 Task: Select street view around selected location Lyndon B. Johnson National Historical Park, Texas, United States and verify 5 surrounding locations
Action: Mouse moved to (338, 164)
Screenshot: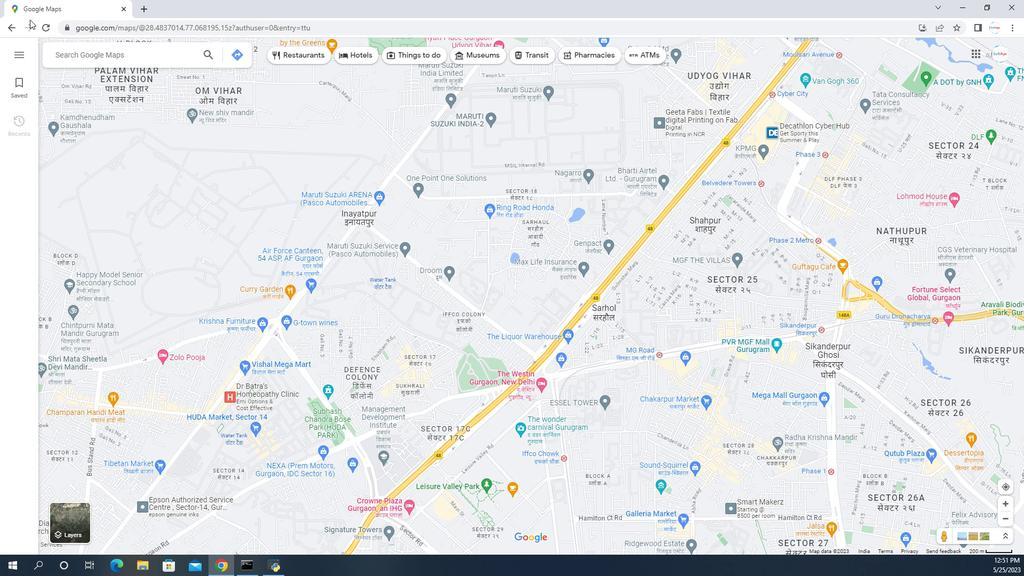 
Action: Mouse pressed left at (338, 164)
Screenshot: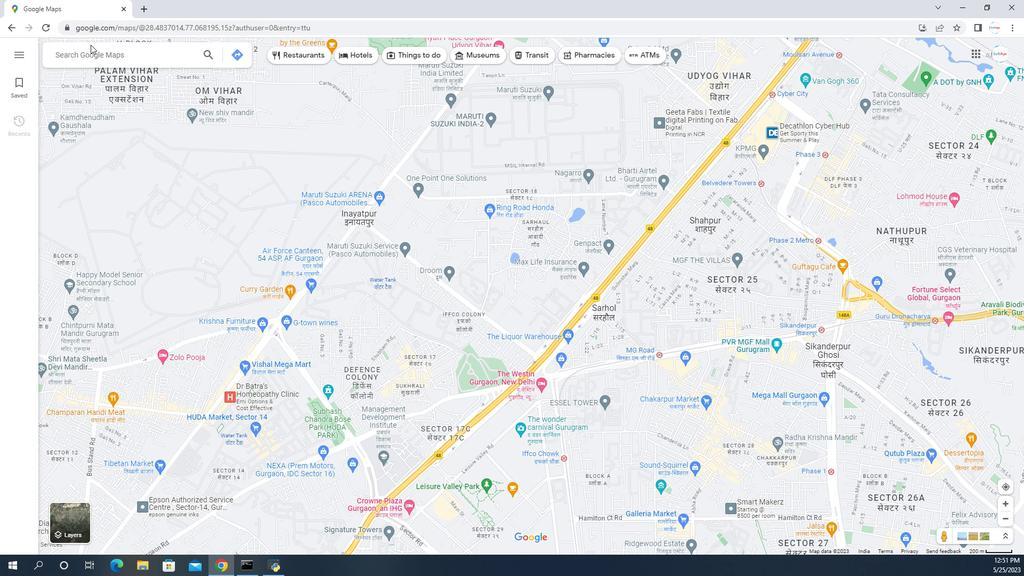 
Action: Key pressed <Key.shift>Lyndon<Key.space>b,<Key.backspace><Key.backspace><Key.shift>B.<Key.space><Key.shift>Johnson<Key.space><Key.shift>National<Key.space><Key.shift><Key.shift><Key.shift><Key.shift><Key.shift><Key.shift>Histro<Key.backspace><Key.backspace>orical<Key.space><Key.shift>Park<Key.space><Key.shift>Texas<Key.space><Key.shift>United<Key.space><Key.shift>States<Key.enter>
Screenshot: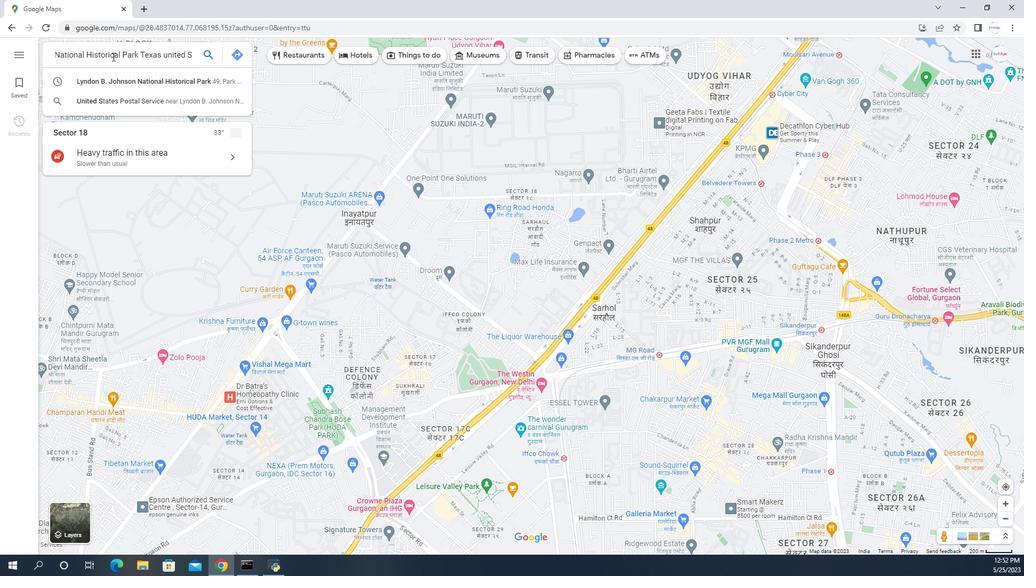
Action: Mouse moved to (496, 390)
Screenshot: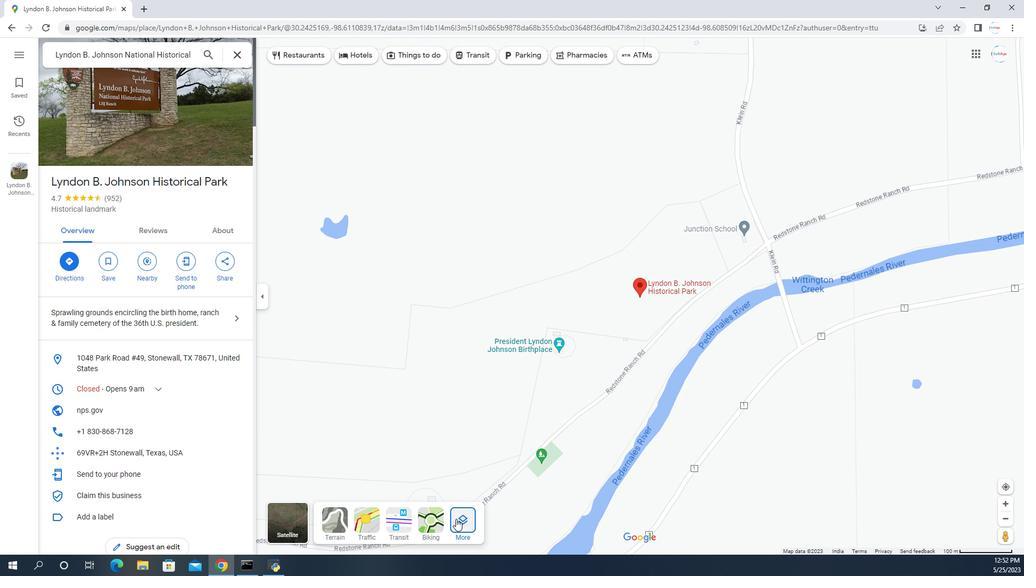 
Action: Mouse pressed left at (496, 390)
Screenshot: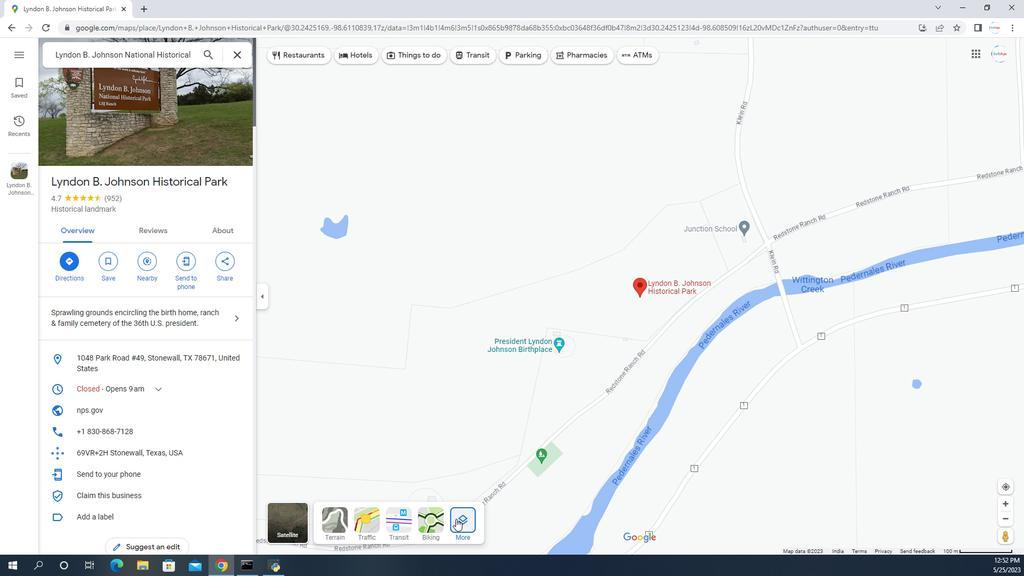 
Action: Mouse moved to (438, 289)
Screenshot: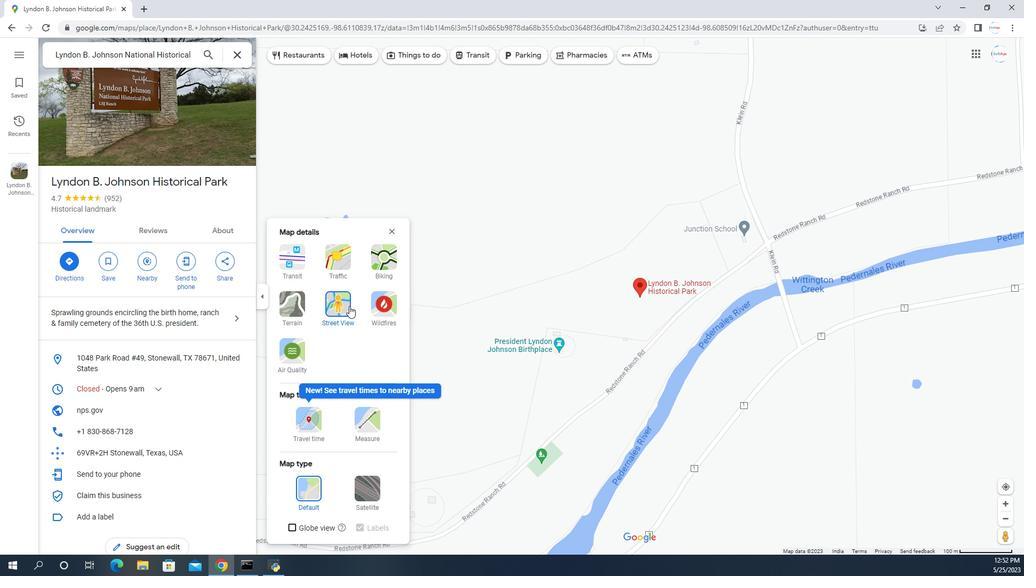 
Action: Mouse pressed left at (438, 289)
Screenshot: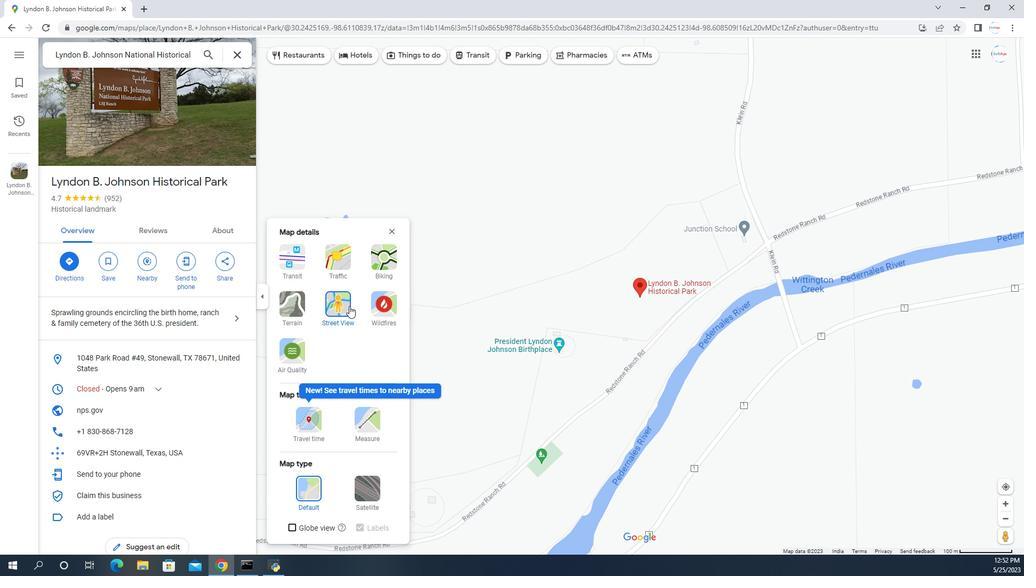 
Action: Mouse moved to (464, 250)
Screenshot: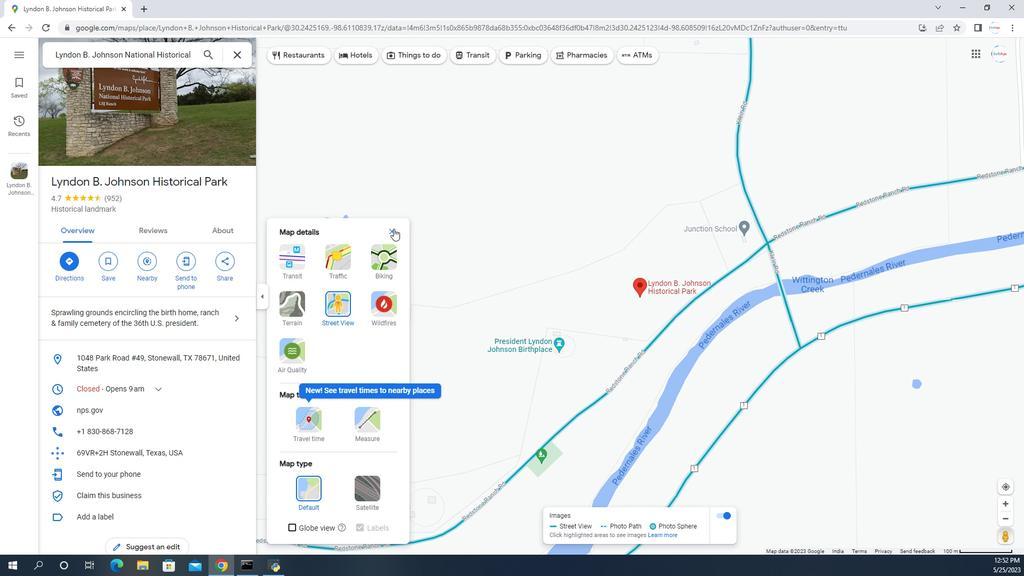 
Action: Mouse pressed left at (464, 250)
Screenshot: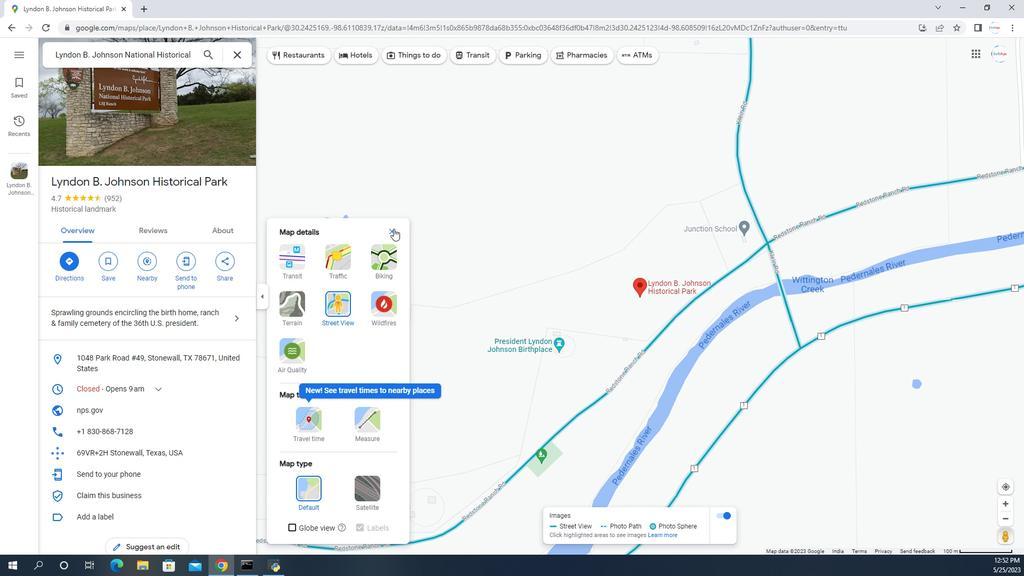 
Action: Mouse moved to (589, 290)
Screenshot: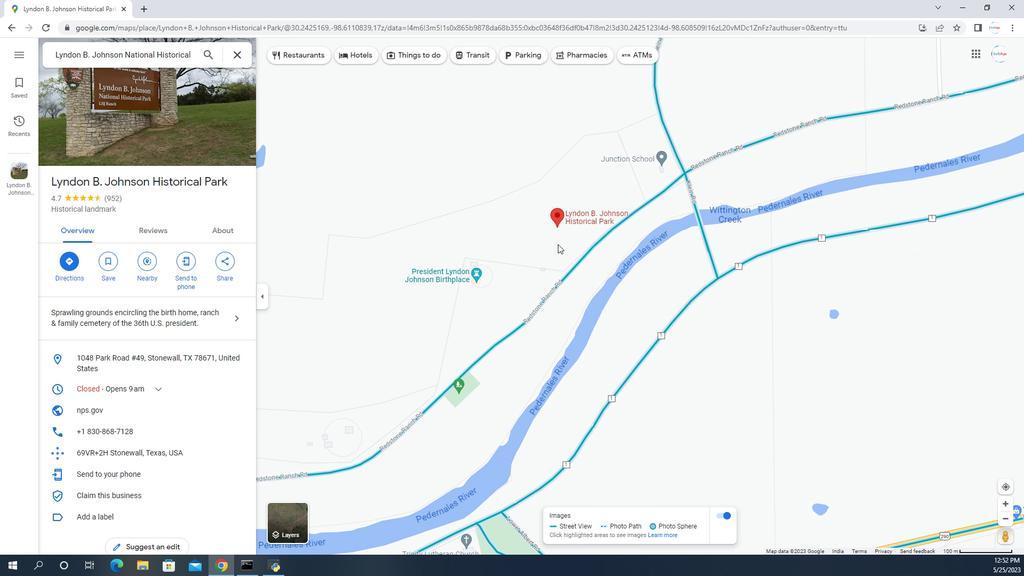 
Action: Mouse pressed left at (589, 290)
Screenshot: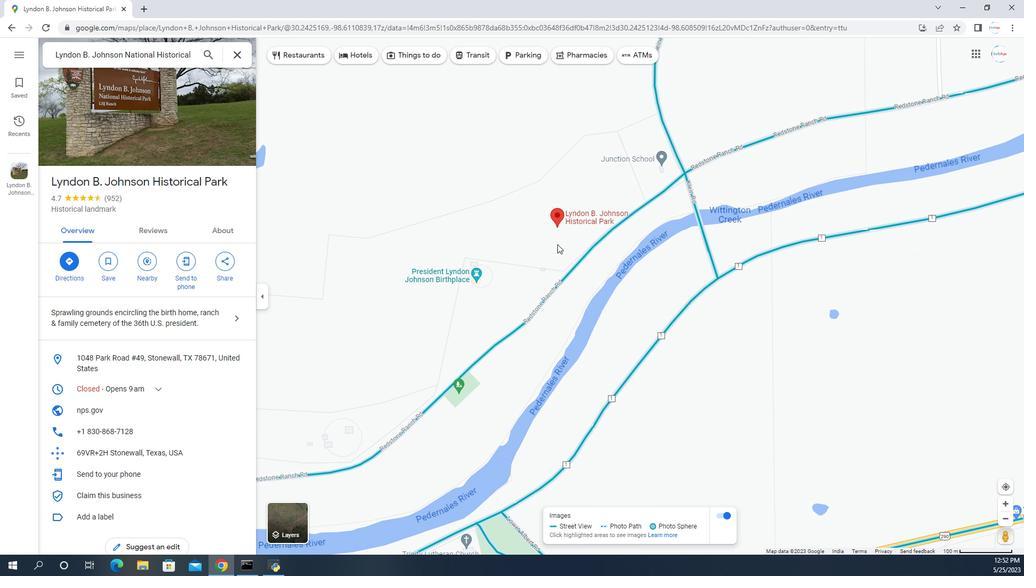 
Action: Mouse moved to (534, 295)
Screenshot: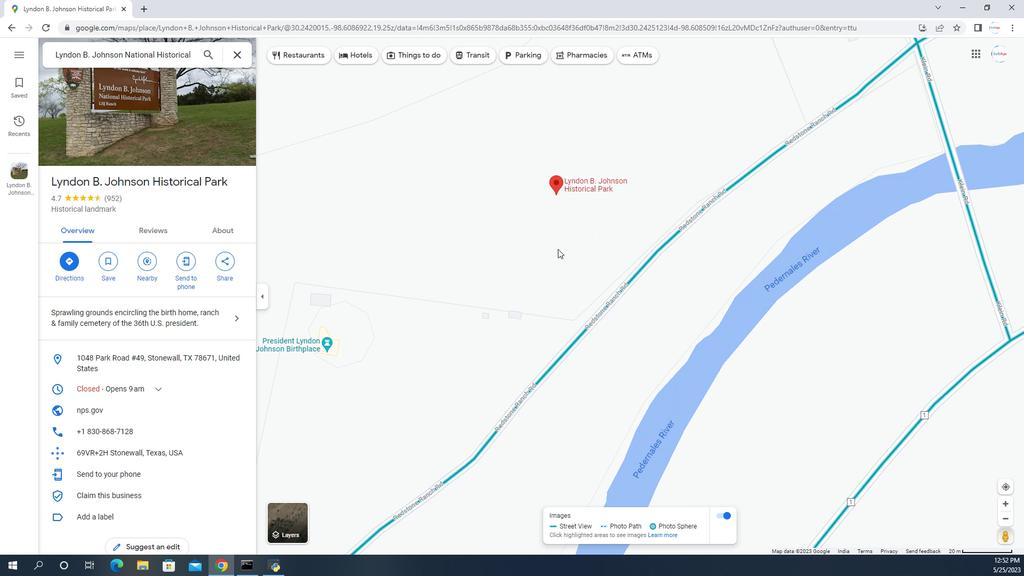 
Action: Mouse scrolled (534, 295) with delta (0, 0)
Screenshot: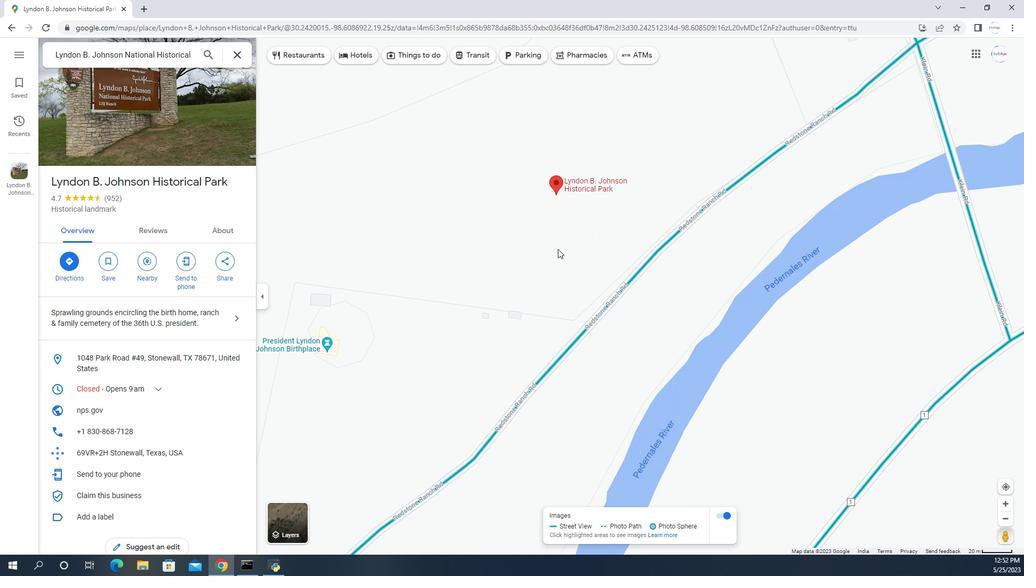 
Action: Mouse scrolled (534, 295) with delta (0, 0)
Screenshot: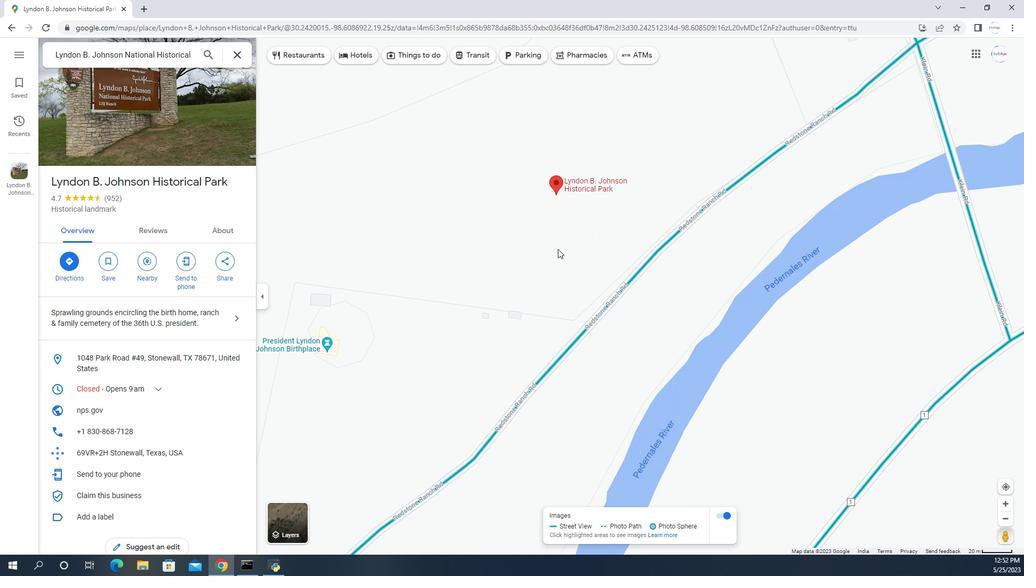 
Action: Mouse scrolled (534, 295) with delta (0, 0)
Screenshot: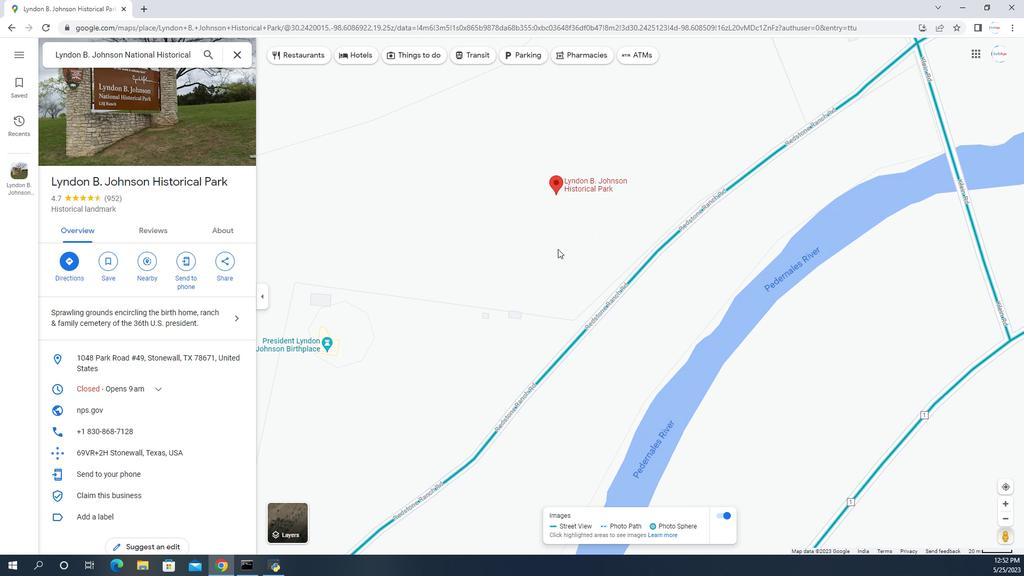 
Action: Mouse scrolled (534, 295) with delta (0, 0)
Screenshot: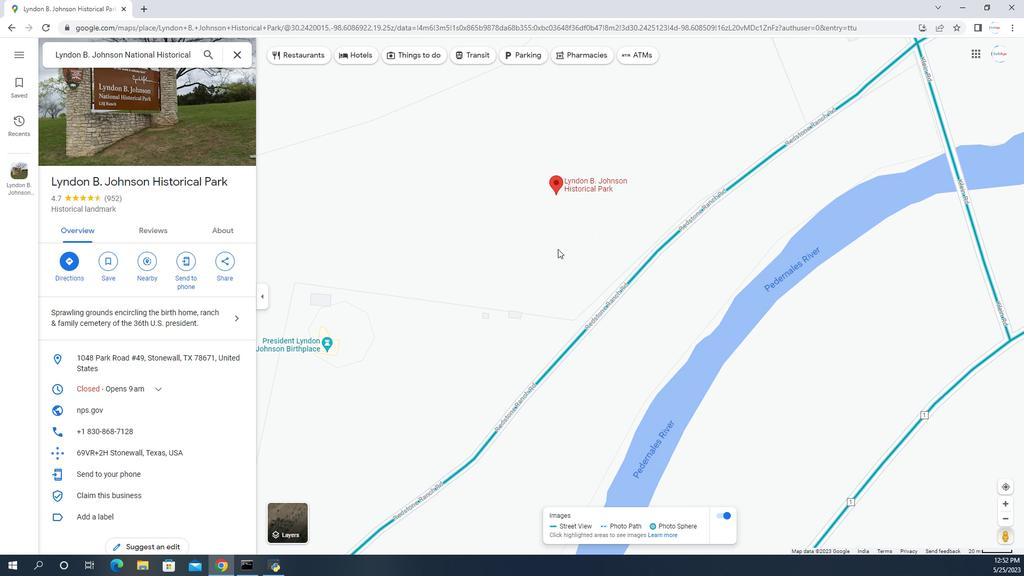 
Action: Mouse scrolled (534, 295) with delta (0, 0)
Screenshot: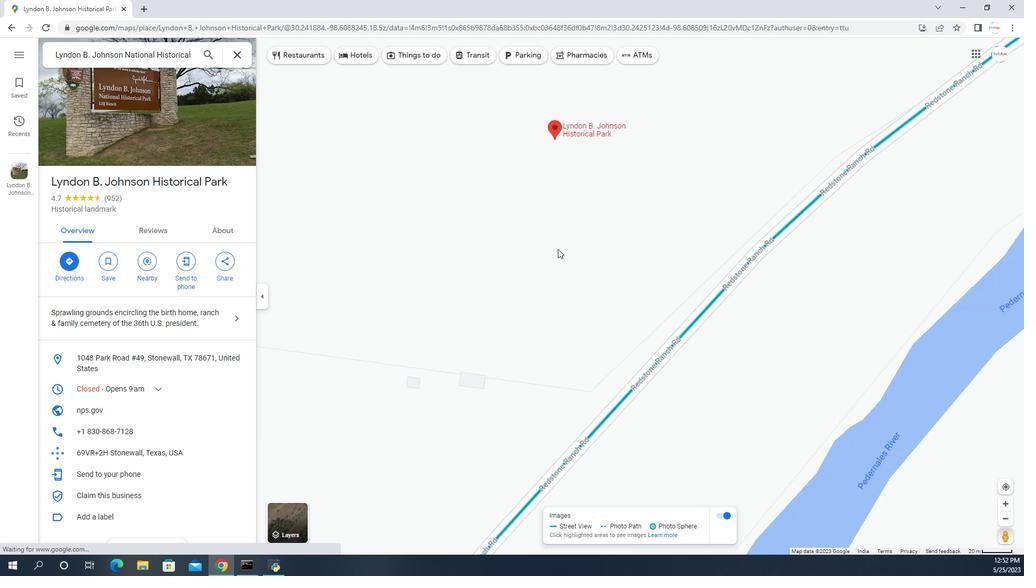 
Action: Mouse scrolled (534, 295) with delta (0, 0)
Screenshot: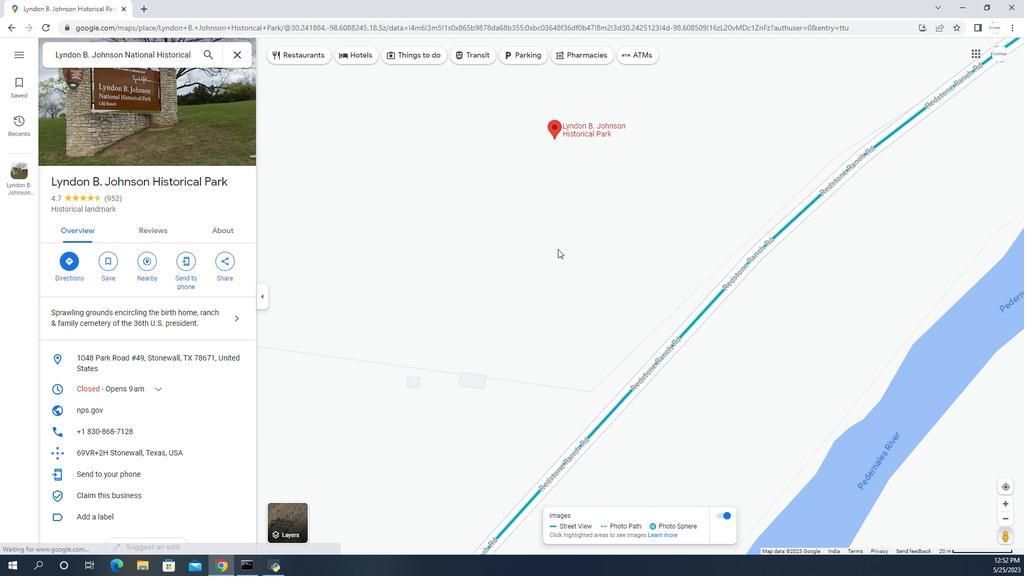 
Action: Mouse scrolled (534, 295) with delta (0, 0)
Screenshot: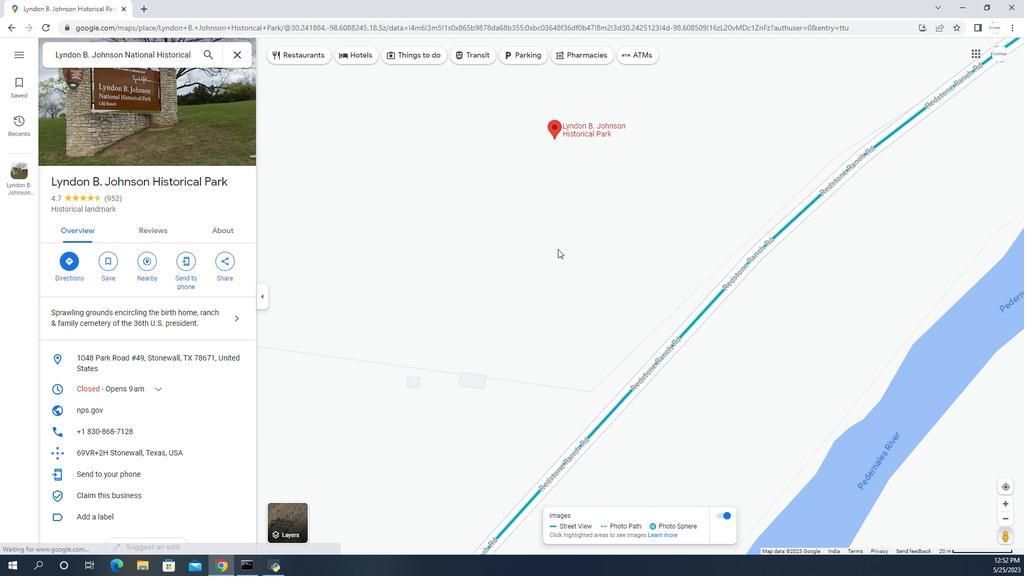 
Action: Mouse moved to (518, 288)
Screenshot: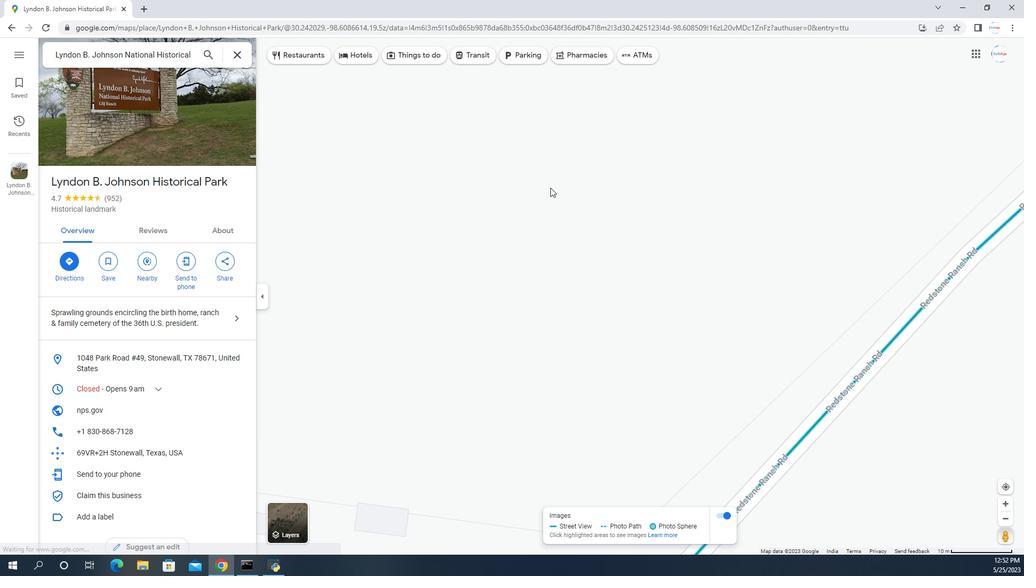 
Action: Mouse scrolled (518, 289) with delta (0, 0)
Screenshot: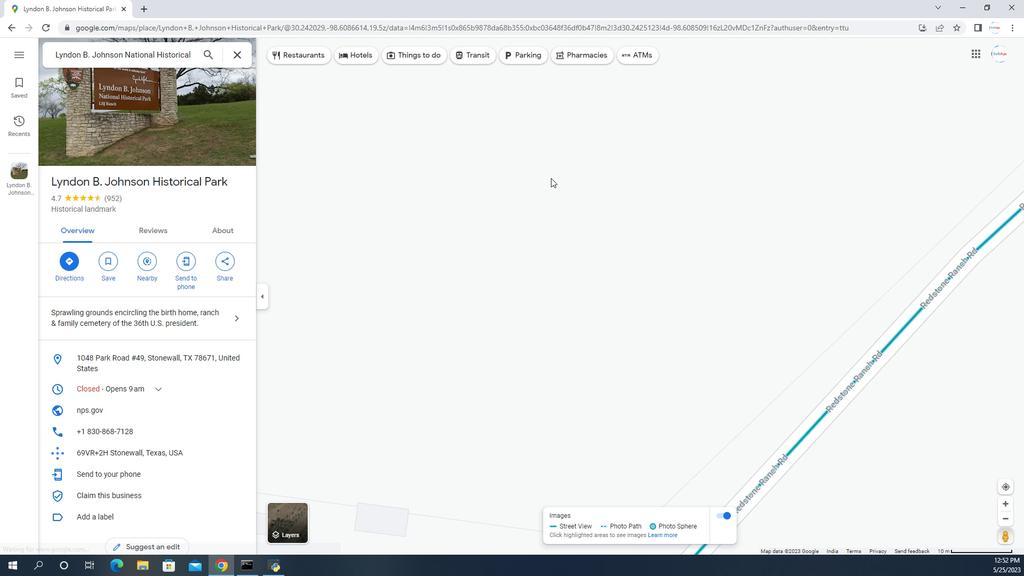 
Action: Mouse scrolled (518, 289) with delta (0, 0)
Screenshot: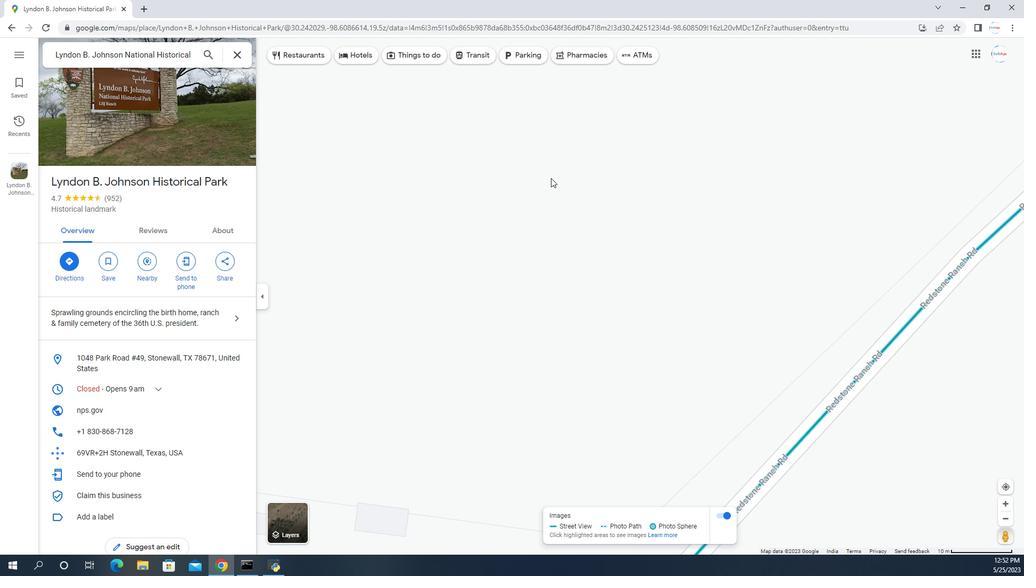 
Action: Mouse scrolled (518, 289) with delta (0, 0)
Screenshot: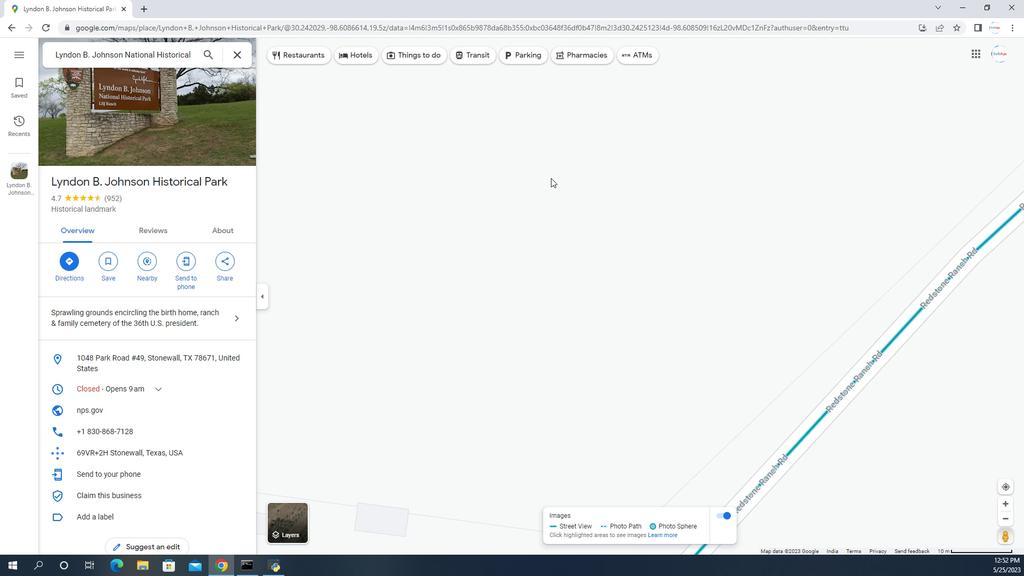 
Action: Mouse moved to (474, 264)
Screenshot: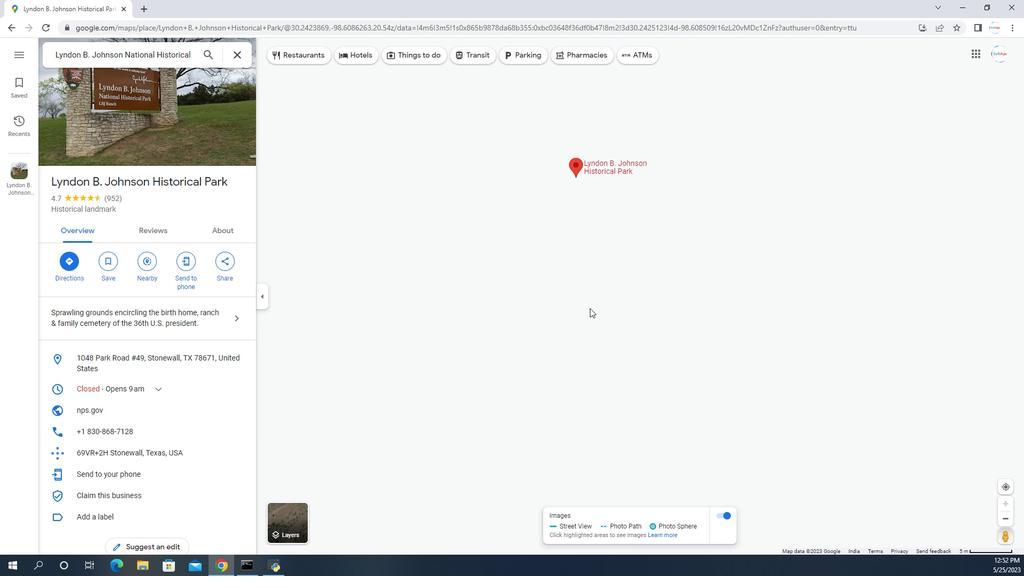 
Action: Mouse pressed left at (474, 264)
Screenshot: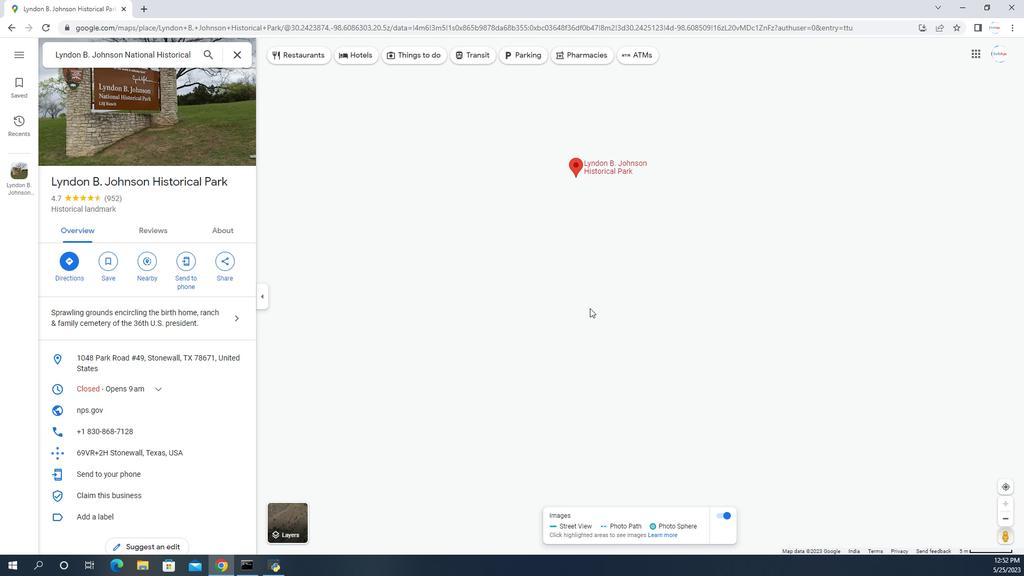 
Action: Mouse moved to (362, 301)
Screenshot: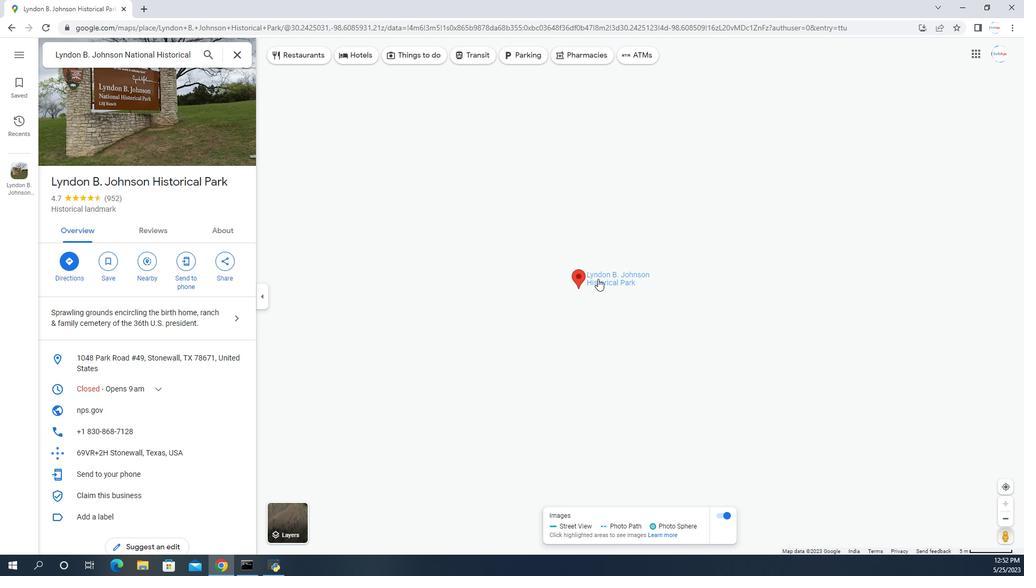 
Action: Mouse scrolled (362, 301) with delta (0, 0)
Screenshot: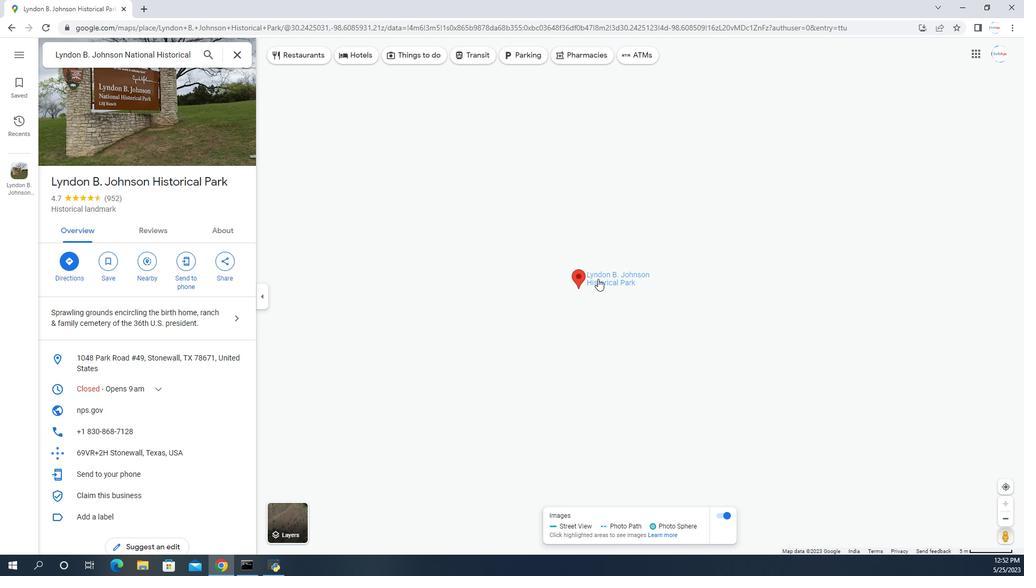 
Action: Mouse scrolled (362, 301) with delta (0, 0)
Screenshot: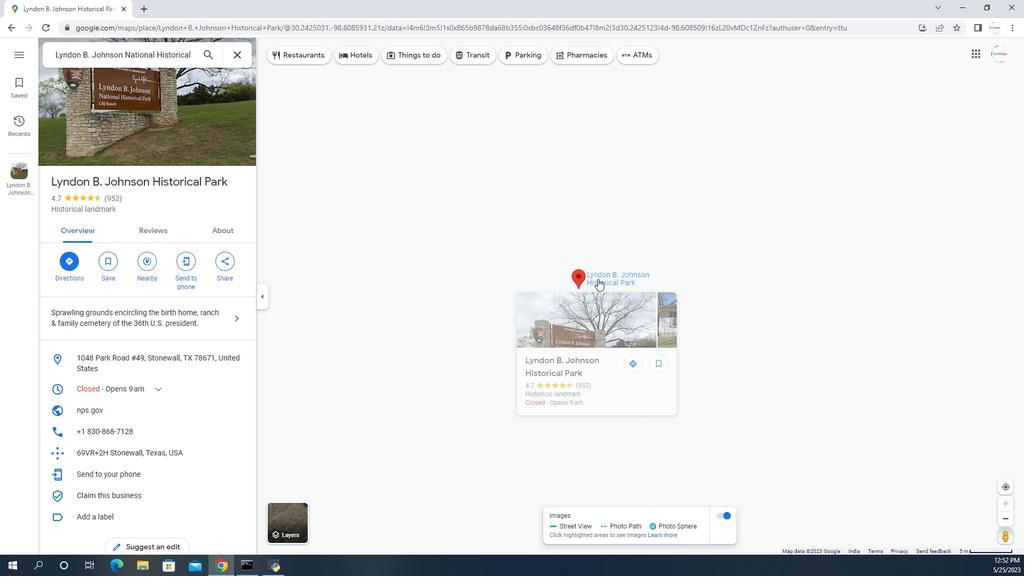 
Action: Mouse scrolled (362, 301) with delta (0, 0)
Screenshot: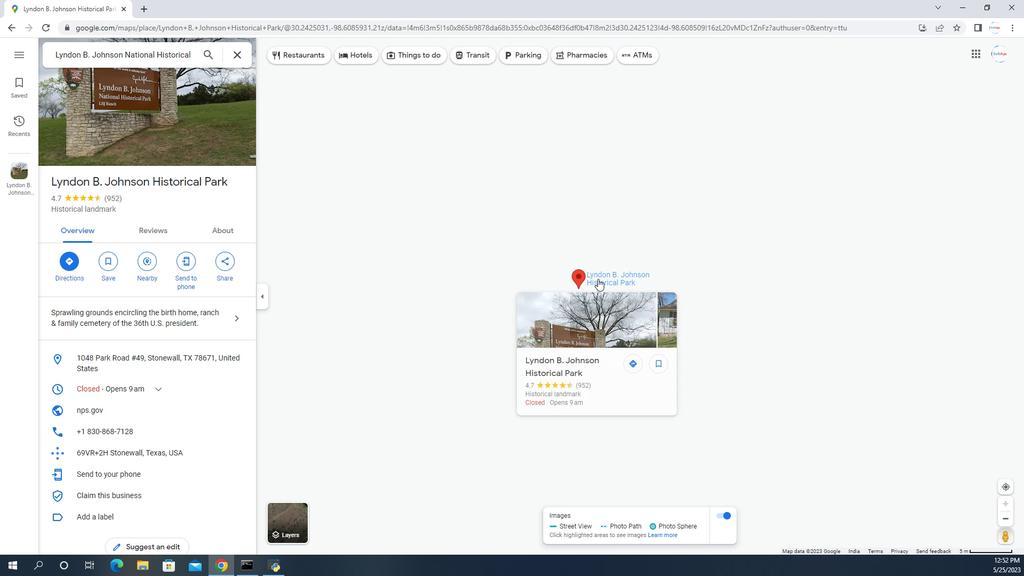 
Action: Mouse scrolled (362, 301) with delta (0, 0)
Screenshot: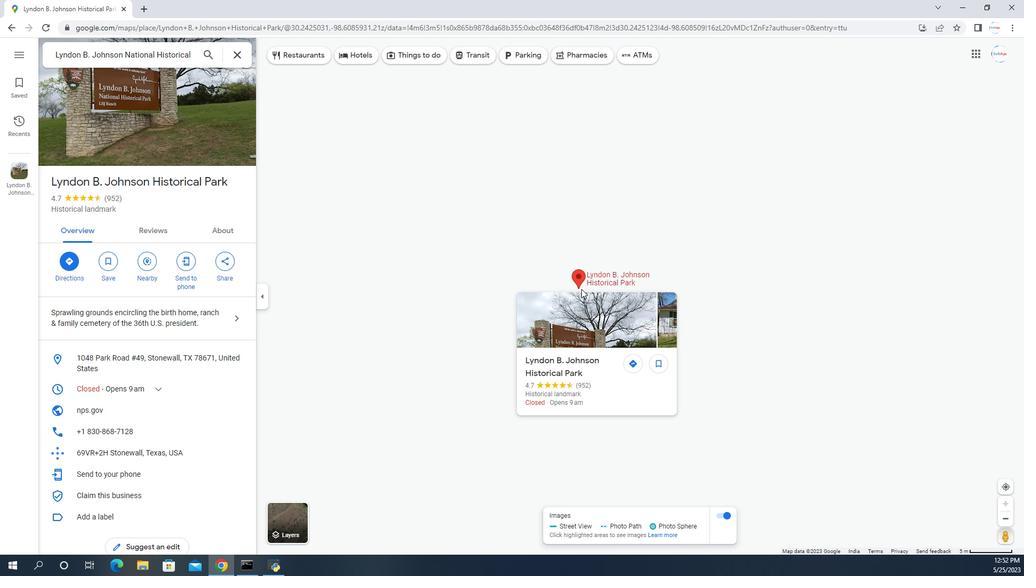 
Action: Mouse scrolled (362, 301) with delta (0, 0)
Screenshot: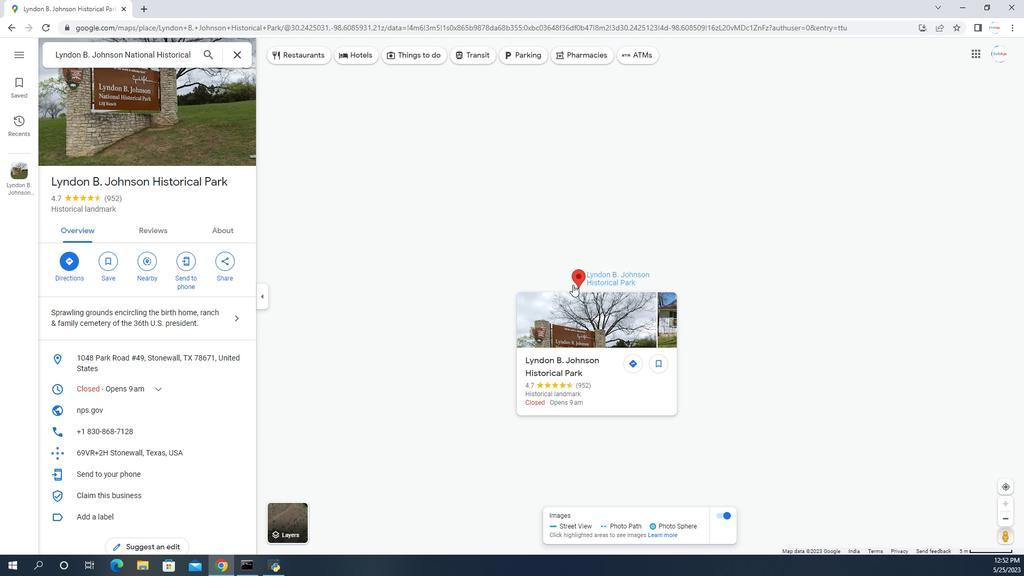 
Action: Mouse scrolled (362, 301) with delta (0, 0)
Screenshot: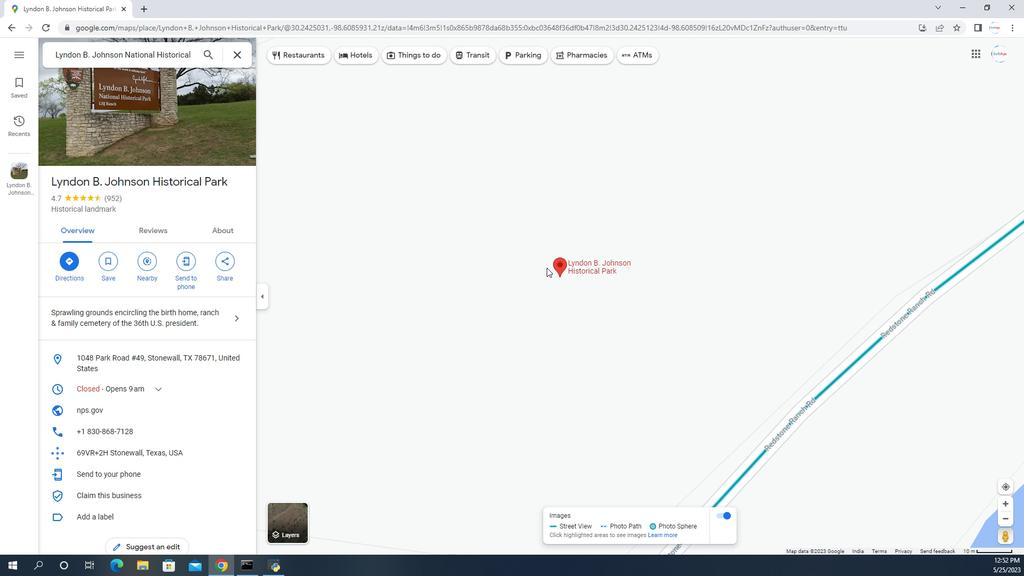 
Action: Mouse scrolled (362, 301) with delta (0, 0)
Screenshot: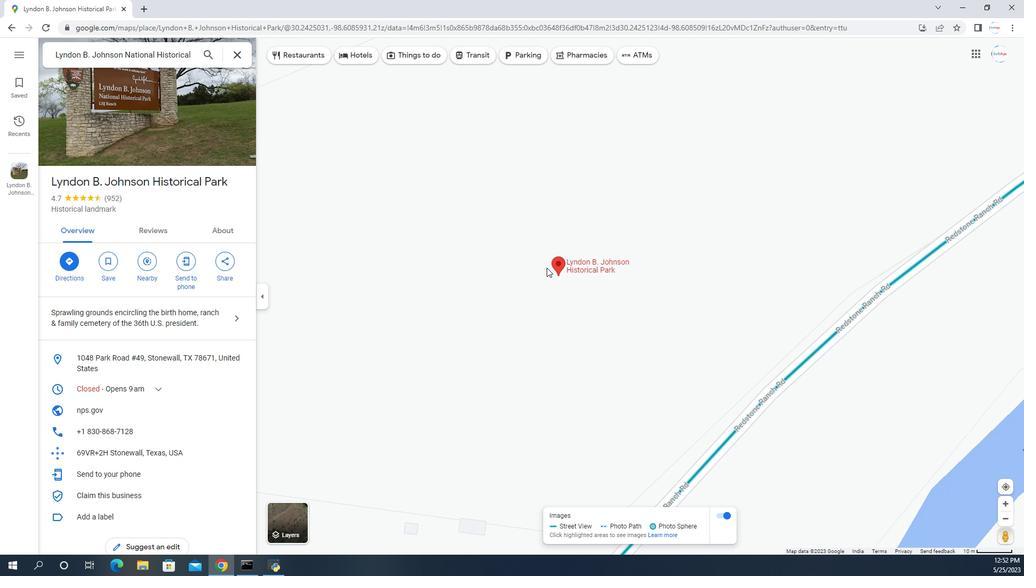
Action: Mouse scrolled (362, 301) with delta (0, 0)
Screenshot: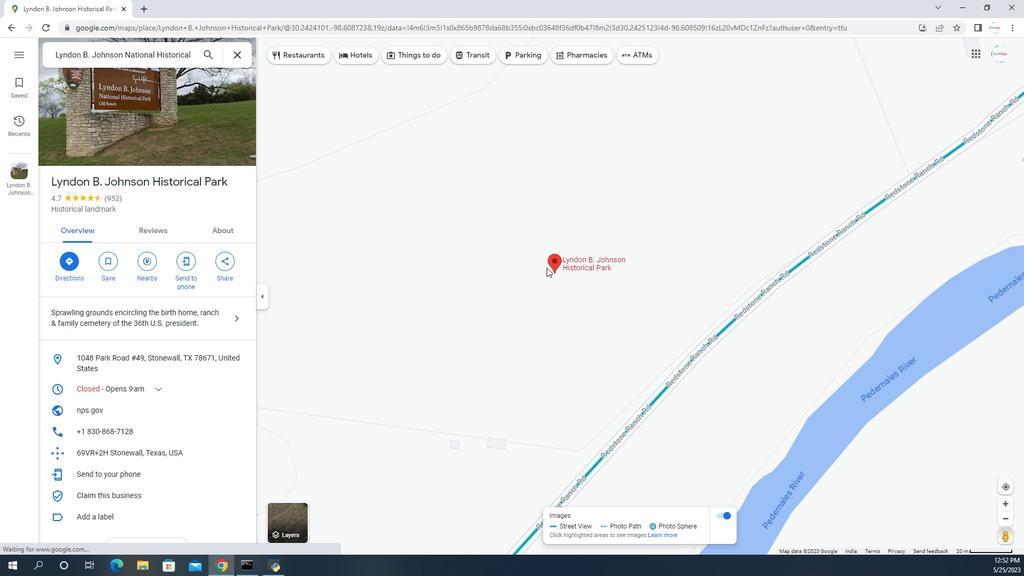 
Action: Mouse scrolled (362, 301) with delta (0, 0)
Screenshot: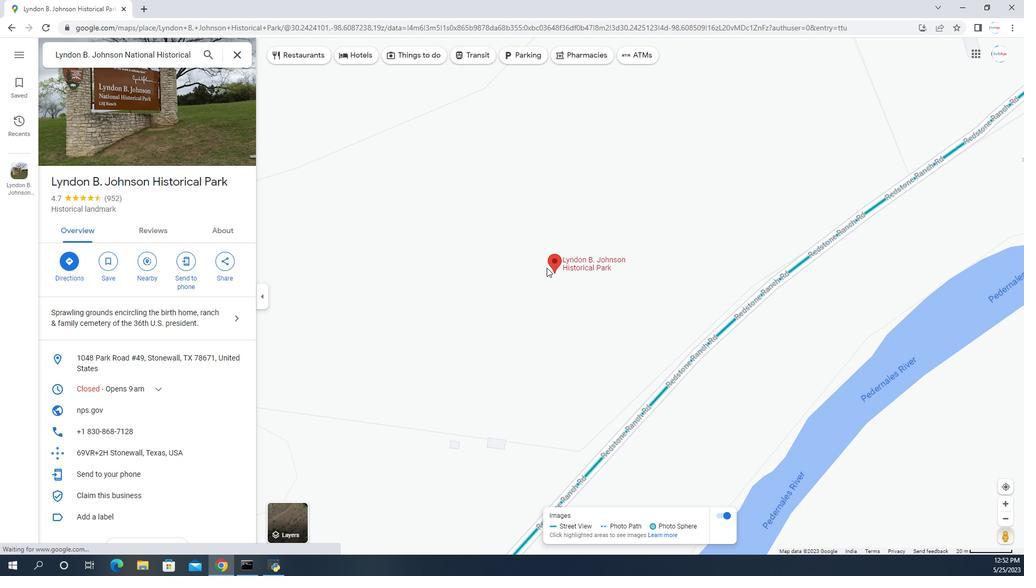 
Action: Mouse scrolled (362, 301) with delta (0, 0)
Screenshot: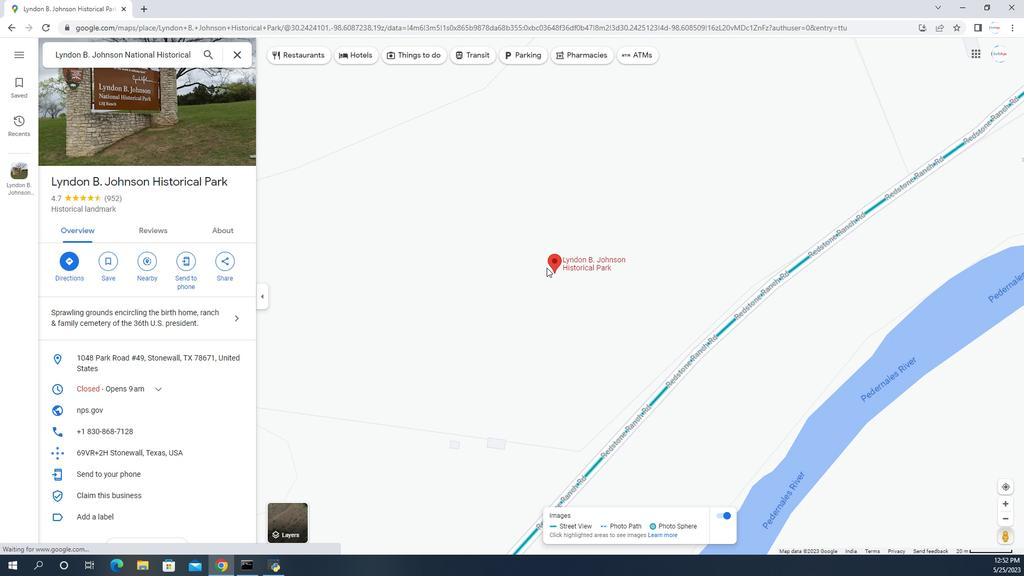 
Action: Mouse scrolled (362, 301) with delta (0, 0)
Screenshot: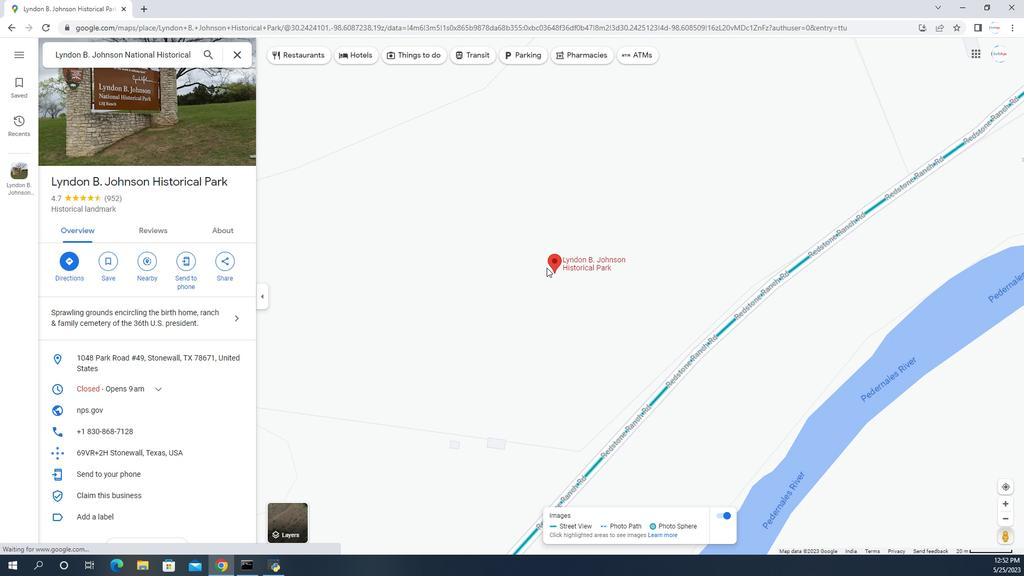 
Action: Mouse scrolled (362, 301) with delta (0, 0)
Screenshot: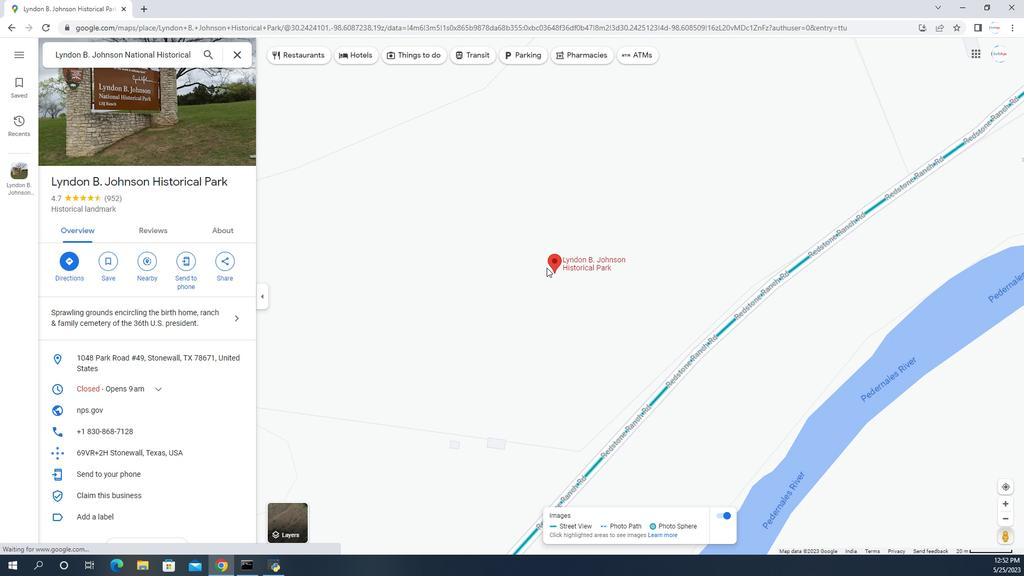 
Action: Mouse scrolled (362, 301) with delta (0, 0)
Screenshot: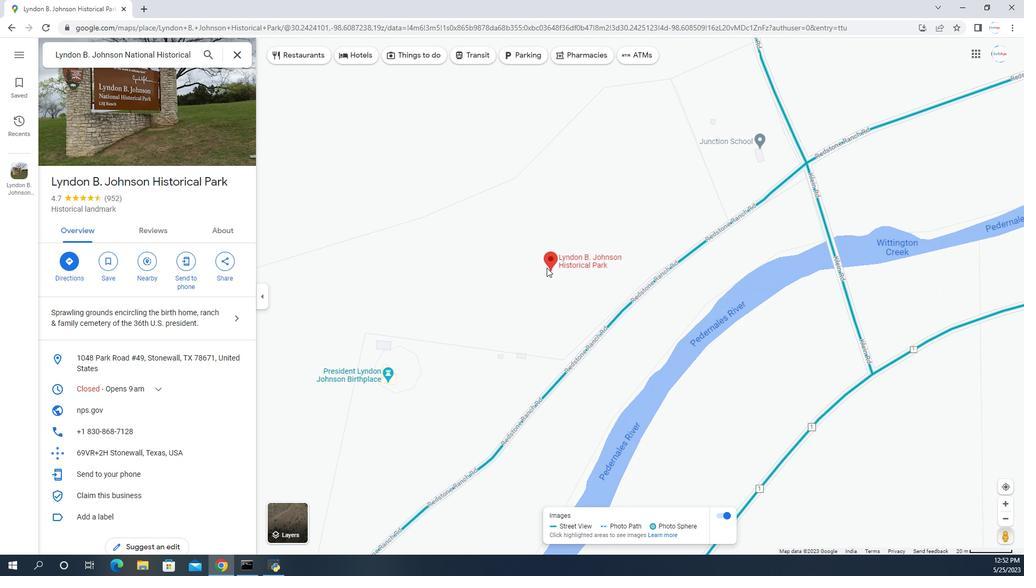 
Action: Mouse scrolled (362, 301) with delta (0, 0)
Screenshot: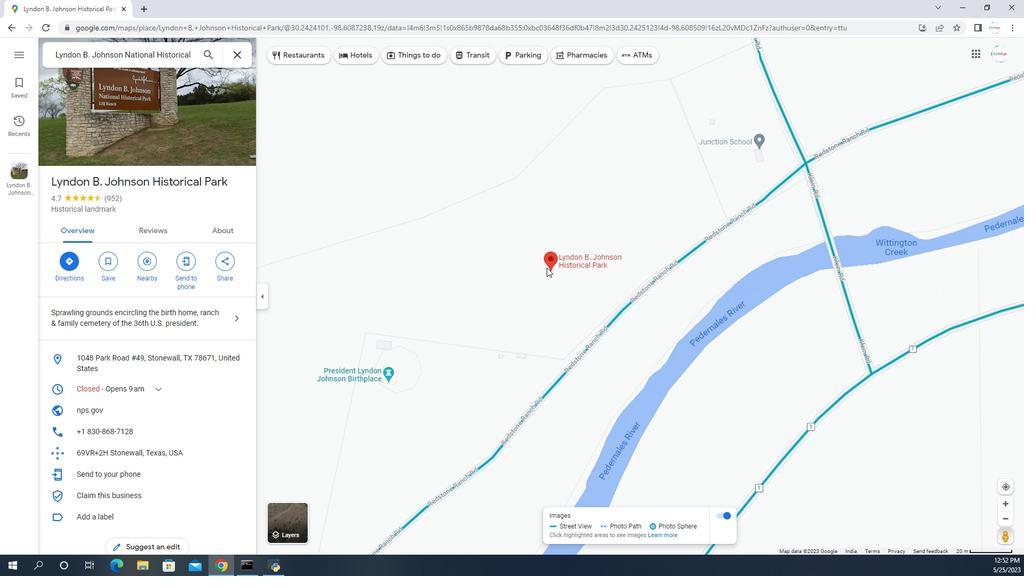 
Action: Mouse scrolled (362, 301) with delta (0, 0)
Screenshot: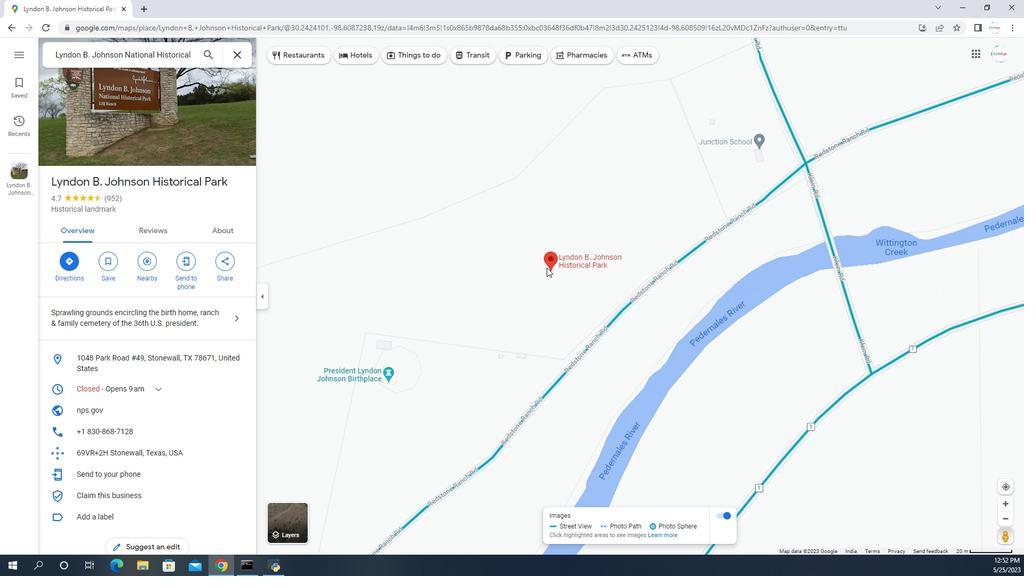 
Action: Mouse scrolled (362, 301) with delta (0, 0)
Screenshot: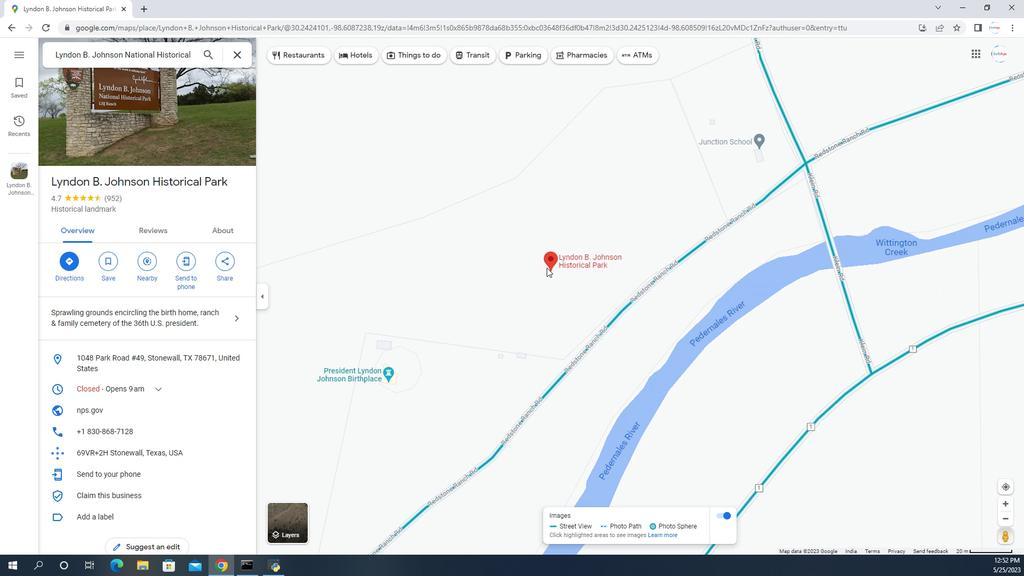 
Action: Mouse scrolled (362, 301) with delta (0, 0)
Screenshot: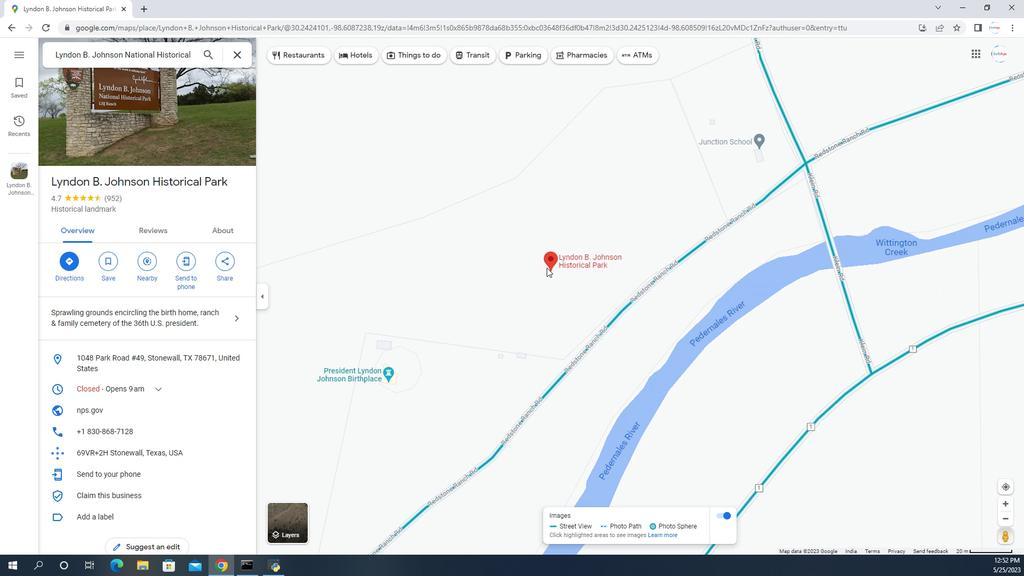 
Action: Mouse scrolled (362, 301) with delta (0, 0)
Screenshot: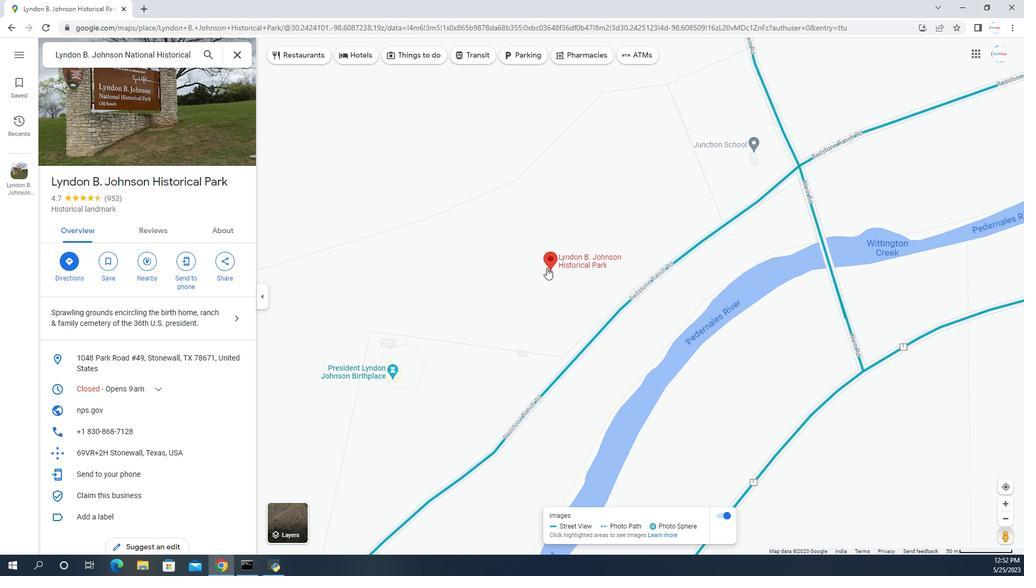 
Action: Mouse scrolled (362, 301) with delta (0, 0)
Screenshot: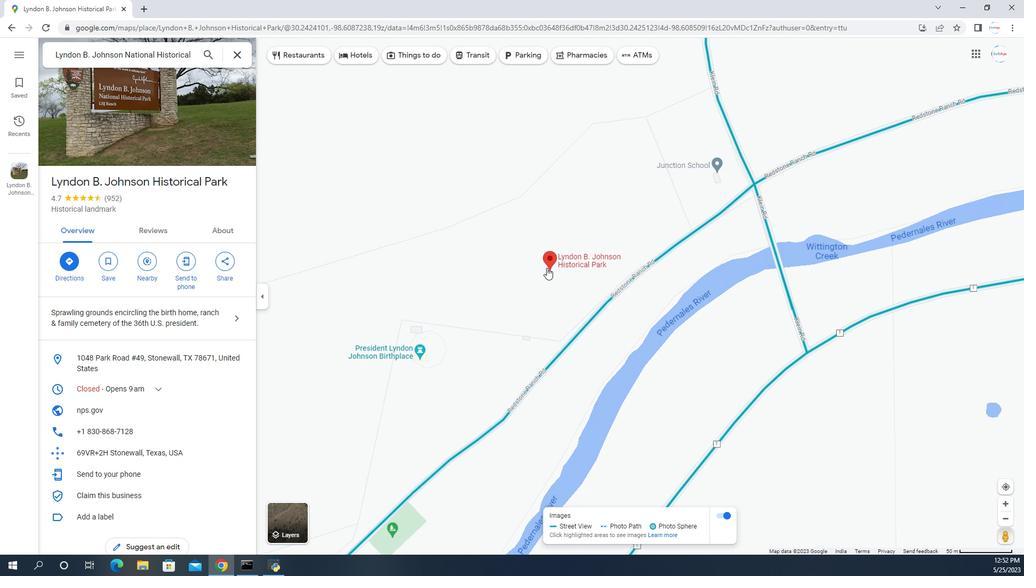 
Action: Mouse scrolled (362, 301) with delta (0, 0)
Screenshot: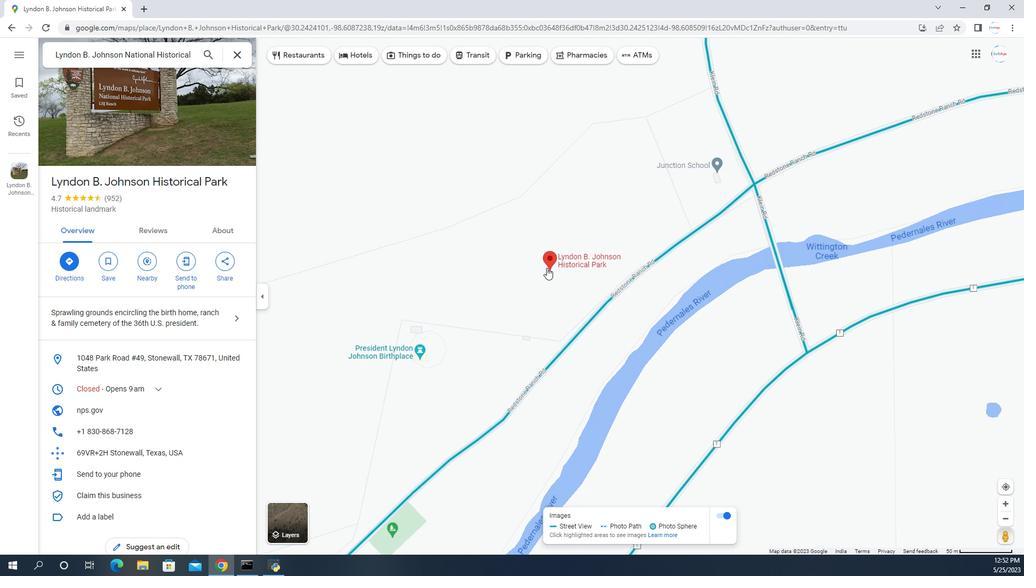 
Action: Mouse scrolled (362, 301) with delta (0, 0)
Screenshot: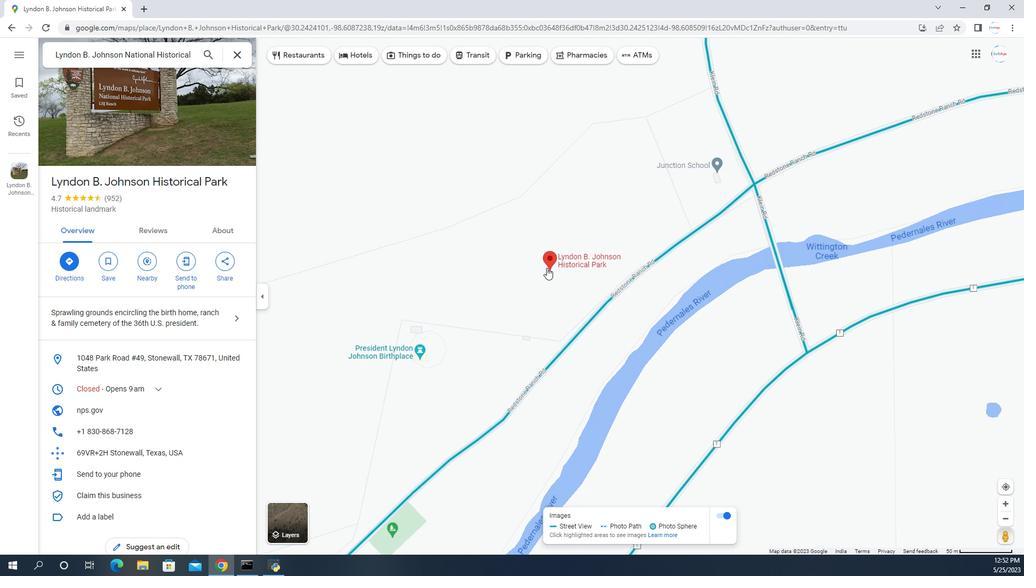 
Action: Mouse scrolled (362, 301) with delta (0, 0)
Screenshot: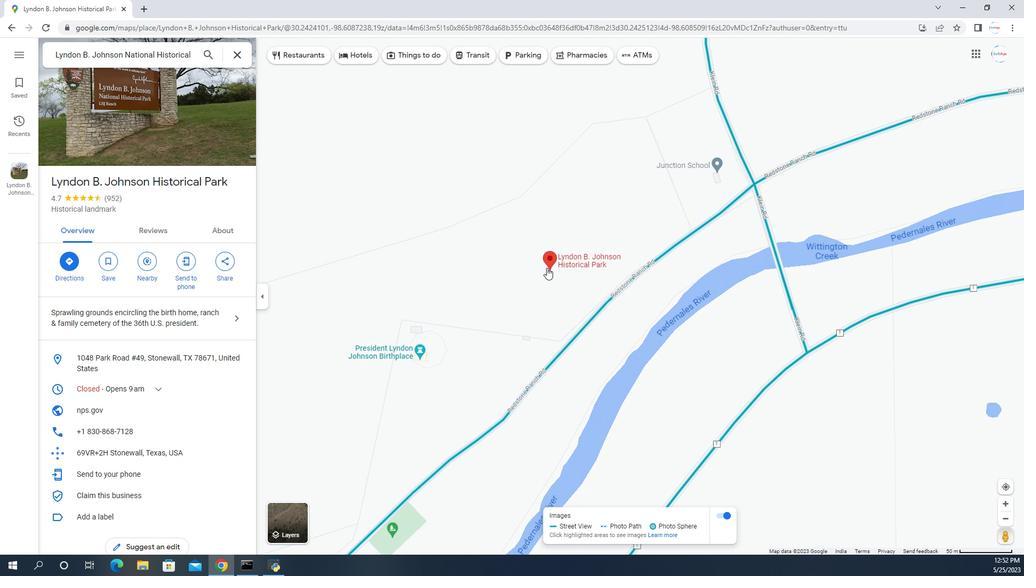 
Action: Mouse scrolled (362, 301) with delta (0, 0)
Screenshot: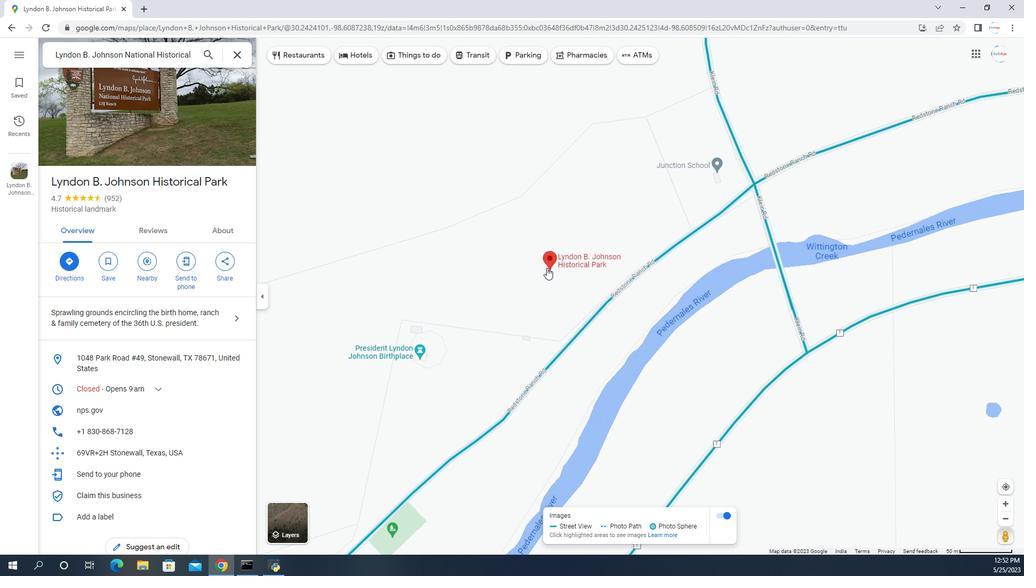 
Action: Mouse scrolled (362, 301) with delta (0, 0)
Screenshot: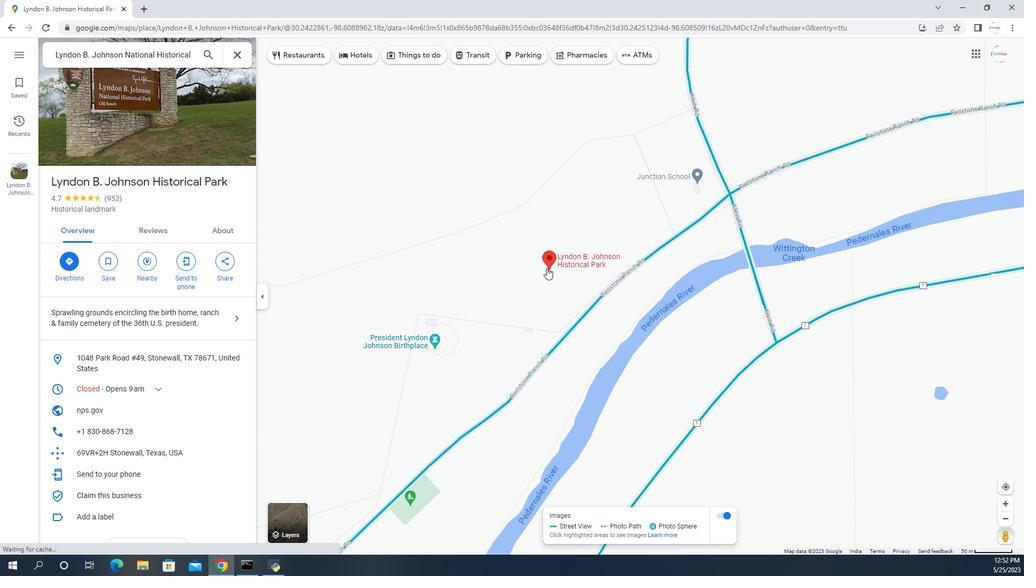 
Action: Mouse scrolled (362, 301) with delta (0, 0)
Screenshot: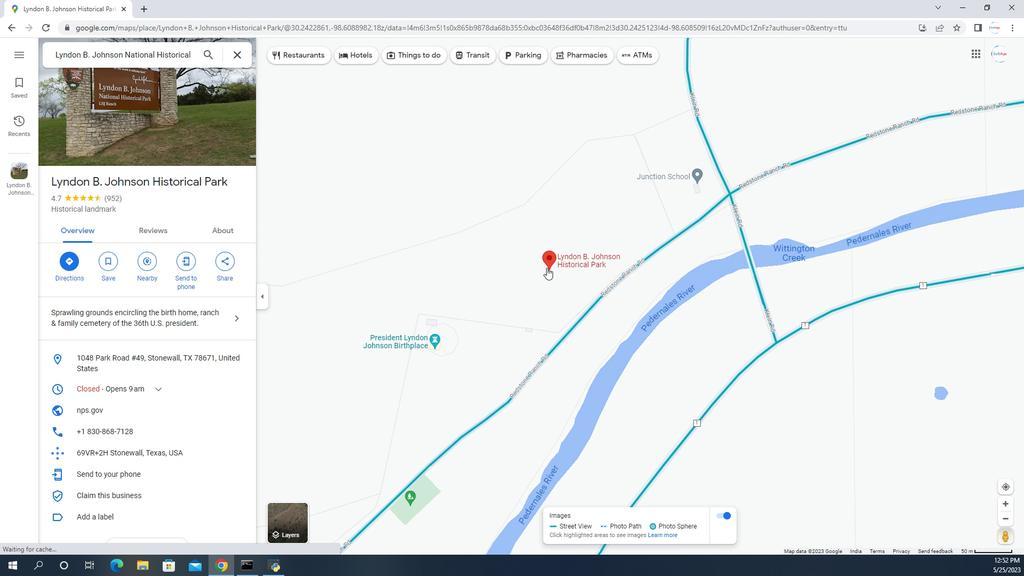 
Action: Mouse scrolled (362, 301) with delta (0, 0)
Screenshot: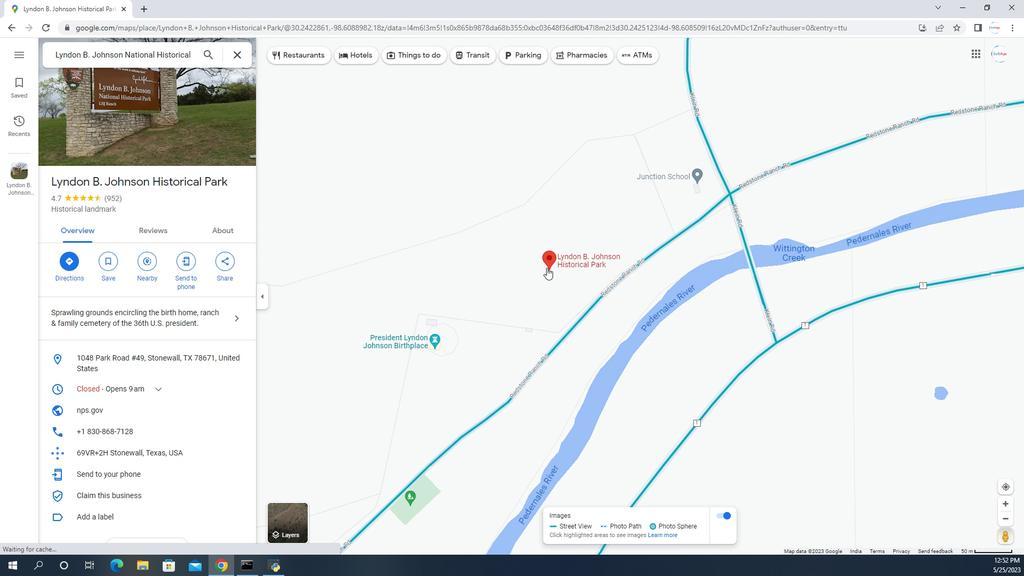 
Action: Mouse scrolled (362, 301) with delta (0, 0)
Screenshot: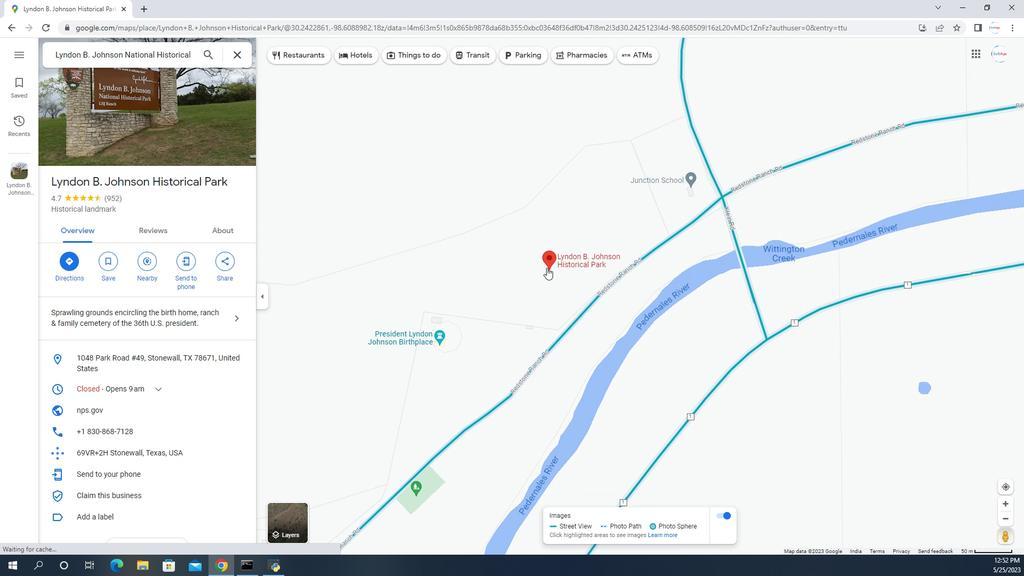 
Action: Mouse scrolled (362, 301) with delta (0, 0)
Screenshot: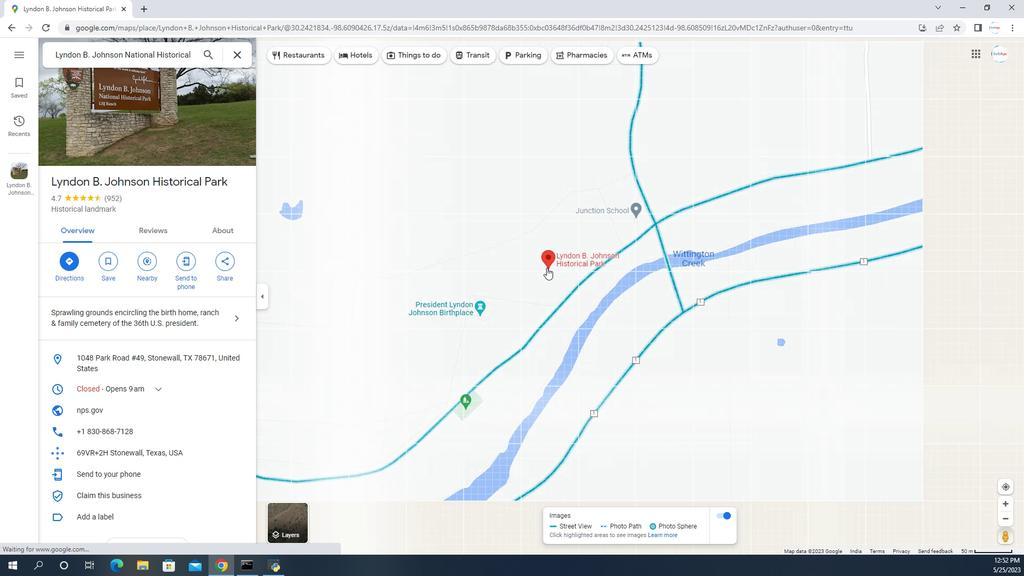 
Action: Mouse scrolled (362, 301) with delta (0, 0)
Screenshot: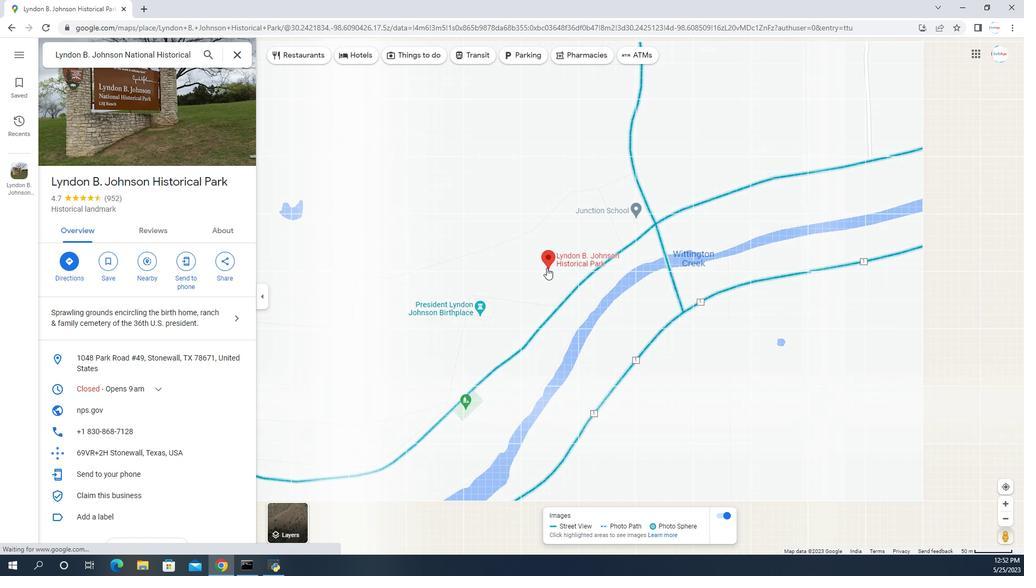 
Action: Mouse scrolled (362, 301) with delta (0, 0)
Screenshot: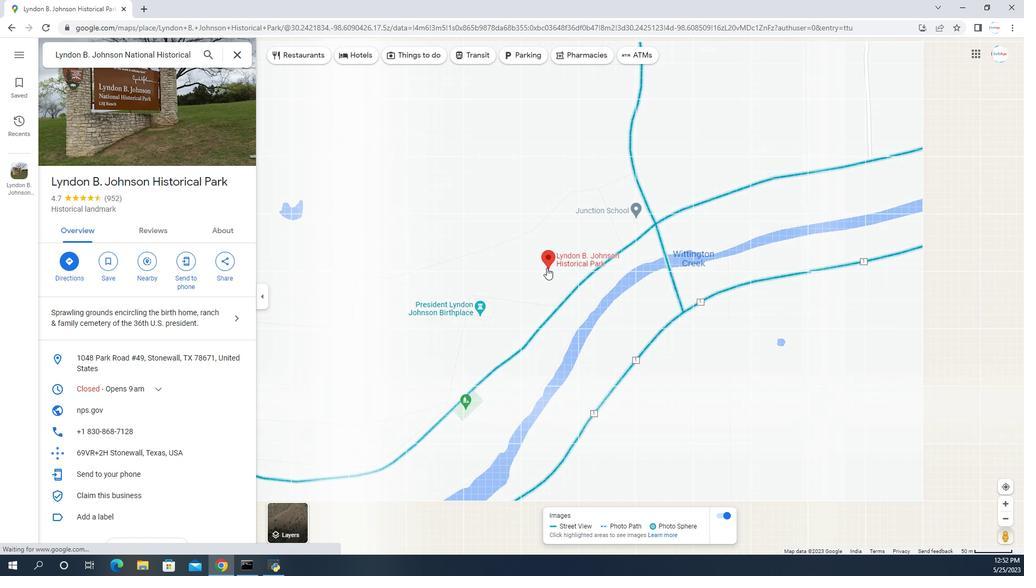 
Action: Mouse moved to (386, 167)
Screenshot: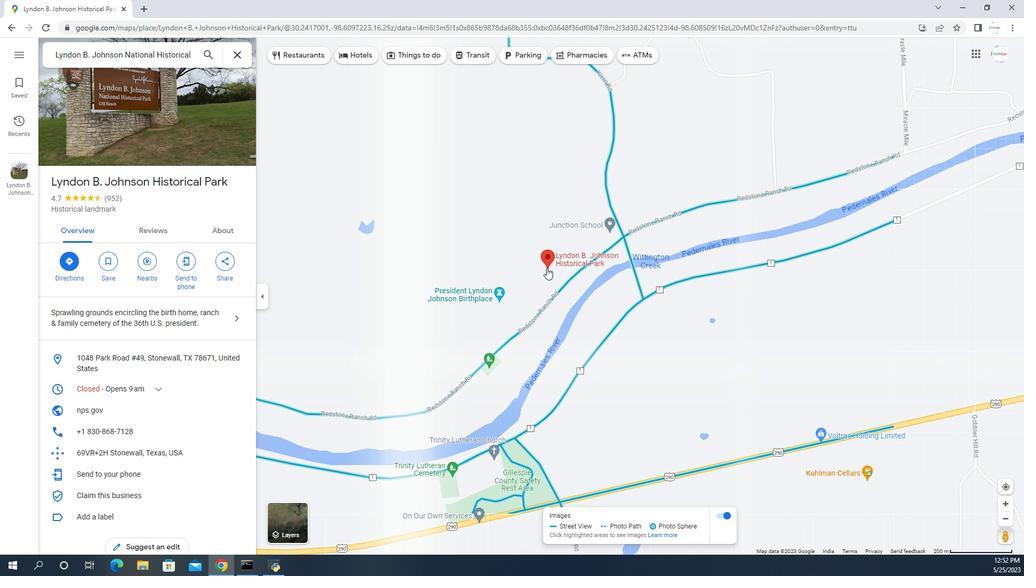 
Action: Mouse pressed left at (386, 167)
Screenshot: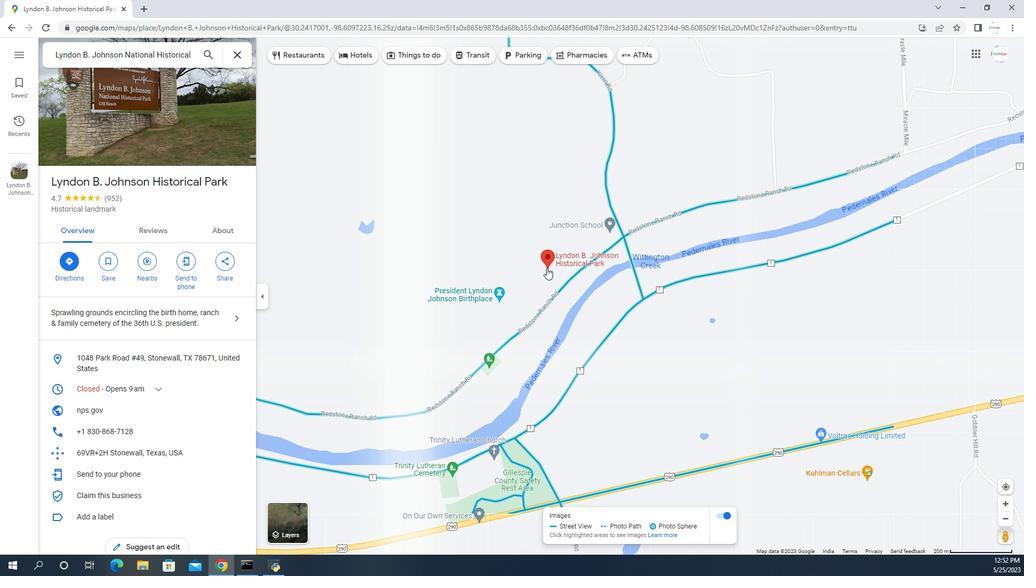 
Action: Mouse moved to (270, 154)
Screenshot: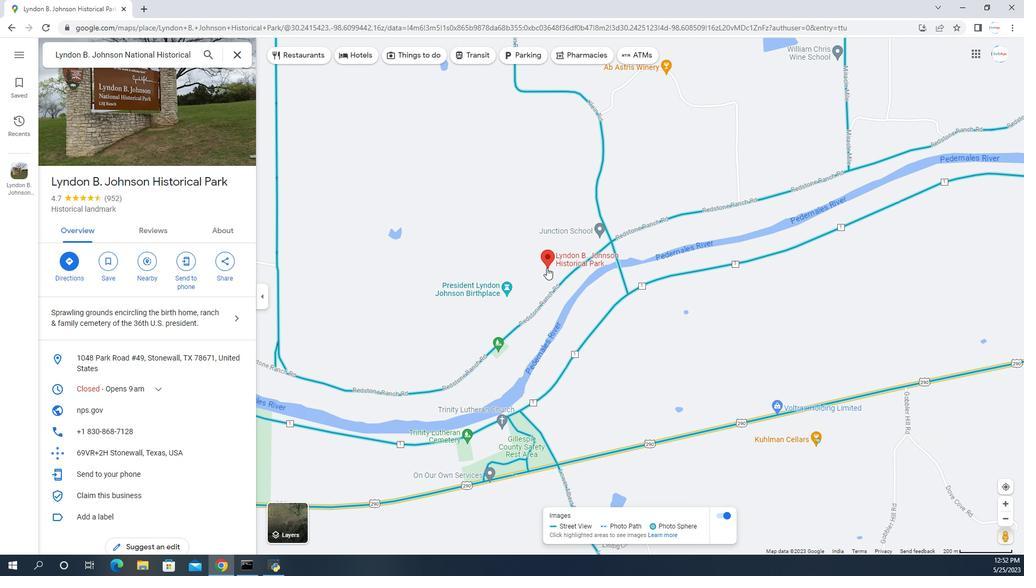 
Action: Mouse pressed left at (270, 154)
Screenshot: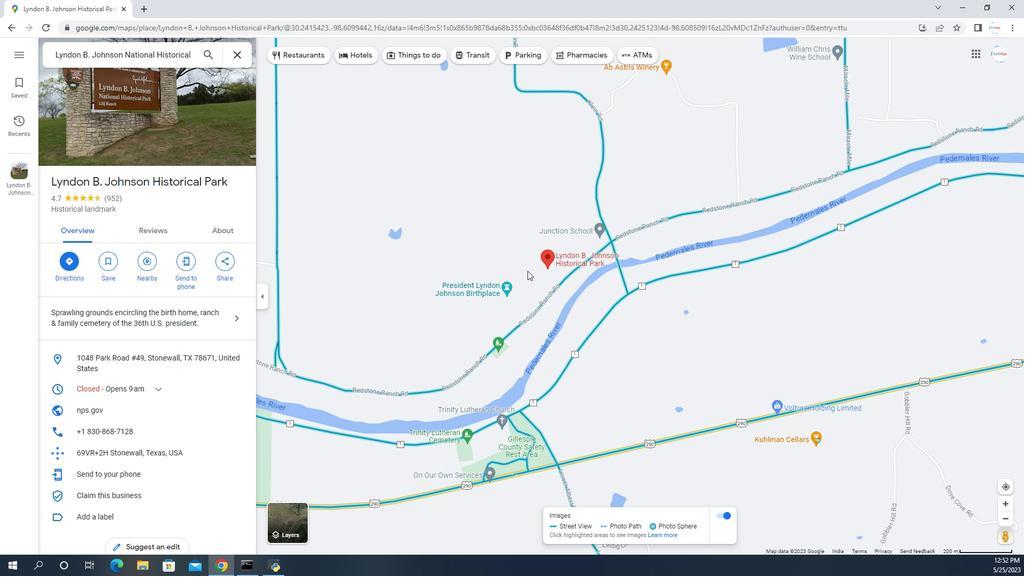 
Action: Mouse moved to (385, 166)
Screenshot: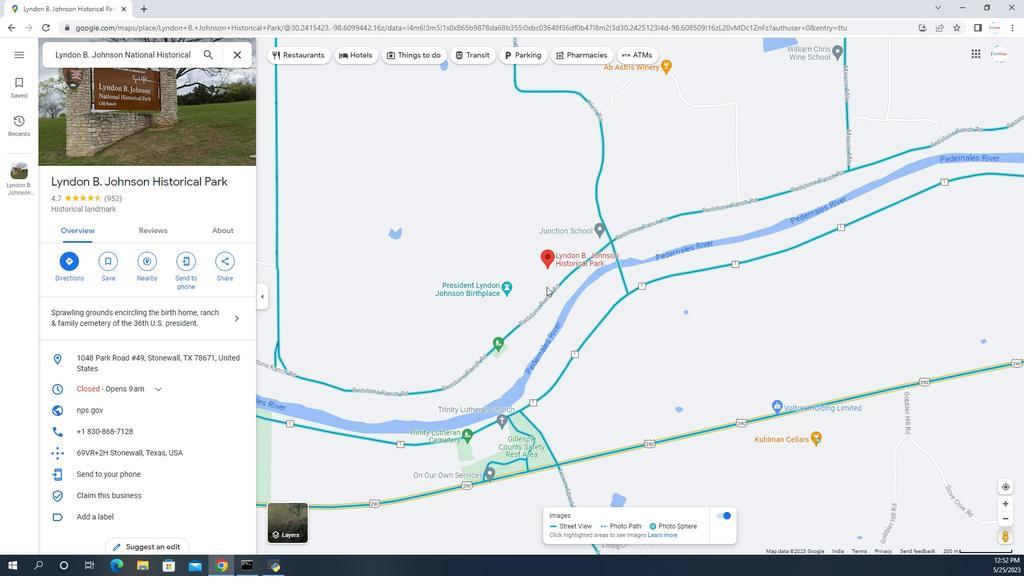 
Action: Mouse pressed left at (385, 166)
Screenshot: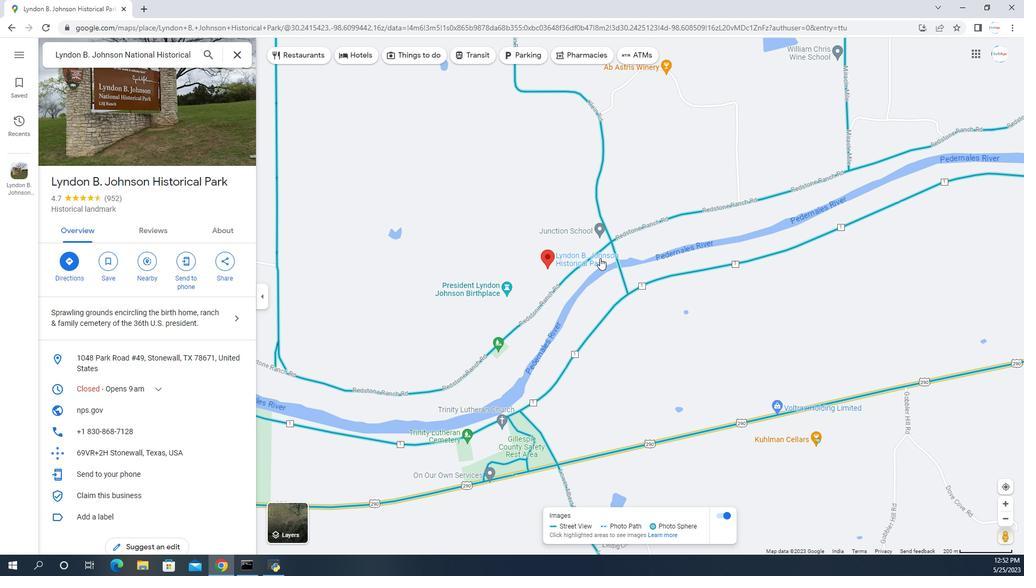 
Action: Mouse moved to (523, 273)
Screenshot: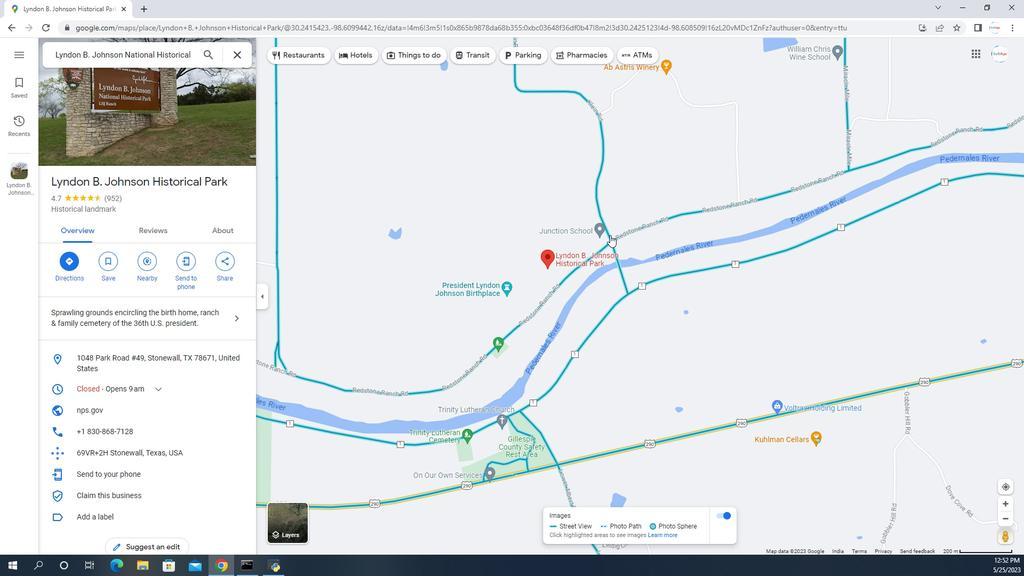 
Action: Mouse scrolled (523, 273) with delta (0, 0)
Screenshot: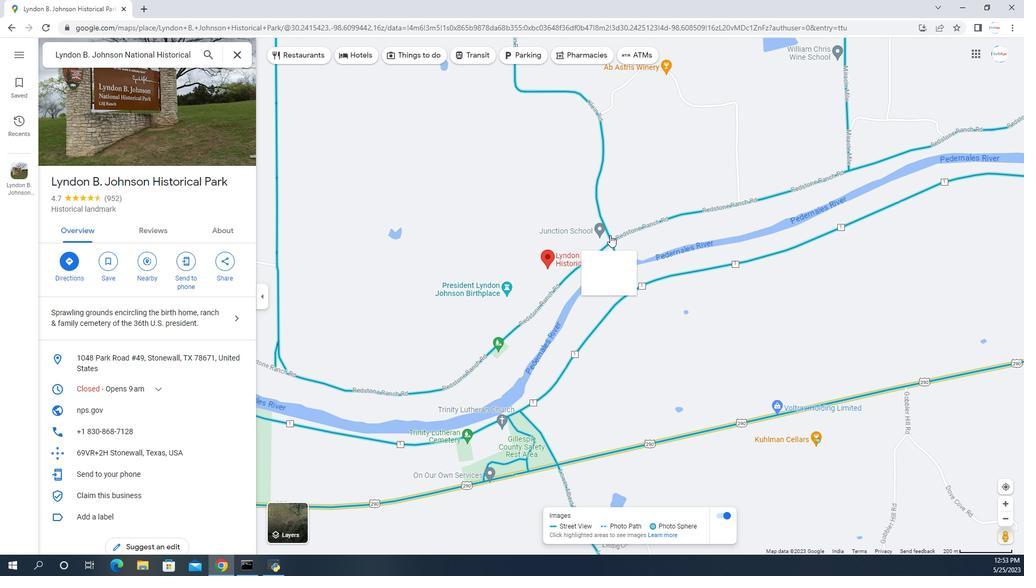 
Action: Mouse scrolled (523, 273) with delta (0, 0)
Screenshot: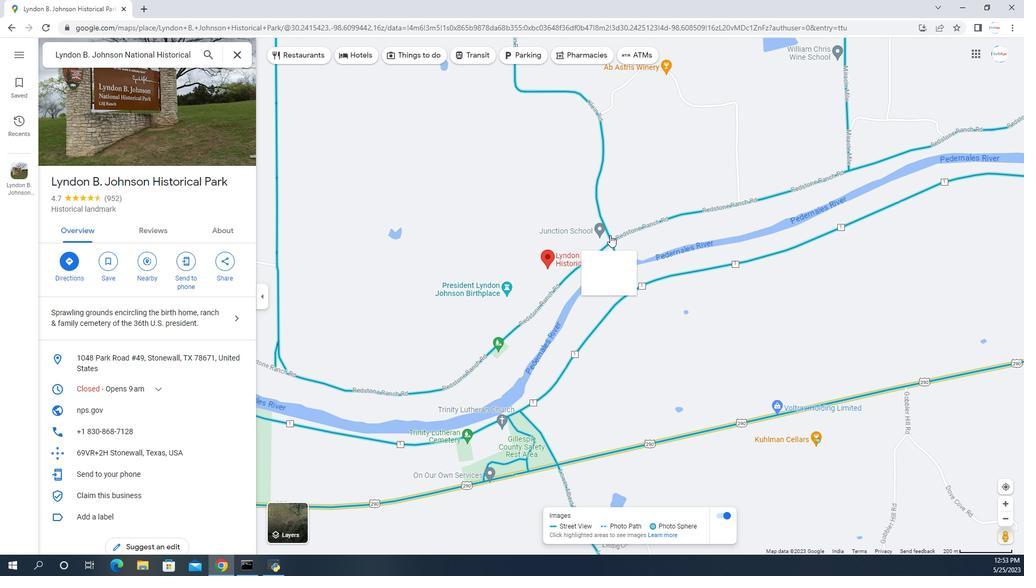 
Action: Mouse scrolled (523, 272) with delta (0, 0)
Screenshot: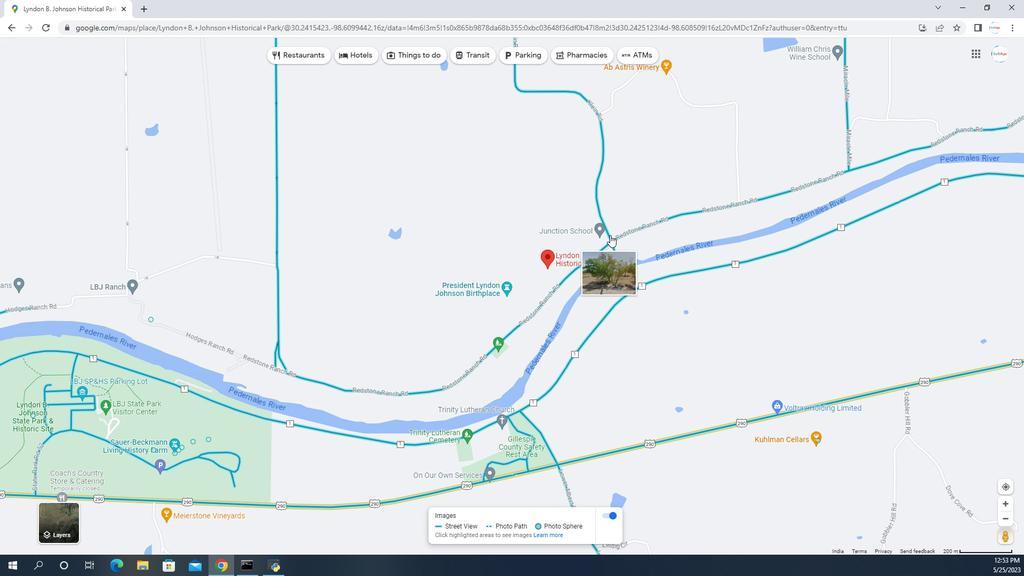 
Action: Mouse scrolled (523, 272) with delta (0, 0)
Screenshot: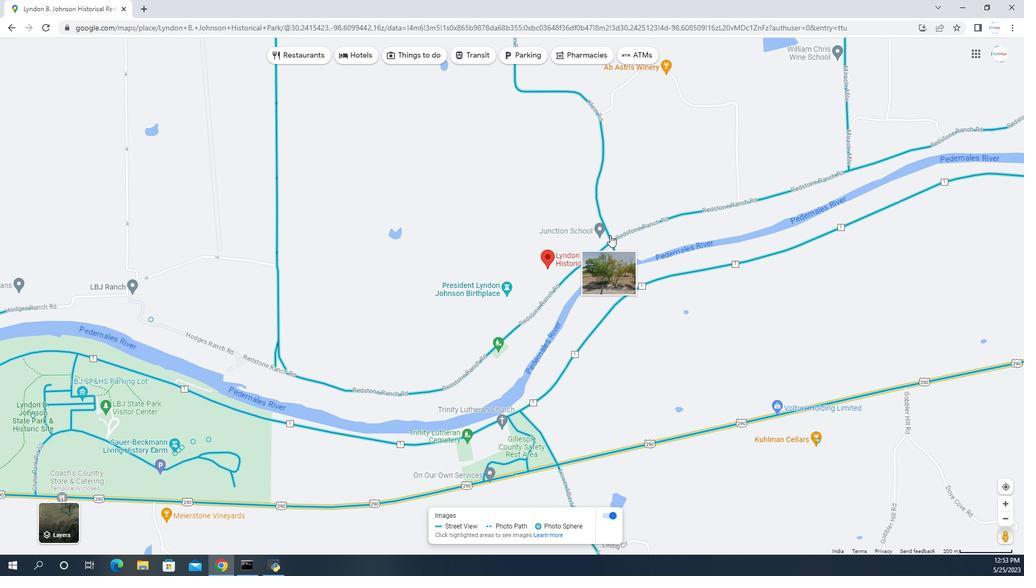 
Action: Mouse scrolled (523, 272) with delta (0, 0)
Screenshot: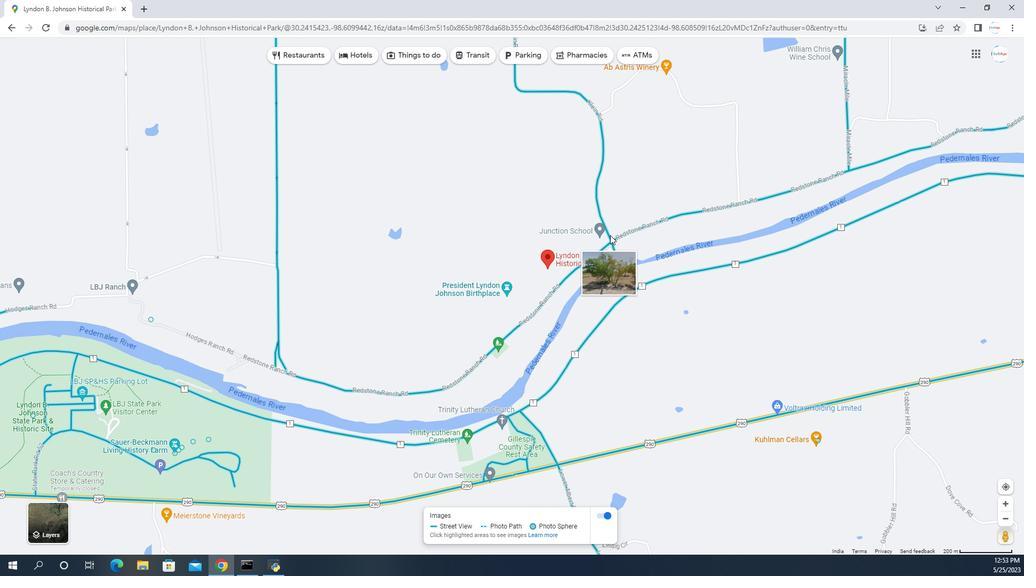 
Action: Mouse scrolled (523, 272) with delta (0, 0)
Screenshot: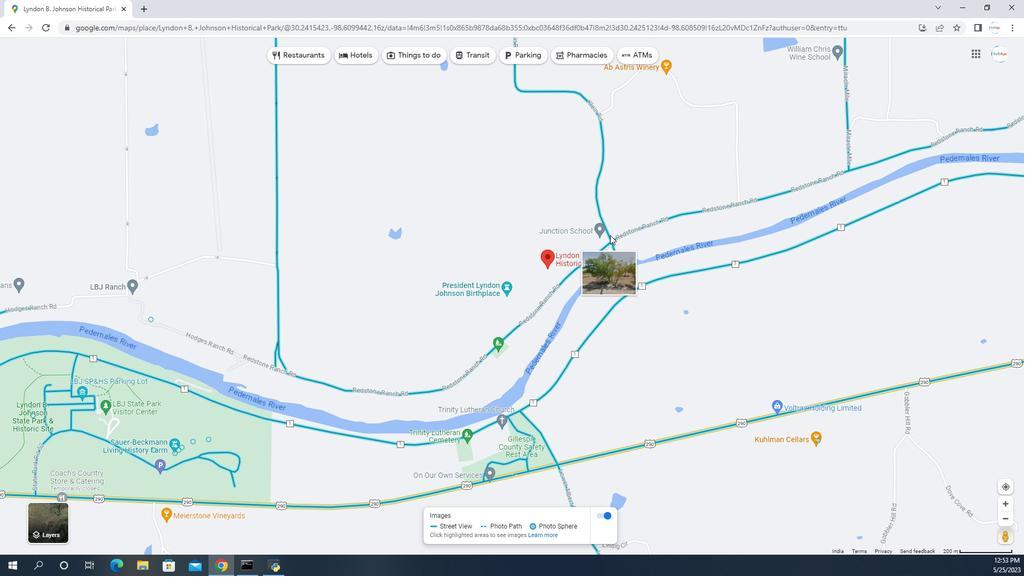 
Action: Mouse scrolled (523, 272) with delta (0, 0)
Screenshot: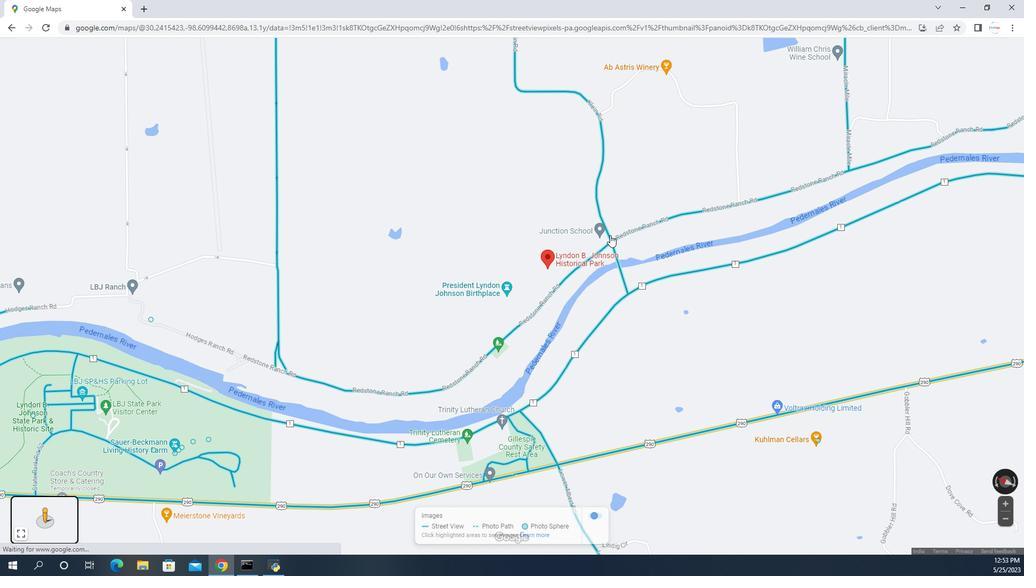 
Action: Mouse scrolled (523, 272) with delta (0, 0)
Screenshot: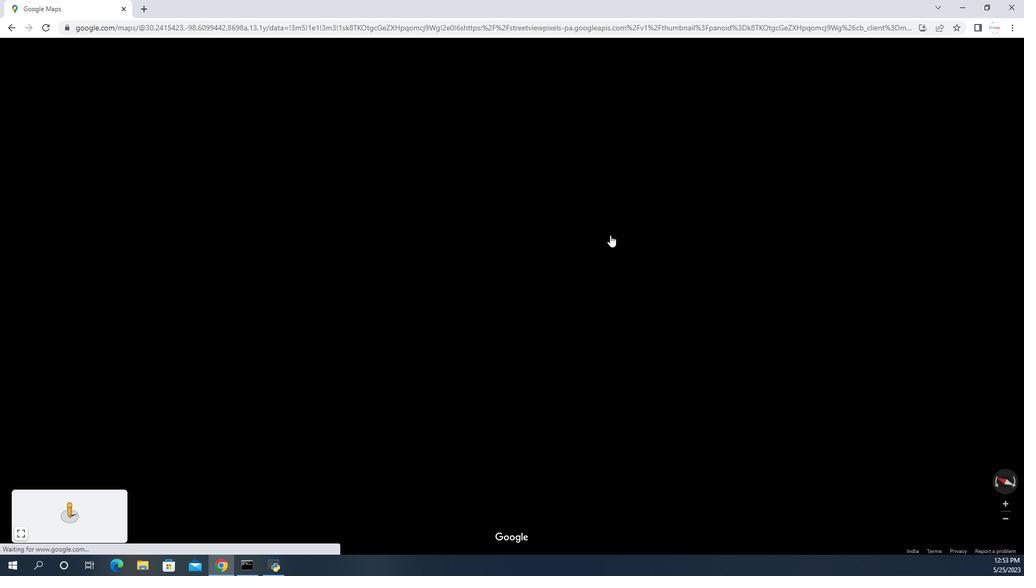
Action: Mouse moved to (523, 273)
Screenshot: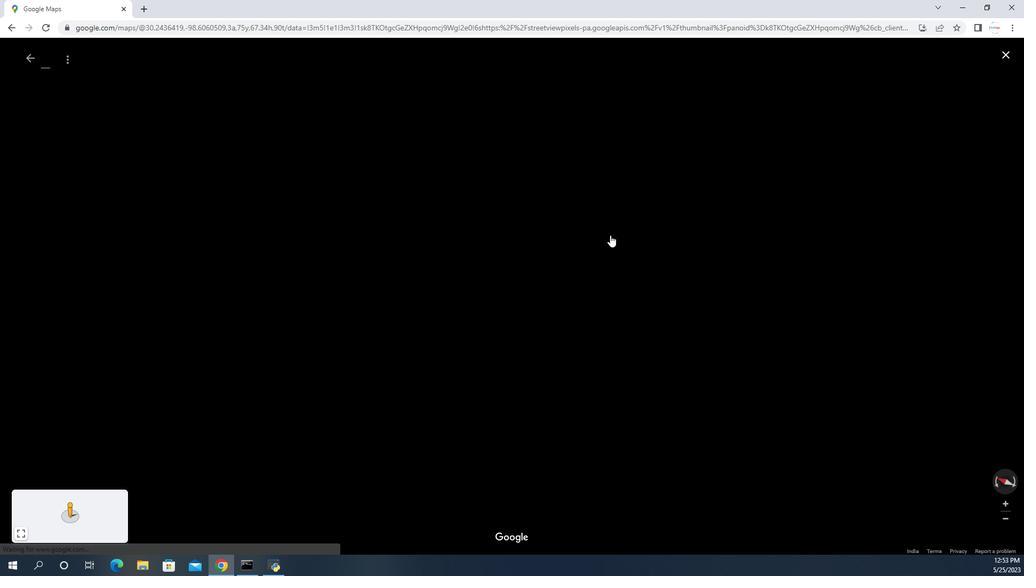 
Action: Mouse scrolled (523, 273) with delta (0, 0)
Screenshot: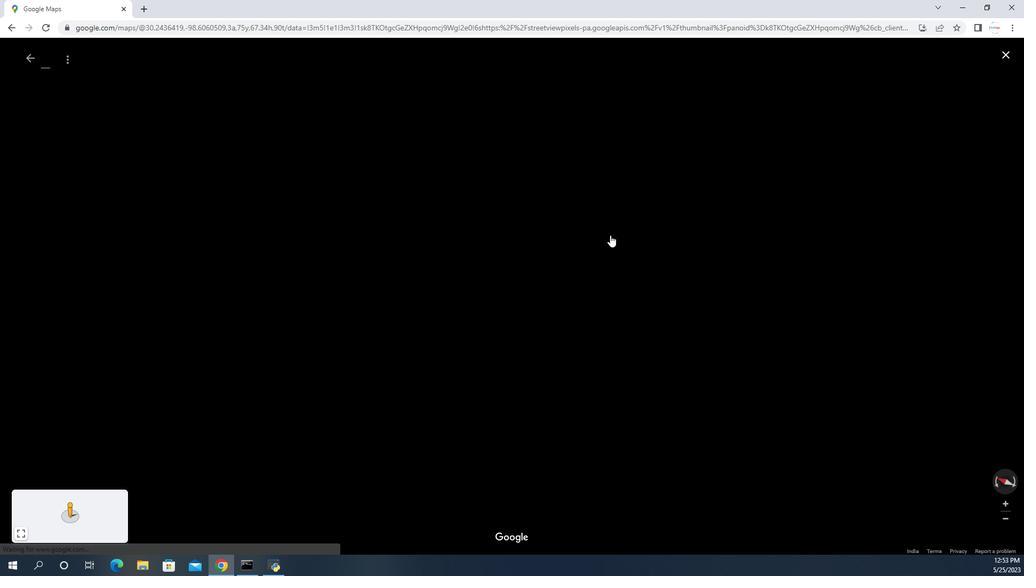 
Action: Mouse scrolled (523, 273) with delta (0, 0)
Screenshot: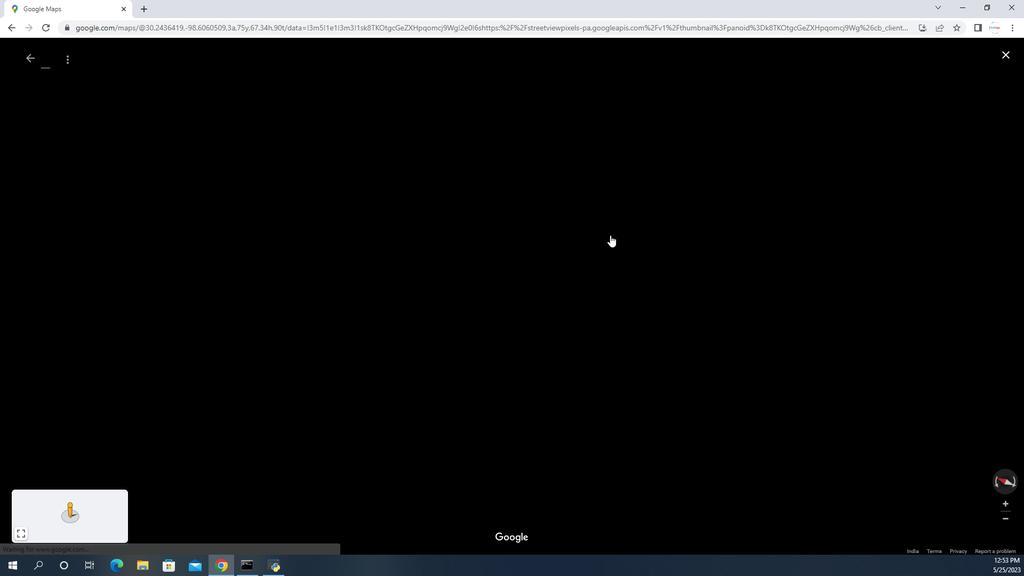 
Action: Mouse scrolled (523, 273) with delta (0, 0)
Screenshot: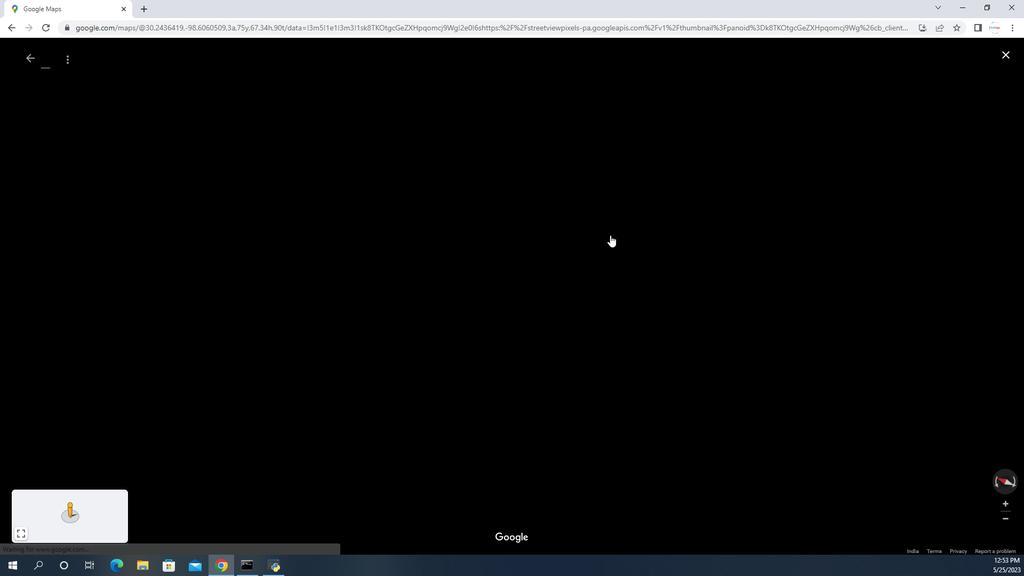 
Action: Mouse scrolled (523, 273) with delta (0, 0)
Screenshot: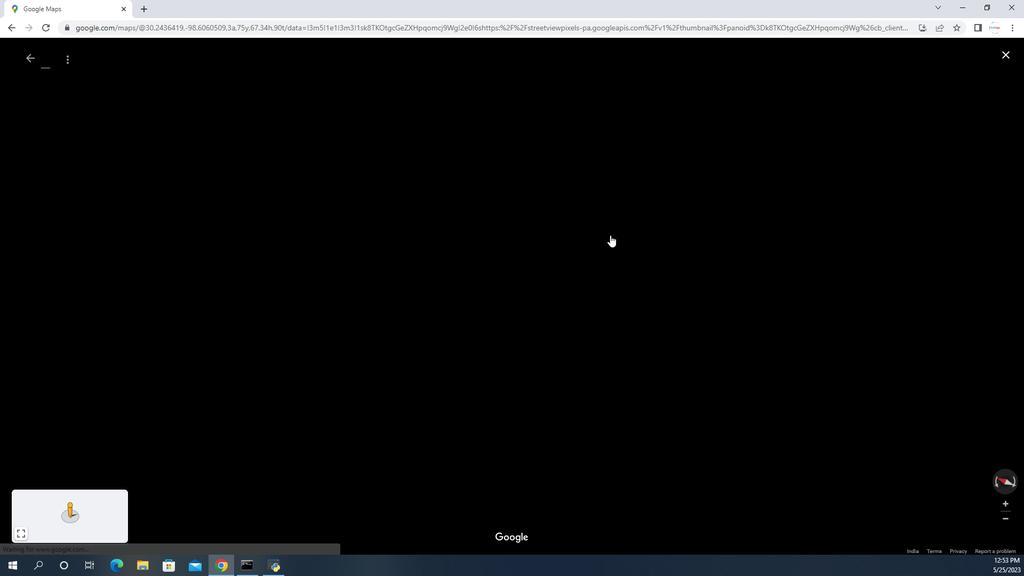 
Action: Mouse moved to (555, 246)
Screenshot: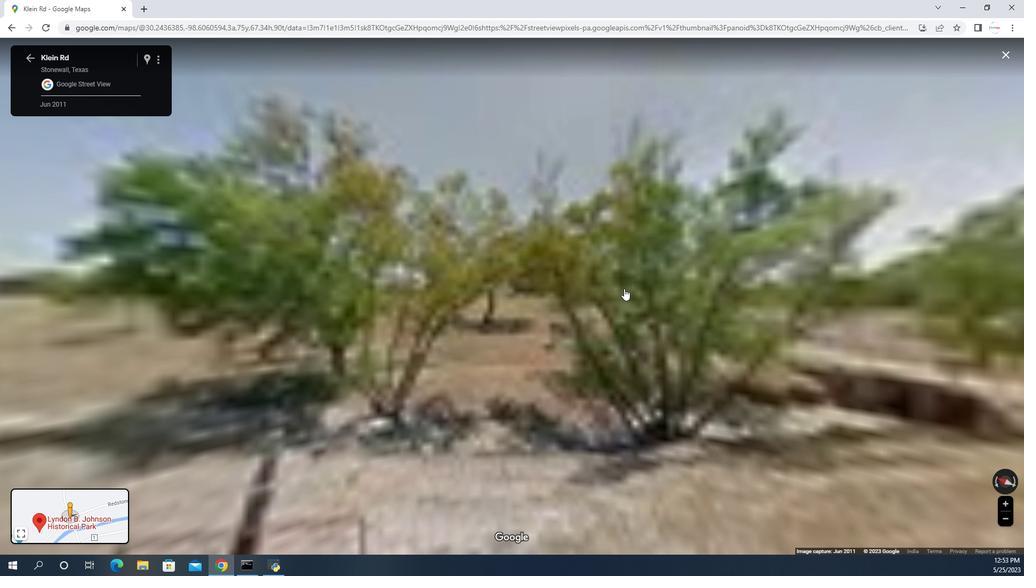 
Action: Mouse pressed left at (555, 245)
Screenshot: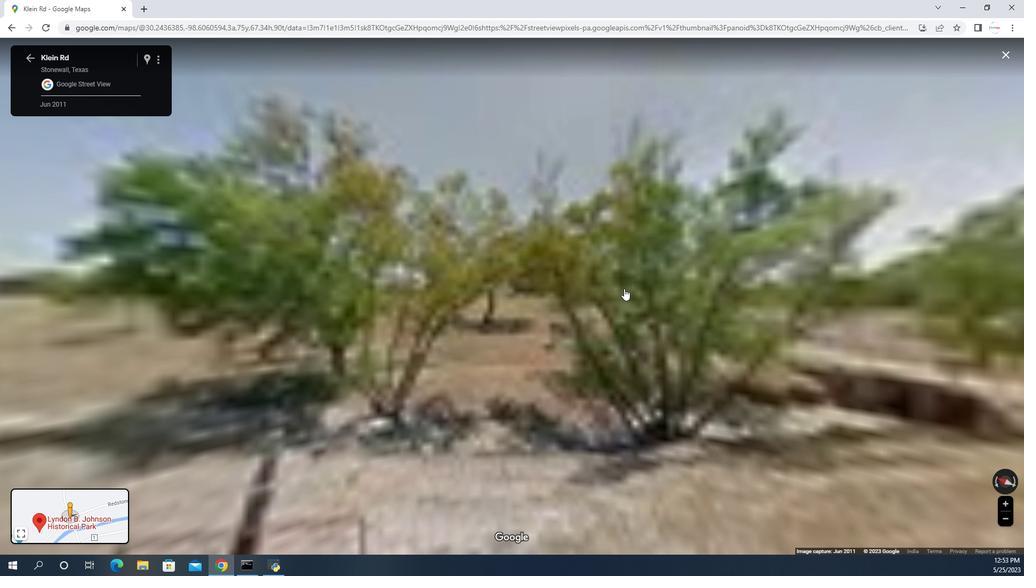 
Action: Mouse moved to (544, 292)
Screenshot: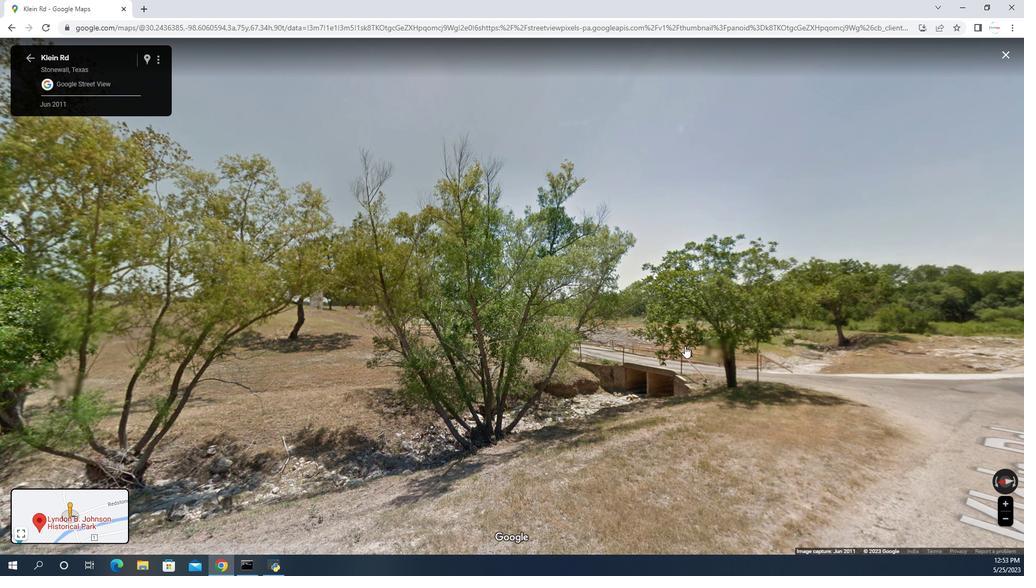 
Action: Mouse scrolled (544, 292) with delta (0, 0)
Screenshot: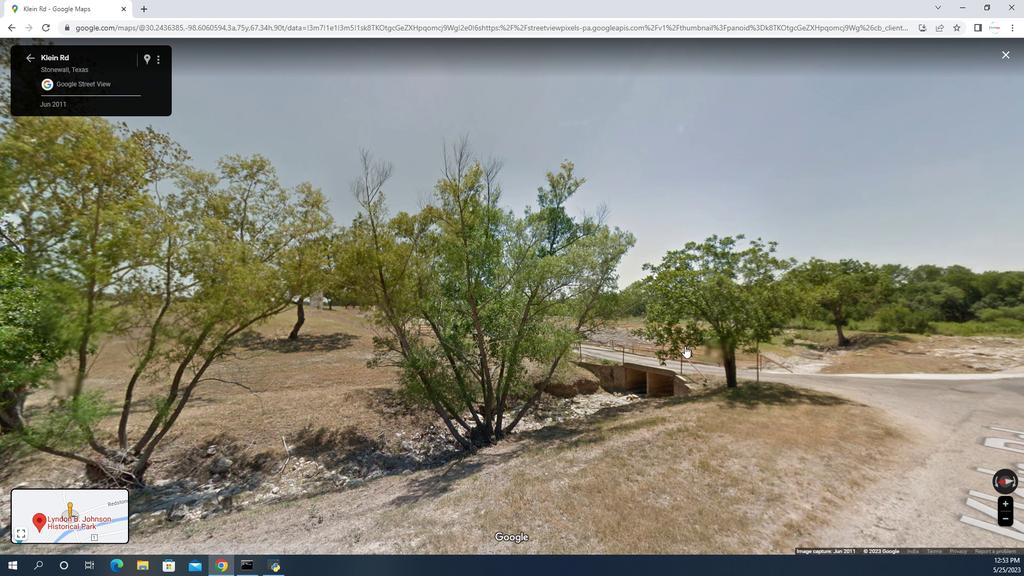
Action: Mouse scrolled (544, 292) with delta (0, 0)
Screenshot: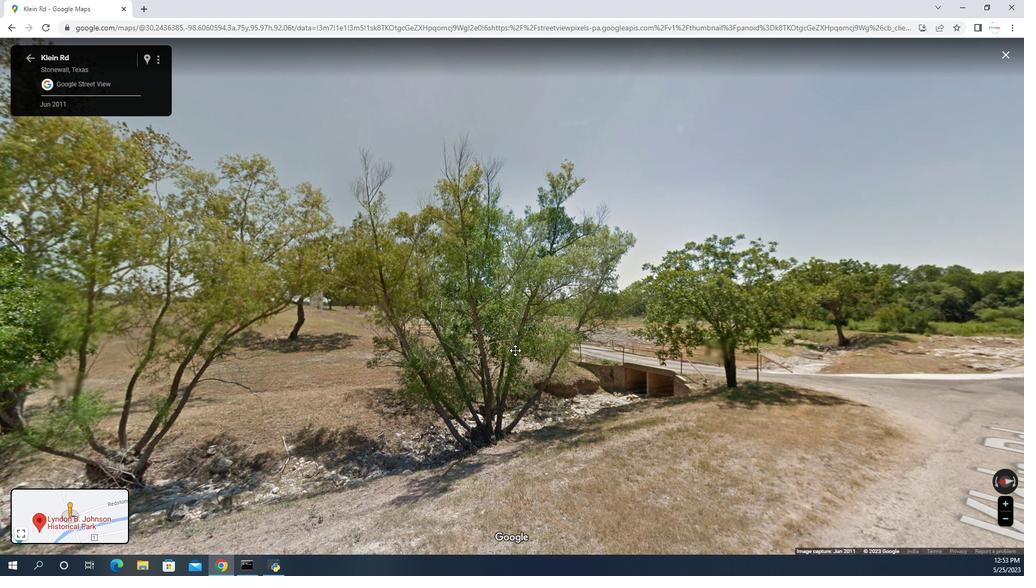 
Action: Mouse scrolled (544, 292) with delta (0, 0)
Screenshot: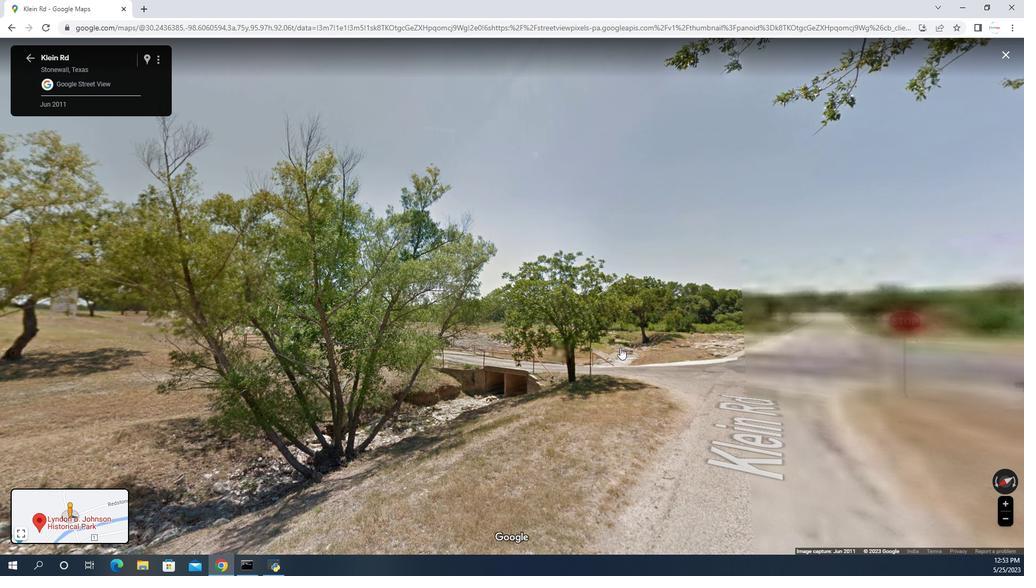 
Action: Mouse scrolled (544, 292) with delta (0, 0)
Screenshot: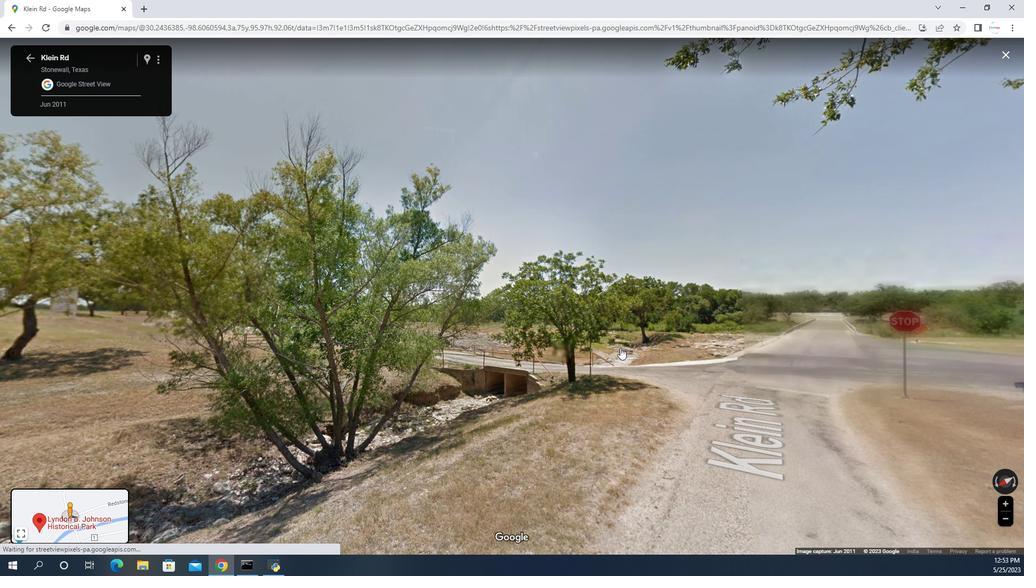 
Action: Mouse scrolled (544, 292) with delta (0, 0)
Screenshot: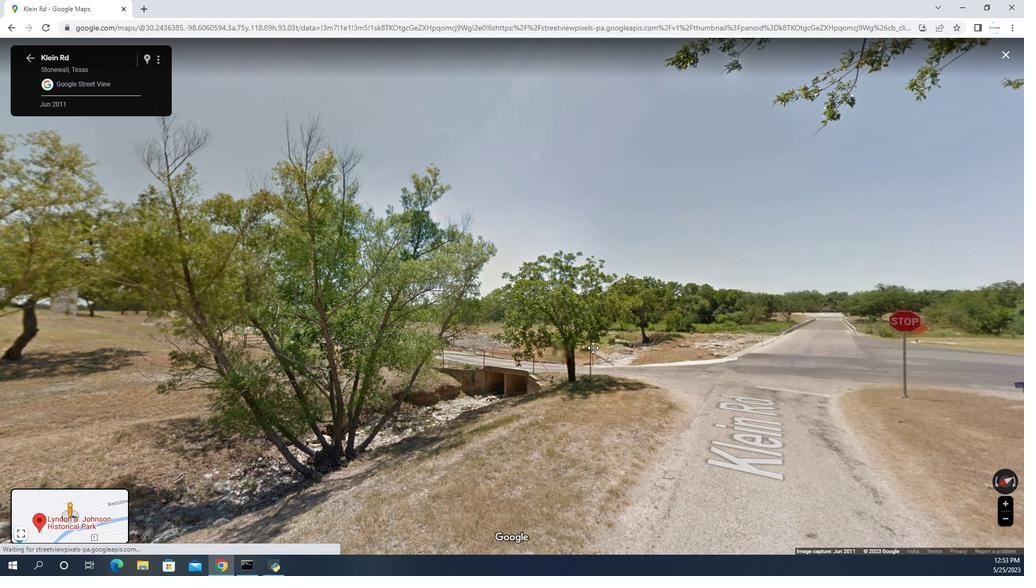 
Action: Mouse moved to (577, 282)
Screenshot: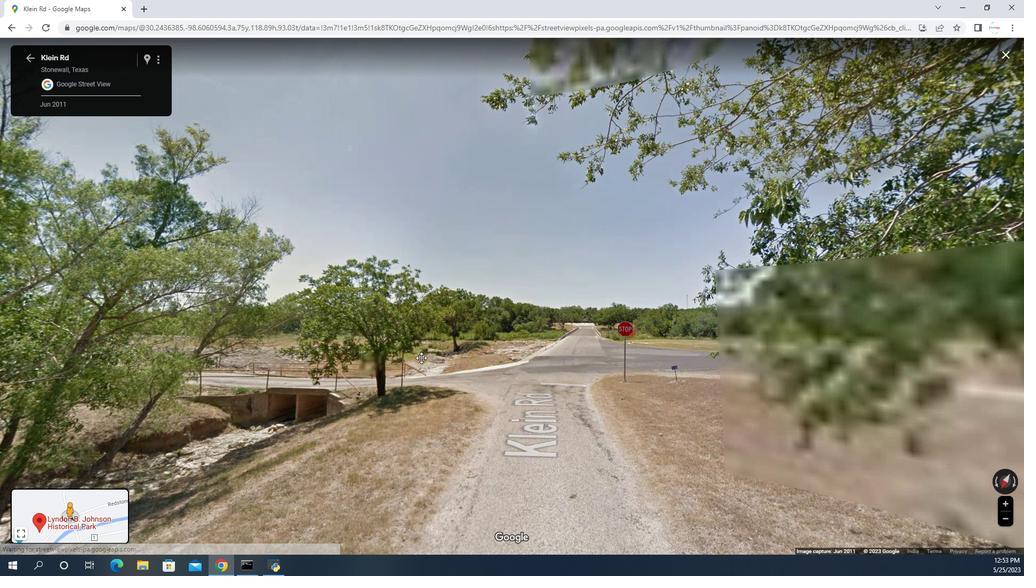 
Action: Mouse pressed left at (577, 282)
Screenshot: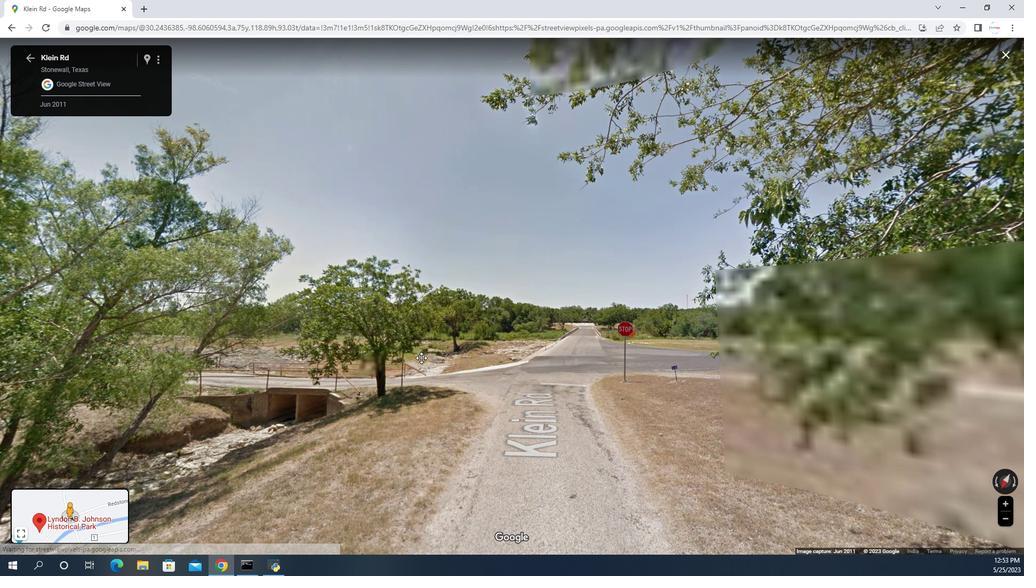 
Action: Mouse moved to (741, 394)
Screenshot: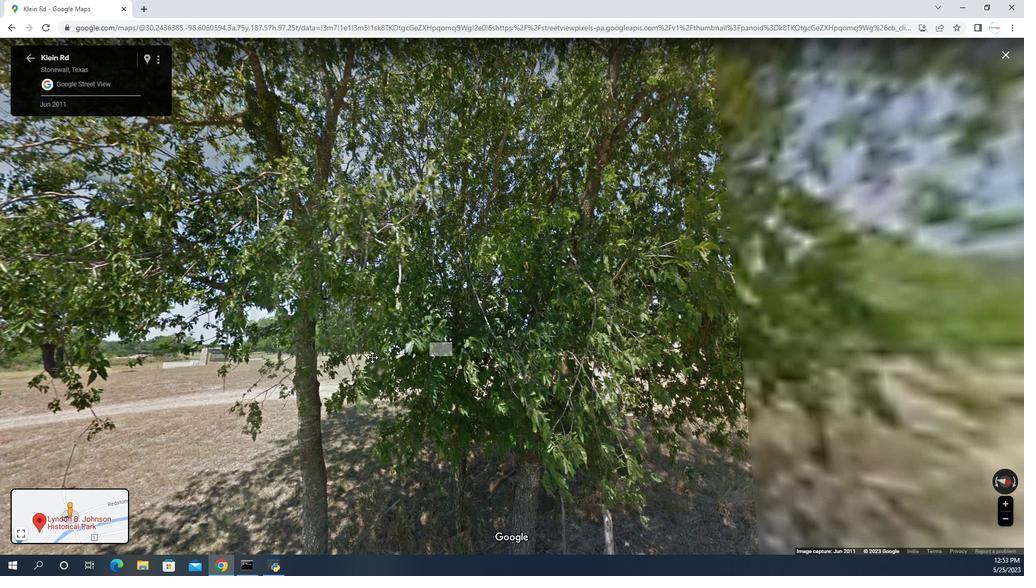 
Action: Mouse pressed left at (741, 394)
Screenshot: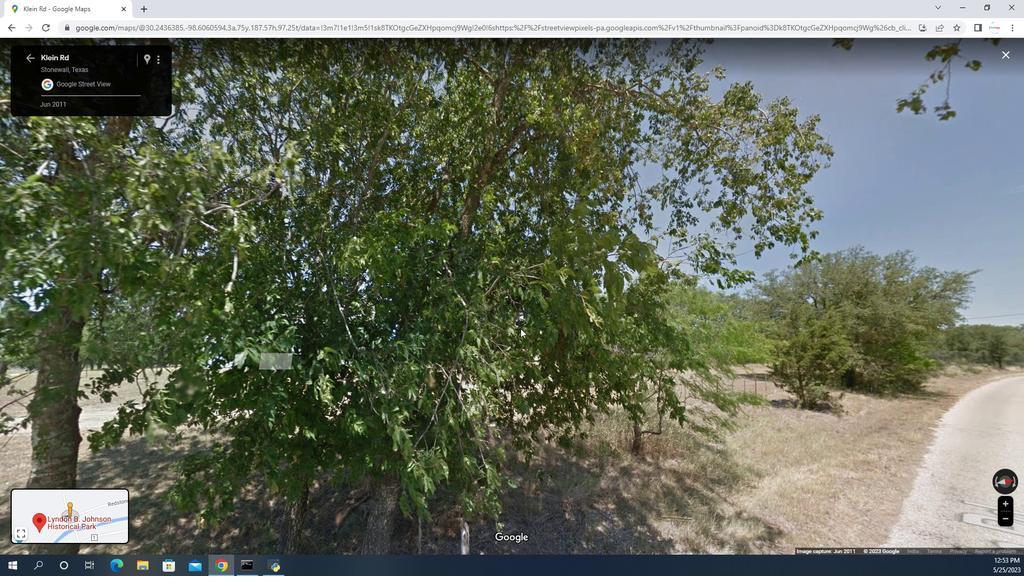 
Action: Mouse moved to (611, 313)
Screenshot: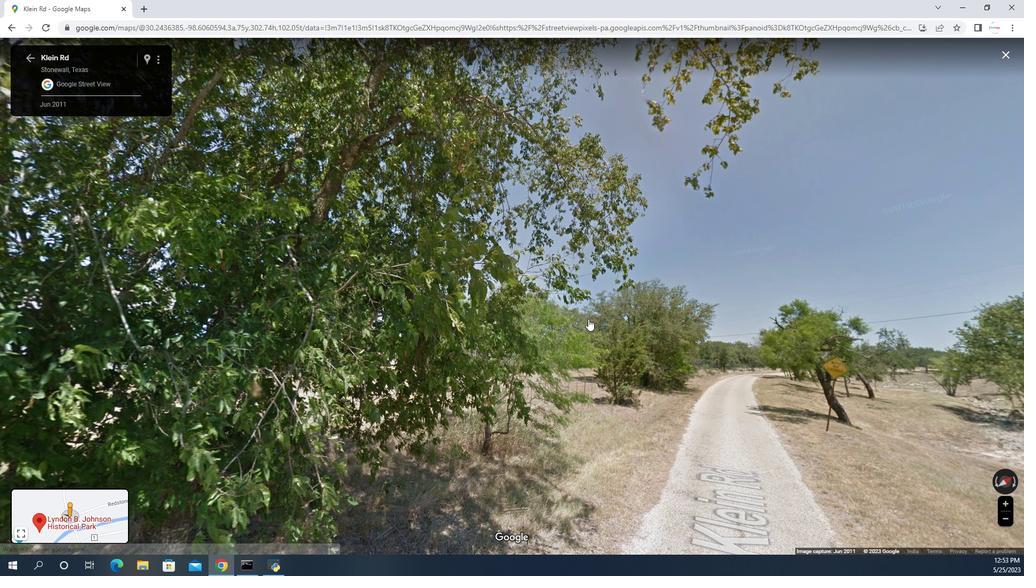 
Action: Mouse pressed left at (611, 313)
Screenshot: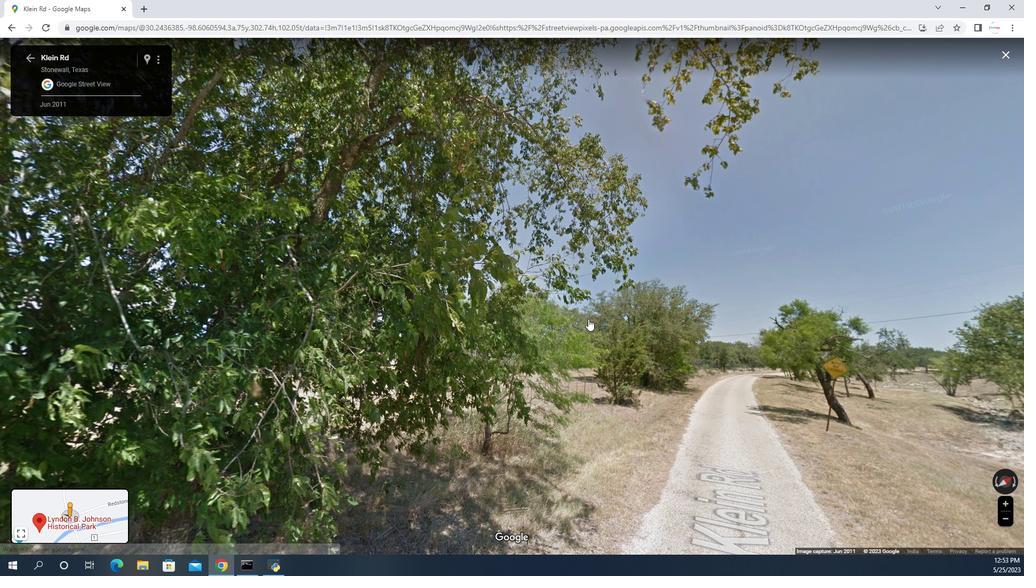 
Action: Mouse moved to (537, 277)
Screenshot: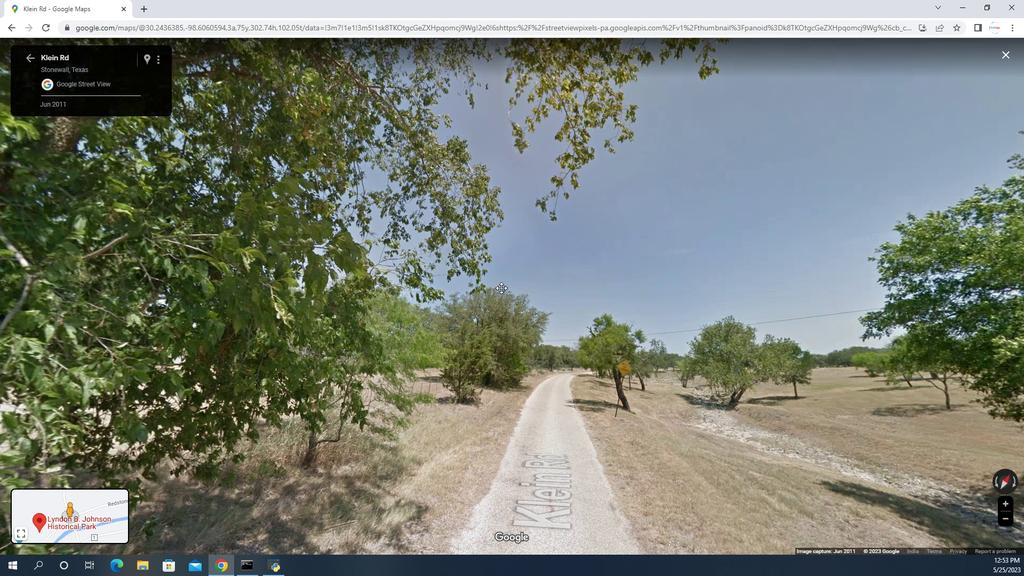 
Action: Mouse scrolled (537, 277) with delta (0, 0)
Screenshot: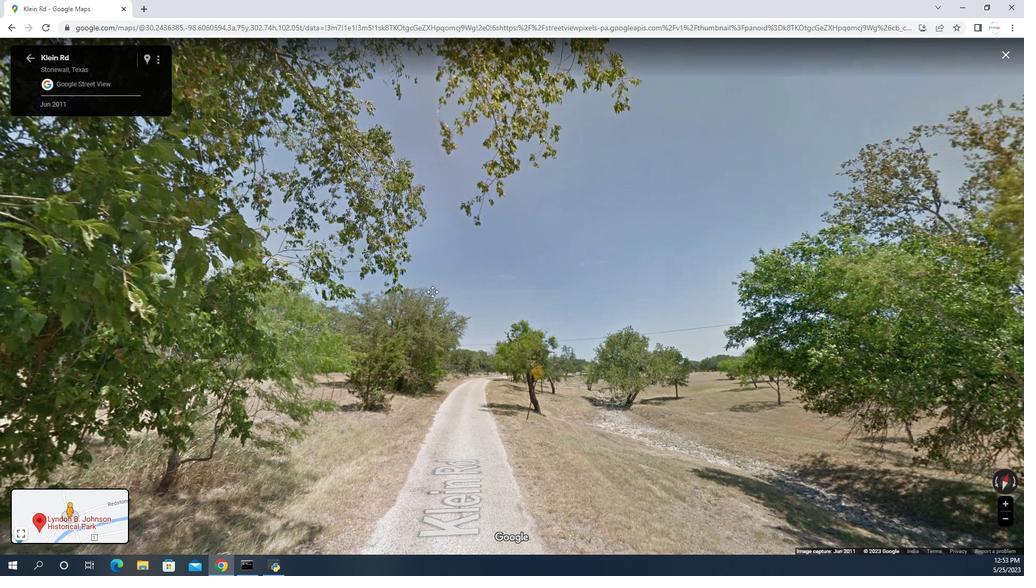 
Action: Mouse scrolled (537, 277) with delta (0, 0)
Screenshot: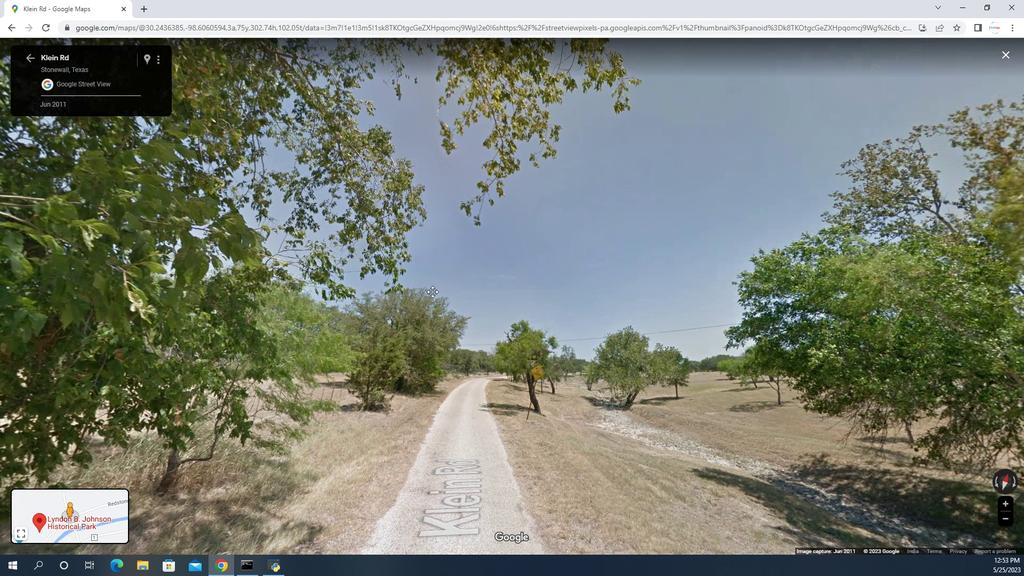 
Action: Mouse scrolled (537, 277) with delta (0, 0)
Screenshot: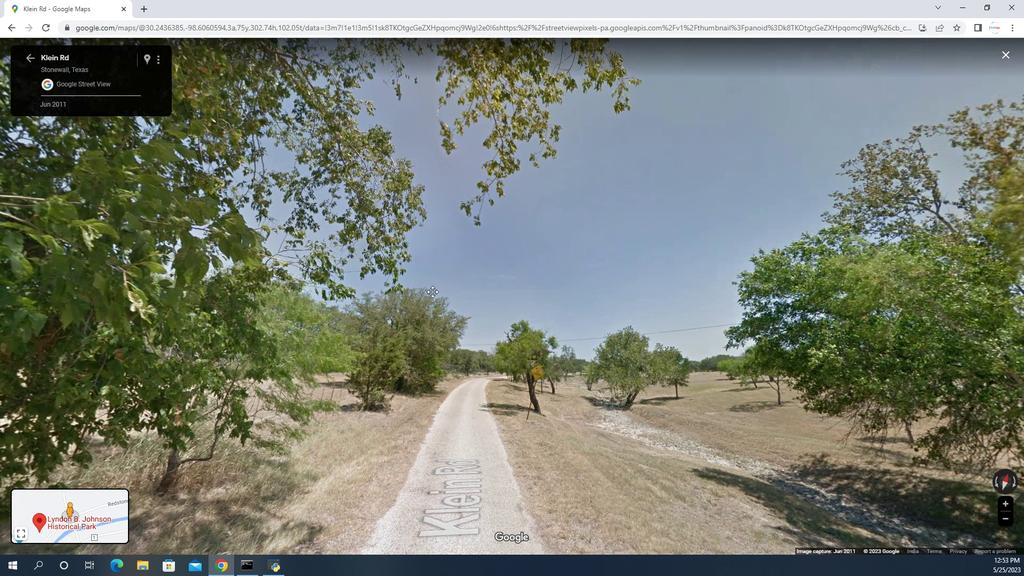 
Action: Mouse scrolled (537, 277) with delta (0, 0)
Screenshot: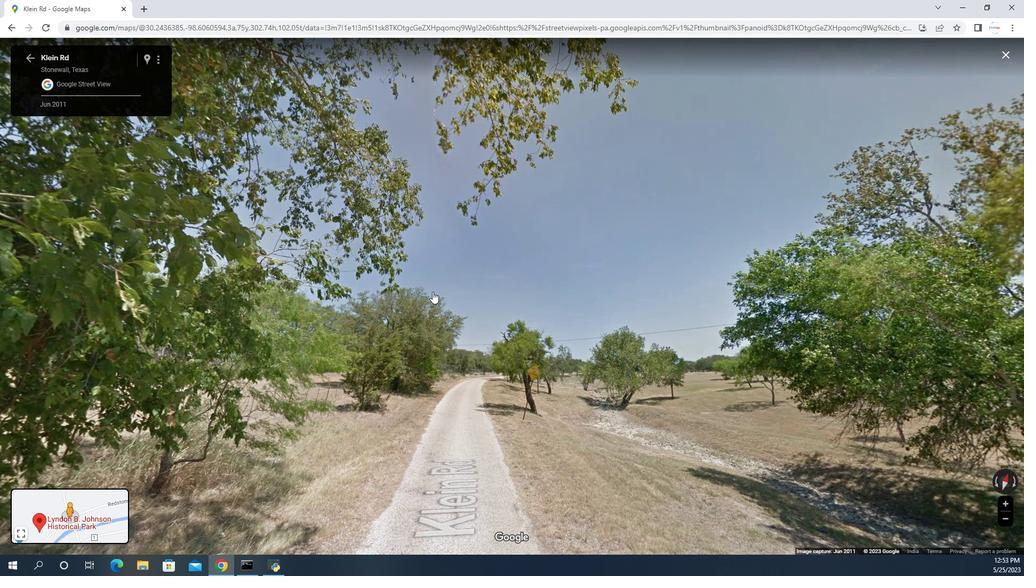 
Action: Mouse scrolled (537, 277) with delta (0, 0)
Screenshot: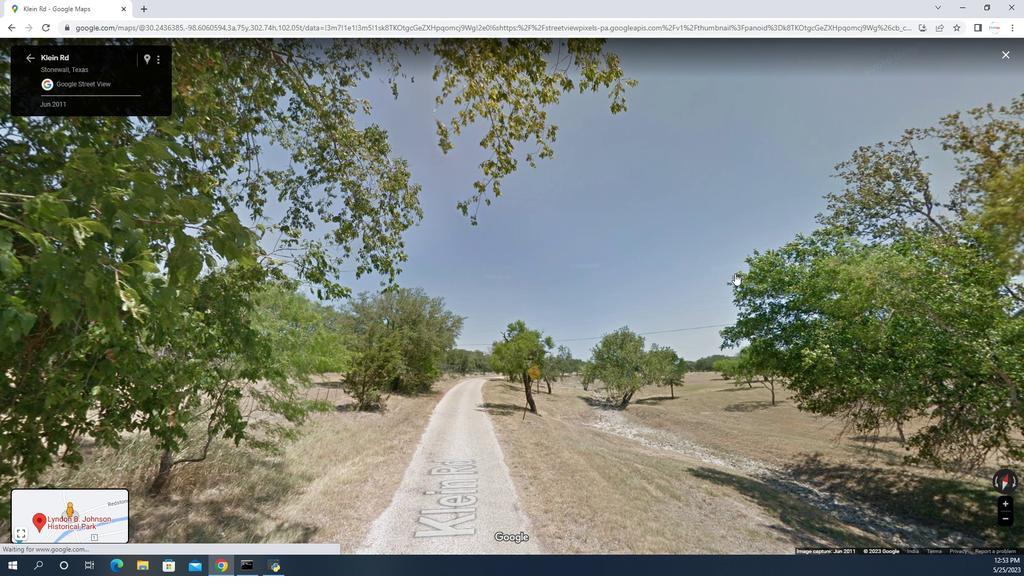 
Action: Mouse scrolled (537, 277) with delta (0, 0)
Screenshot: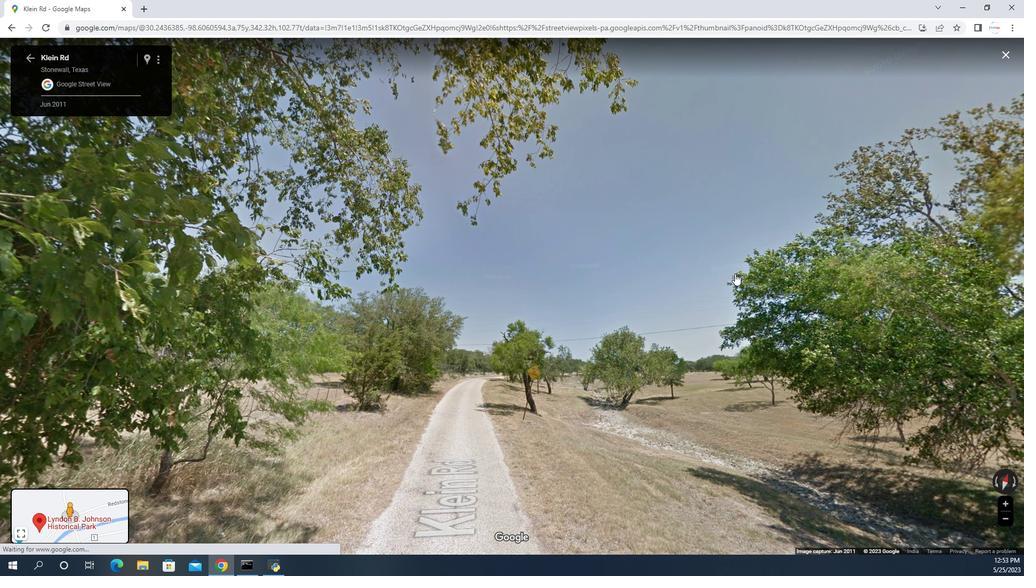 
Action: Mouse scrolled (537, 277) with delta (0, 0)
Screenshot: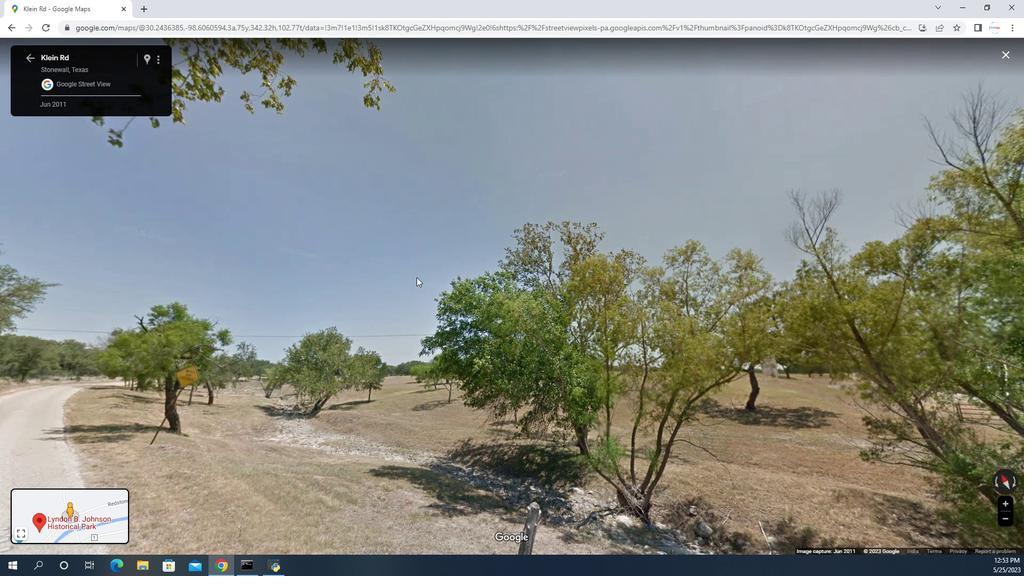 
Action: Mouse scrolled (537, 277) with delta (0, 0)
Screenshot: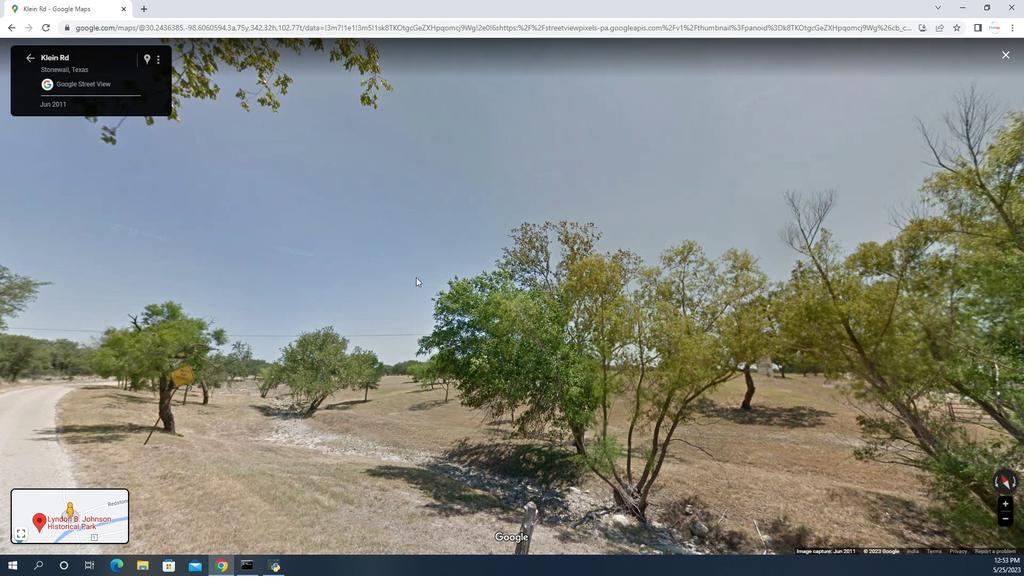 
Action: Mouse moved to (594, 269)
Screenshot: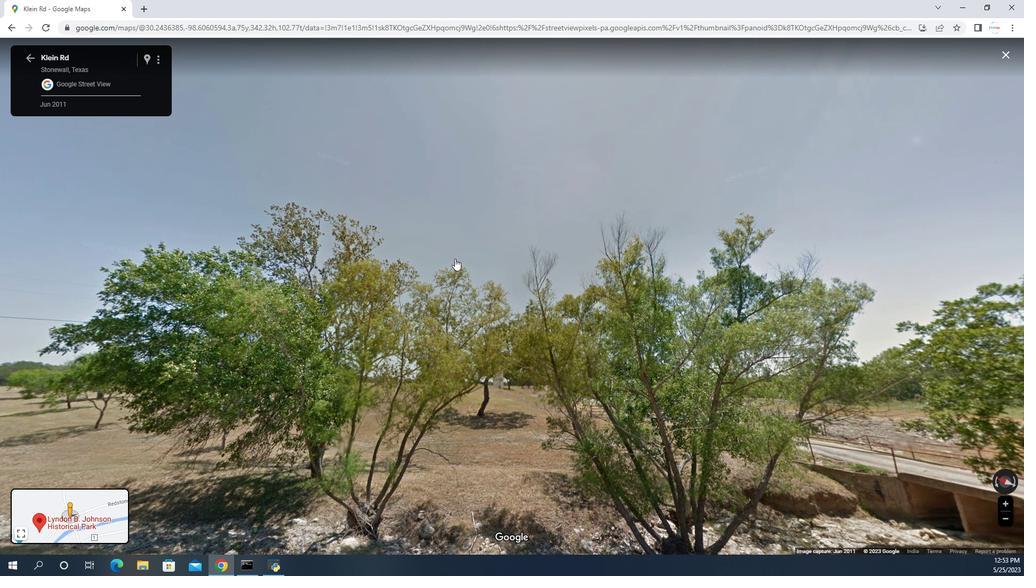 
Action: Mouse scrolled (594, 269) with delta (0, 0)
Screenshot: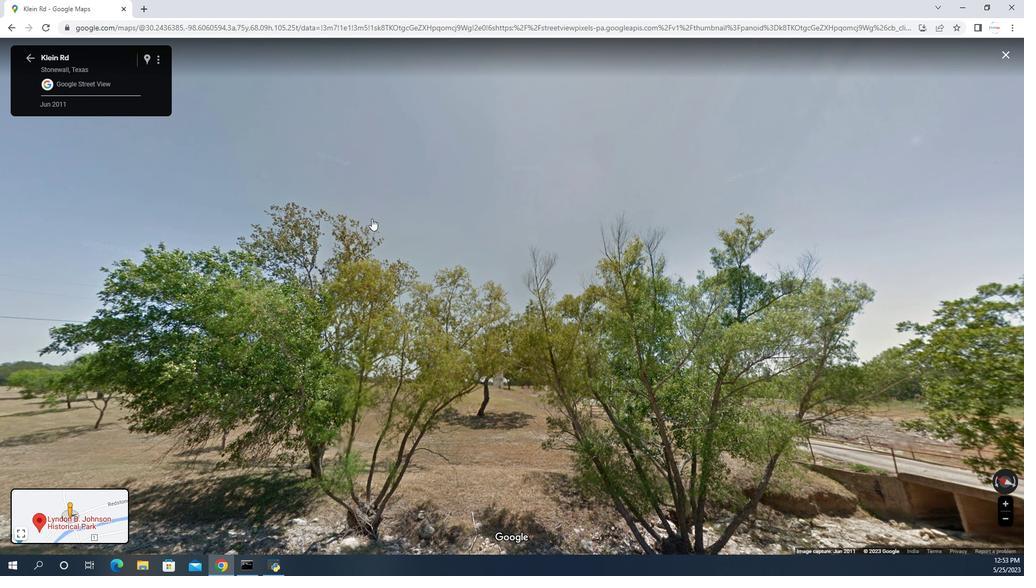 
Action: Mouse moved to (589, 253)
Screenshot: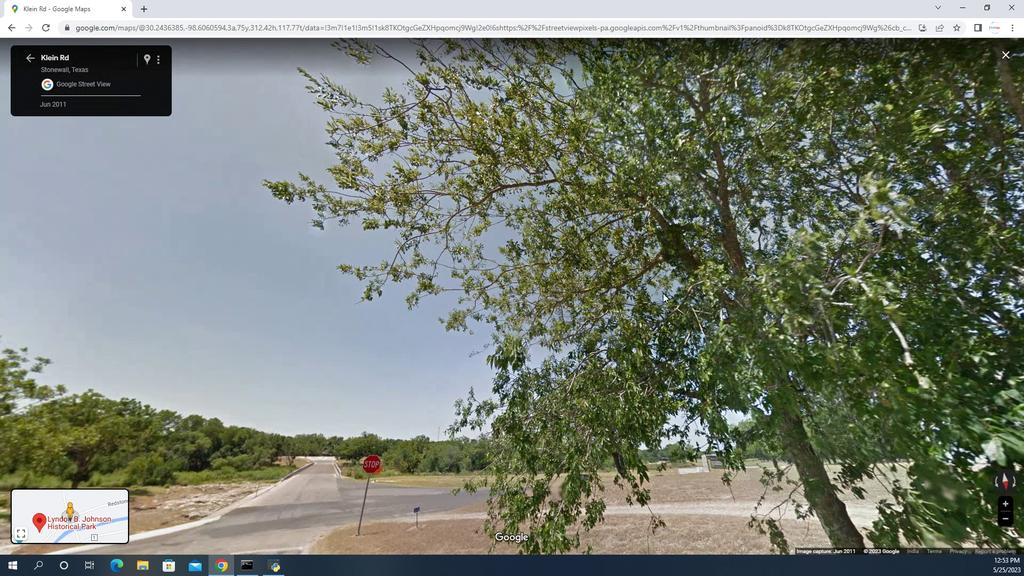 
Action: Mouse pressed left at (589, 253)
Screenshot: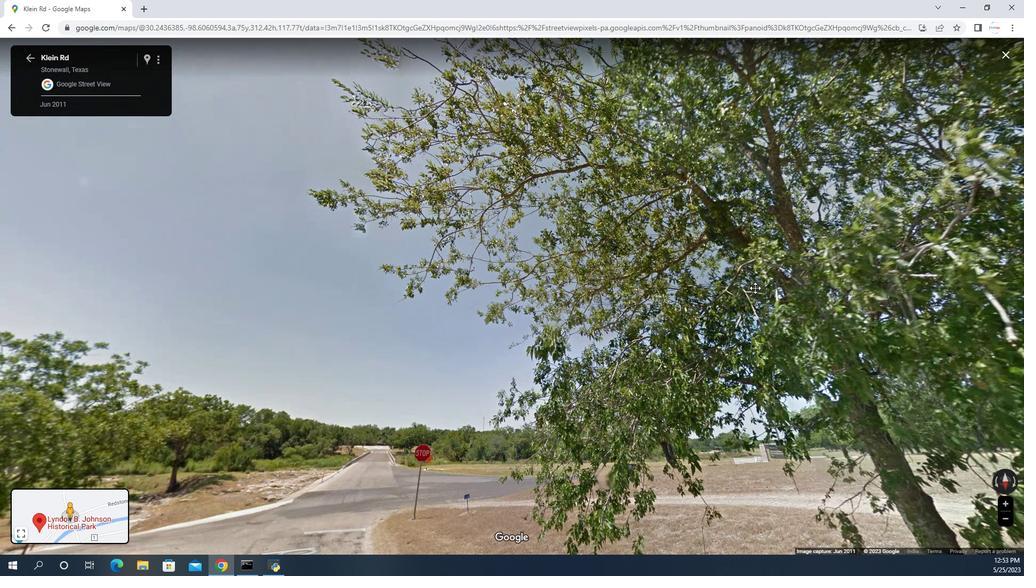 
Action: Mouse moved to (668, 297)
Screenshot: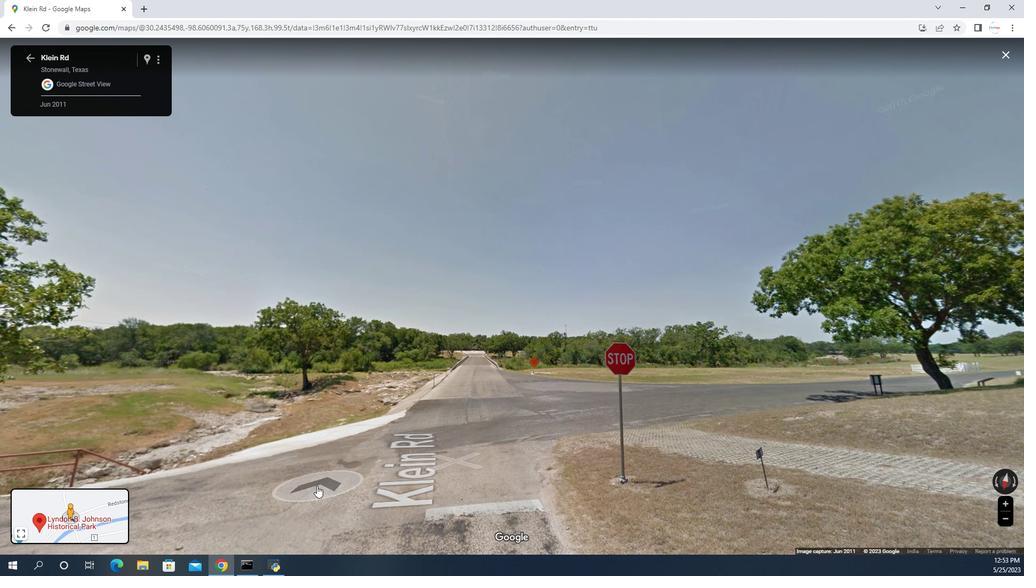 
Action: Mouse pressed left at (668, 297)
Screenshot: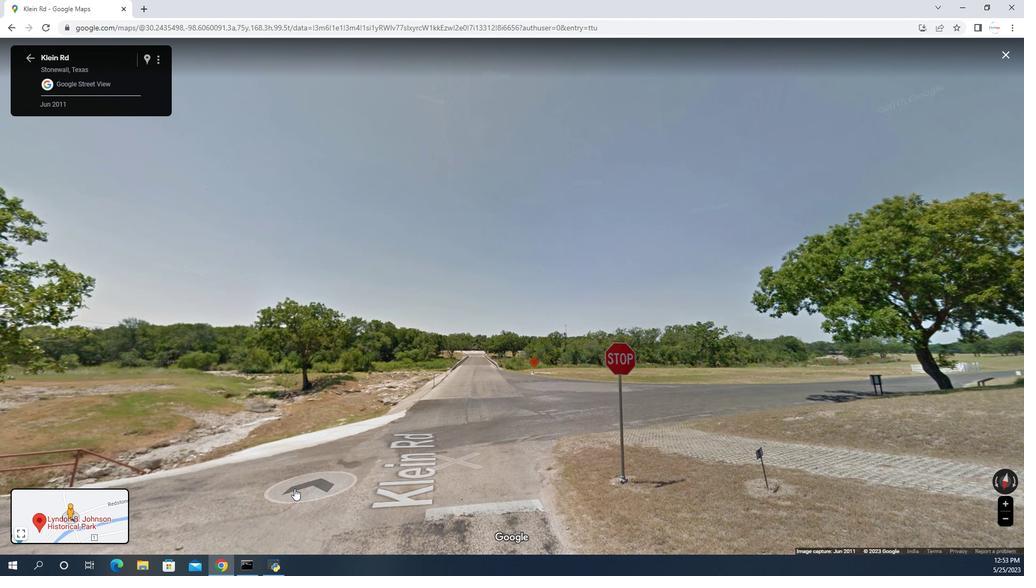 
Action: Mouse moved to (626, 297)
Screenshot: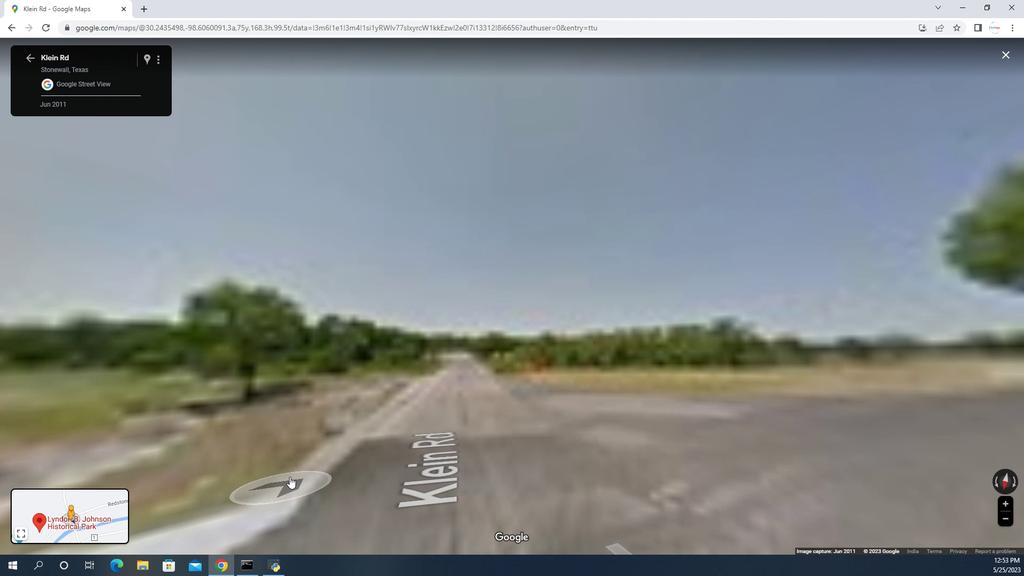 
Action: Mouse pressed left at (626, 297)
Screenshot: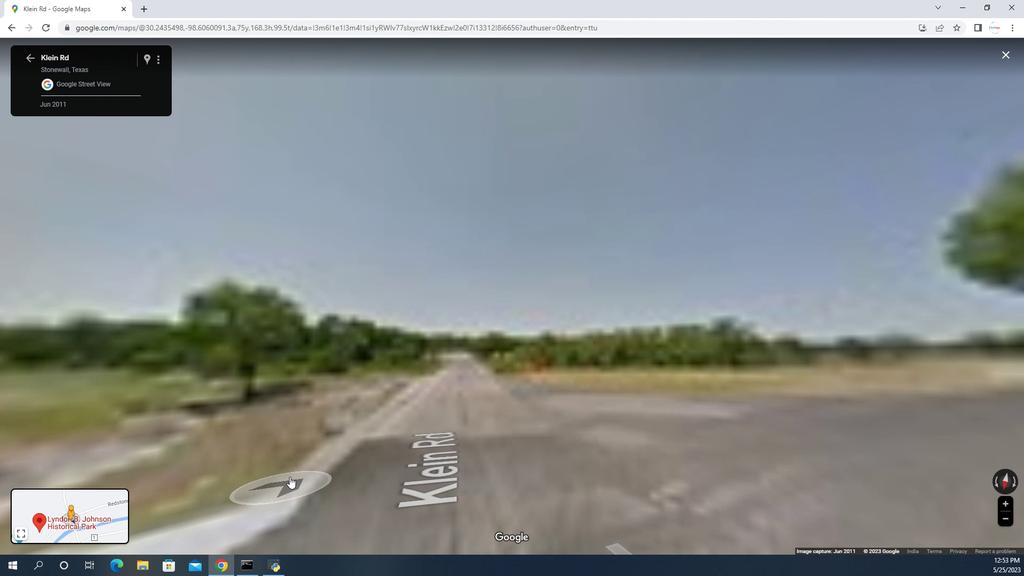 
Action: Mouse moved to (599, 292)
Screenshot: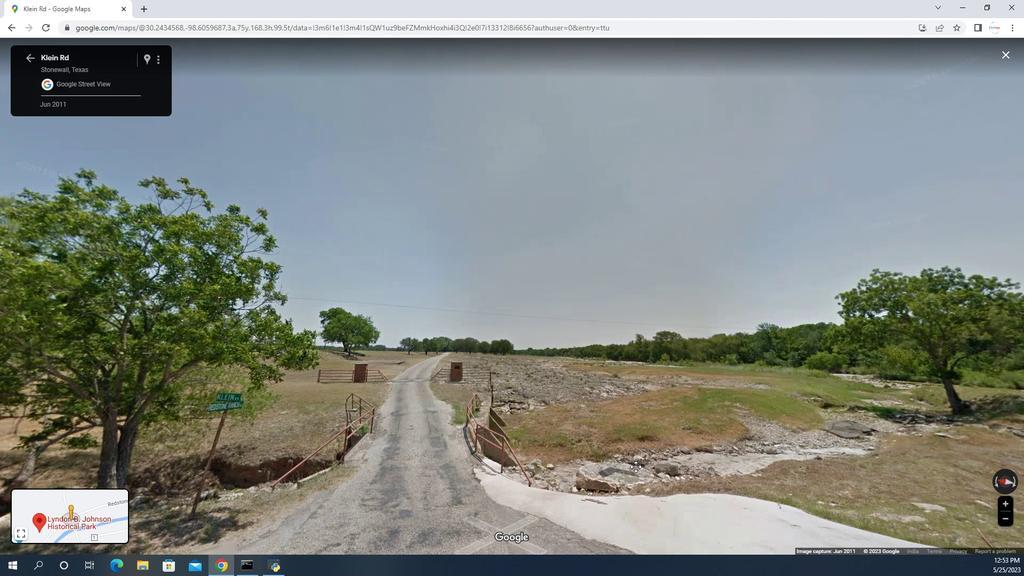 
Action: Mouse pressed left at (599, 292)
Screenshot: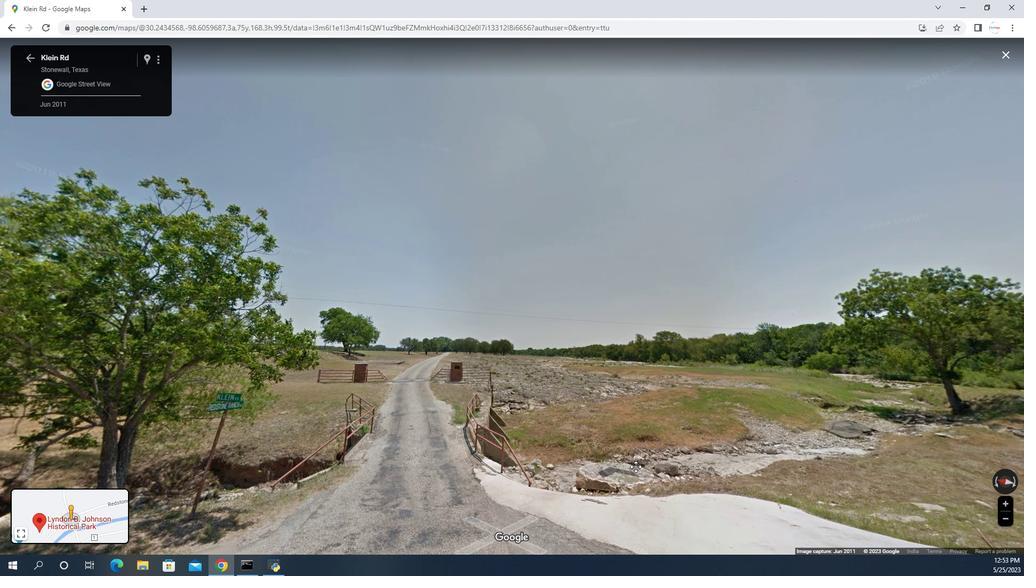 
Action: Mouse moved to (594, 283)
Screenshot: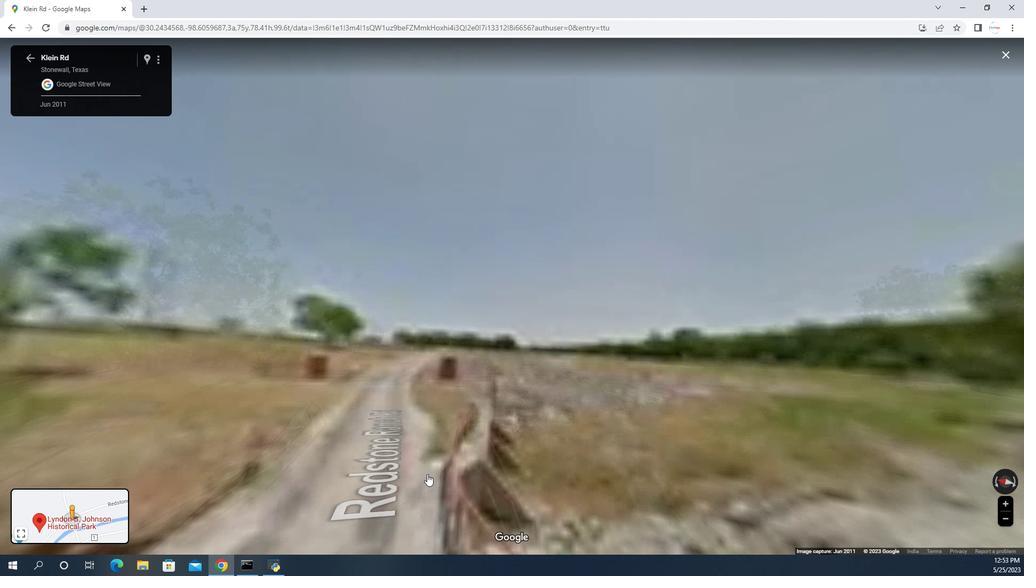 
Action: Mouse pressed left at (603, 283)
Screenshot: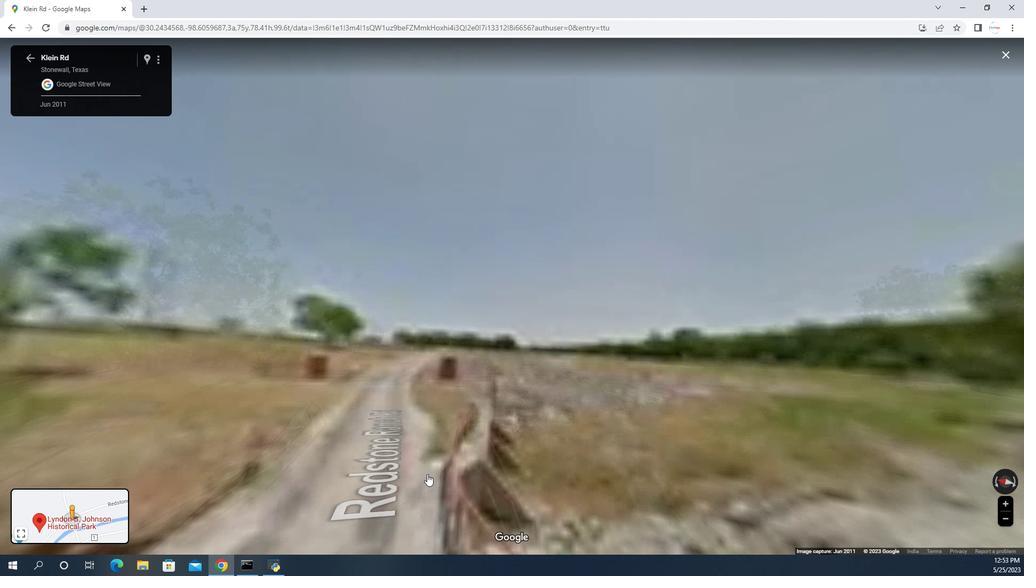 
Action: Mouse moved to (590, 285)
Screenshot: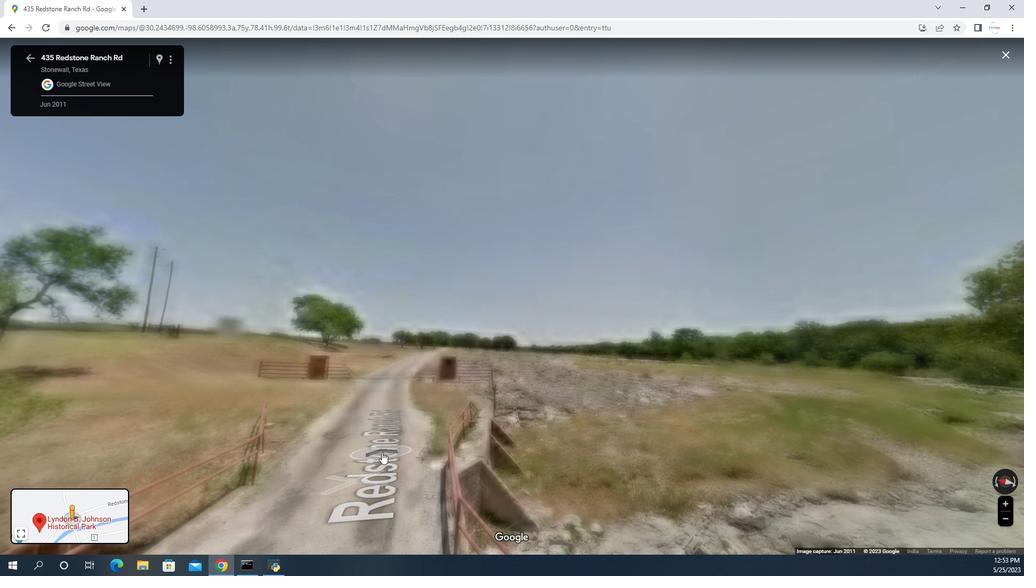 
Action: Mouse pressed left at (590, 285)
Screenshot: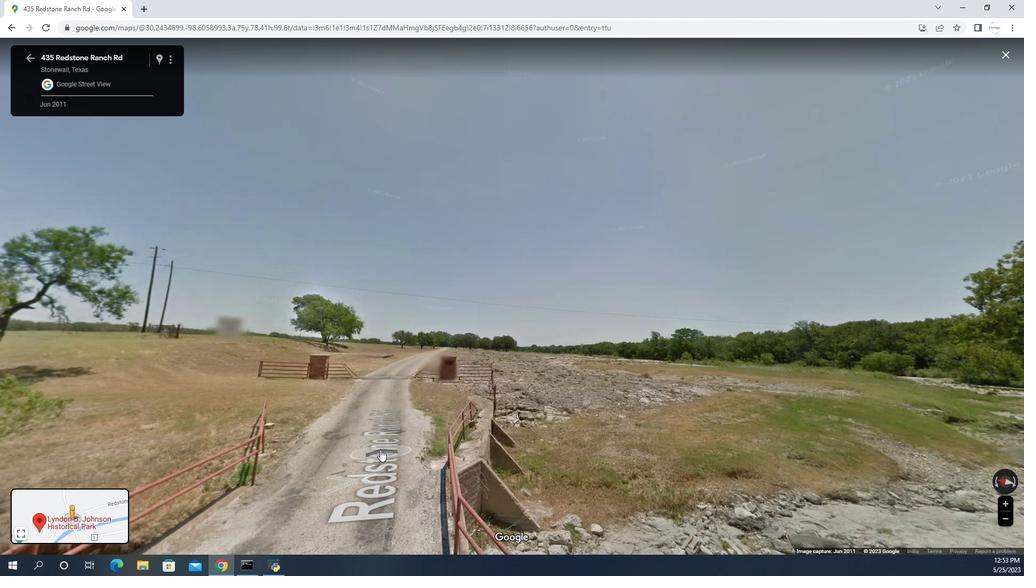 
Action: Mouse moved to (586, 281)
Screenshot: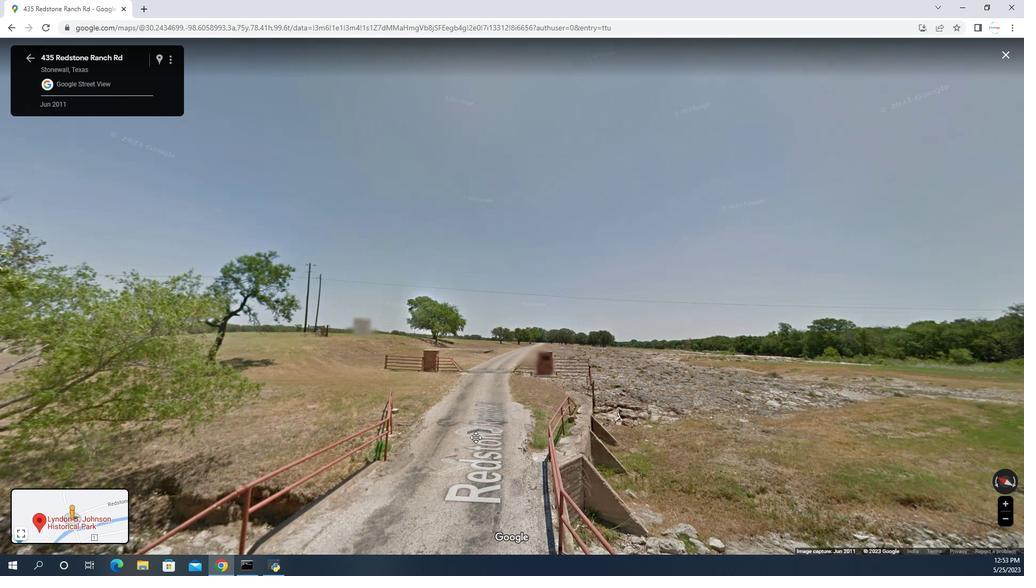 
Action: Mouse pressed left at (586, 281)
Screenshot: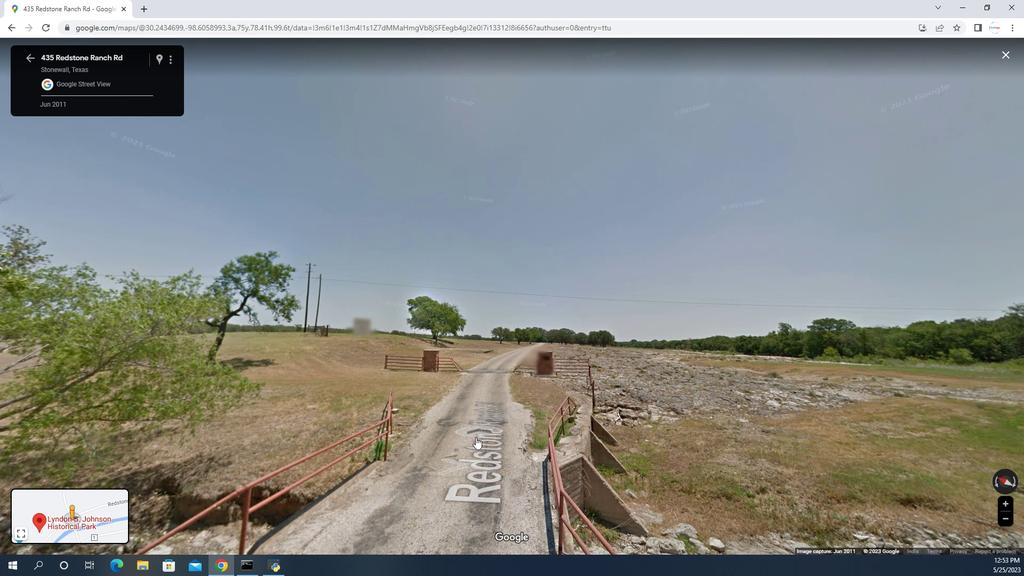 
Action: Mouse moved to (611, 286)
Screenshot: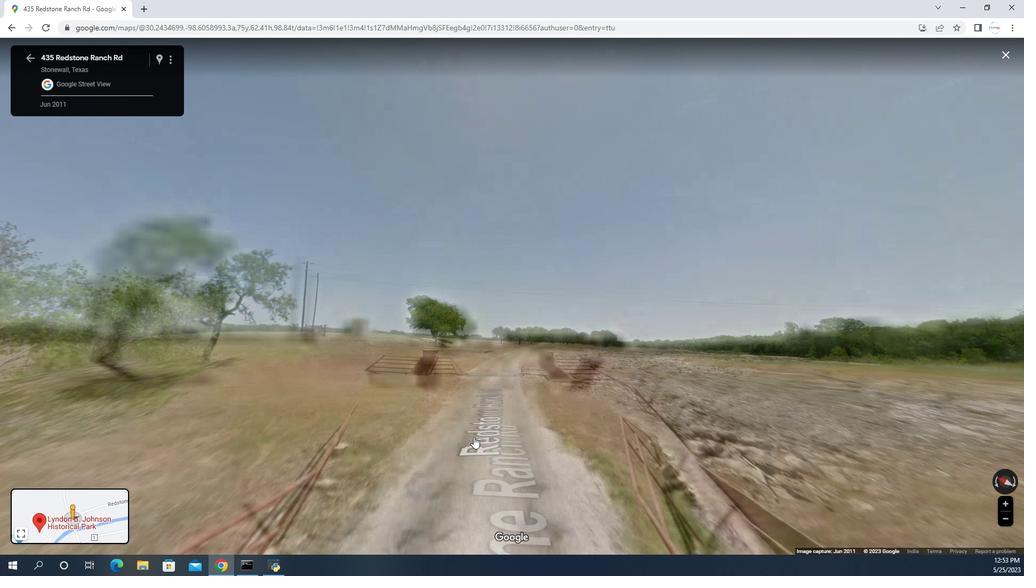
Action: Mouse pressed left at (613, 286)
Screenshot: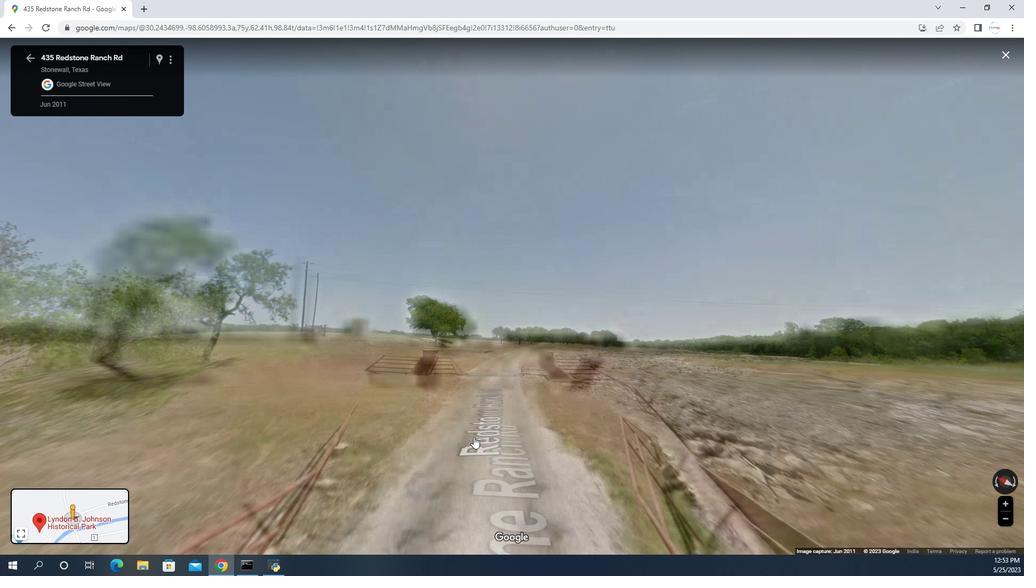 
Action: Mouse moved to (623, 283)
Screenshot: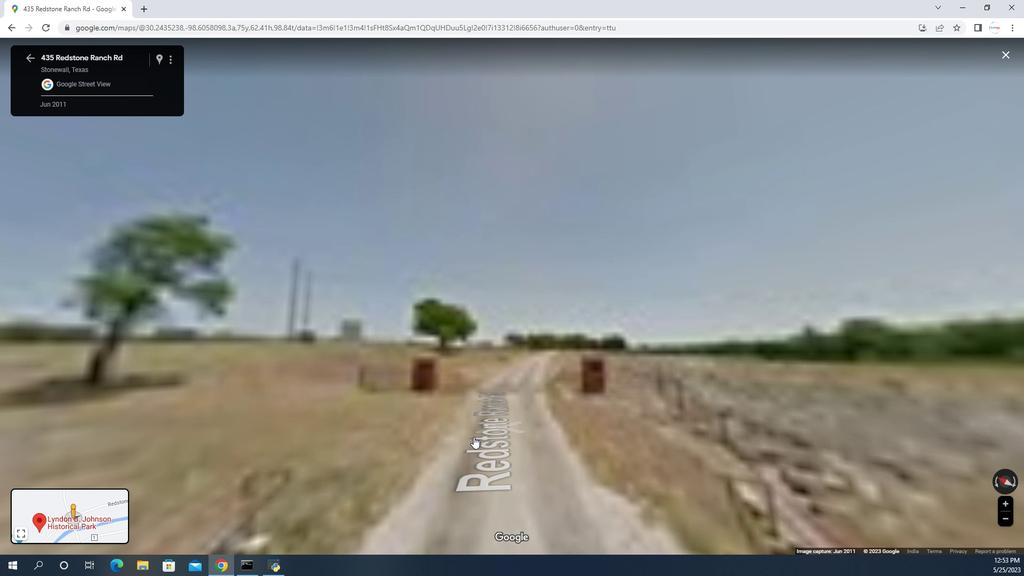 
Action: Mouse pressed left at (623, 283)
Screenshot: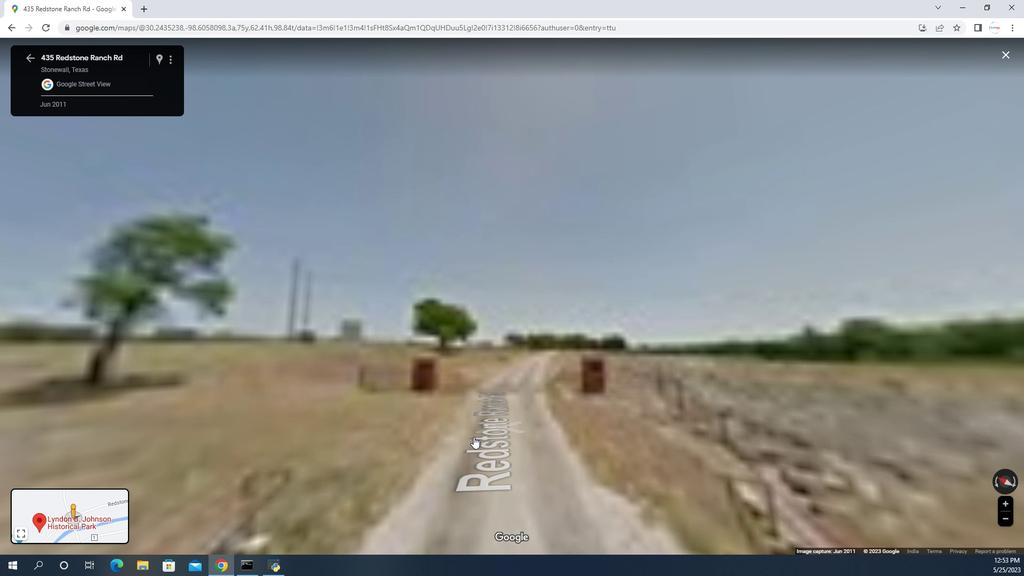 
Action: Mouse moved to (646, 291)
Screenshot: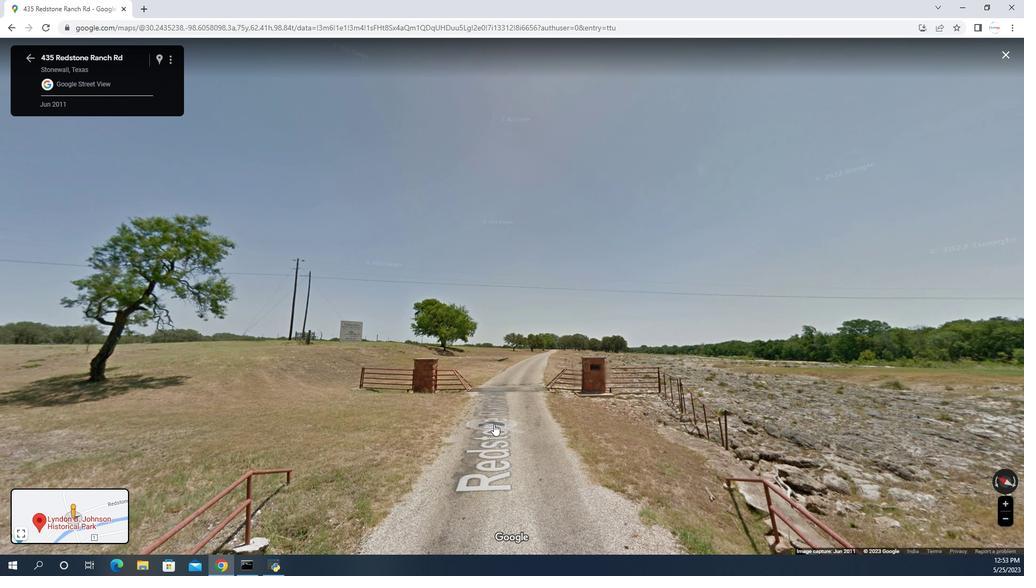 
Action: Mouse pressed left at (646, 291)
Screenshot: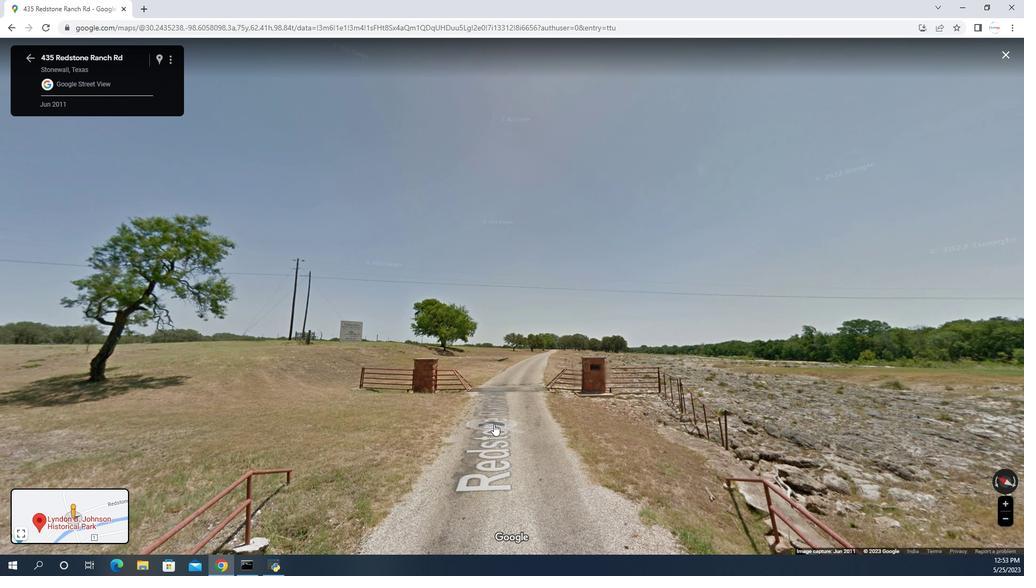 
Action: Mouse moved to (654, 286)
Screenshot: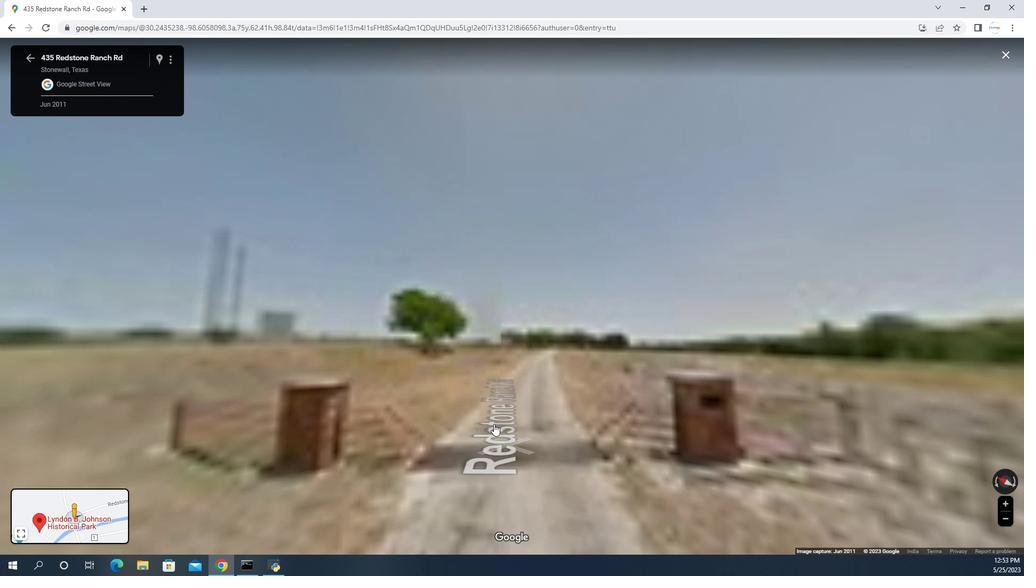 
Action: Mouse pressed left at (654, 286)
Screenshot: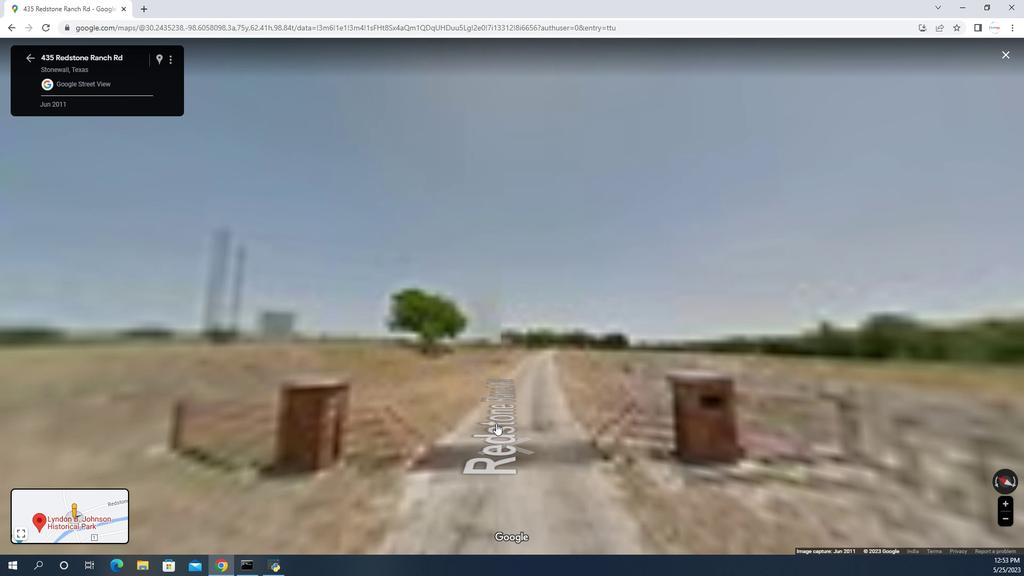 
Action: Mouse moved to (643, 287)
Screenshot: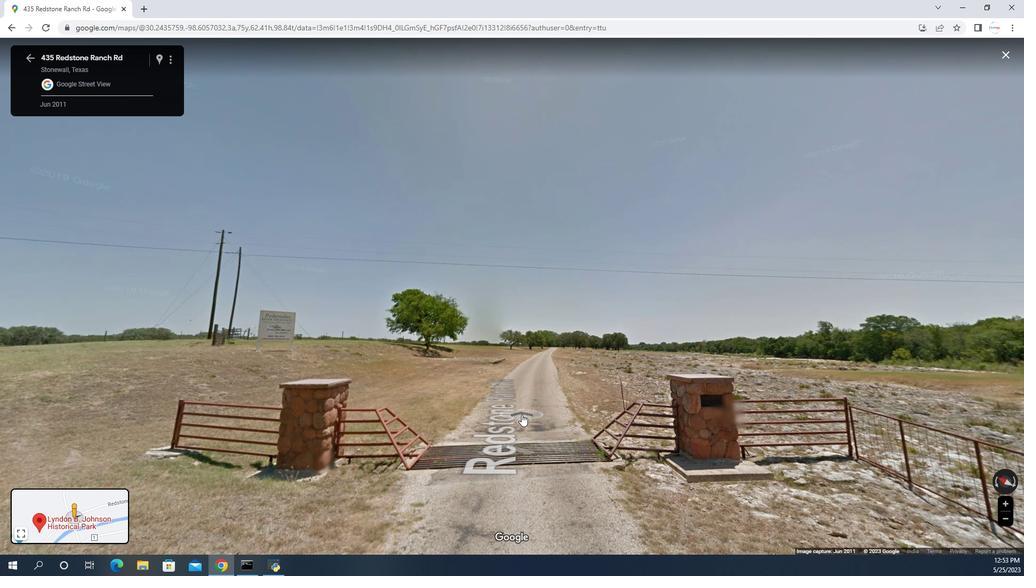 
Action: Mouse pressed left at (643, 287)
Screenshot: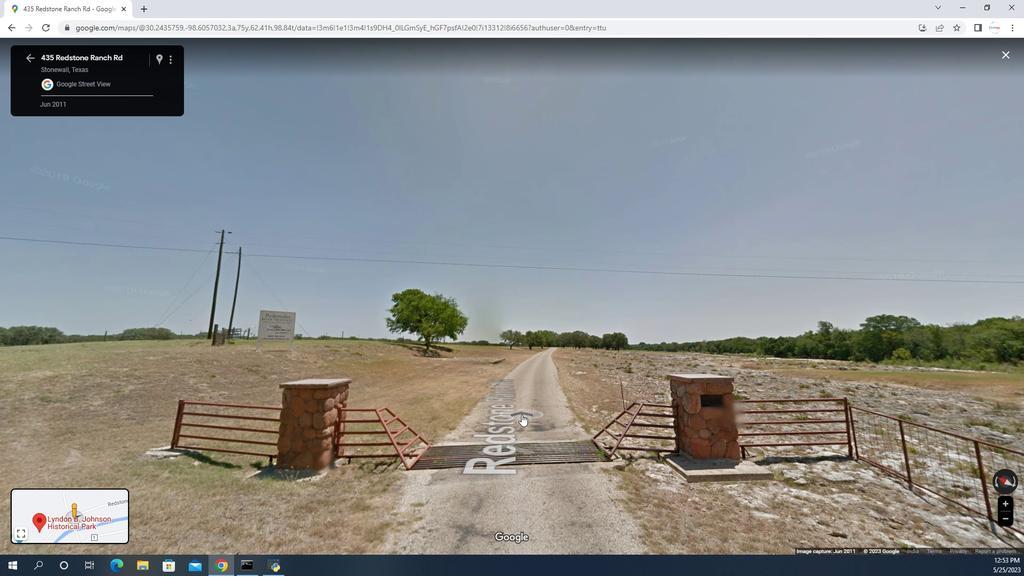 
Action: Mouse moved to (607, 278)
Screenshot: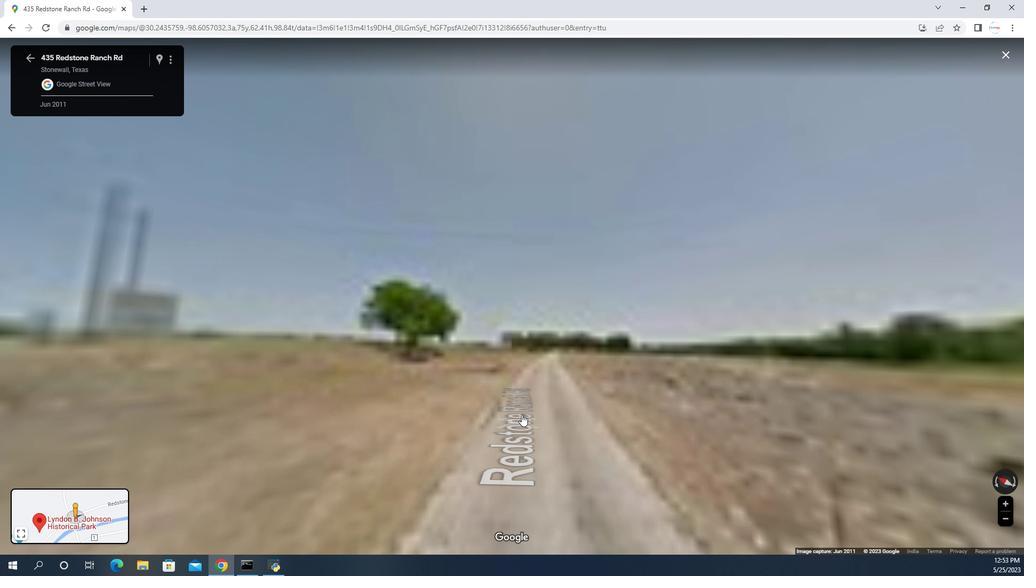 
Action: Mouse pressed left at (607, 278)
Screenshot: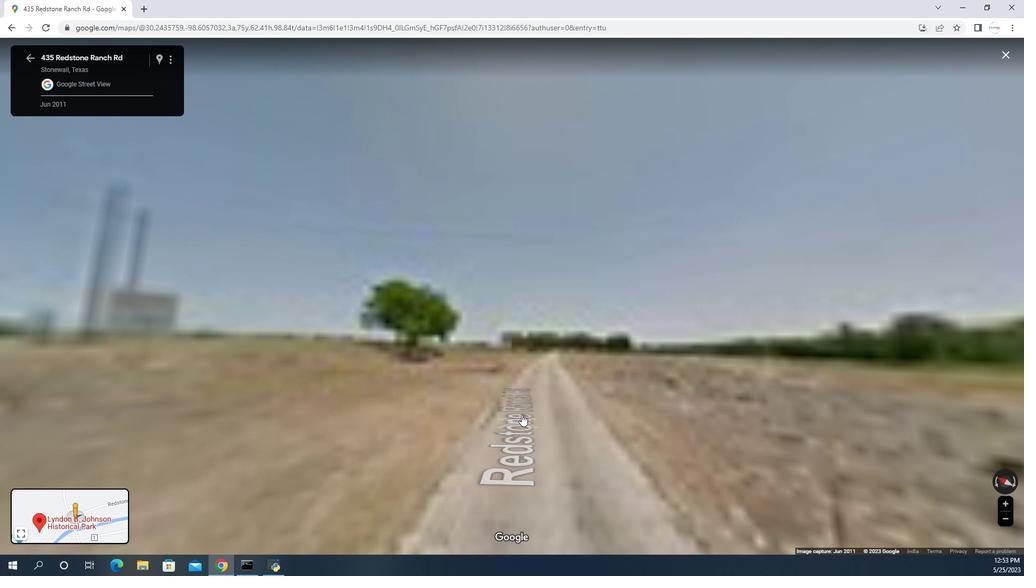 
Action: Mouse moved to (670, 357)
Screenshot: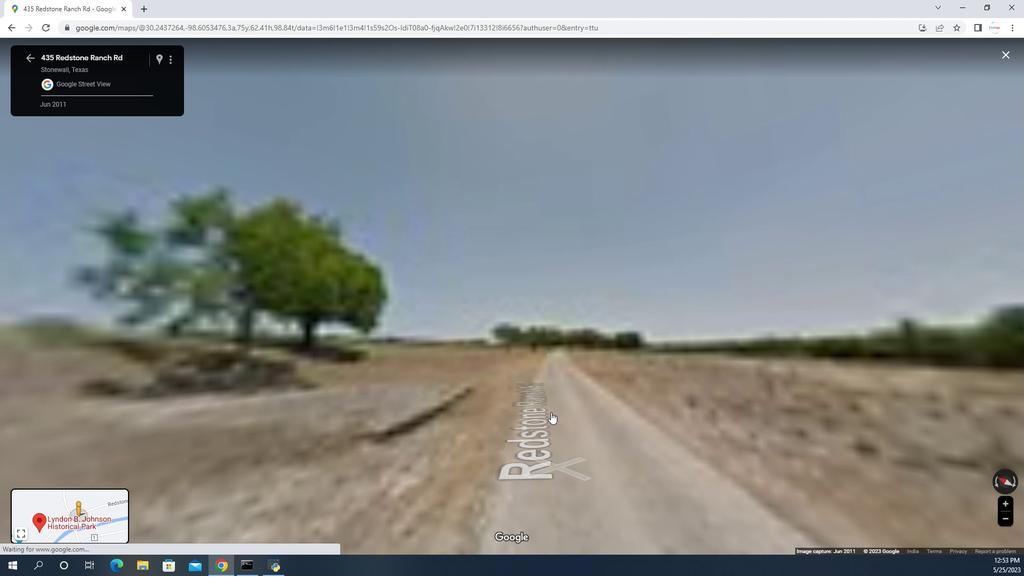 
Action: Mouse pressed left at (670, 357)
Screenshot: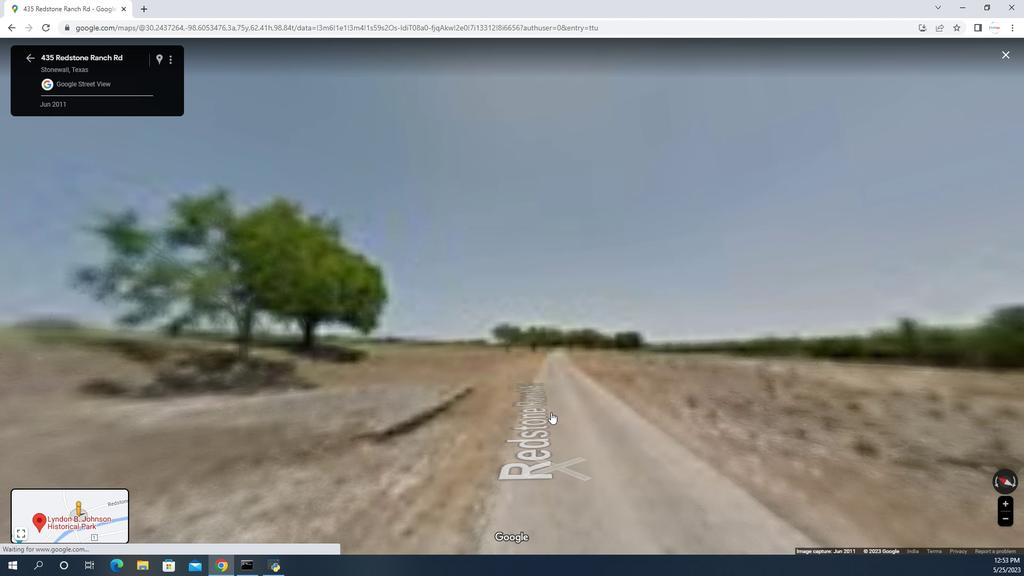 
Action: Mouse moved to (739, 346)
Screenshot: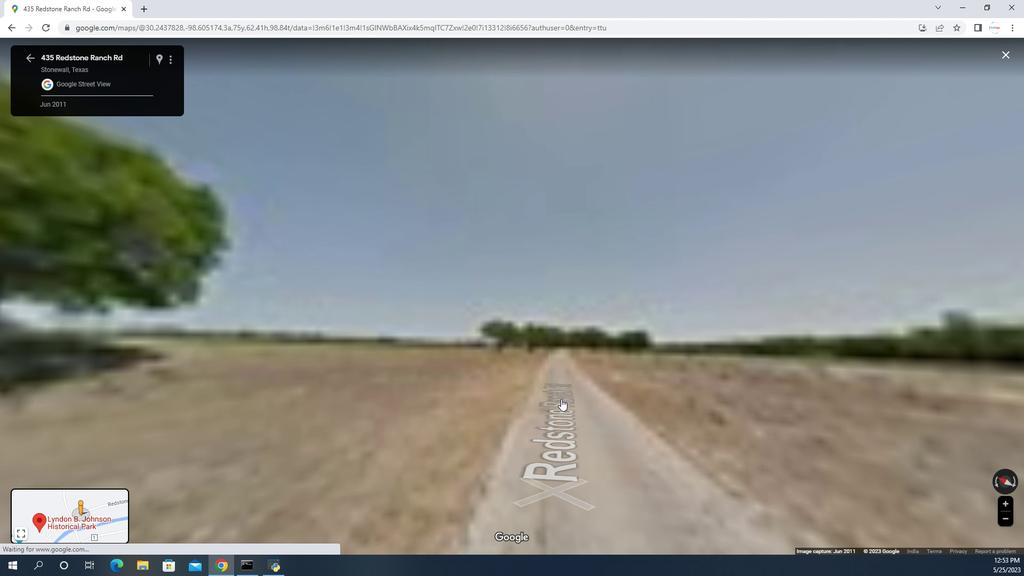 
Action: Mouse pressed left at (739, 346)
Screenshot: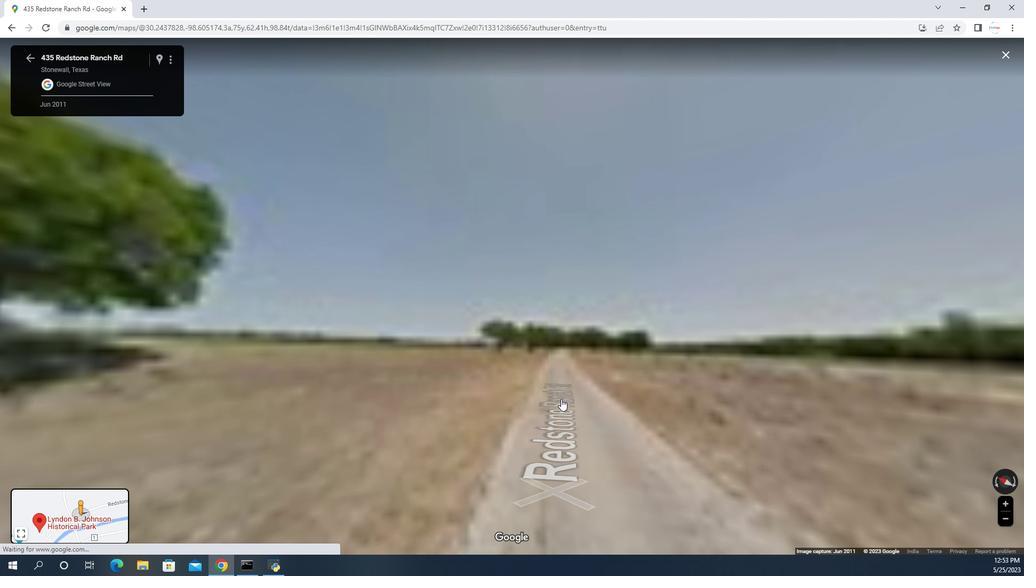 
Action: Mouse moved to (742, 347)
Screenshot: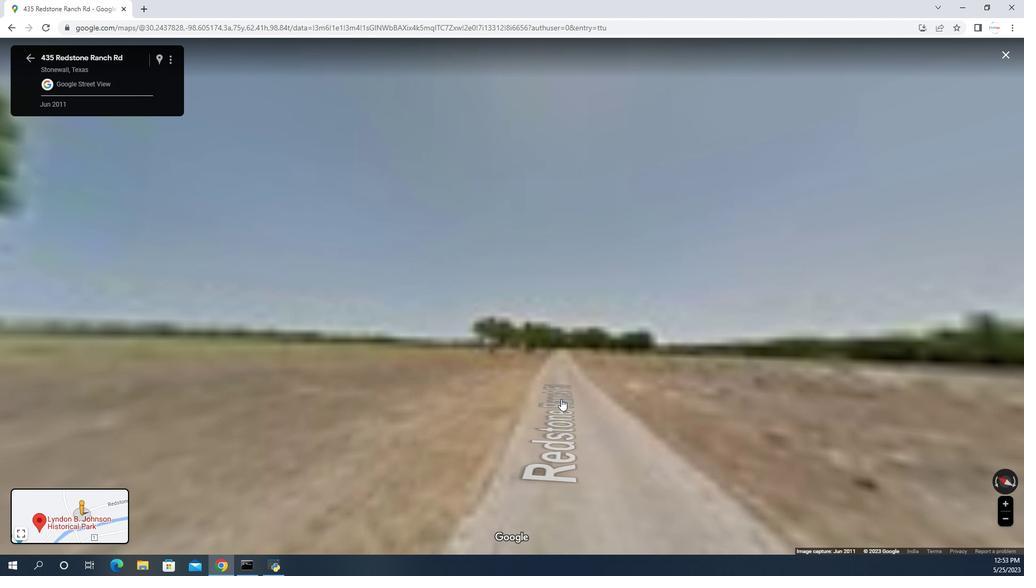 
Action: Mouse pressed left at (742, 347)
Screenshot: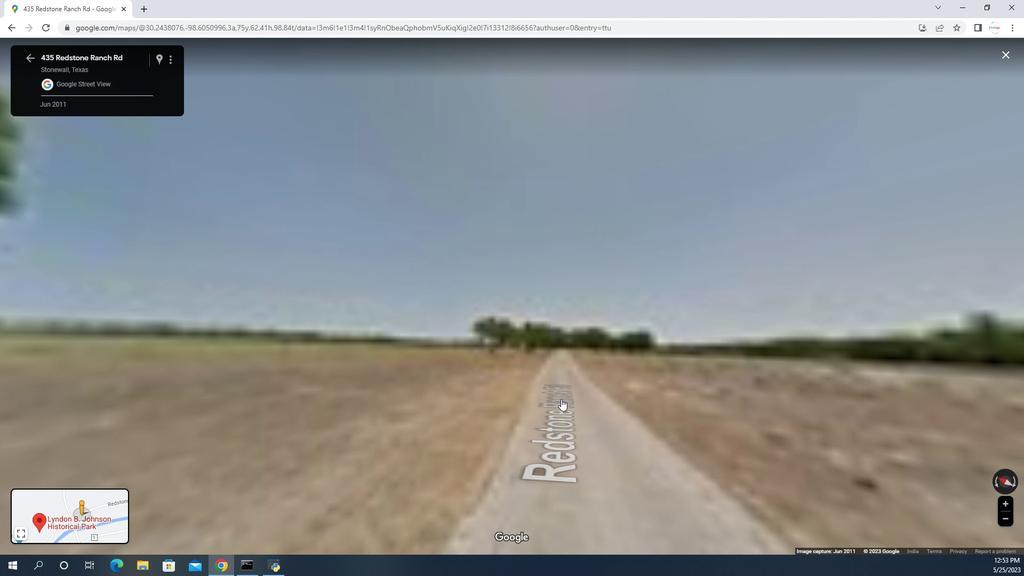 
Action: Mouse moved to (595, 288)
Screenshot: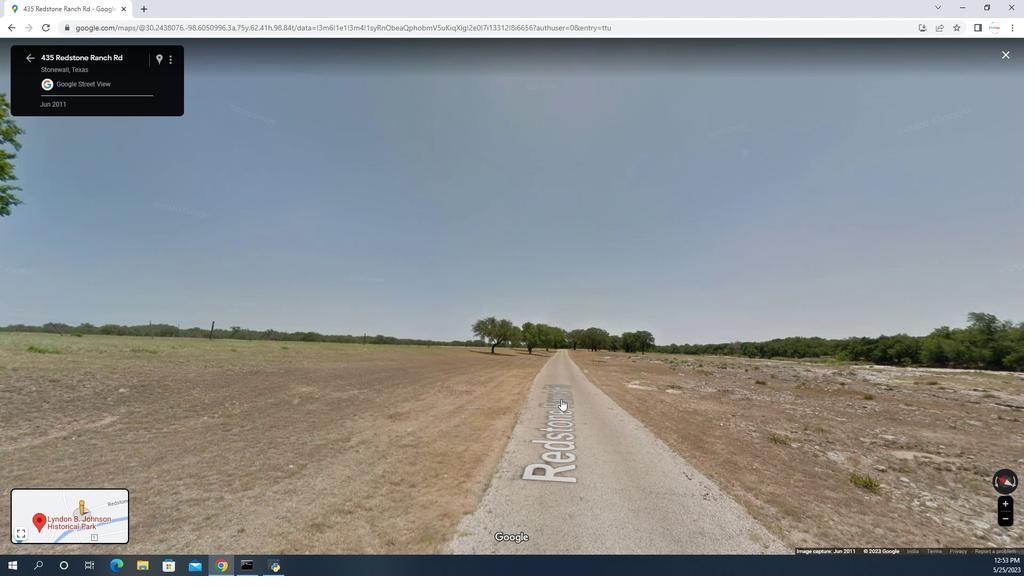 
Action: Mouse pressed left at (595, 288)
Screenshot: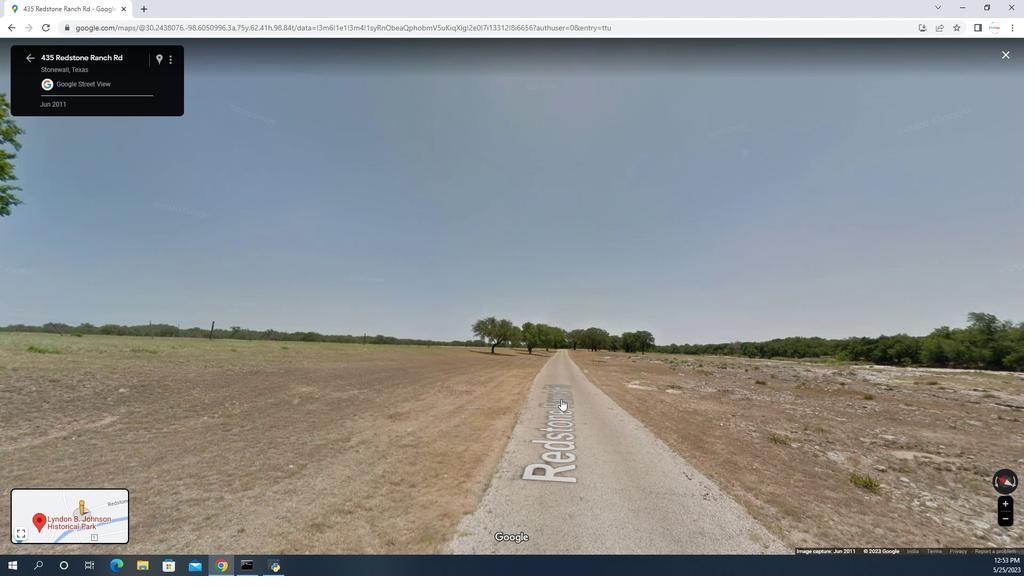 
Action: Mouse moved to (618, 297)
Screenshot: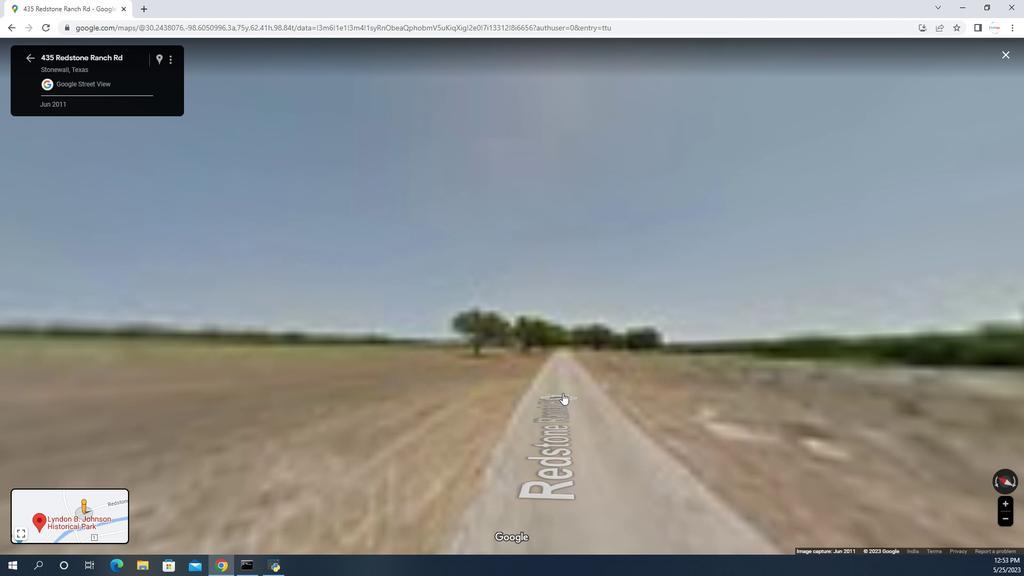 
Action: Mouse pressed left at (618, 297)
Screenshot: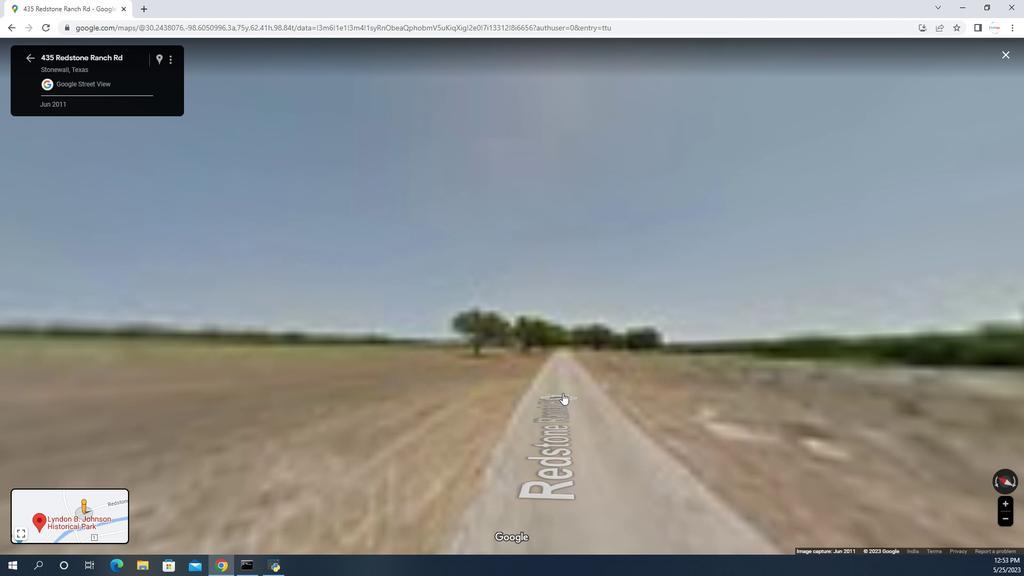 
Action: Mouse moved to (631, 287)
Screenshot: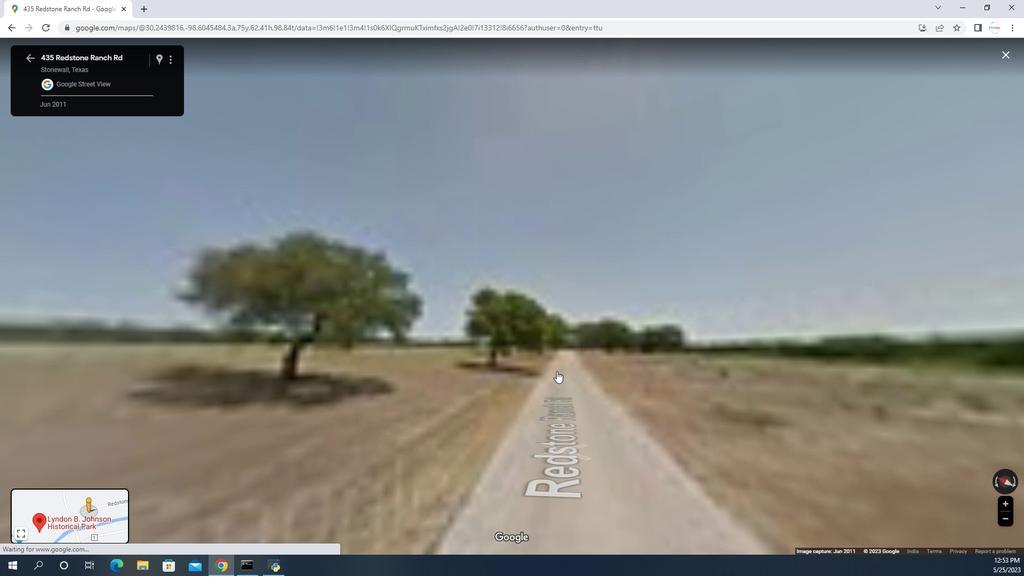 
Action: Mouse pressed left at (631, 287)
Screenshot: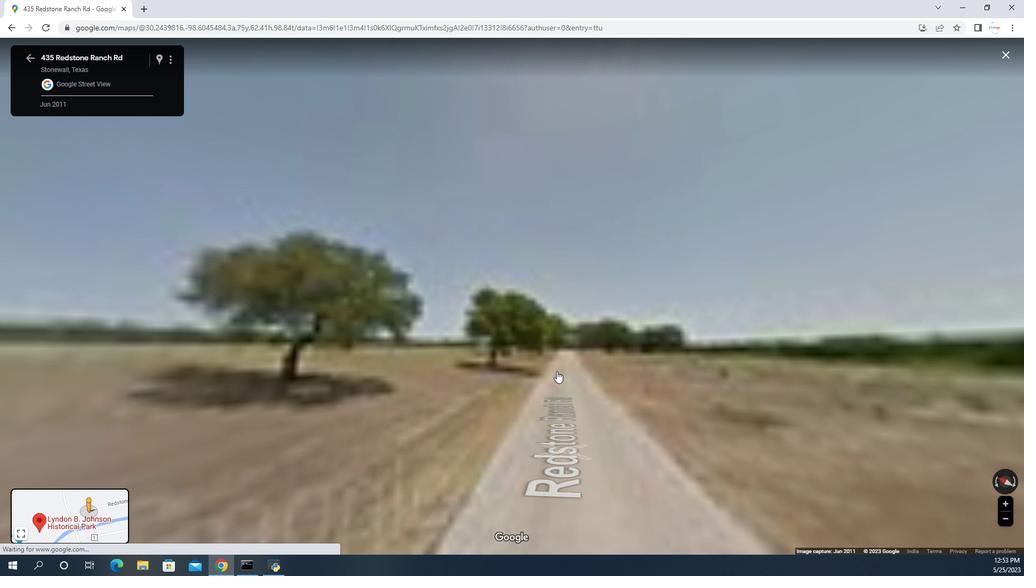 
Action: Mouse moved to (629, 285)
Screenshot: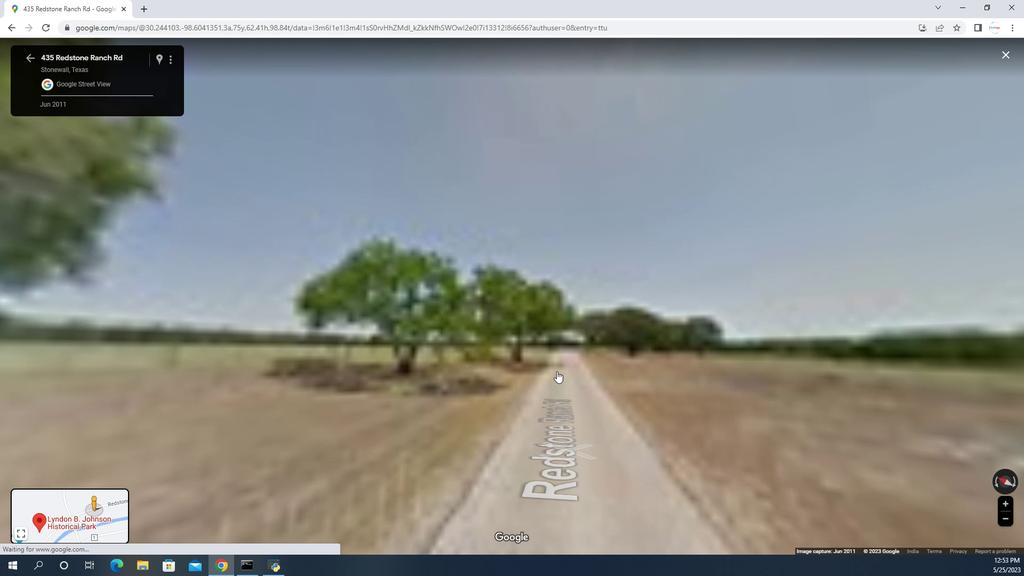 
Action: Mouse pressed left at (629, 285)
Screenshot: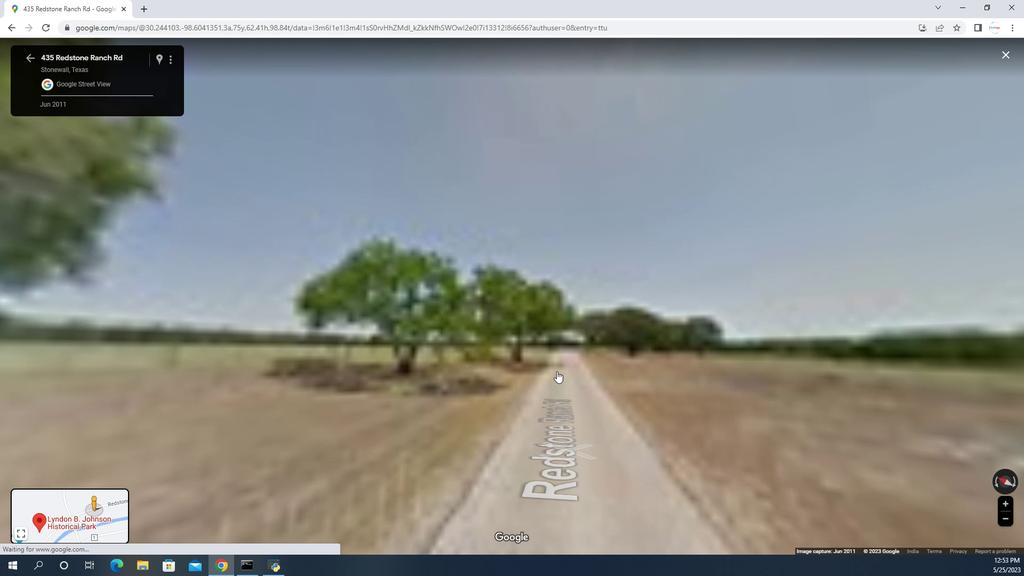 
Action: Mouse moved to (621, 281)
Screenshot: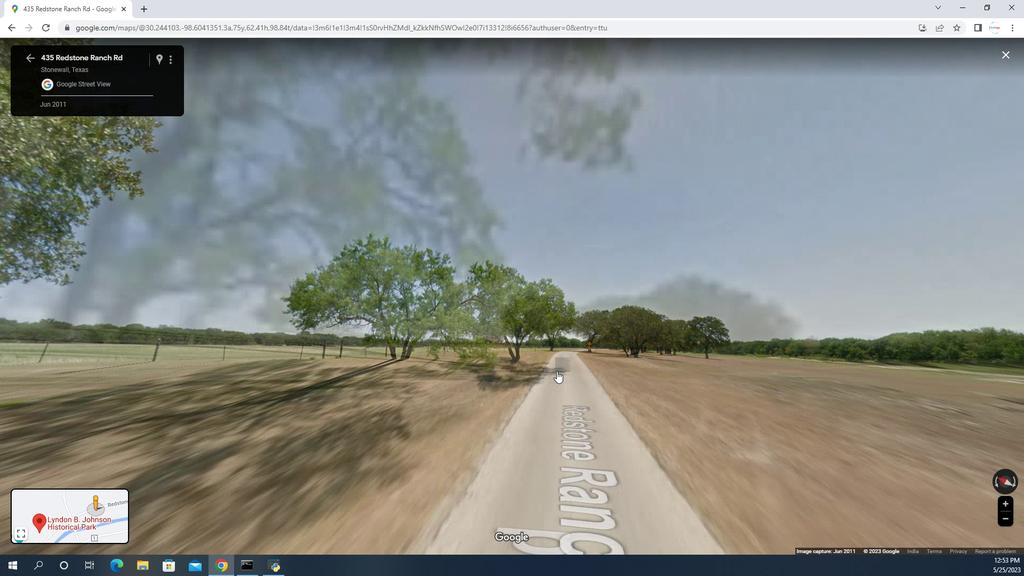 
Action: Mouse pressed left at (621, 281)
Screenshot: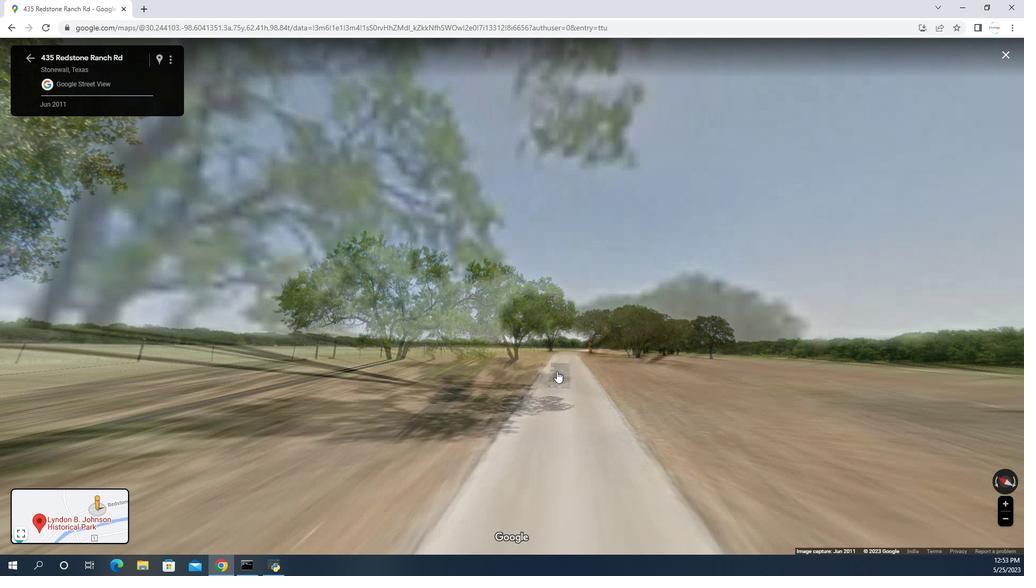 
Action: Mouse pressed left at (621, 281)
Screenshot: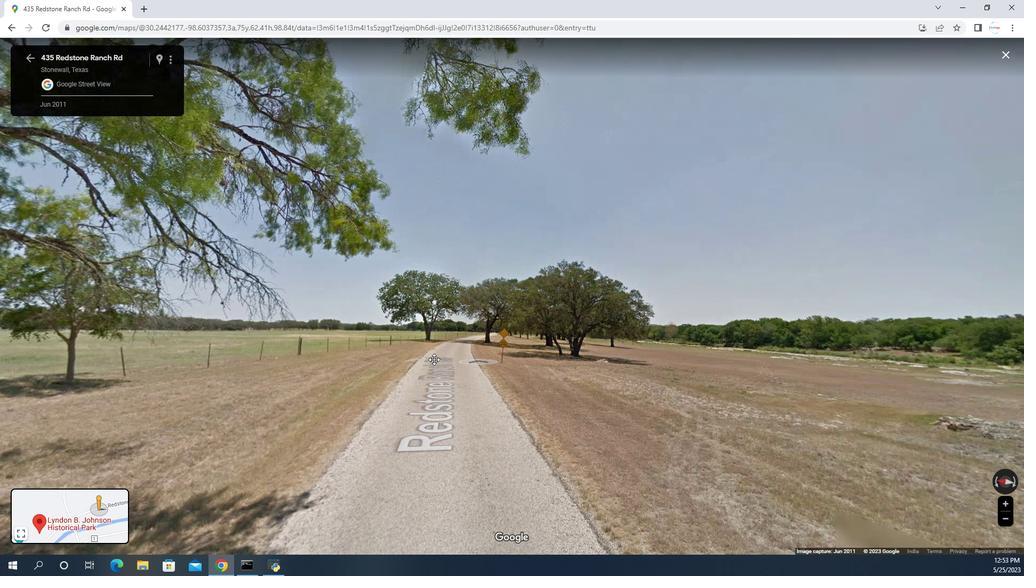 
Action: Mouse moved to (611, 277)
Screenshot: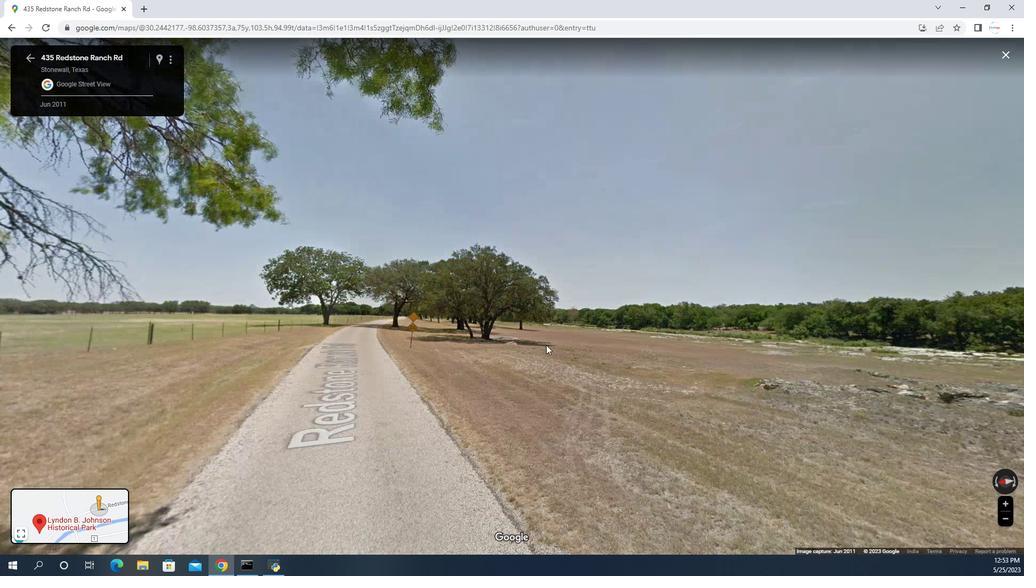 
Action: Mouse pressed left at (611, 277)
Screenshot: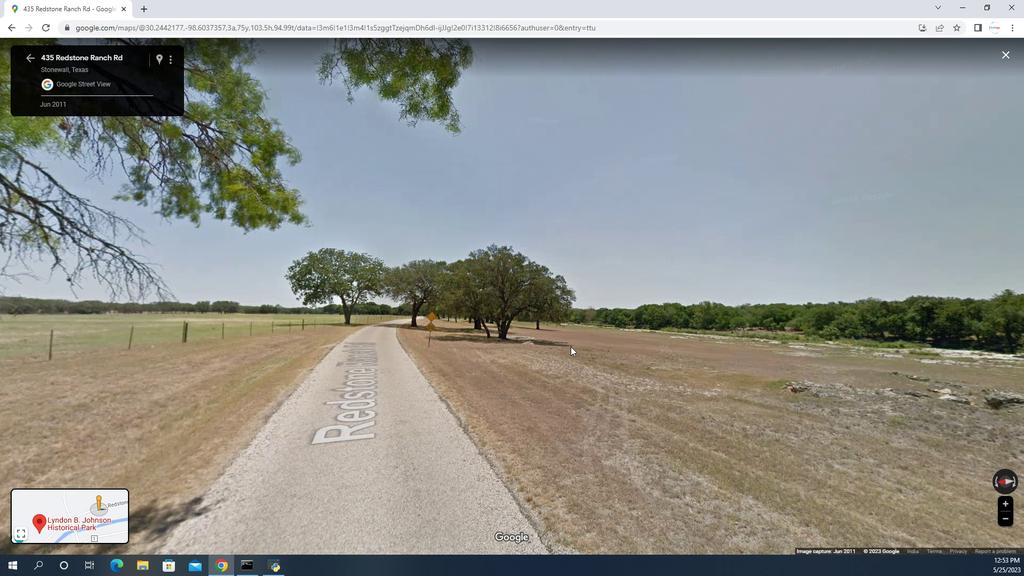 
Action: Mouse moved to (592, 274)
Screenshot: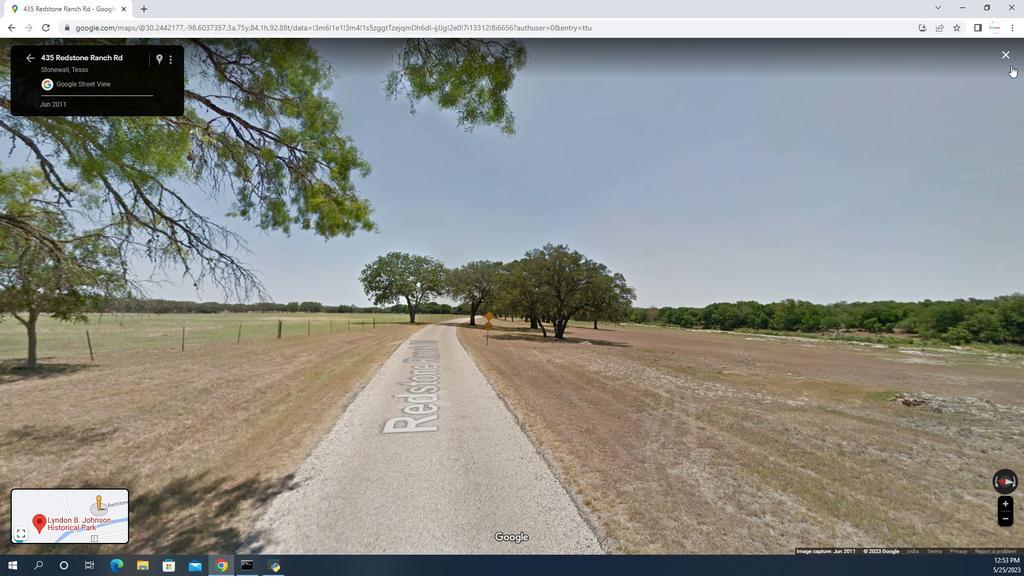 
Action: Mouse pressed left at (592, 274)
Screenshot: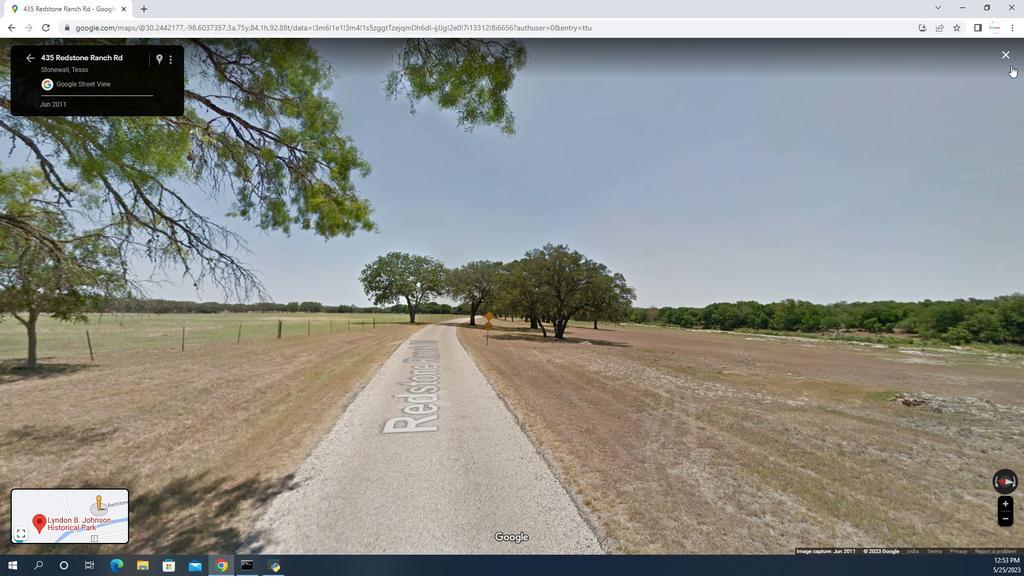 
Action: Mouse moved to (590, 274)
Screenshot: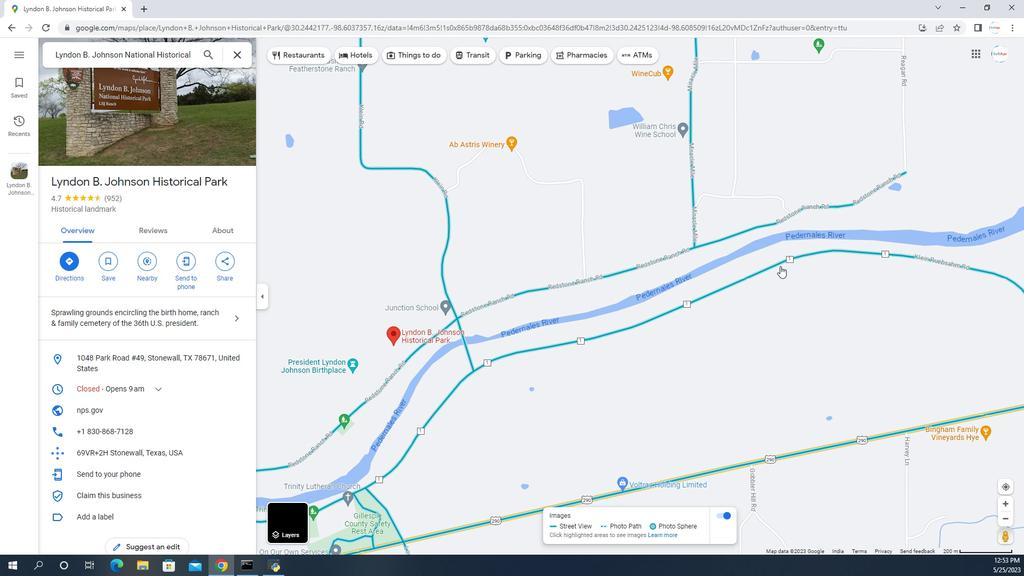 
Action: Mouse pressed left at (590, 274)
Screenshot: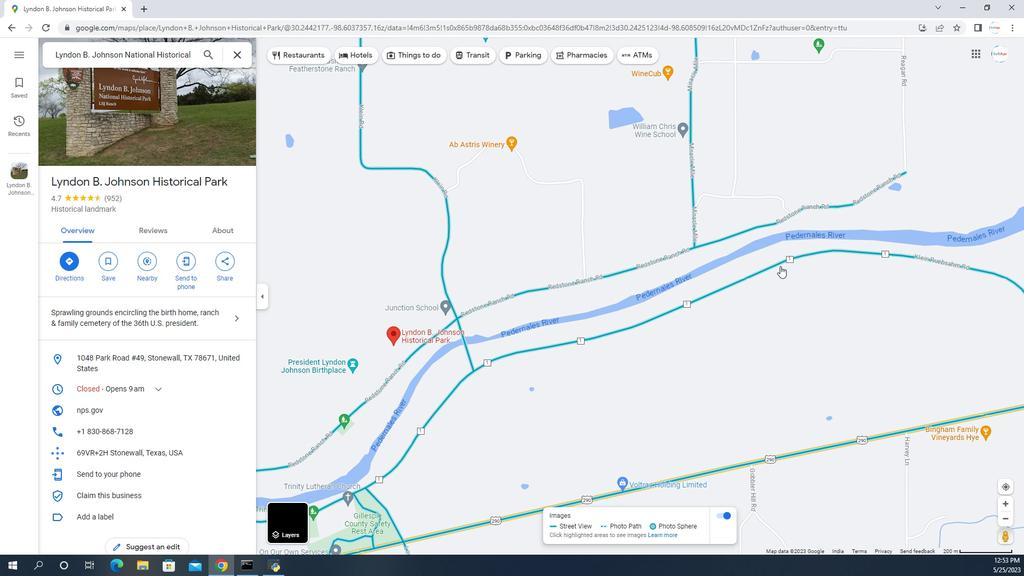 
Action: Mouse moved to (581, 273)
Screenshot: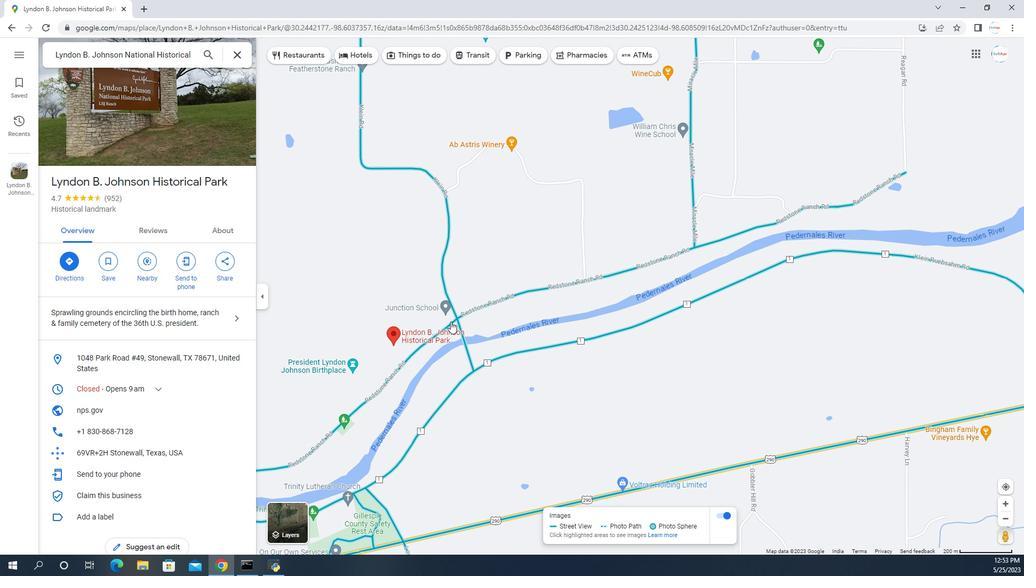 
Action: Mouse pressed left at (581, 273)
Screenshot: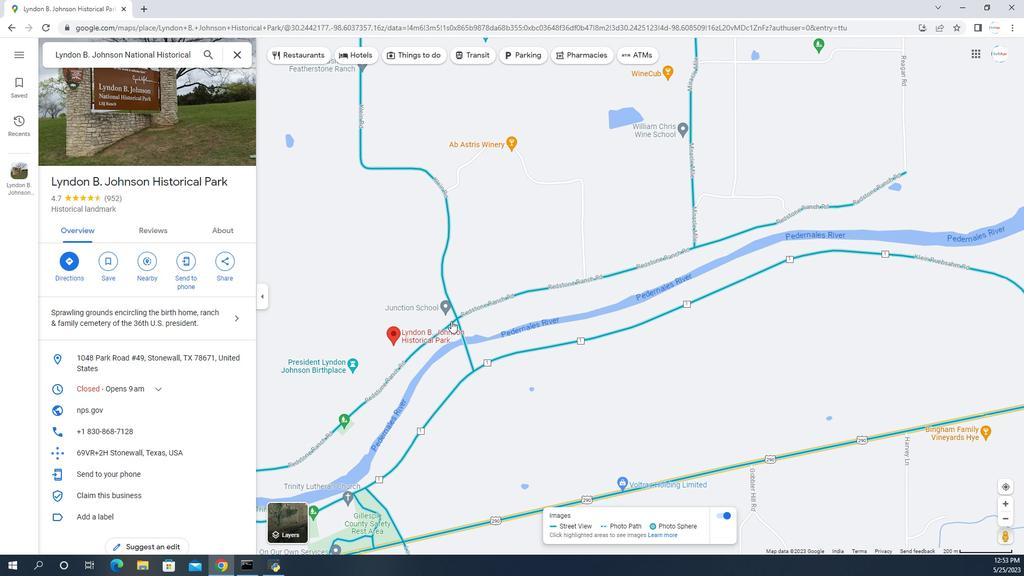 
Action: Mouse pressed left at (581, 273)
Screenshot: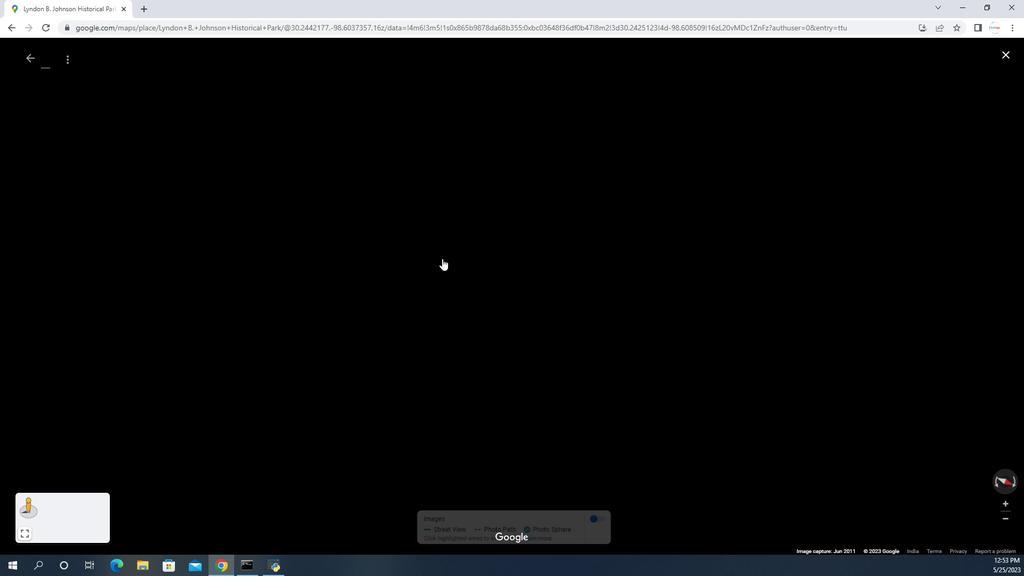 
Action: Mouse moved to (774, 164)
Screenshot: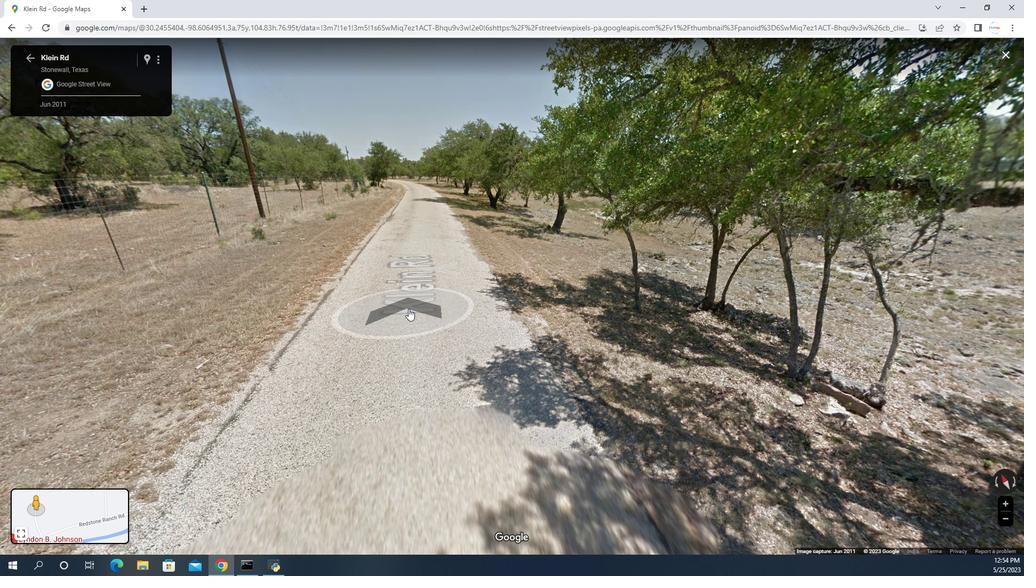 
Action: Mouse pressed left at (774, 164)
Screenshot: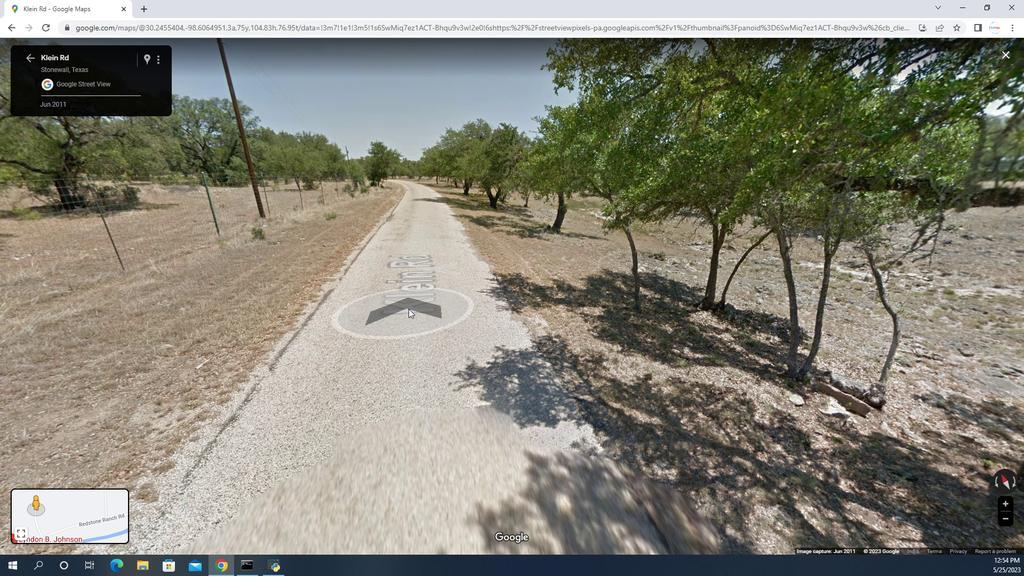 
Action: Mouse moved to (511, 291)
Screenshot: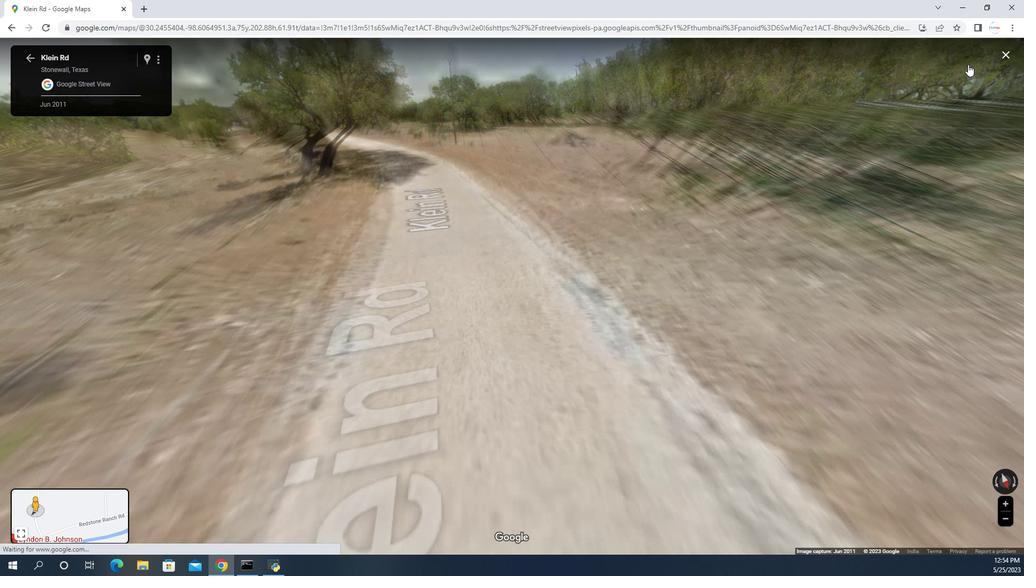 
Action: Mouse pressed left at (511, 291)
Screenshot: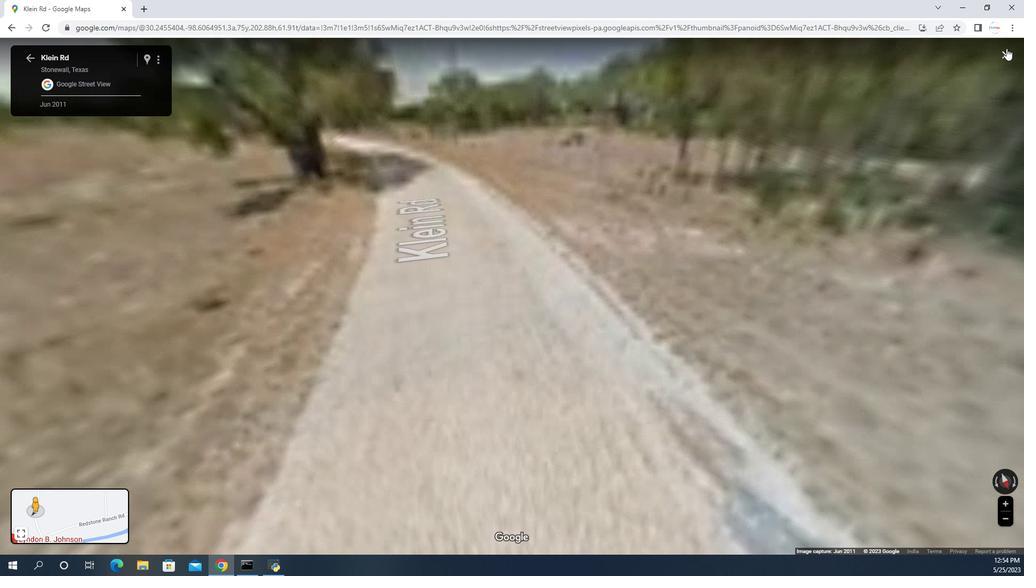 
Action: Mouse moved to (714, 303)
Screenshot: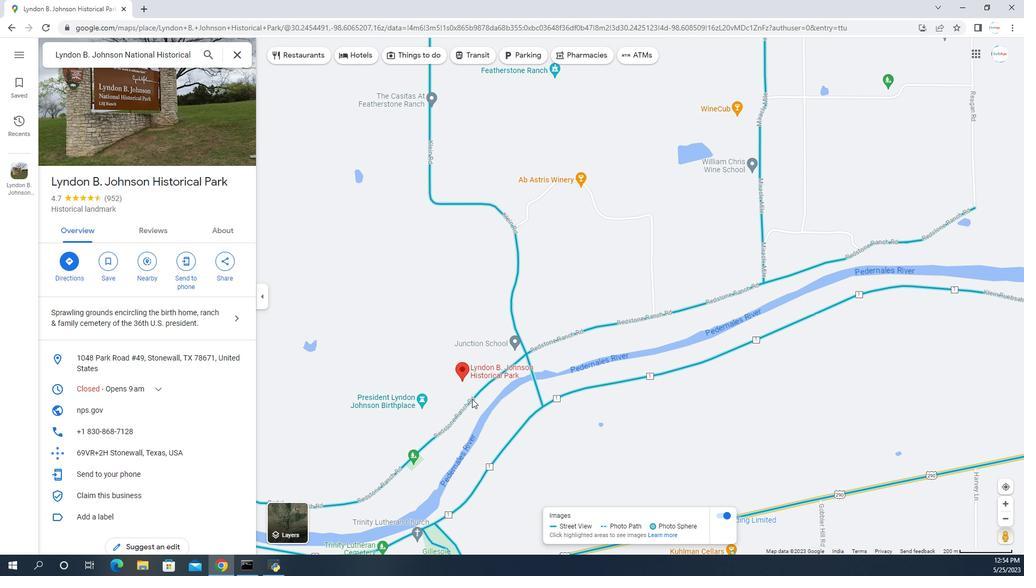 
Action: Mouse pressed left at (714, 303)
Screenshot: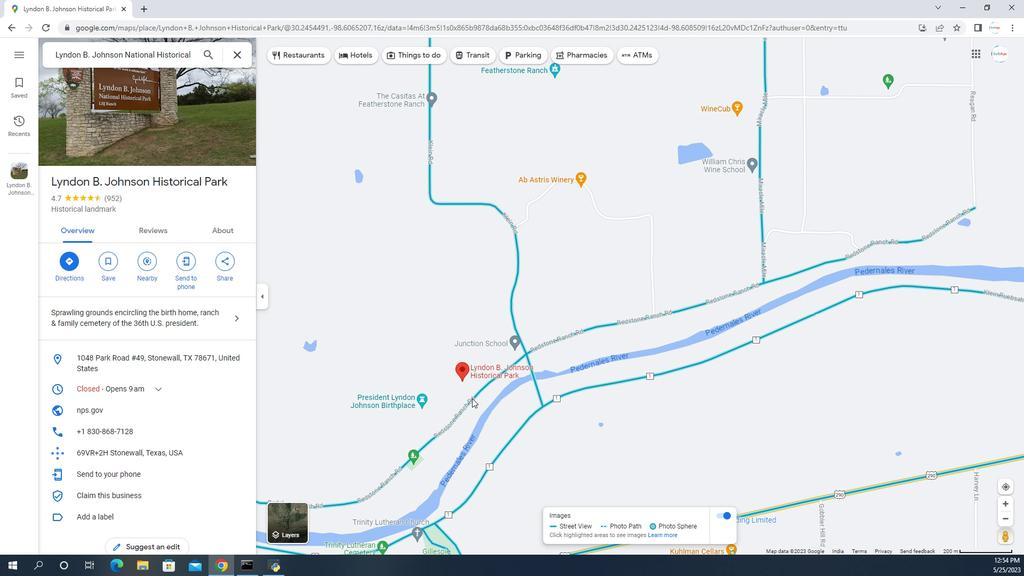 
Action: Mouse moved to (649, 301)
Screenshot: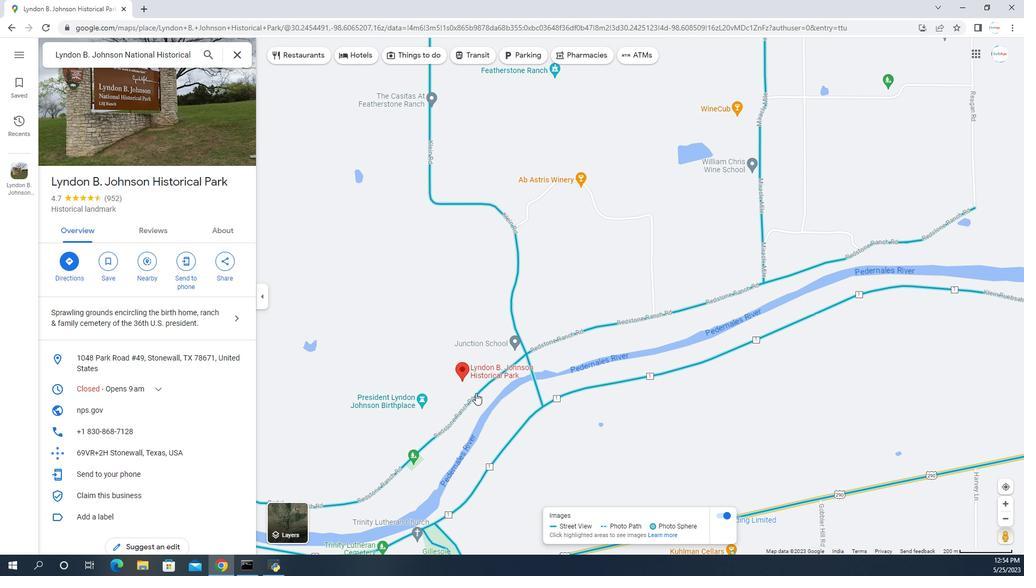 
Action: Mouse pressed left at (649, 301)
Screenshot: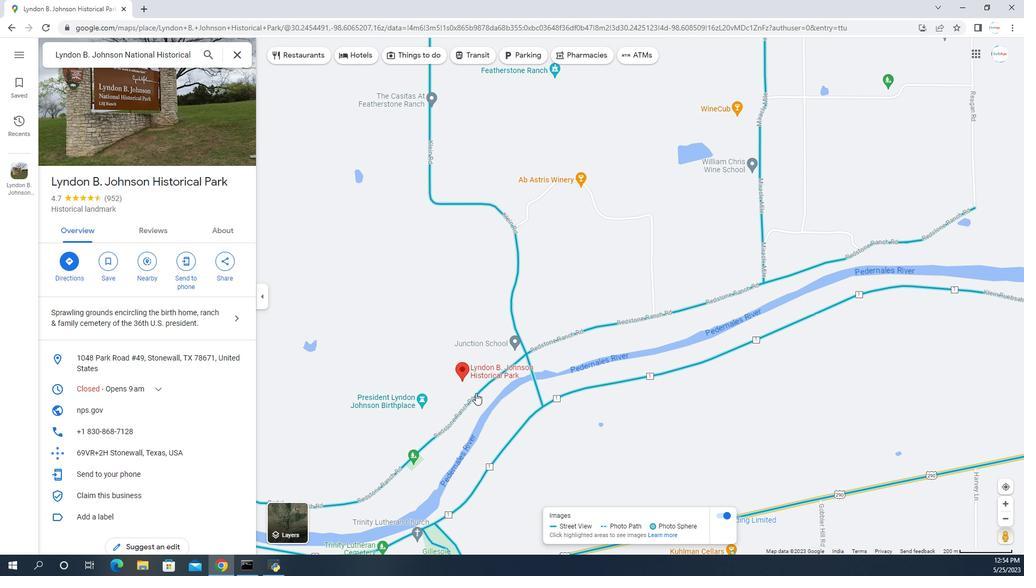
Action: Mouse moved to (602, 296)
Screenshot: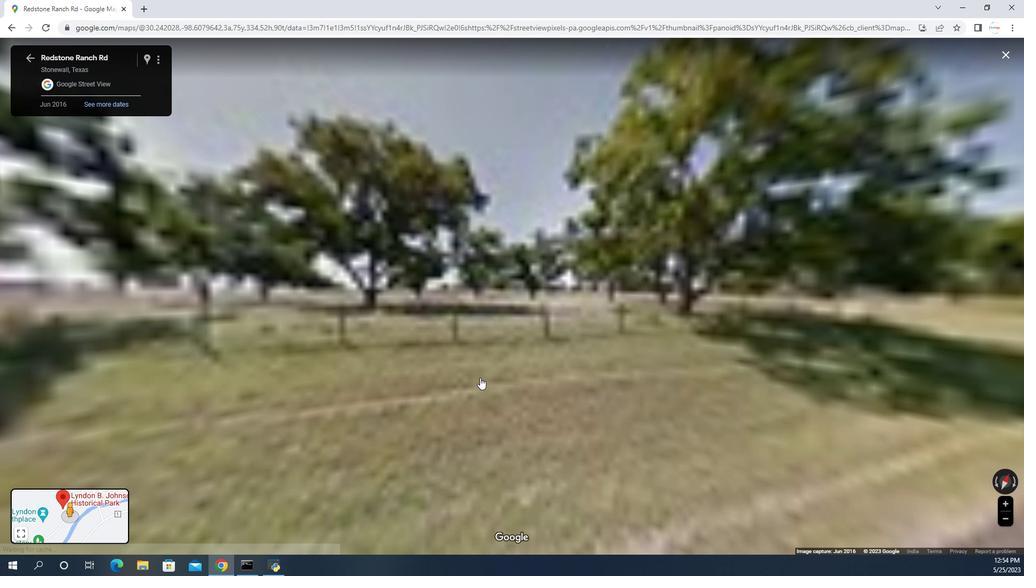 
Action: Mouse pressed left at (602, 296)
Screenshot: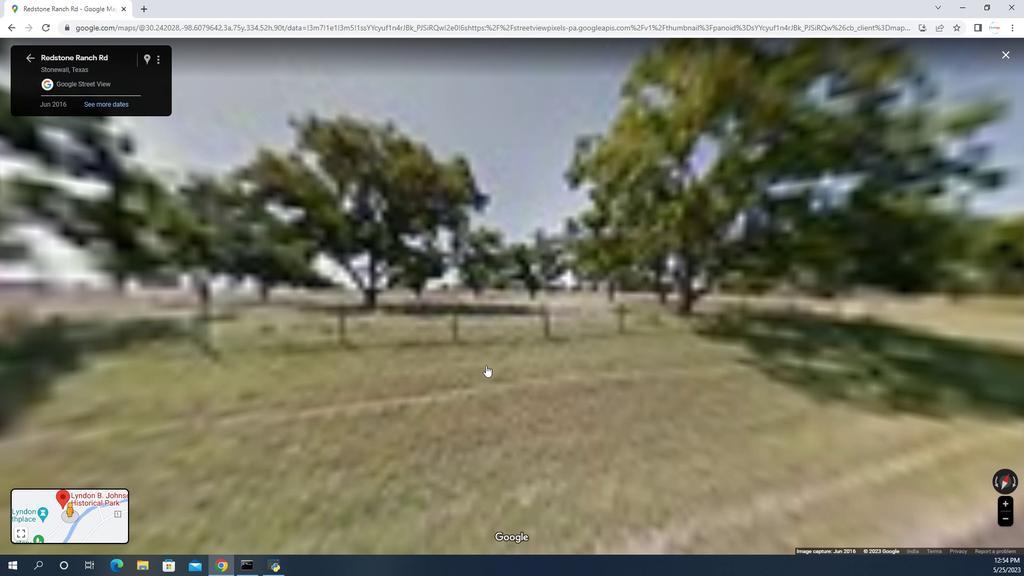 
Action: Mouse moved to (592, 297)
Screenshot: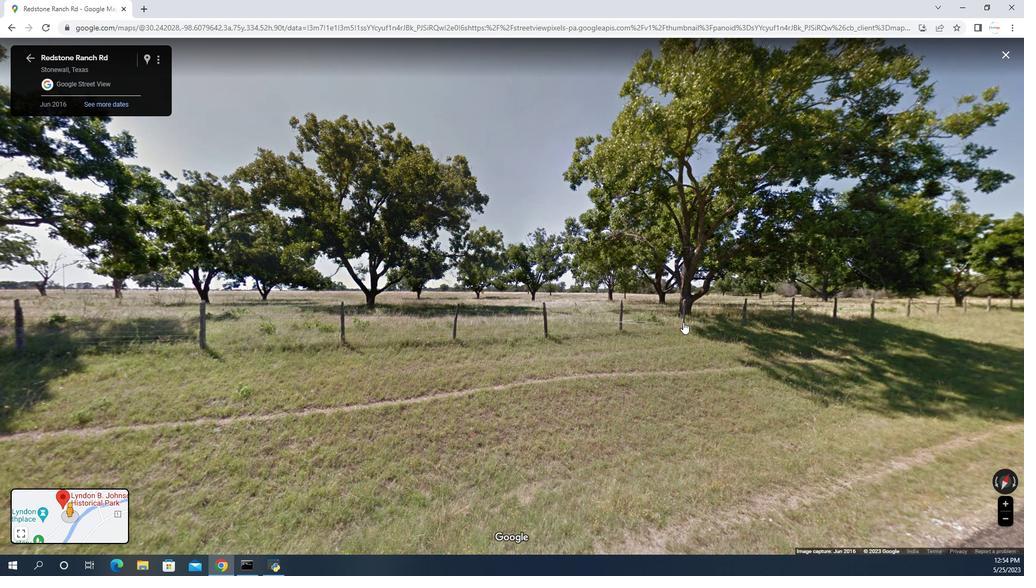 
Action: Mouse pressed left at (592, 297)
Screenshot: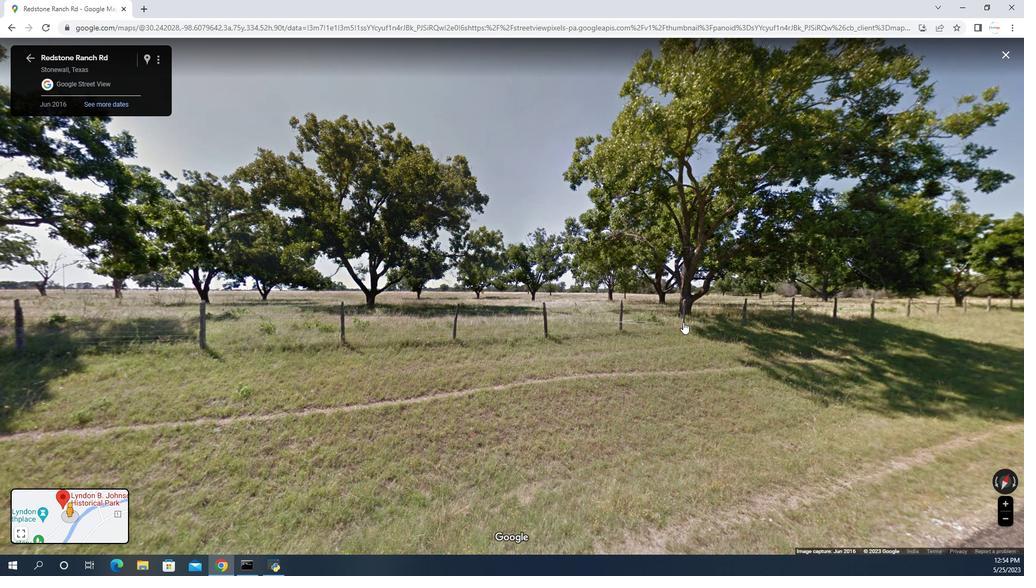 
Action: Mouse moved to (658, 305)
Screenshot: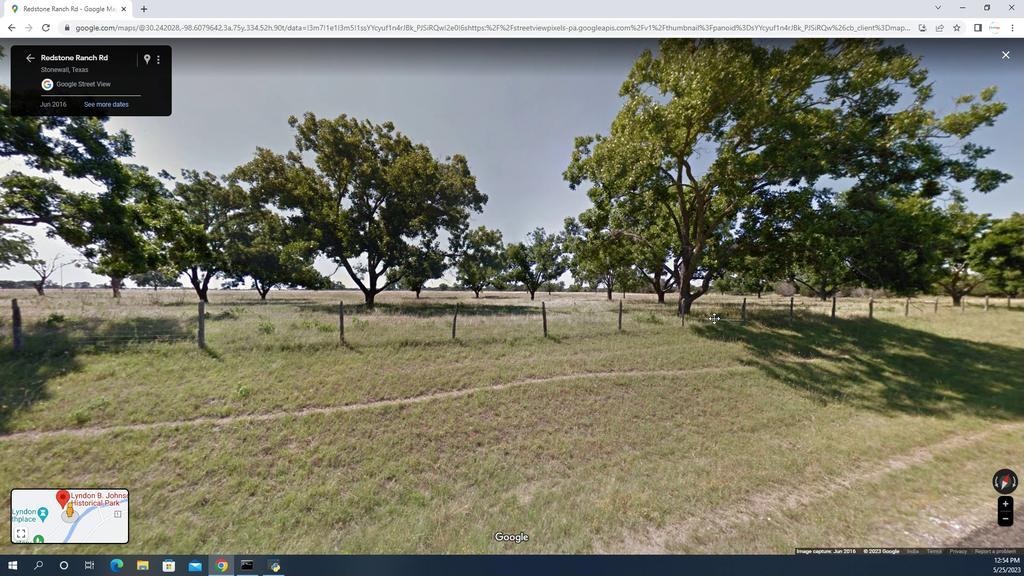 
Action: Mouse pressed left at (658, 305)
Screenshot: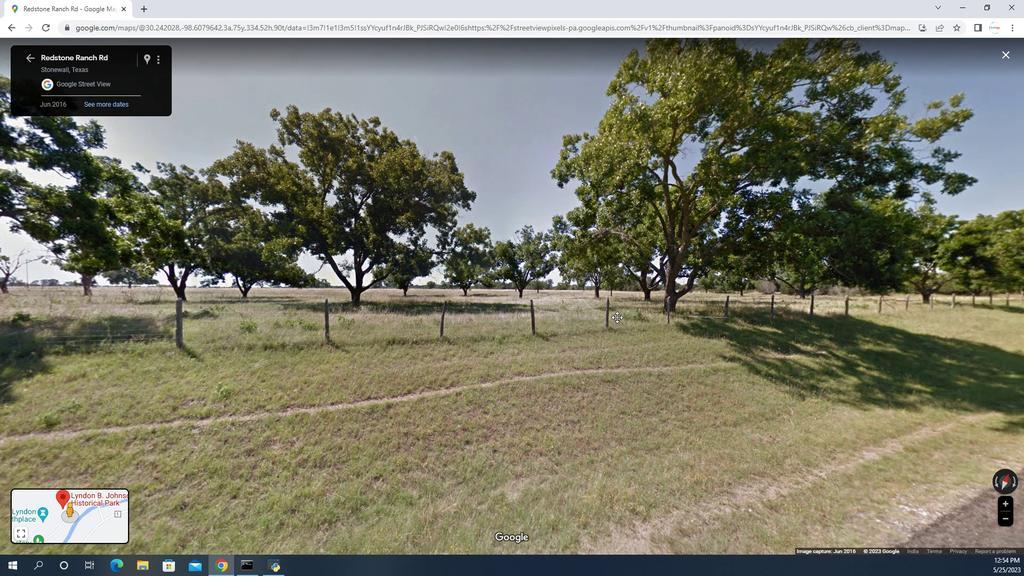 
Action: Mouse moved to (637, 302)
Screenshot: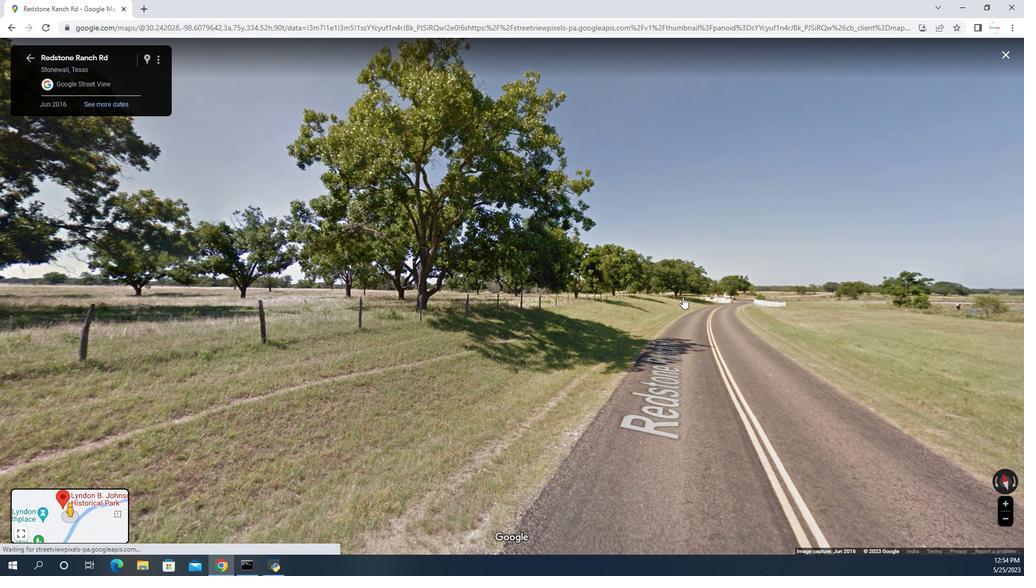
Action: Mouse pressed left at (637, 302)
Screenshot: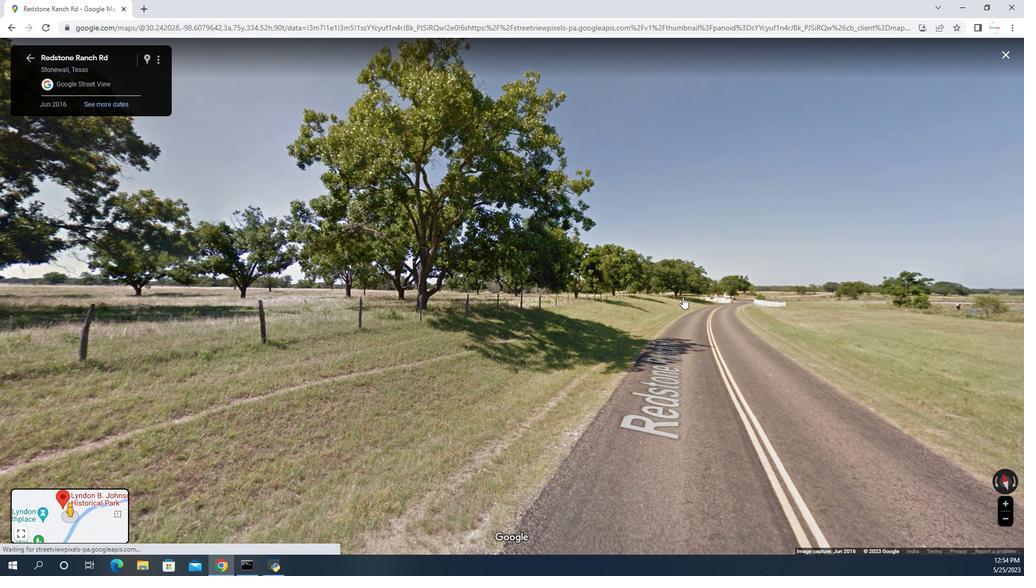 
Action: Mouse moved to (541, 318)
Screenshot: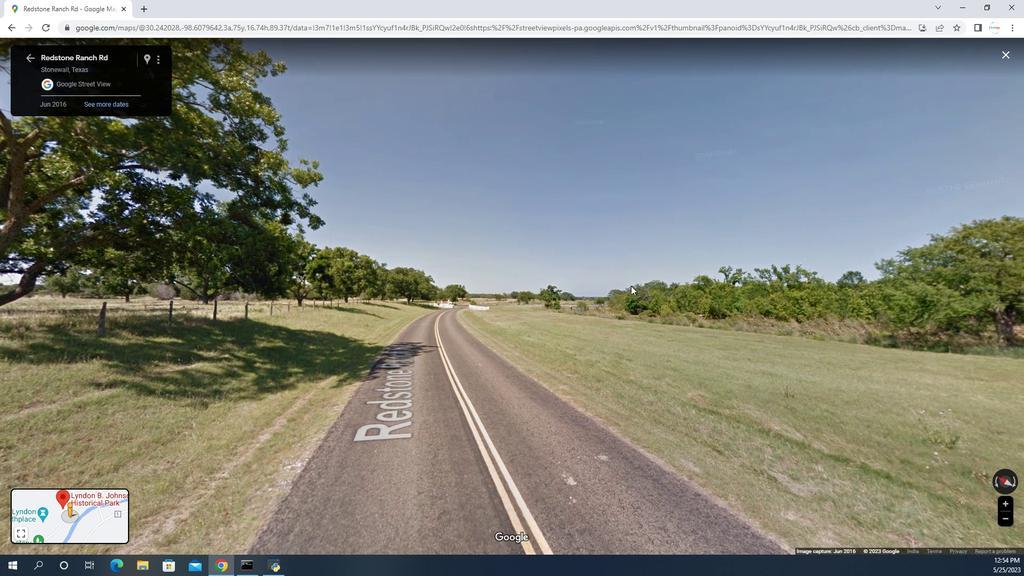 
Action: Mouse pressed left at (541, 318)
Screenshot: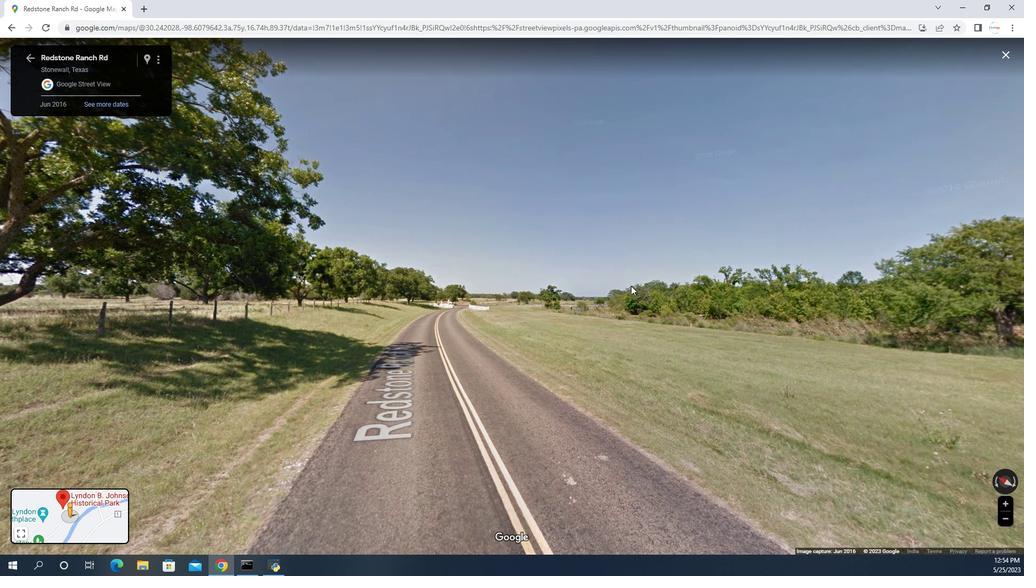 
Action: Mouse pressed left at (541, 318)
Screenshot: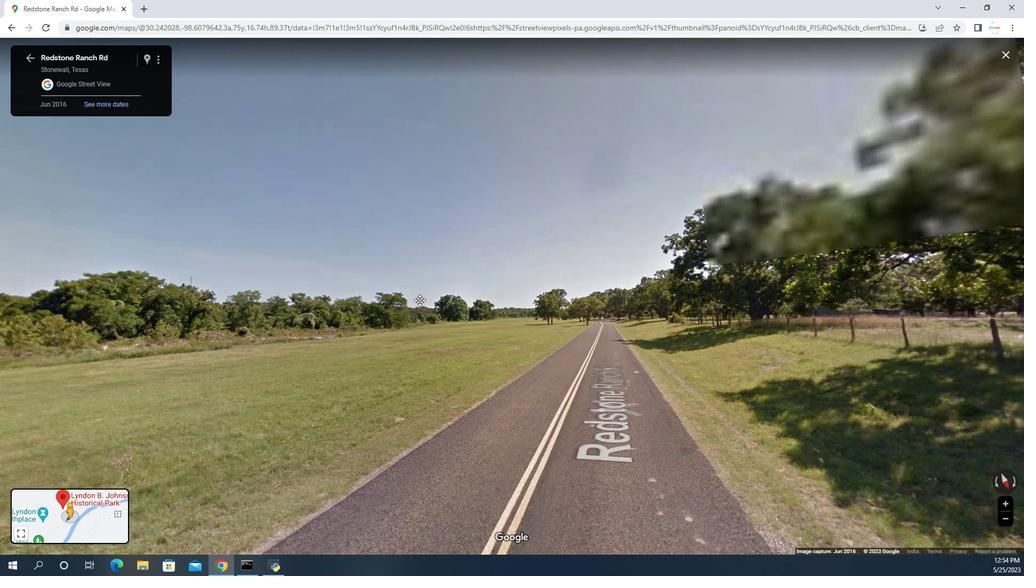 
Action: Mouse moved to (542, 313)
Screenshot: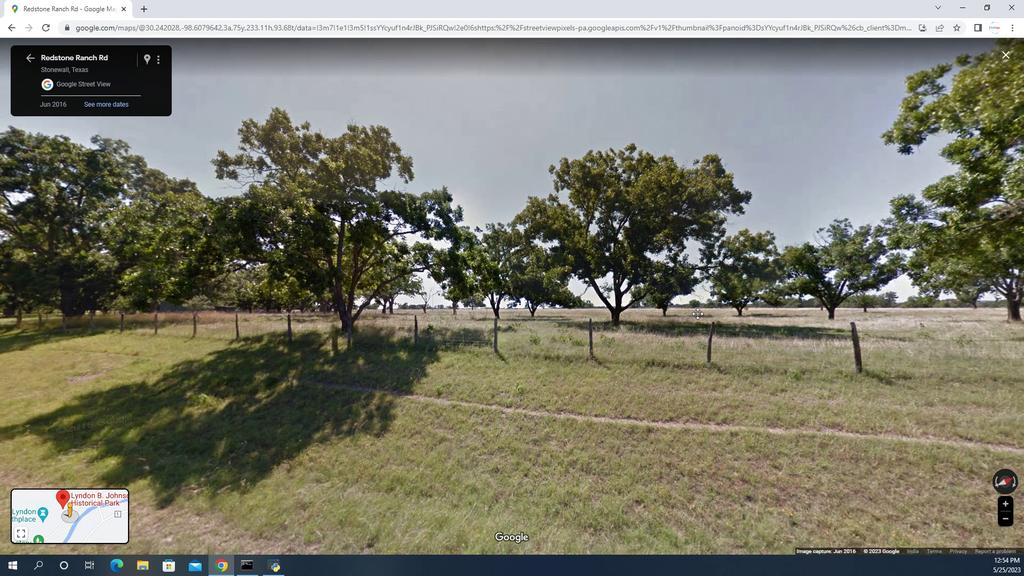 
Action: Mouse pressed left at (542, 313)
Screenshot: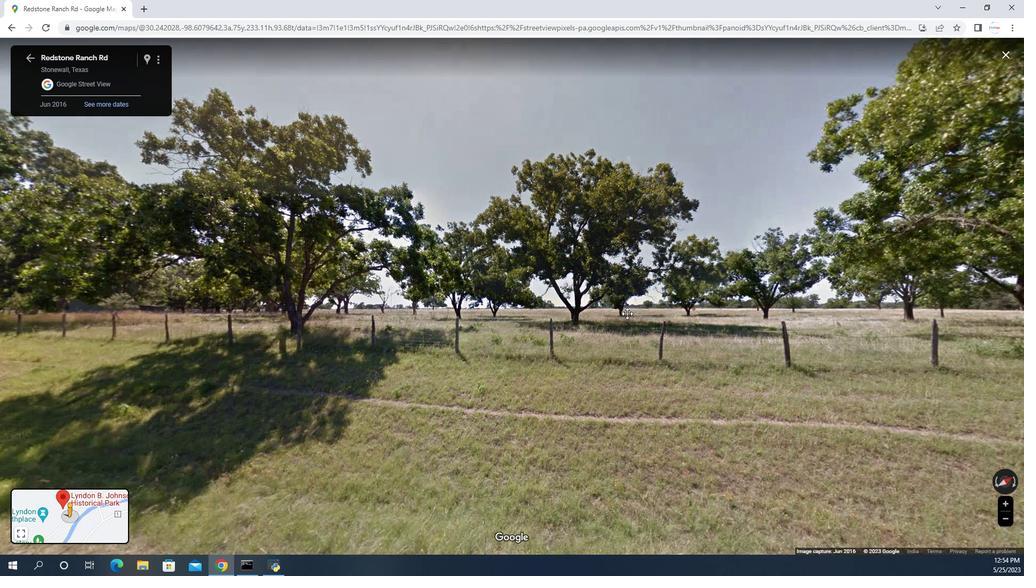 
Action: Mouse moved to (555, 304)
Screenshot: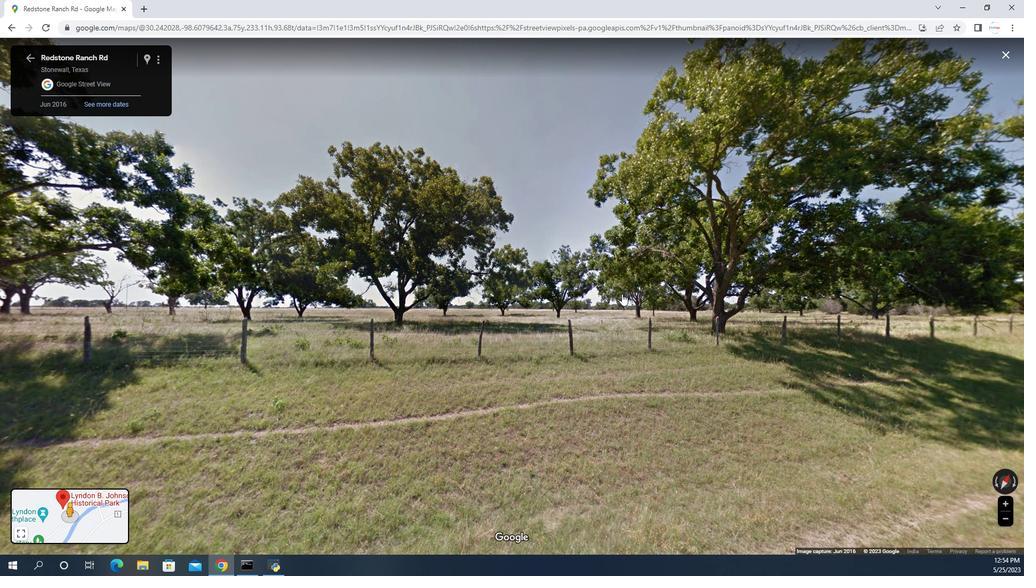 
Action: Mouse pressed left at (555, 304)
Screenshot: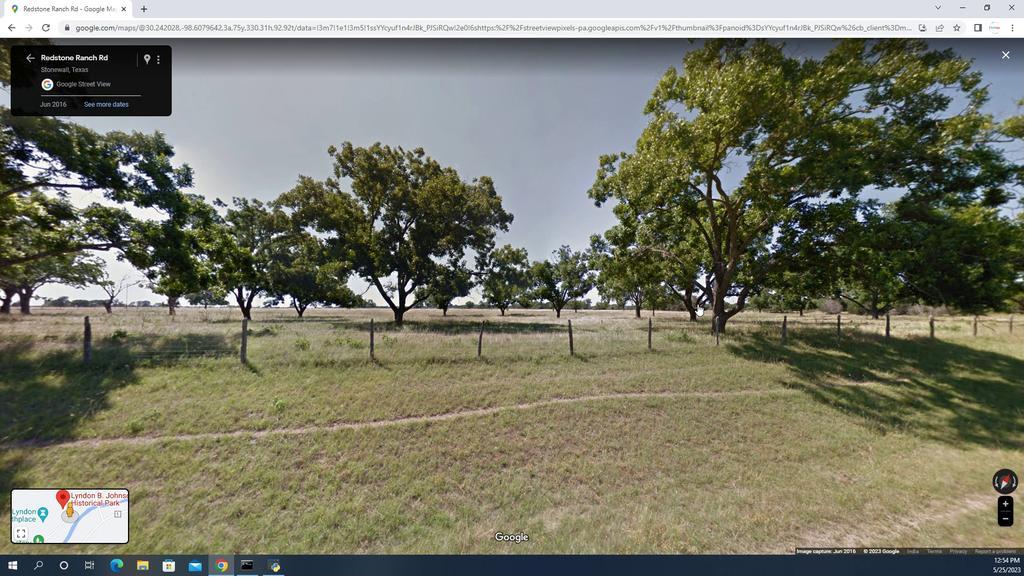 
Action: Mouse pressed left at (555, 304)
Screenshot: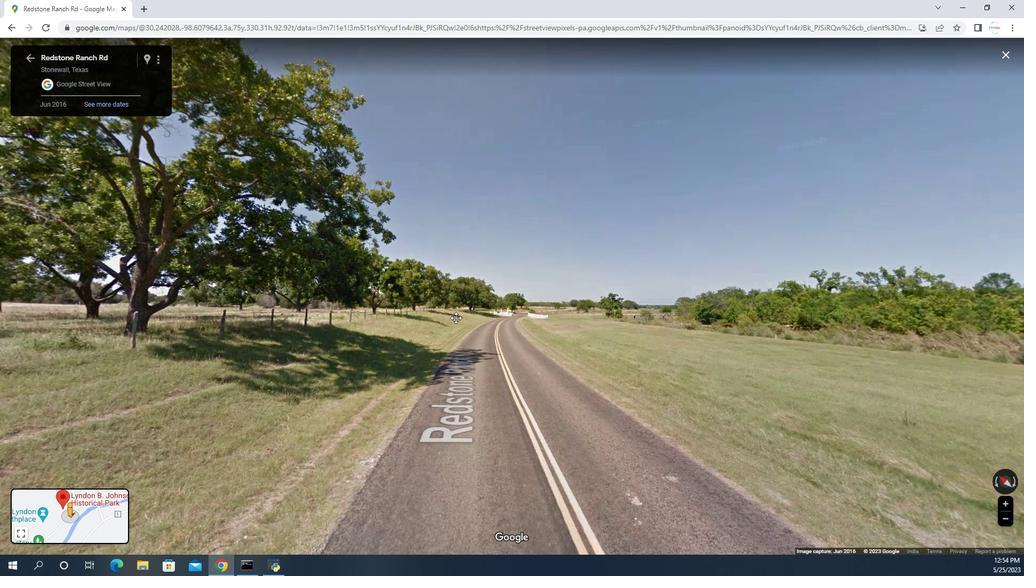 
Action: Mouse moved to (558, 312)
Screenshot: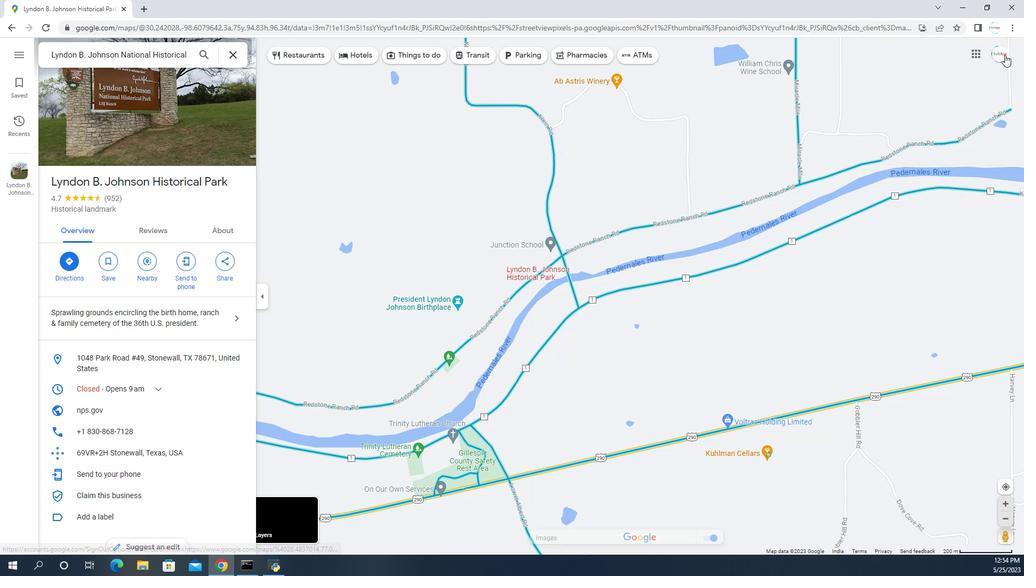 
Action: Mouse pressed left at (558, 312)
Screenshot: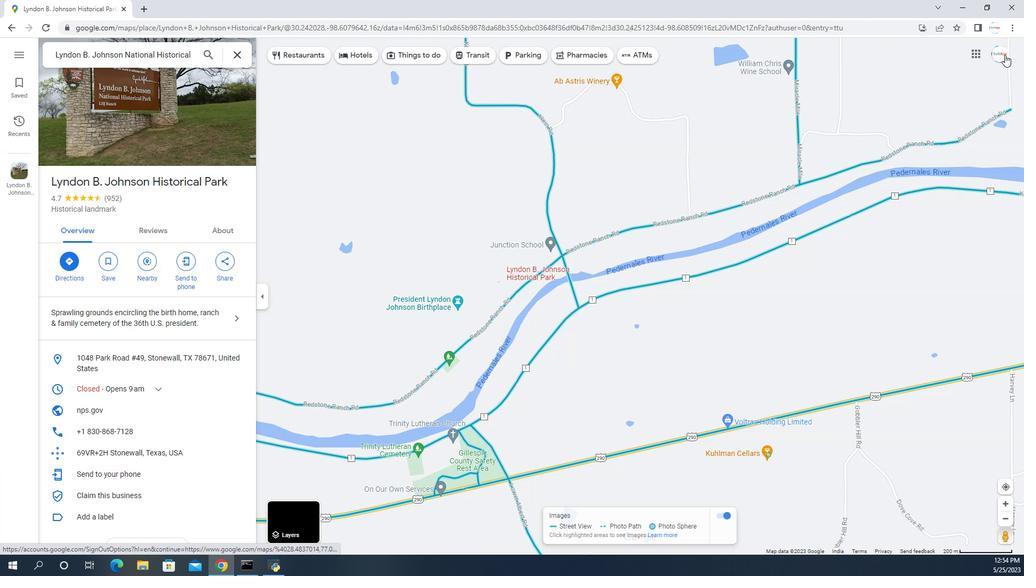 
Action: Mouse moved to (557, 314)
Screenshot: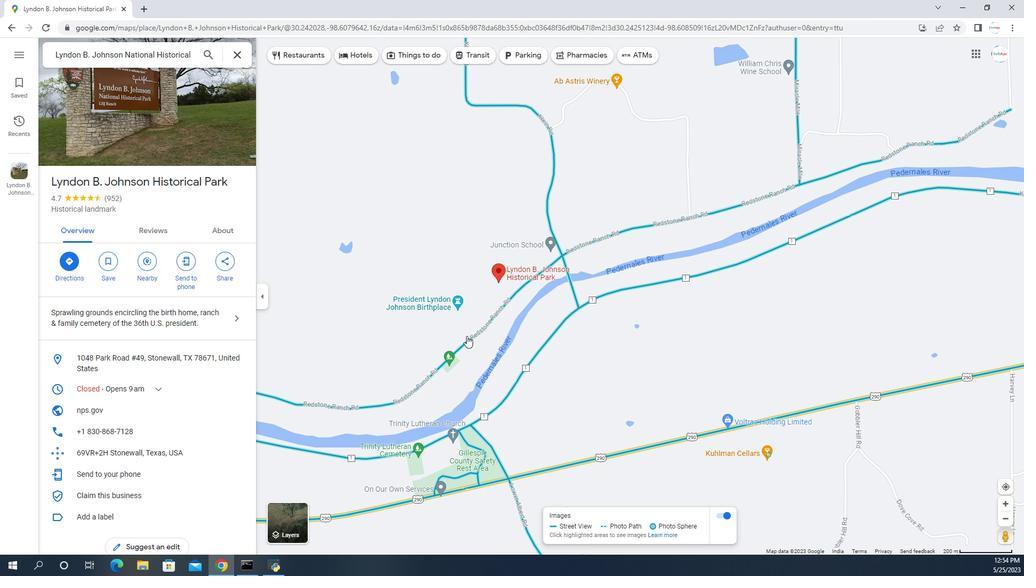 
Action: Mouse pressed left at (557, 314)
Screenshot: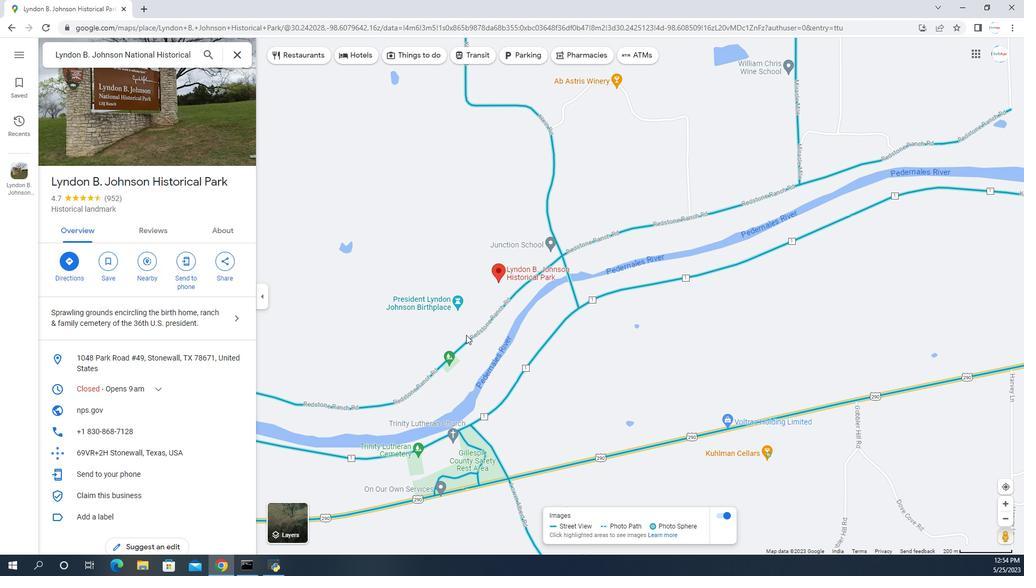 
Action: Mouse moved to (557, 314)
Screenshot: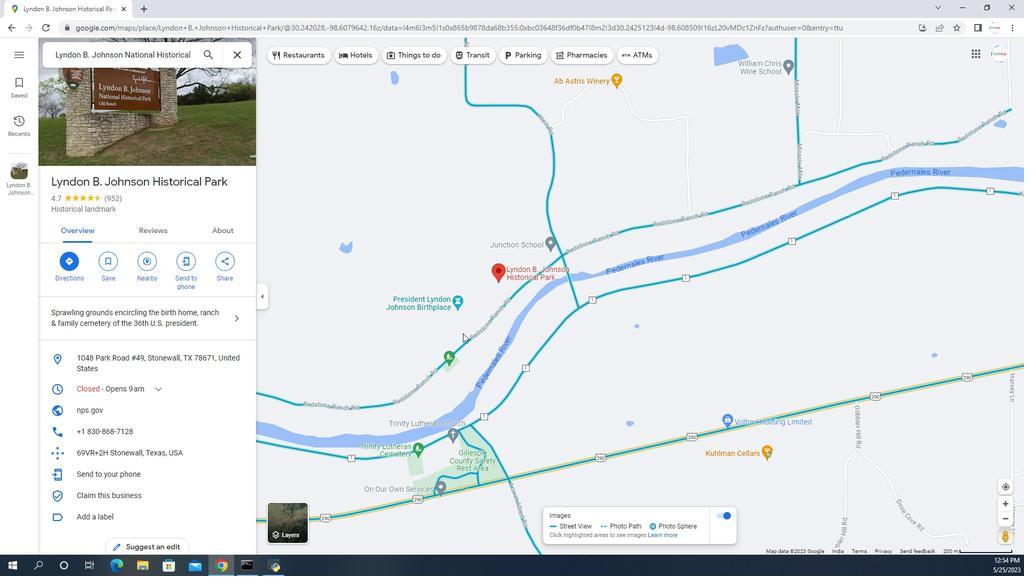 
Action: Mouse pressed left at (557, 314)
Screenshot: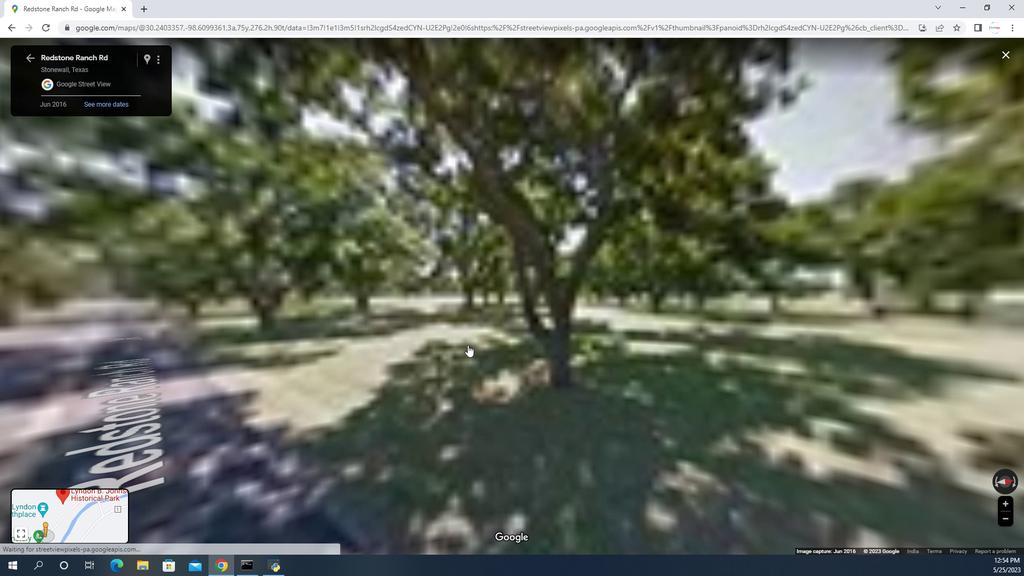 
Action: Mouse moved to (577, 316)
Screenshot: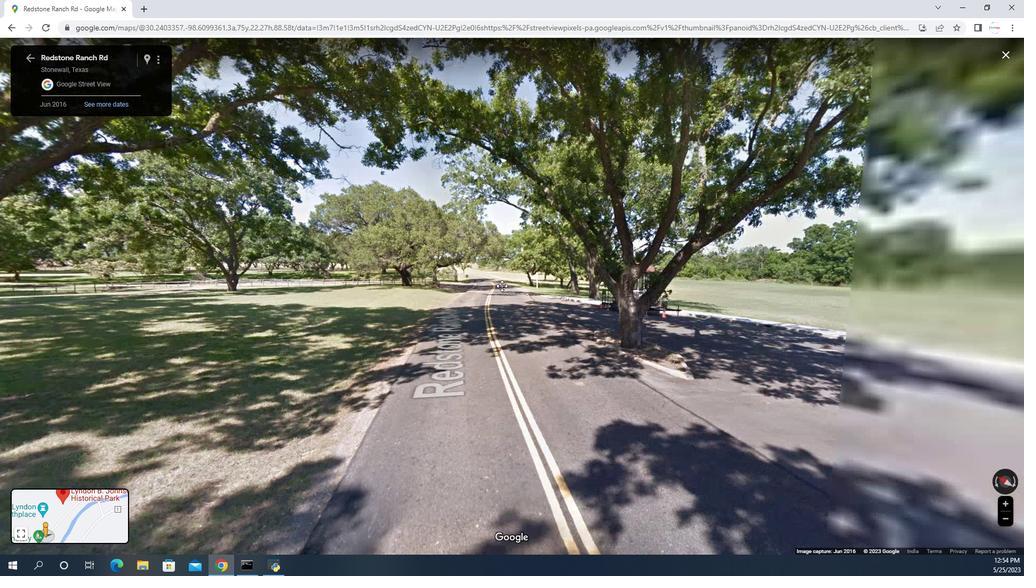 
Action: Mouse pressed left at (577, 316)
Screenshot: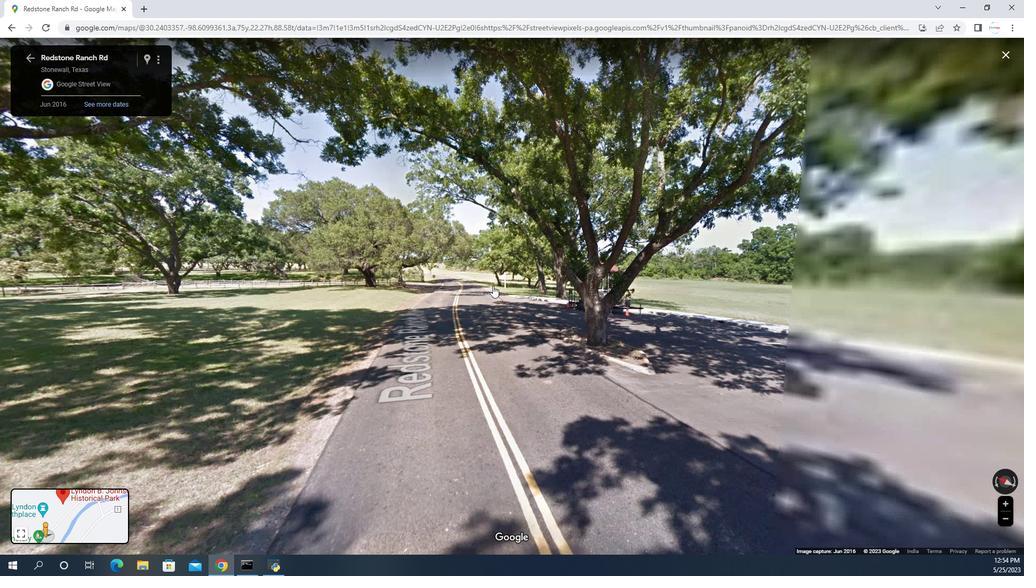 
Action: Mouse moved to (609, 318)
Screenshot: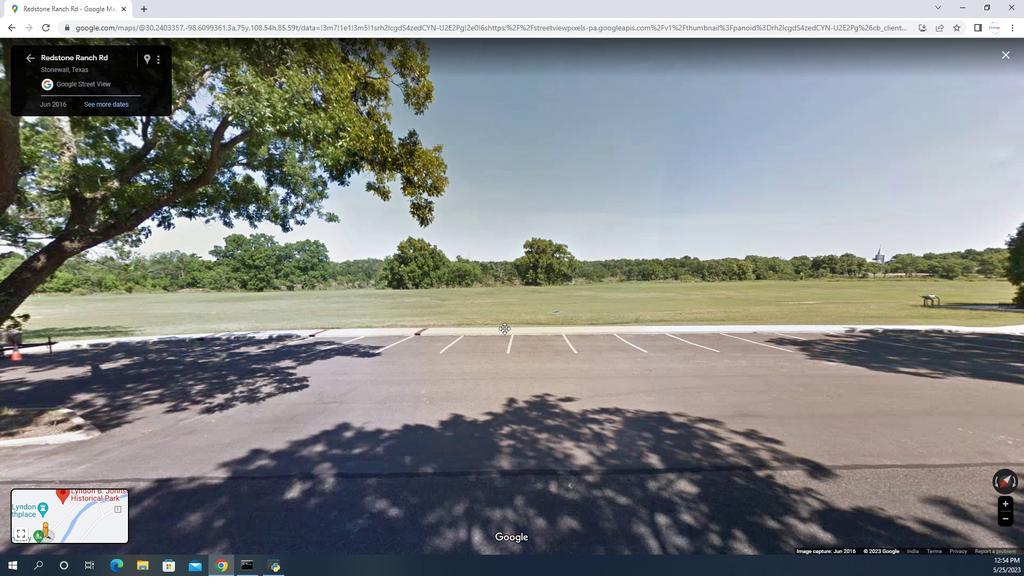 
Action: Mouse pressed left at (609, 318)
Screenshot: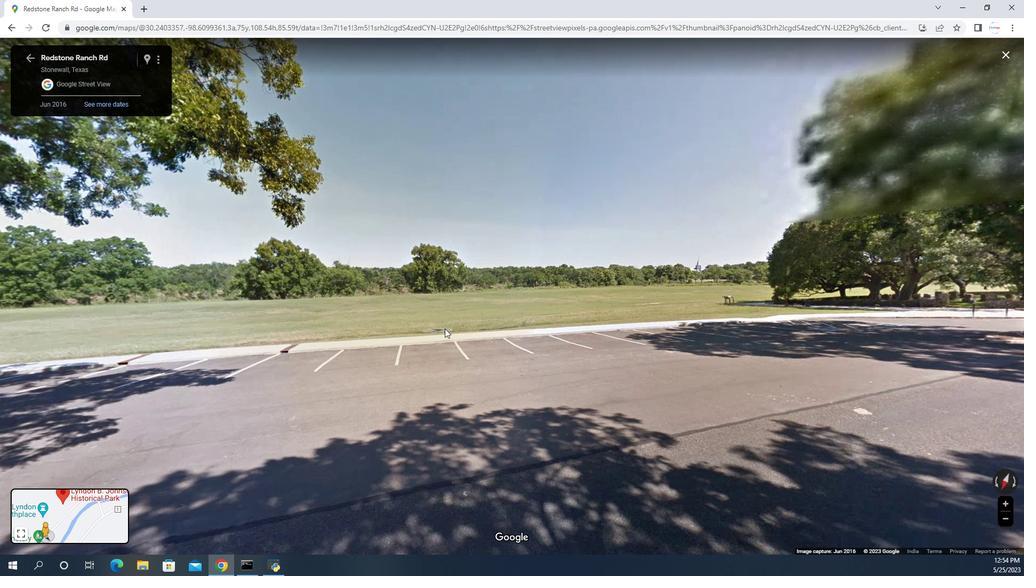 
Action: Mouse moved to (634, 318)
Screenshot: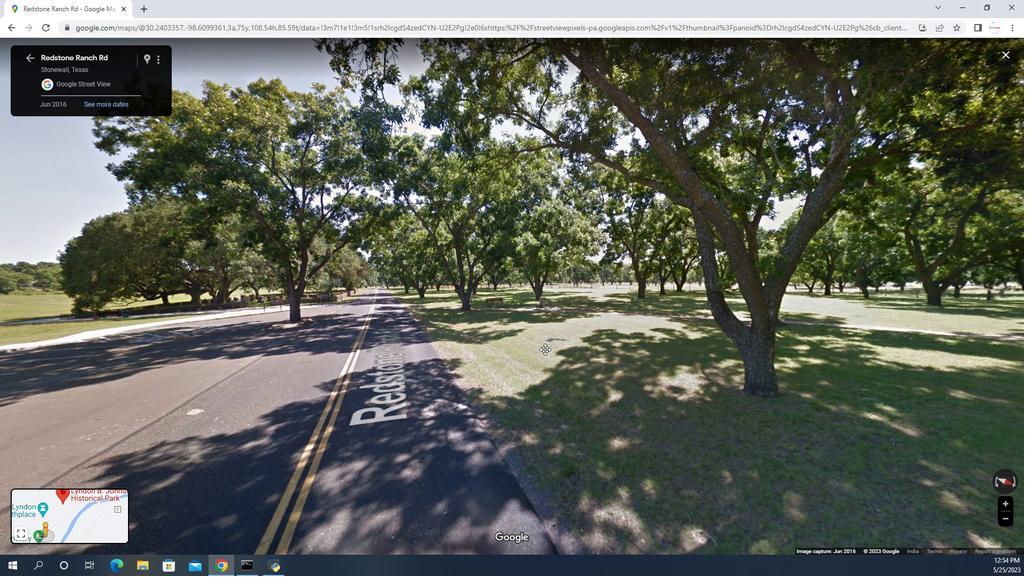 
Action: Mouse pressed left at (634, 318)
Screenshot: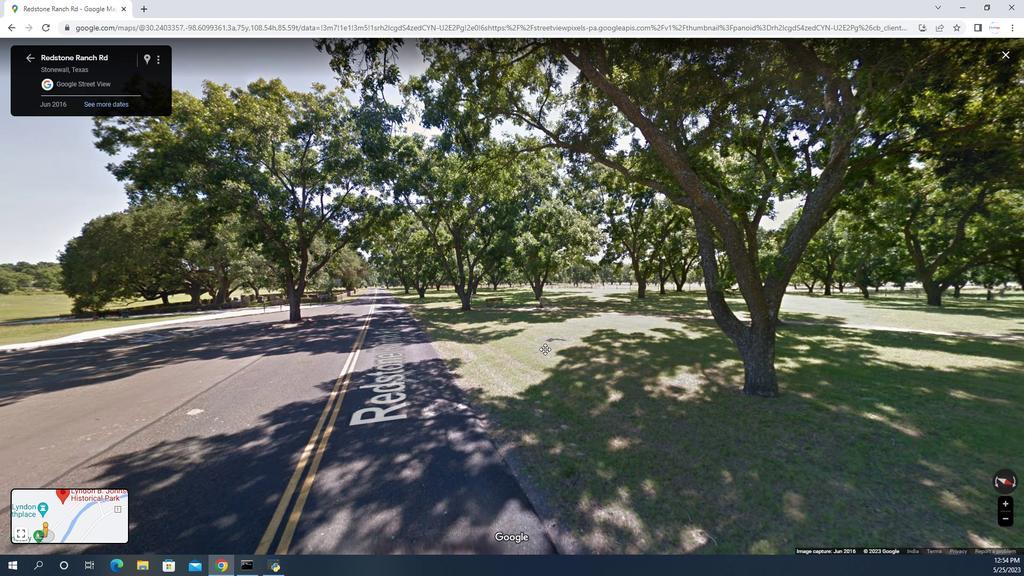 
Action: Mouse moved to (695, 325)
Screenshot: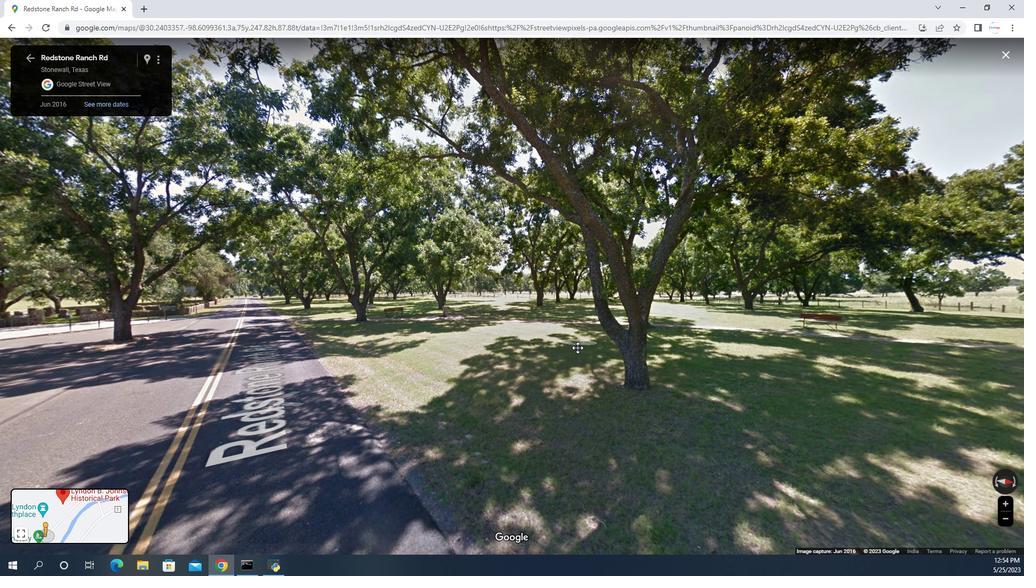 
Action: Mouse pressed left at (695, 325)
Screenshot: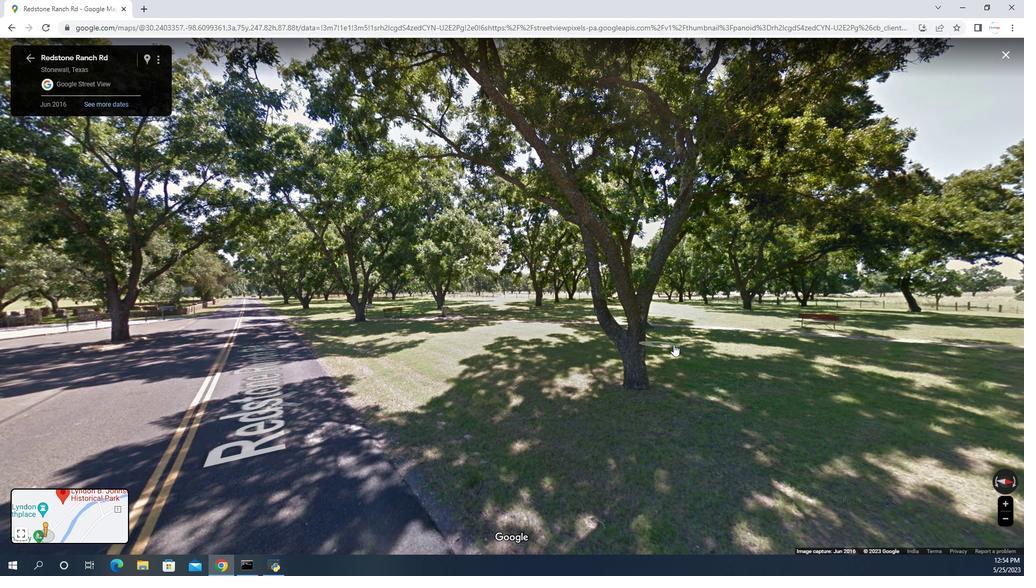 
Action: Mouse moved to (721, 321)
Screenshot: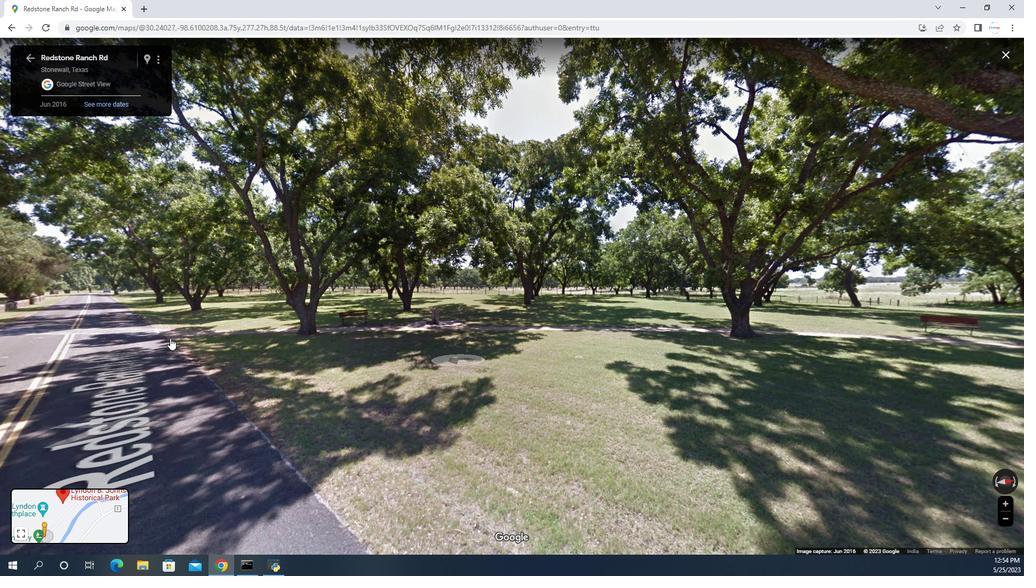 
Action: Mouse pressed left at (721, 321)
Screenshot: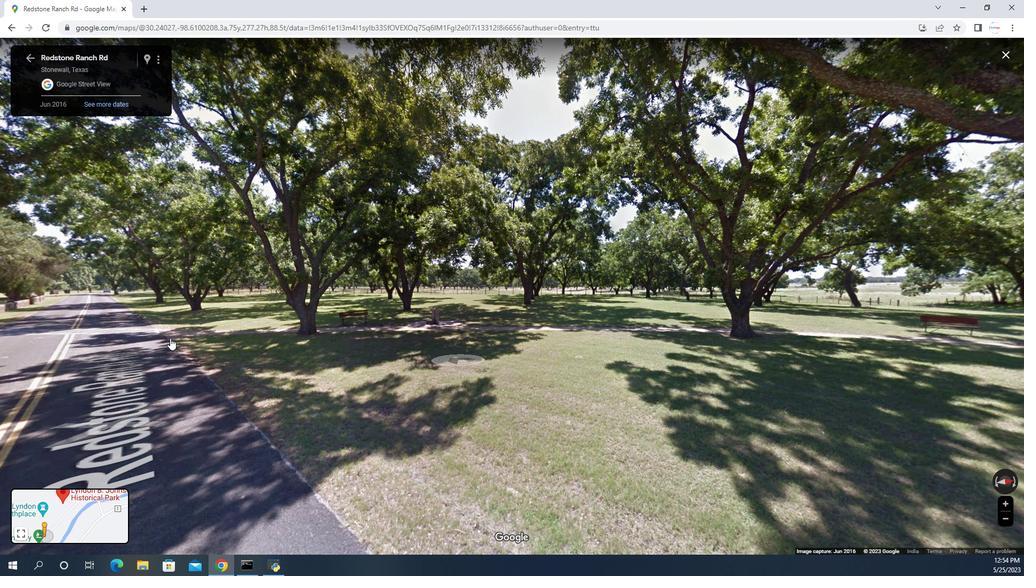 
Action: Mouse moved to (713, 317)
Screenshot: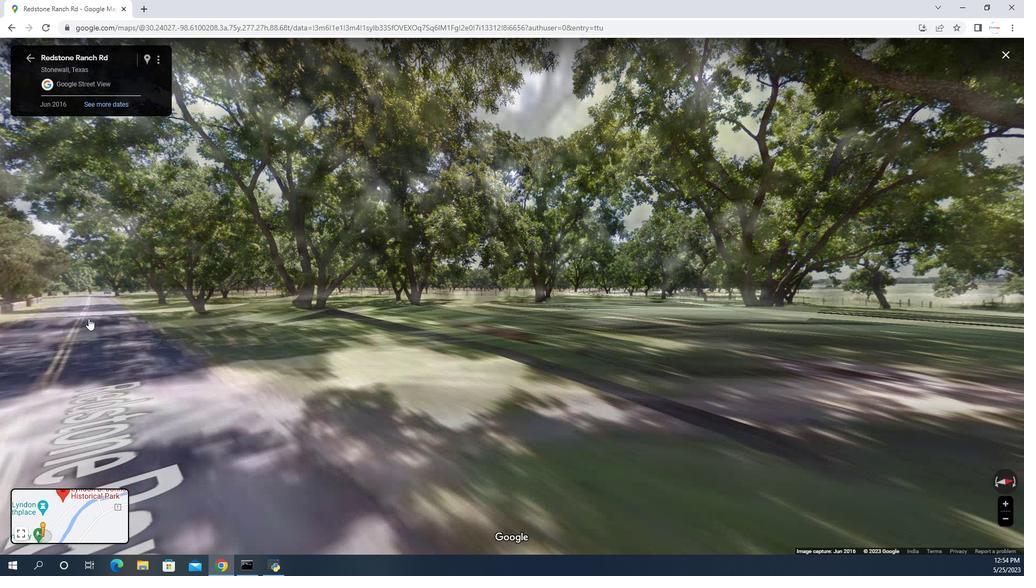 
Action: Mouse pressed left at (713, 317)
Screenshot: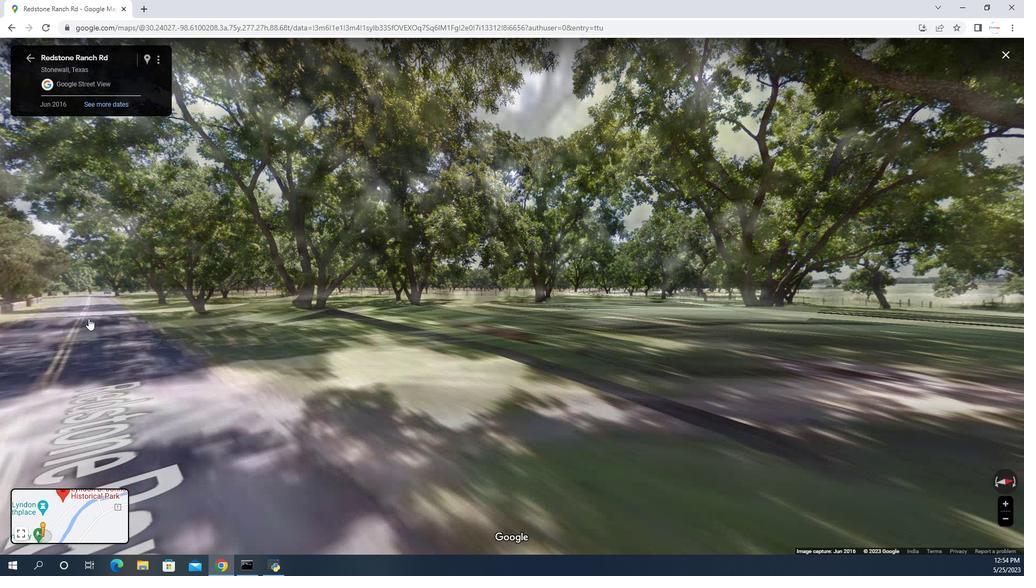 
Action: Mouse pressed left at (713, 317)
Screenshot: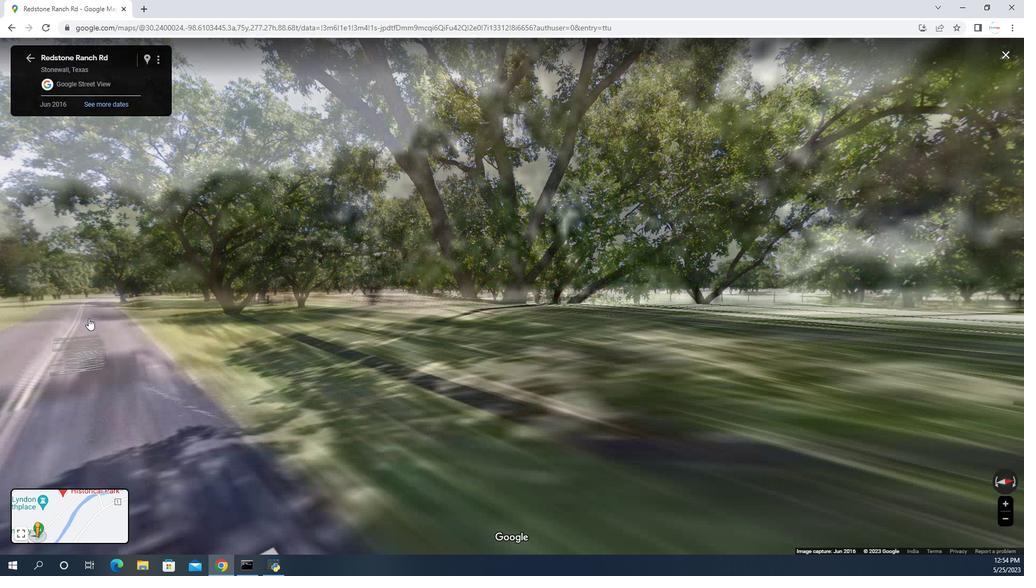 
Action: Mouse pressed left at (713, 317)
Screenshot: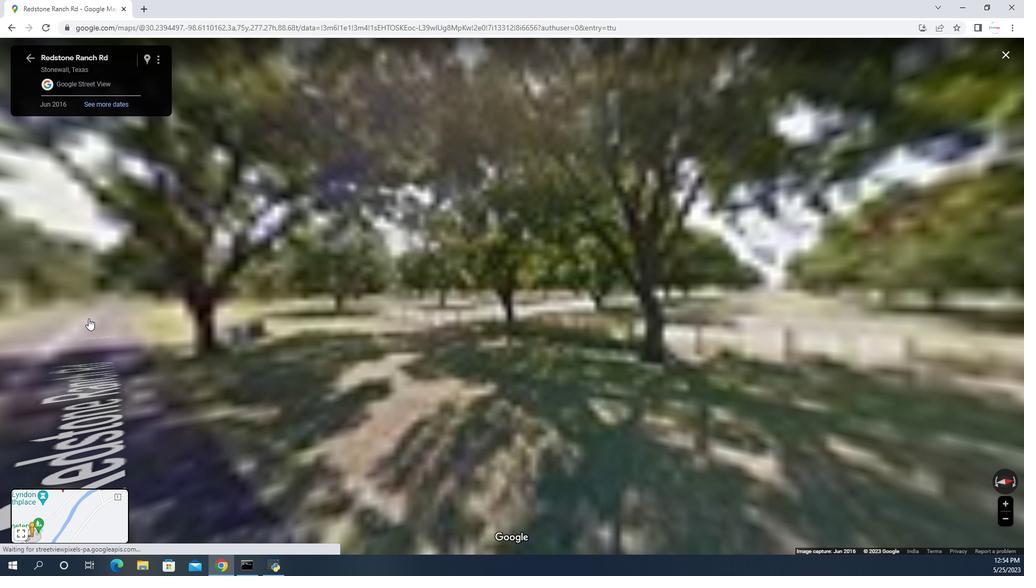 
Action: Mouse pressed left at (713, 317)
Screenshot: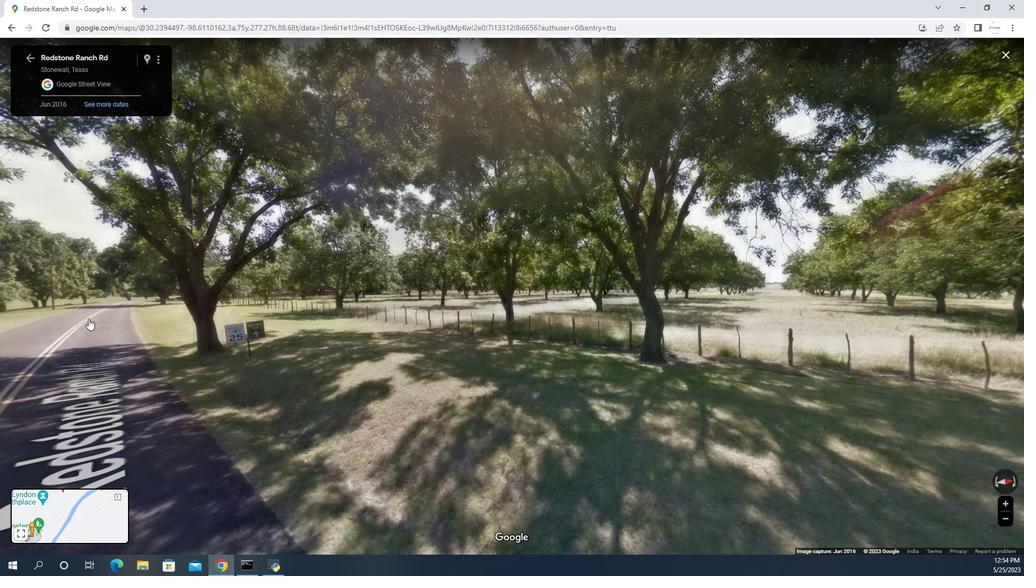 
Action: Mouse moved to (743, 317)
Screenshot: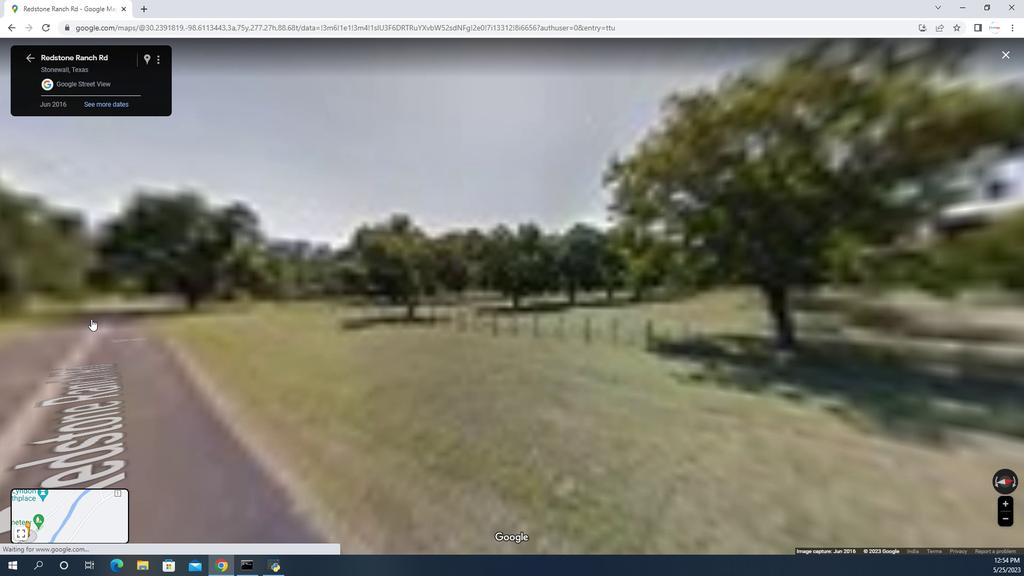
Action: Mouse pressed left at (743, 317)
Screenshot: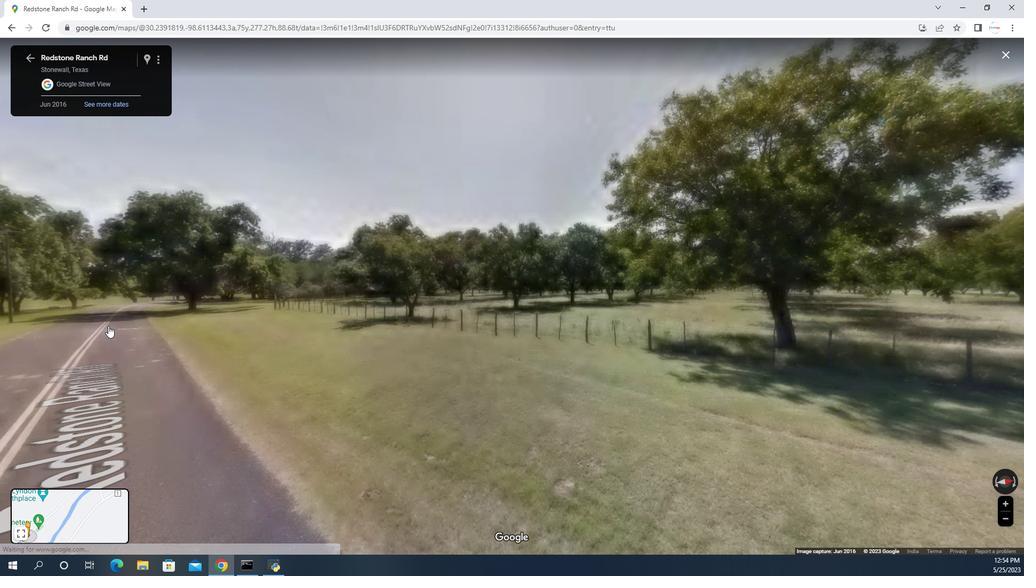 
Action: Mouse moved to (673, 295)
Screenshot: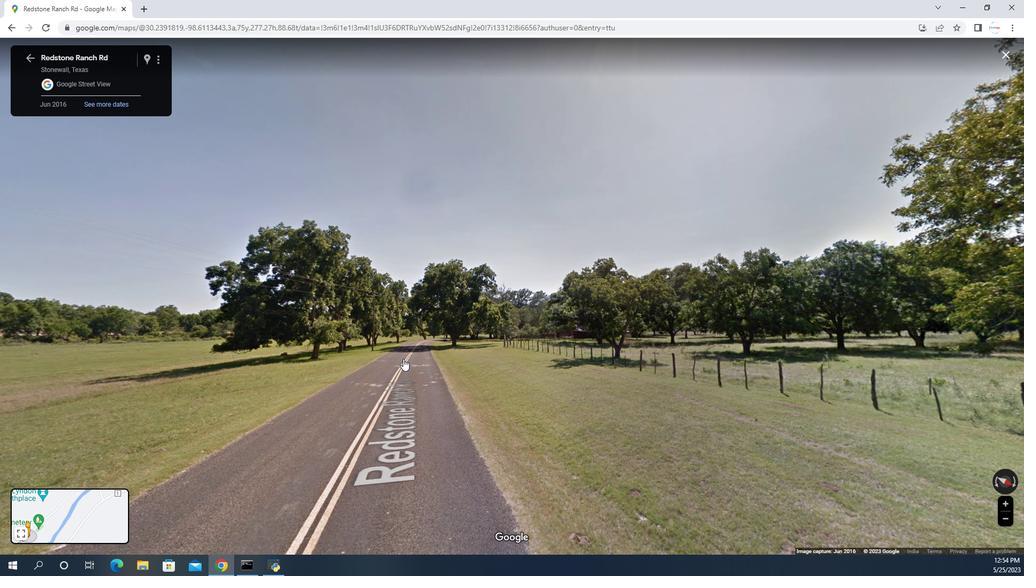 
Action: Mouse pressed left at (673, 295)
Screenshot: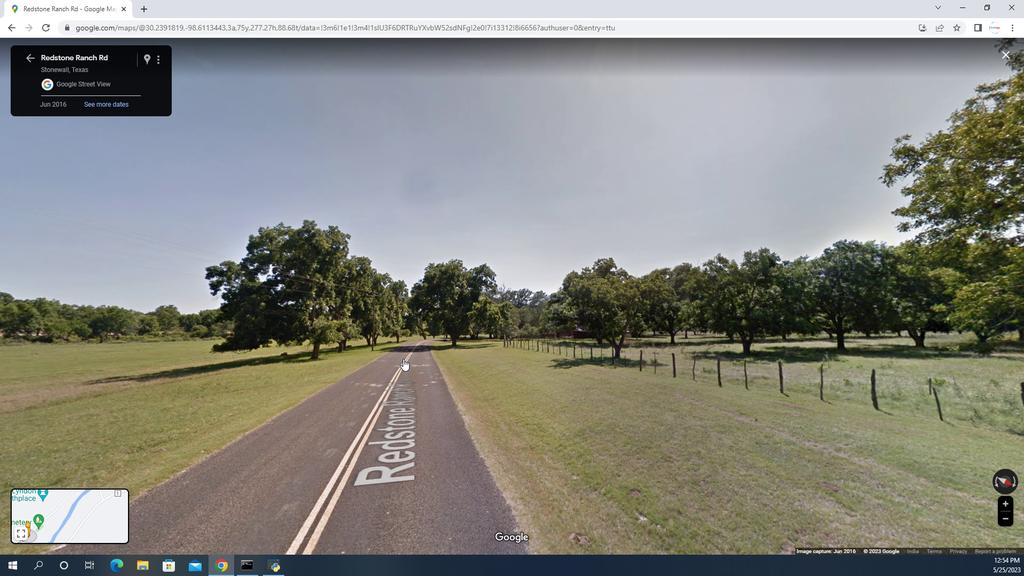 
Action: Mouse moved to (705, 309)
Screenshot: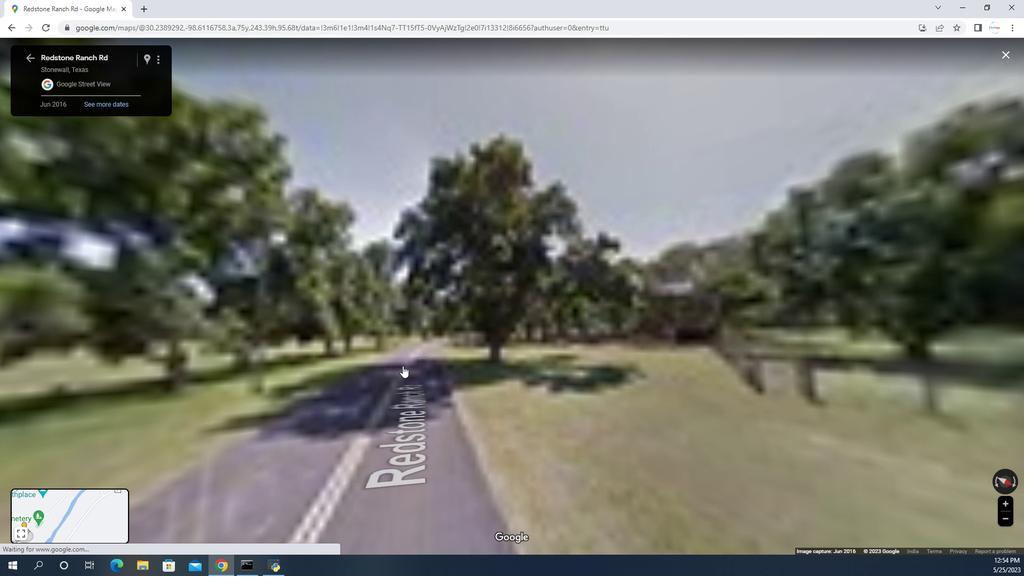 
Action: Mouse pressed left at (705, 309)
Screenshot: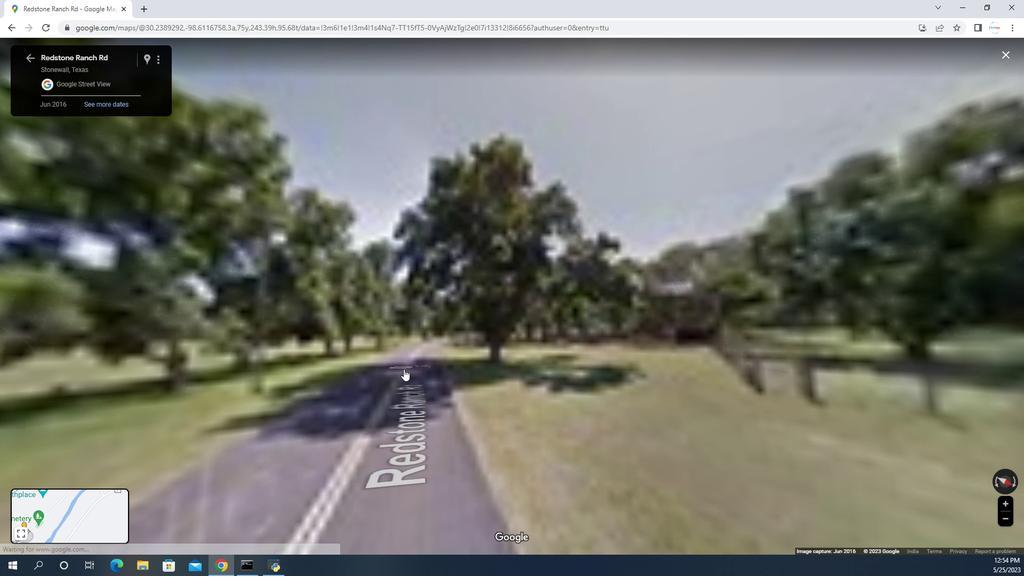 
Action: Mouse moved to (773, 164)
Screenshot: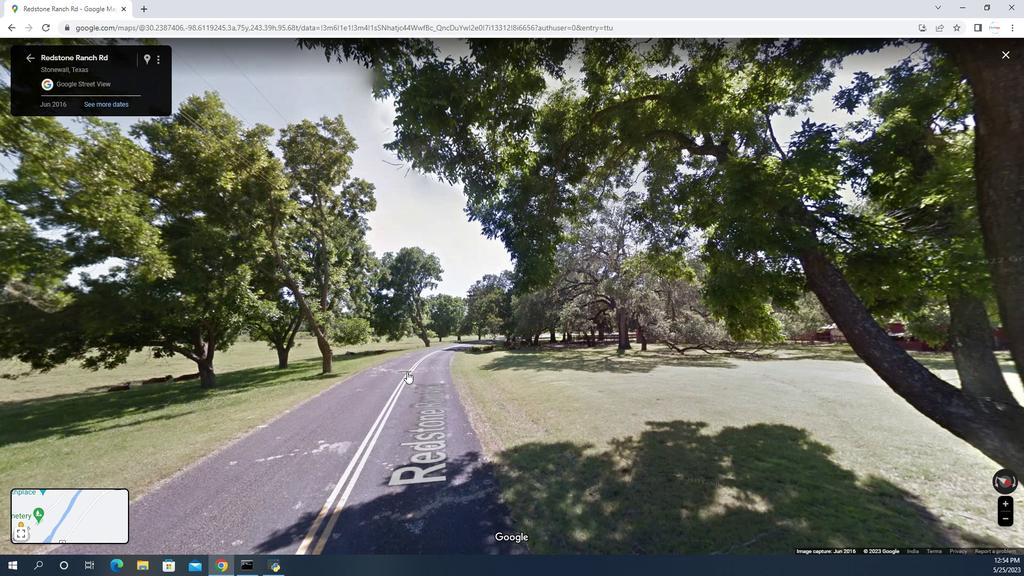 
Action: Mouse pressed left at (773, 164)
Screenshot: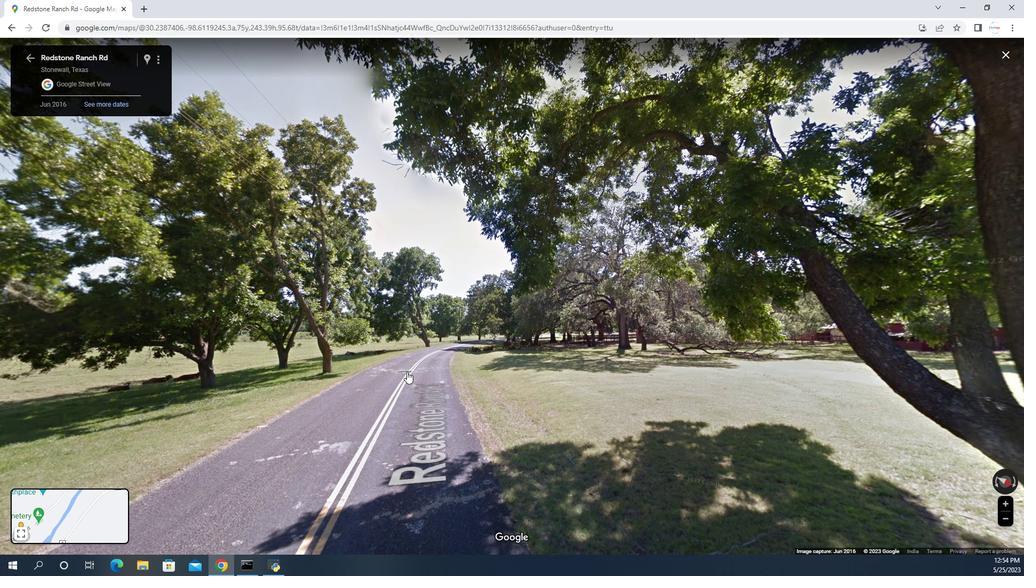 
Action: Mouse moved to (632, 196)
Screenshot: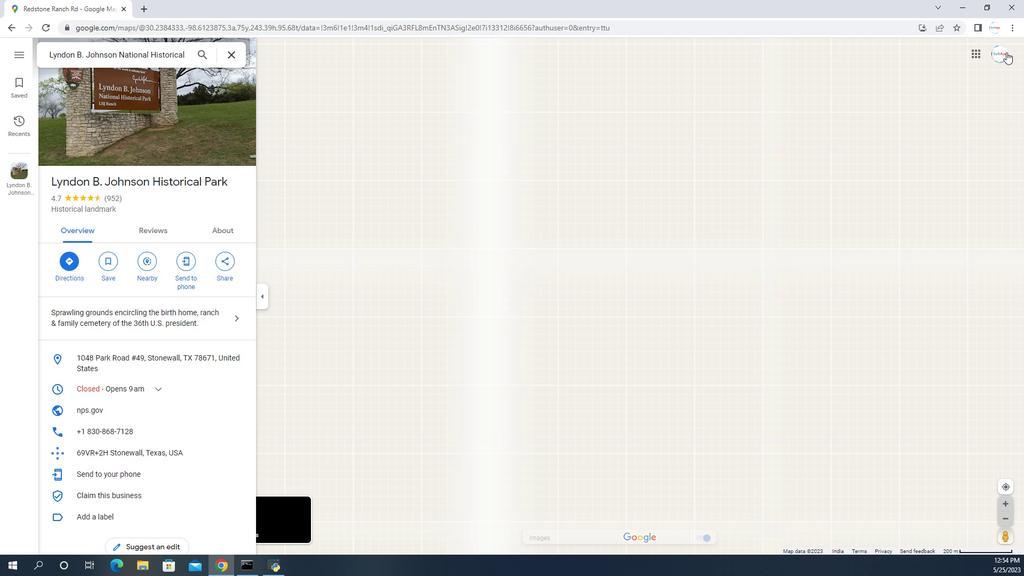 
Action: Mouse pressed left at (632, 196)
Screenshot: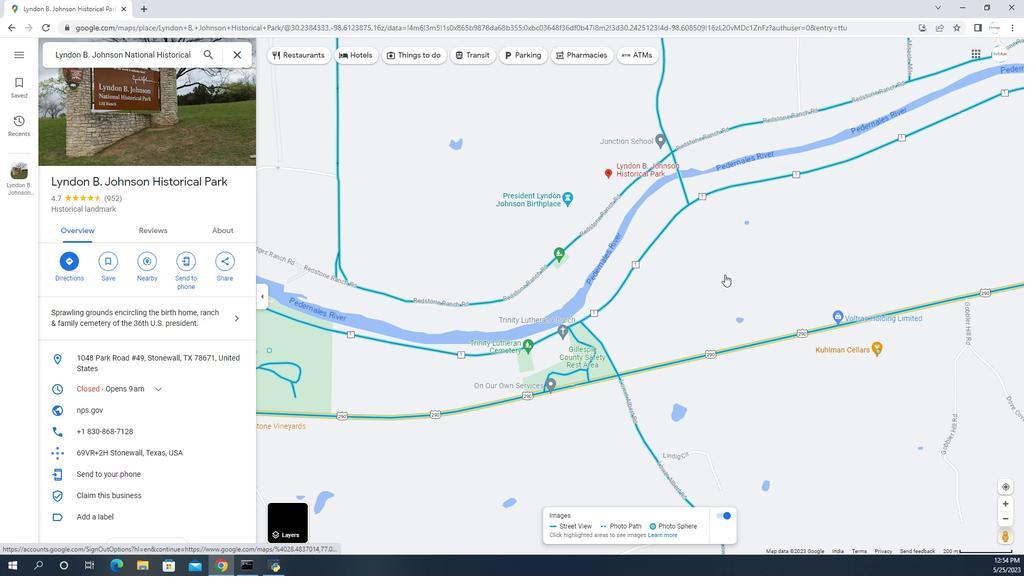 
Action: Mouse moved to (628, 280)
Screenshot: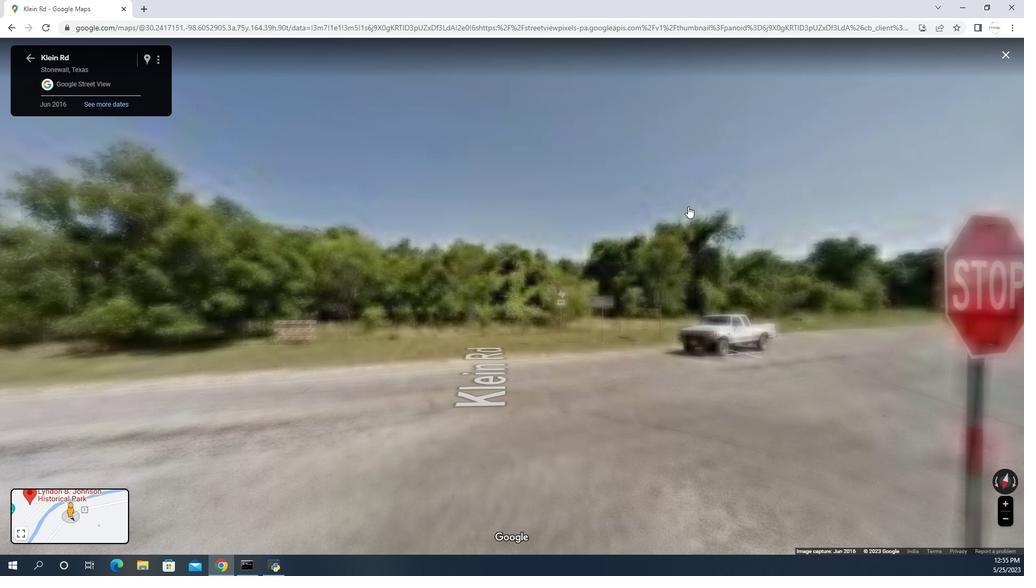 
Action: Mouse pressed left at (628, 280)
Screenshot: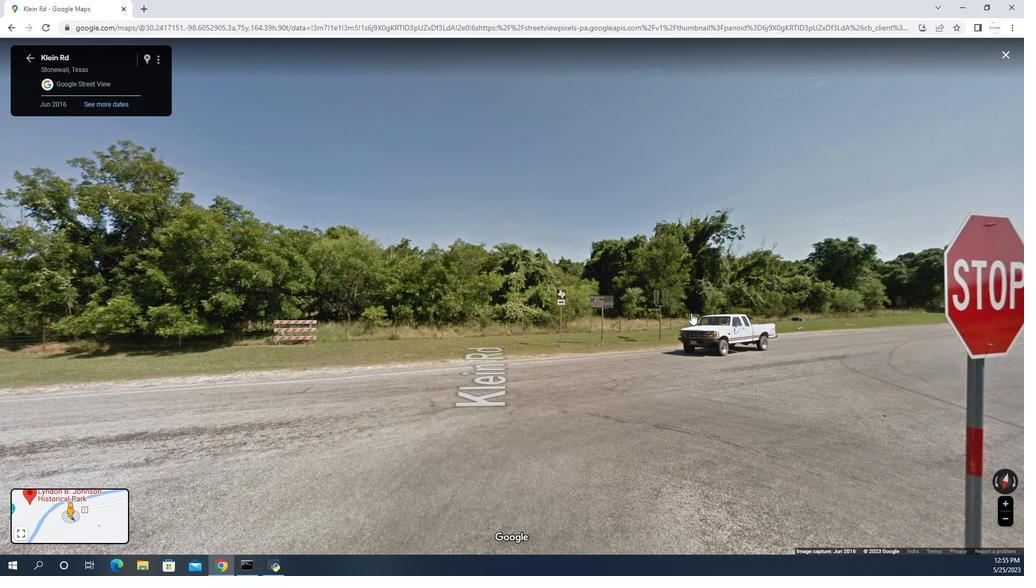 
Action: Mouse moved to (669, 292)
Screenshot: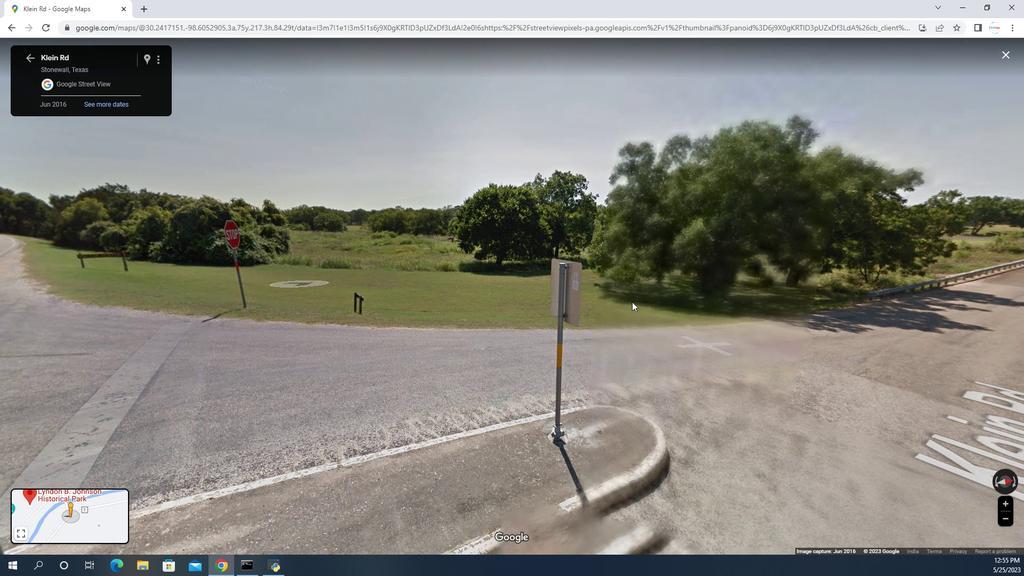 
Action: Mouse pressed left at (669, 292)
Screenshot: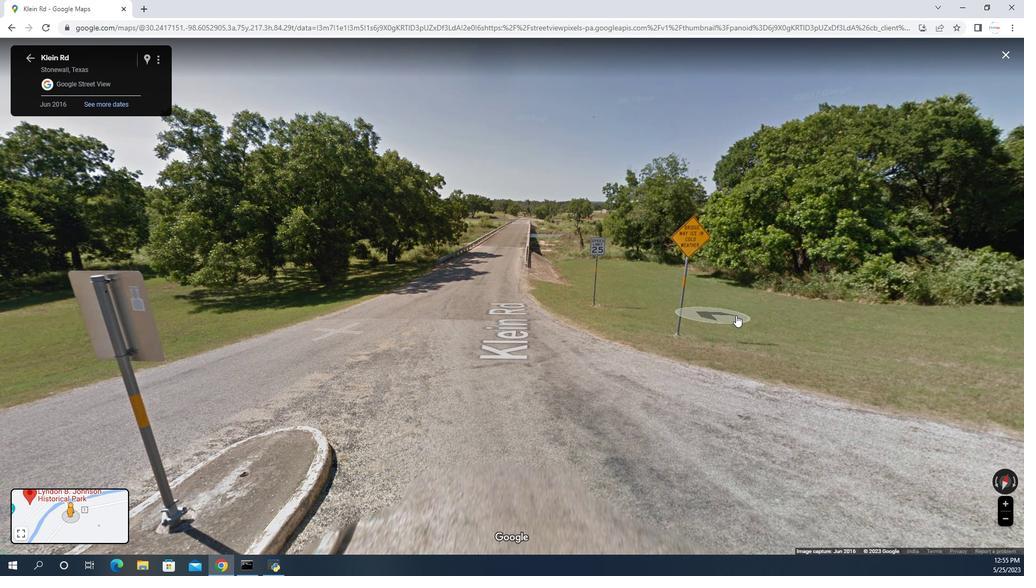 
Action: Mouse moved to (669, 292)
Screenshot: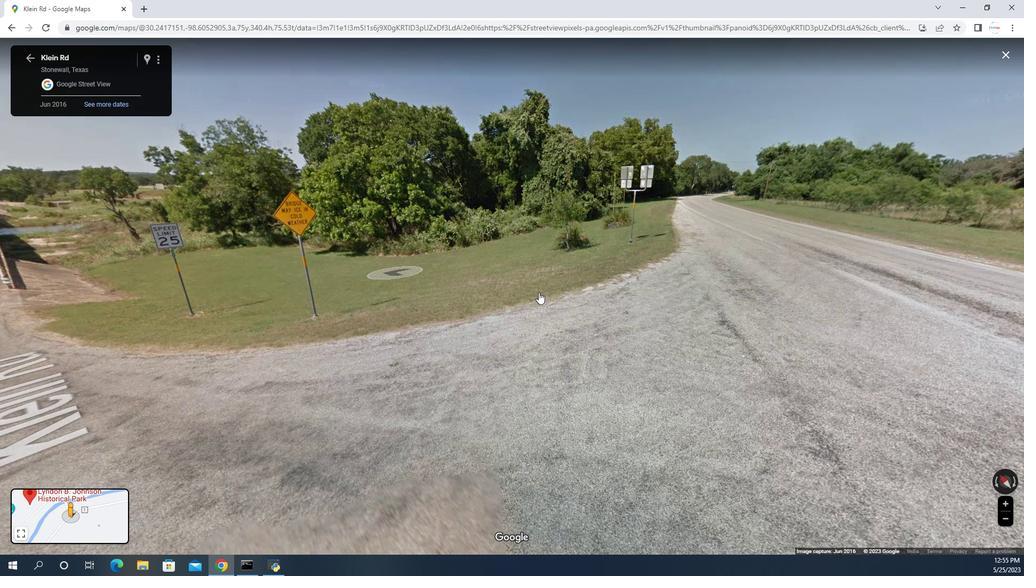 
Action: Mouse pressed left at (669, 292)
Screenshot: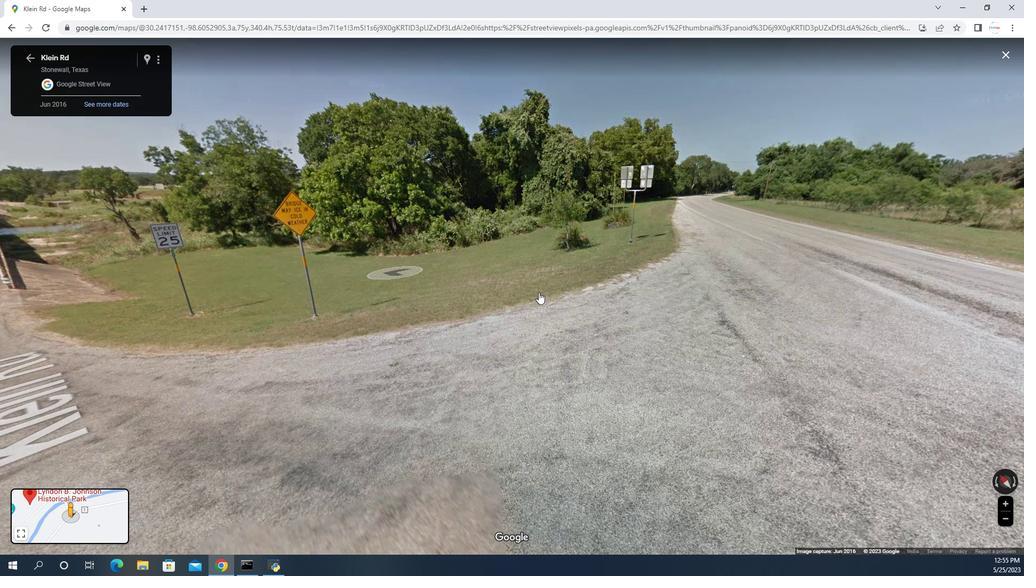 
Action: Mouse moved to (667, 283)
Screenshot: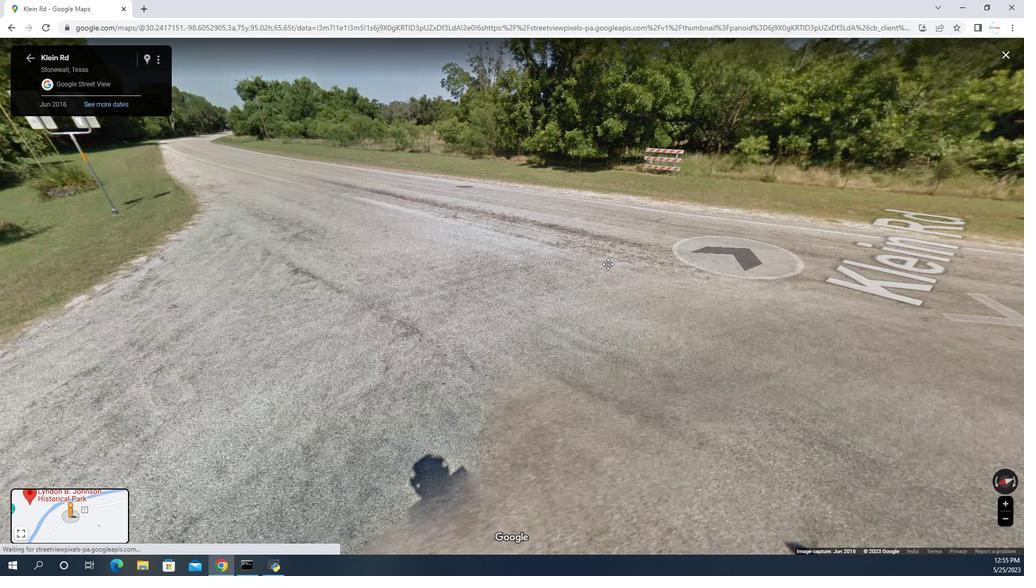 
Action: Mouse pressed left at (667, 283)
Screenshot: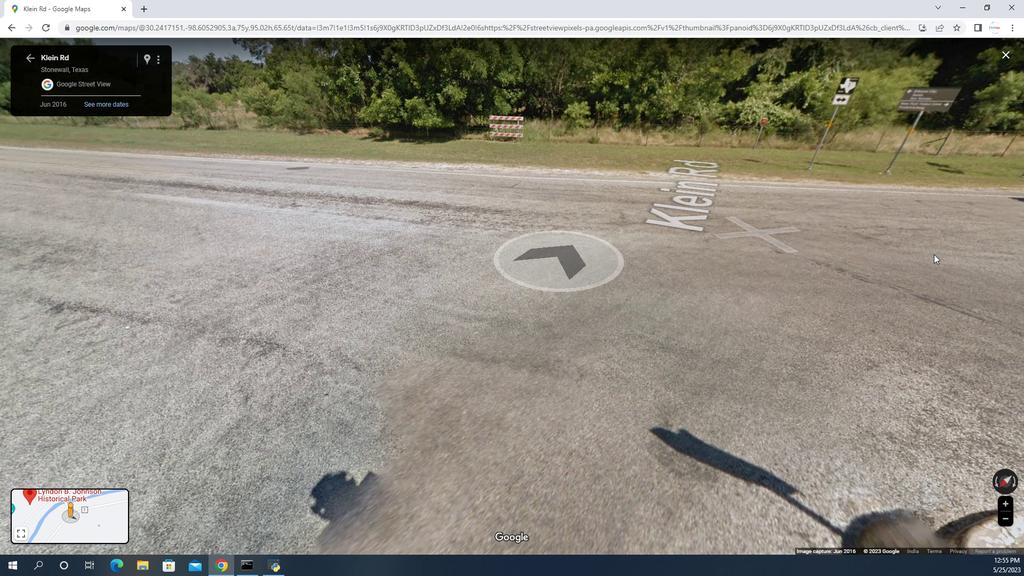 
Action: Mouse moved to (486, 291)
Screenshot: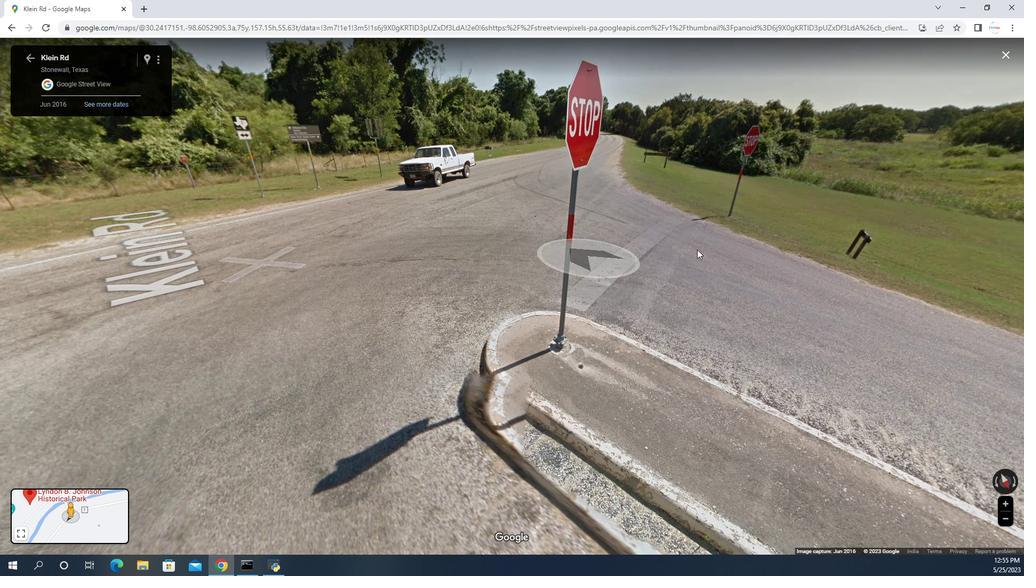 
Action: Mouse pressed left at (486, 291)
Screenshot: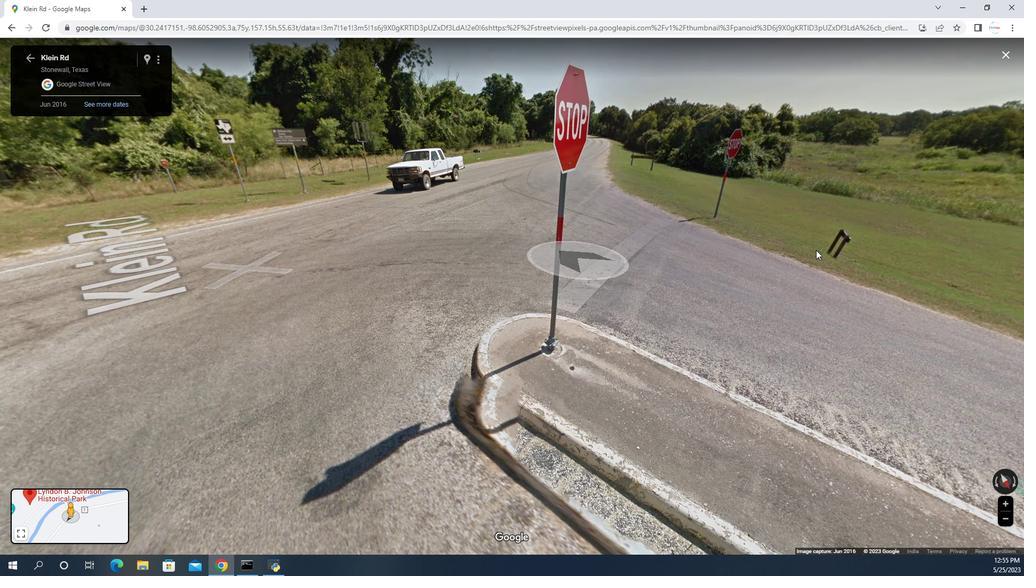 
Action: Mouse moved to (473, 296)
Screenshot: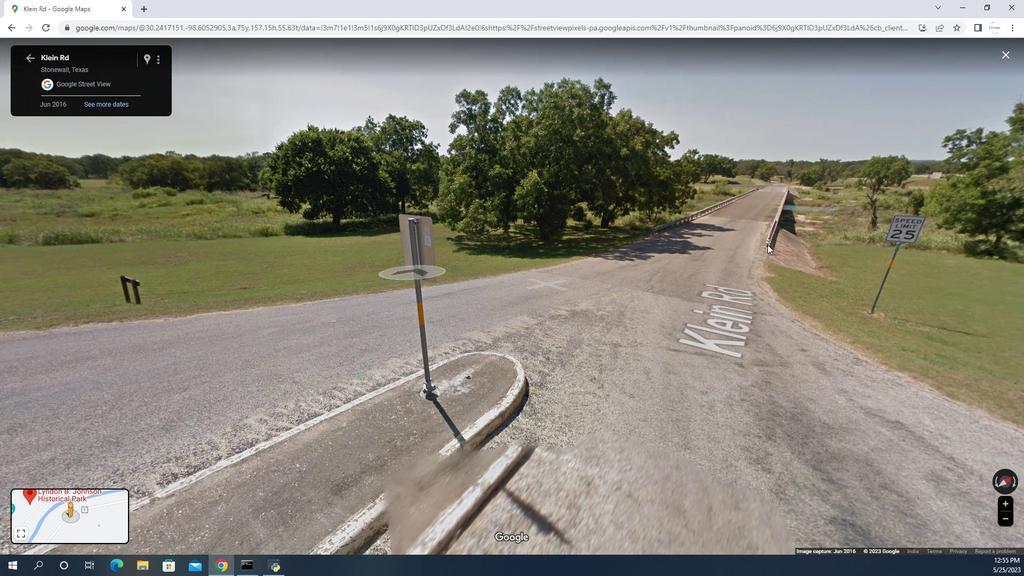 
Action: Mouse pressed left at (473, 296)
Screenshot: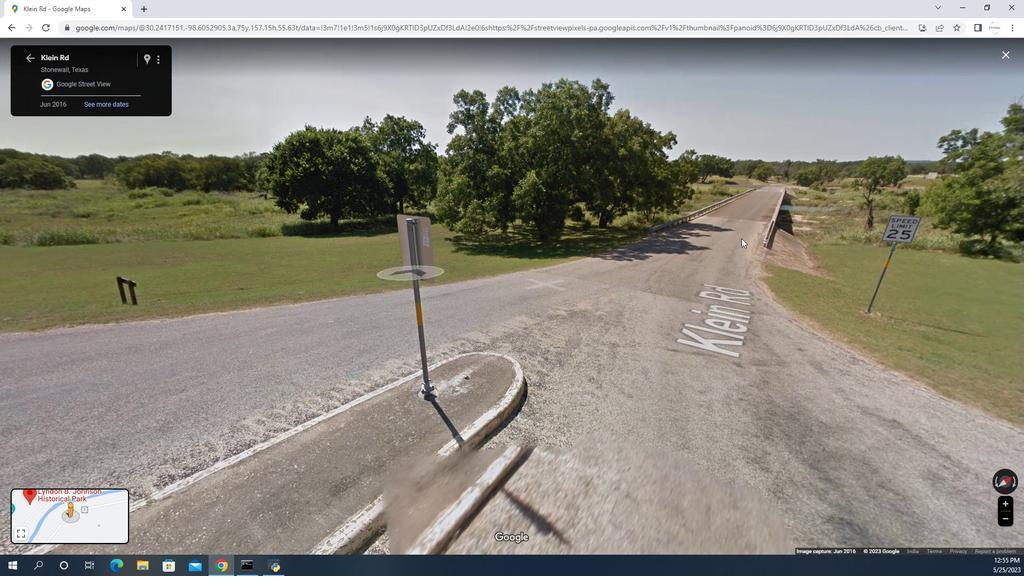 
Action: Mouse pressed left at (473, 296)
Screenshot: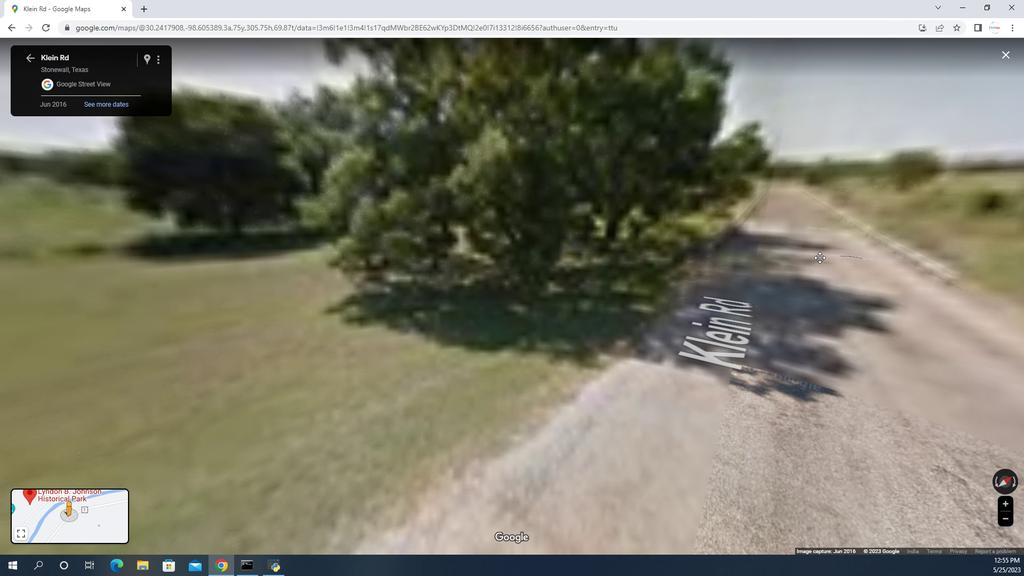 
Action: Mouse moved to (480, 287)
Screenshot: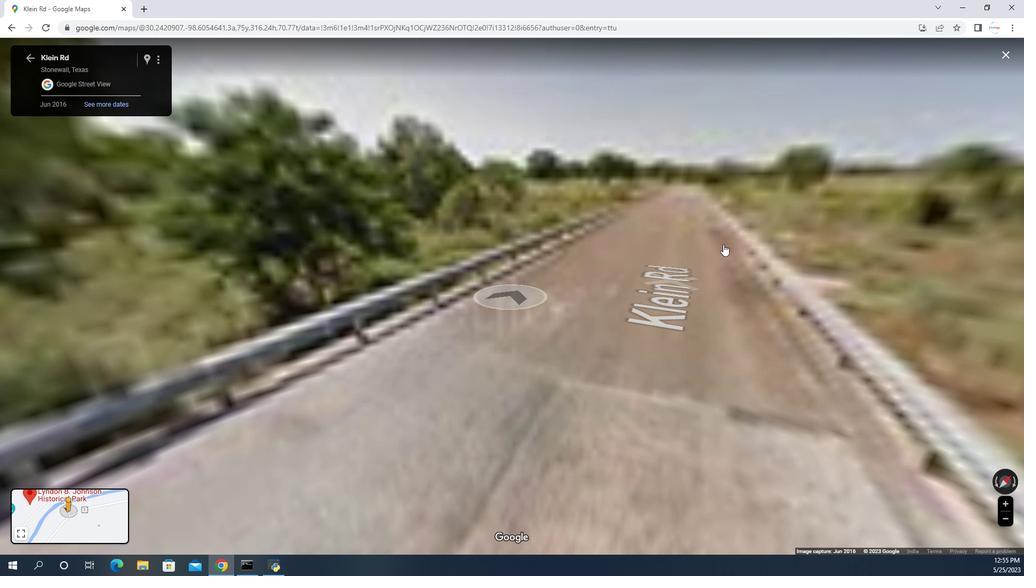 
Action: Mouse pressed left at (480, 287)
Screenshot: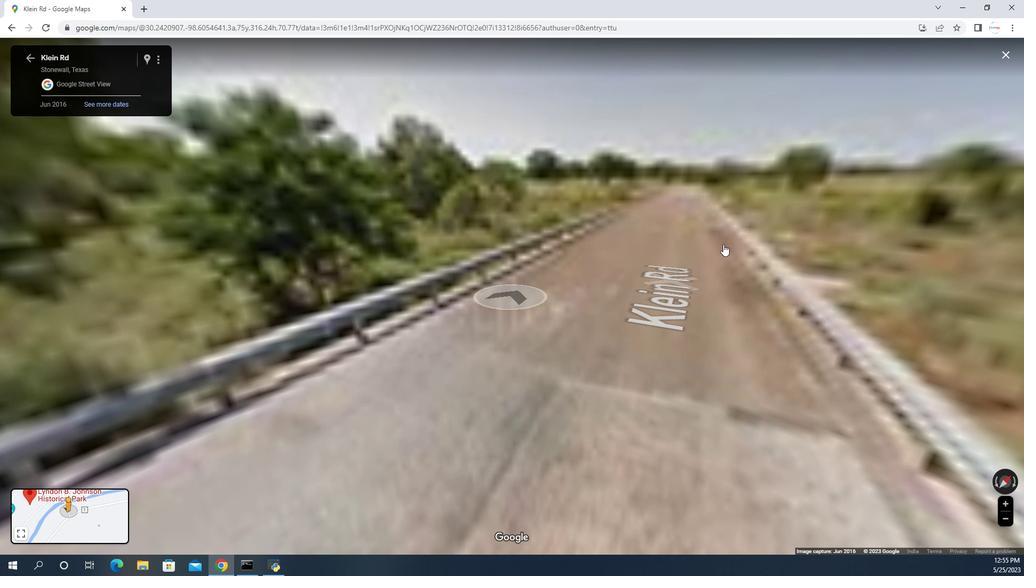 
Action: Mouse pressed left at (480, 287)
Screenshot: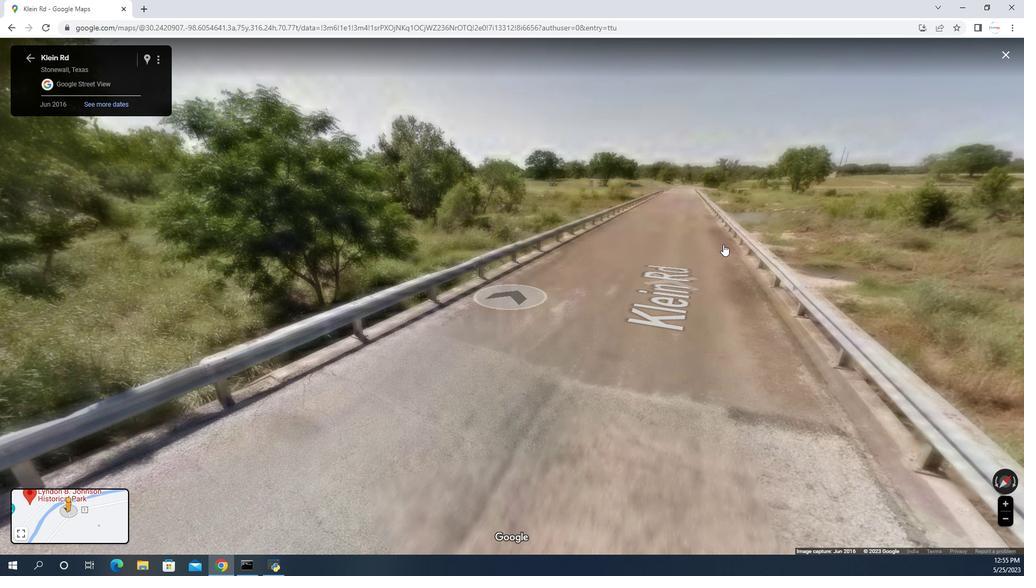 
Action: Mouse moved to (484, 283)
Screenshot: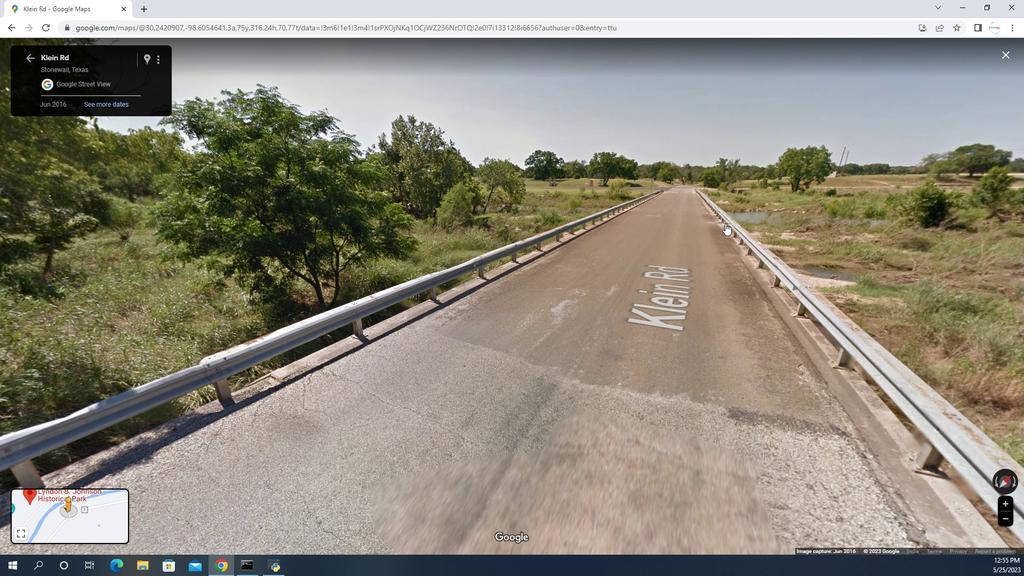 
Action: Mouse pressed left at (484, 283)
Screenshot: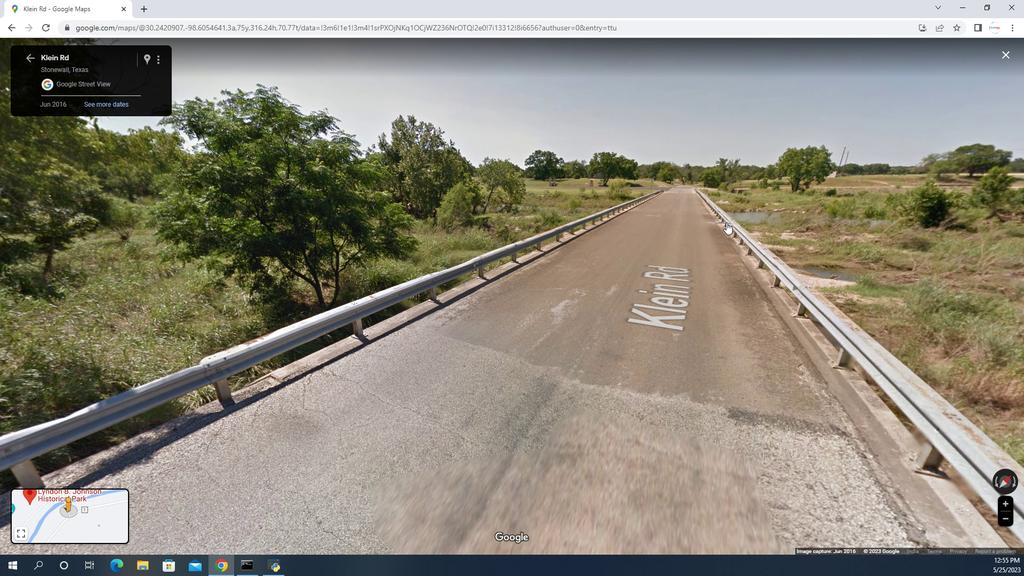 
Action: Mouse moved to (491, 282)
Screenshot: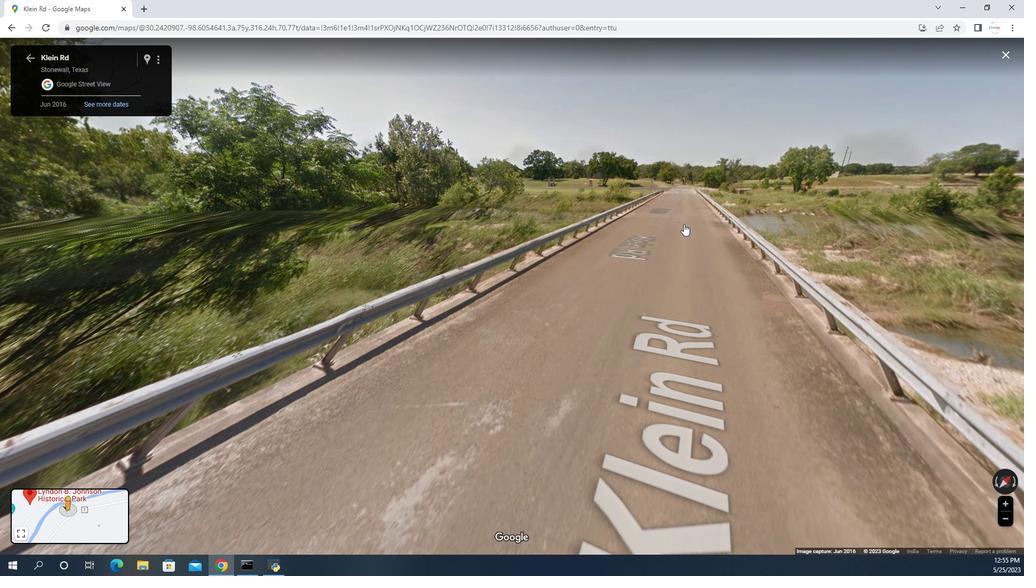 
Action: Mouse pressed left at (491, 282)
Screenshot: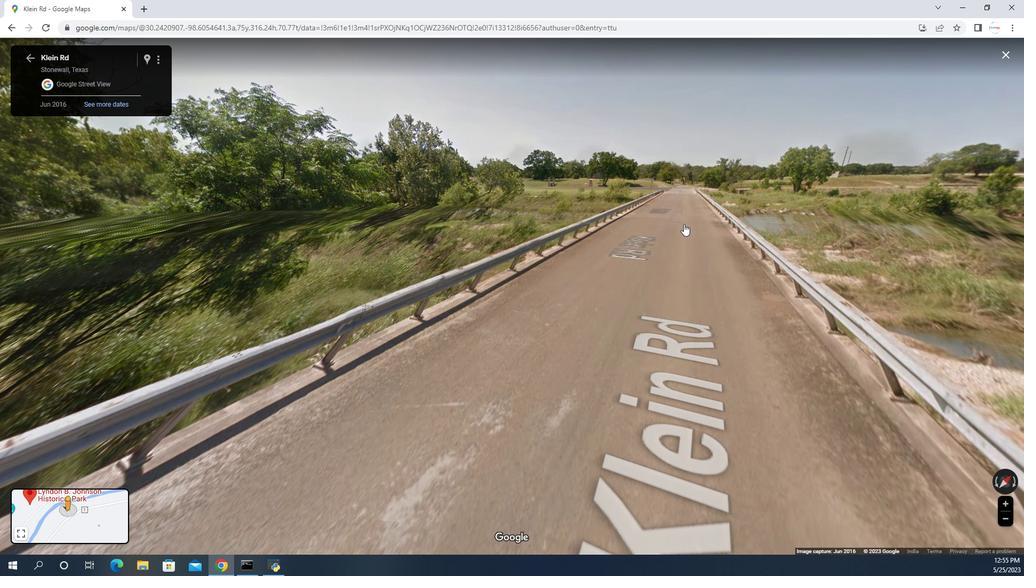 
Action: Mouse pressed left at (491, 282)
Screenshot: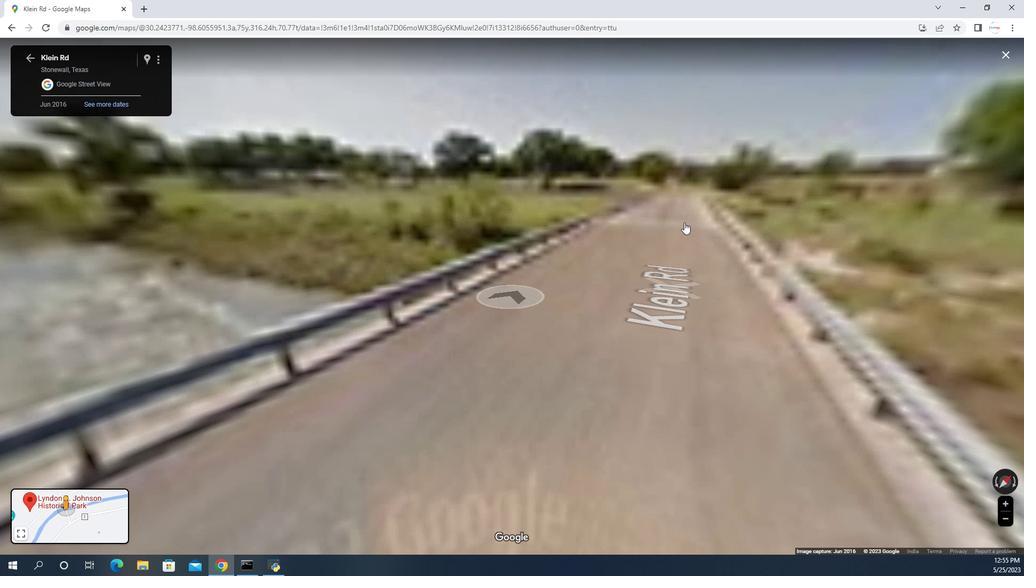 
Action: Mouse pressed left at (491, 282)
Screenshot: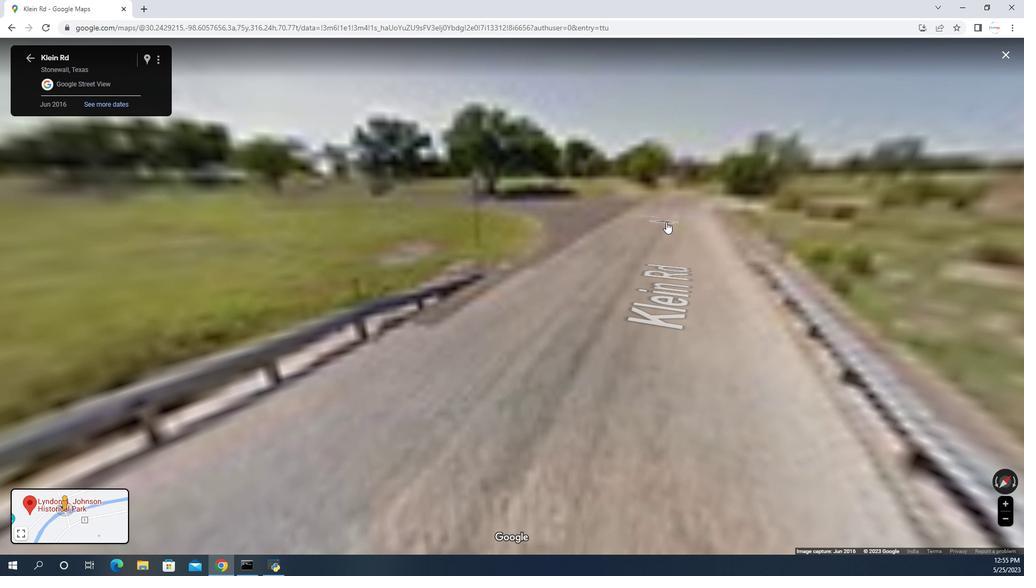 
Action: Mouse pressed left at (491, 282)
Screenshot: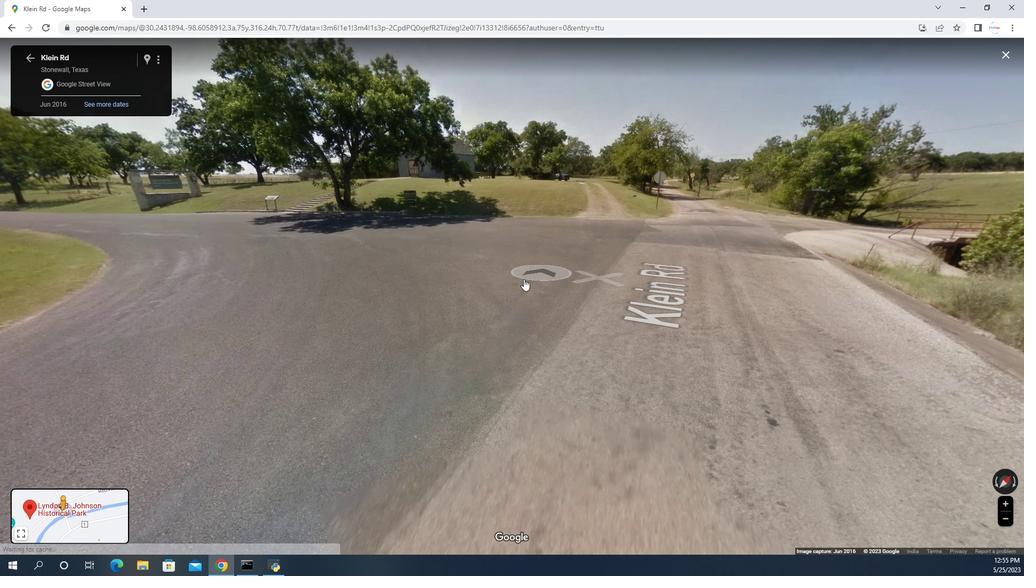 
Action: Mouse moved to (520, 318)
Screenshot: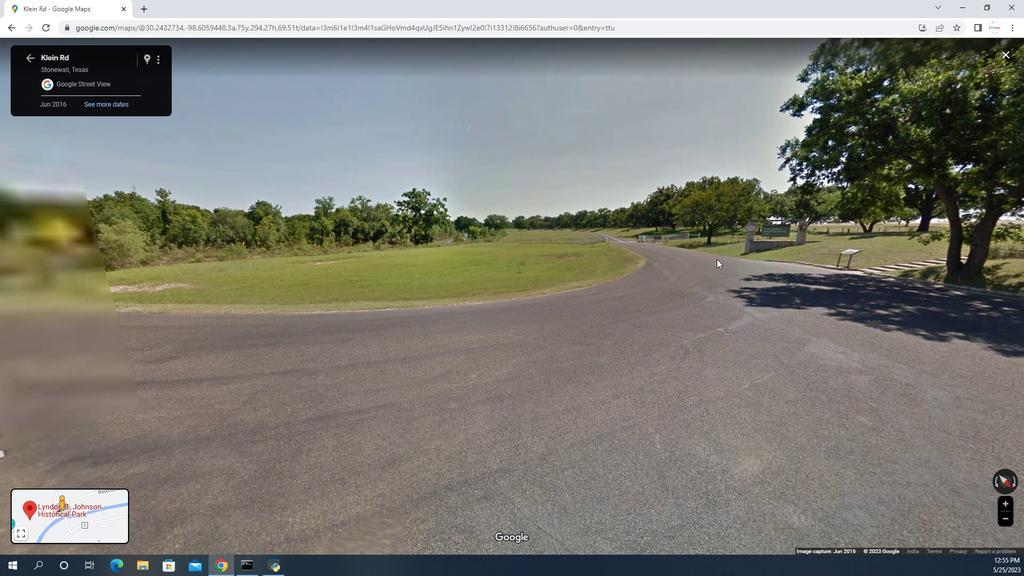 
Action: Mouse pressed left at (520, 318)
Screenshot: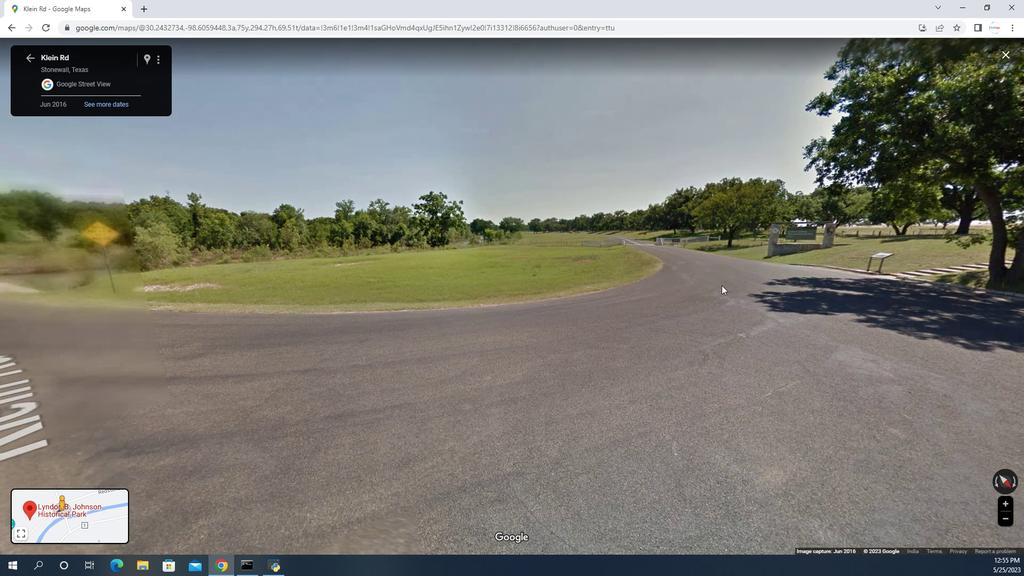 
Action: Mouse moved to (523, 310)
Screenshot: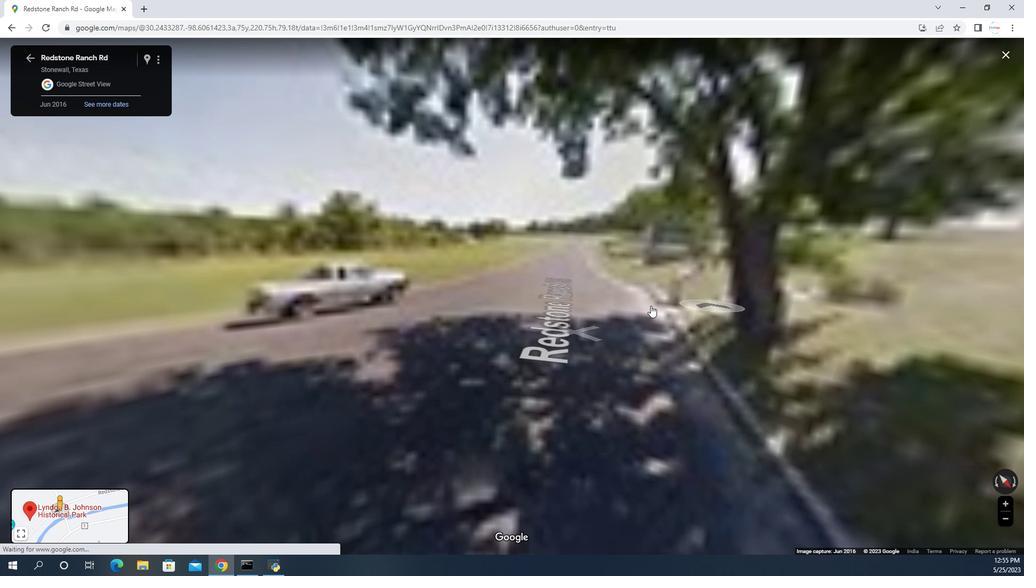 
Action: Mouse pressed left at (523, 310)
Screenshot: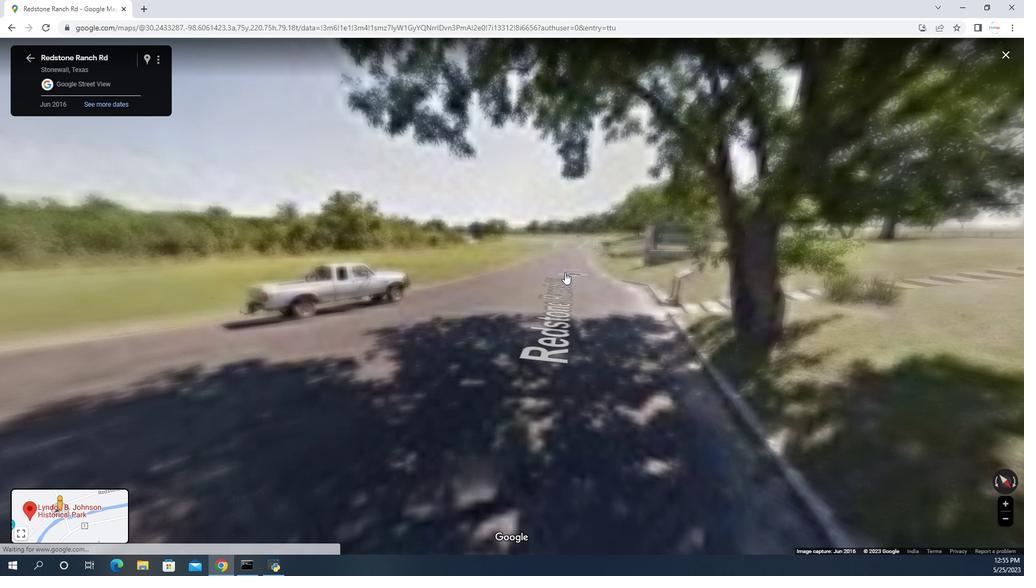 
Action: Mouse moved to (566, 316)
Screenshot: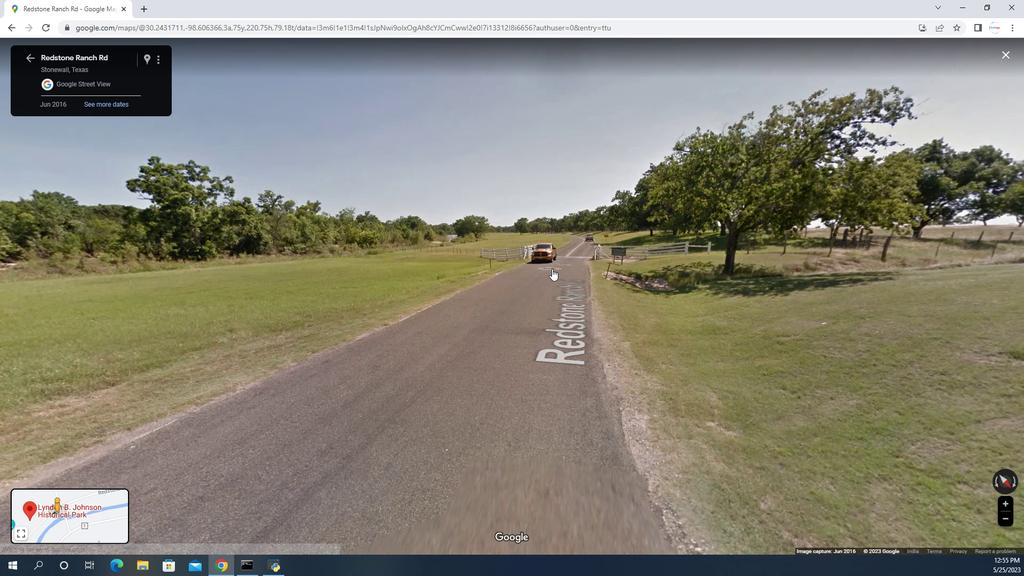 
Action: Mouse pressed left at (566, 316)
Screenshot: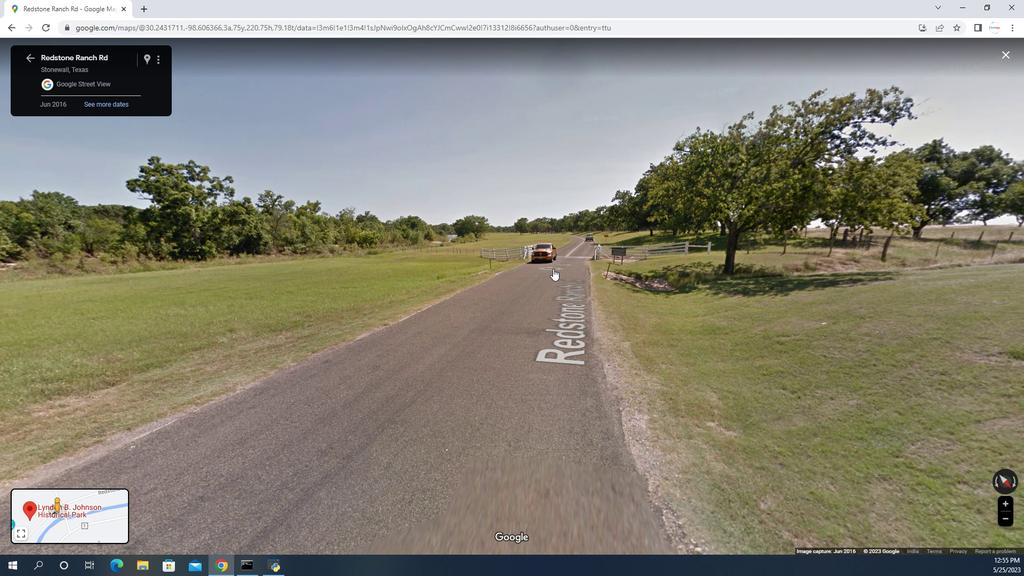 
Action: Mouse moved to (709, 315)
Screenshot: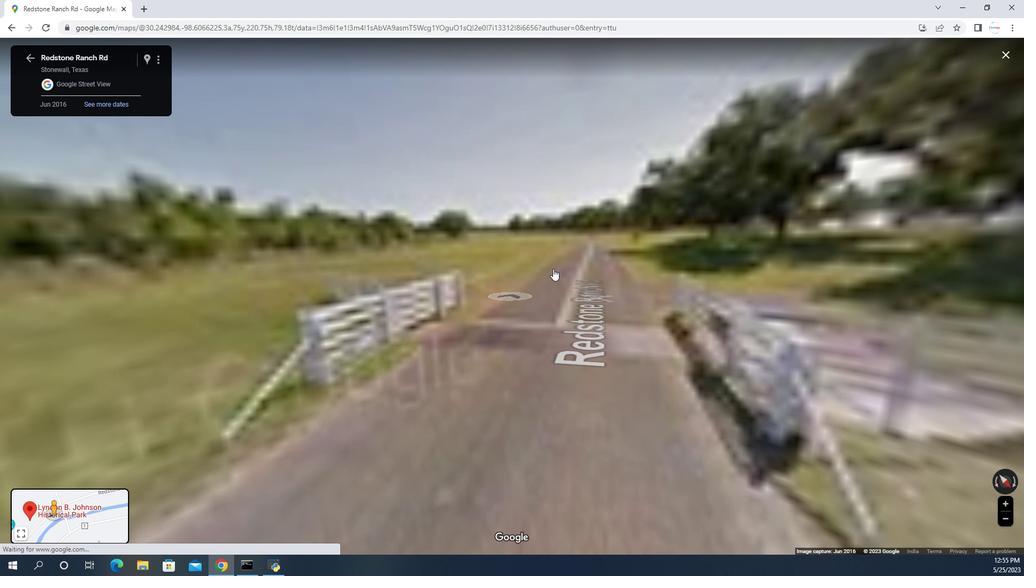 
Action: Mouse pressed left at (709, 315)
Screenshot: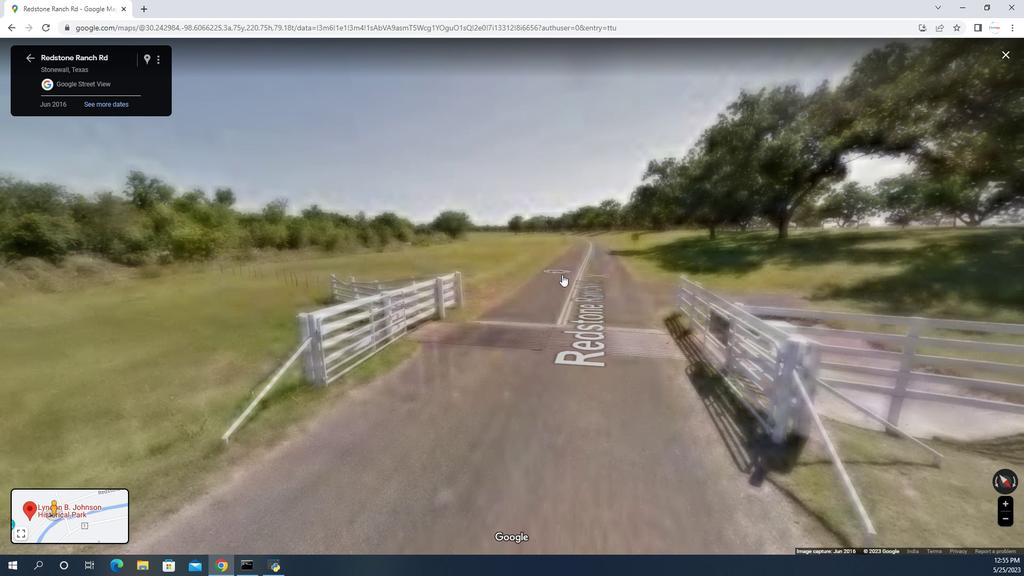 
Action: Mouse moved to (586, 291)
Screenshot: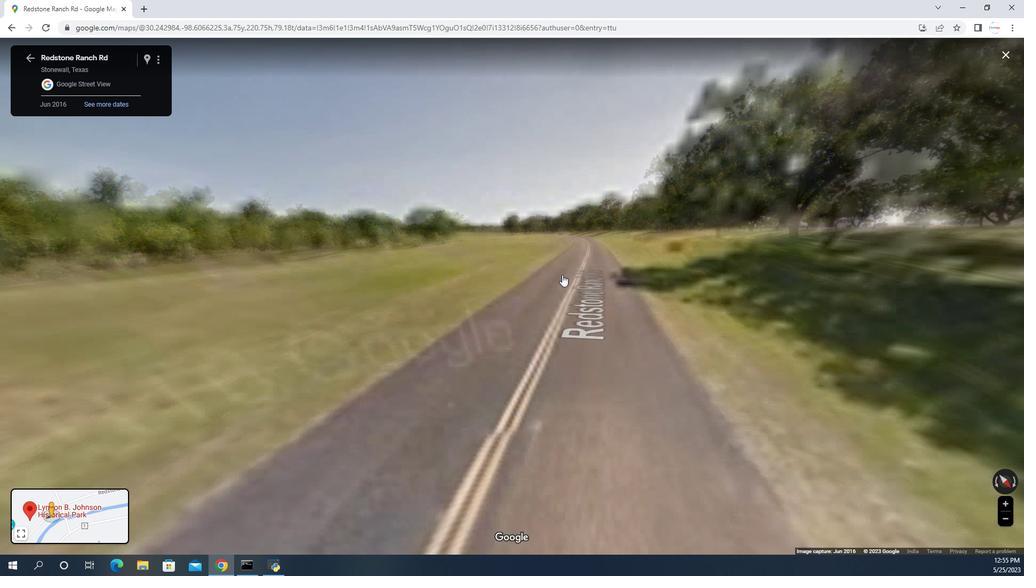
Action: Mouse pressed left at (586, 291)
Screenshot: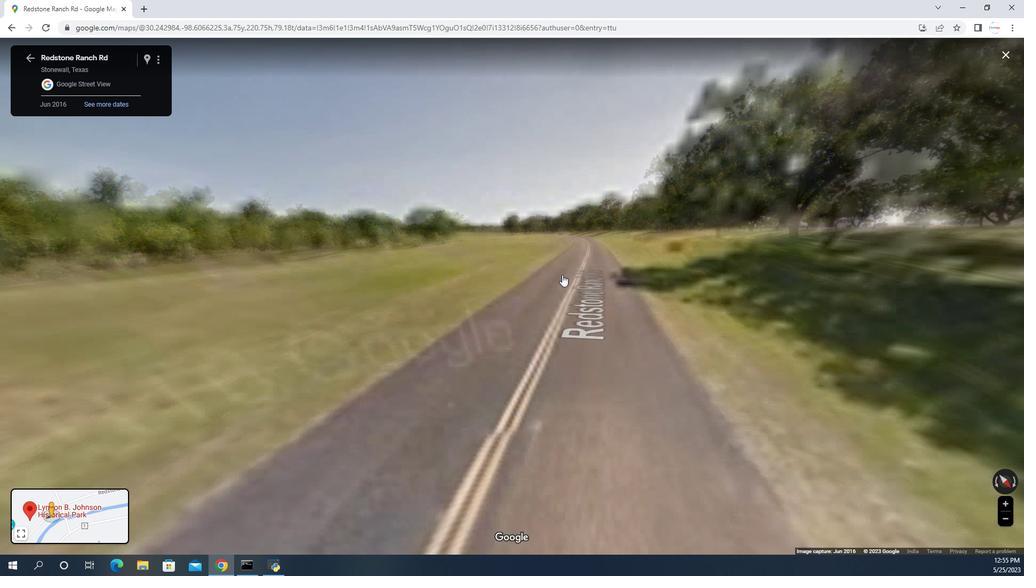 
Action: Mouse moved to (581, 287)
Screenshot: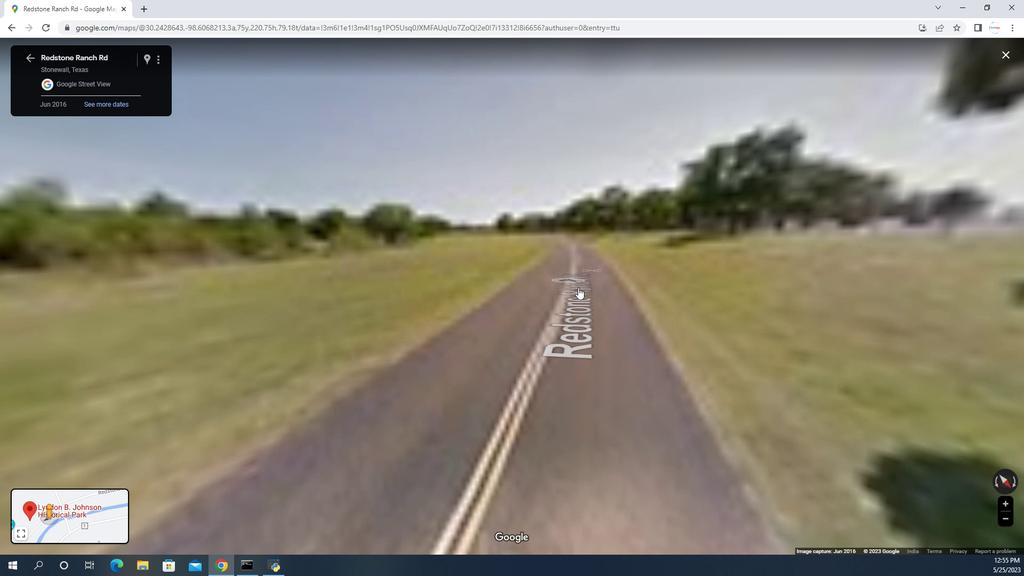 
Action: Mouse pressed left at (581, 287)
Screenshot: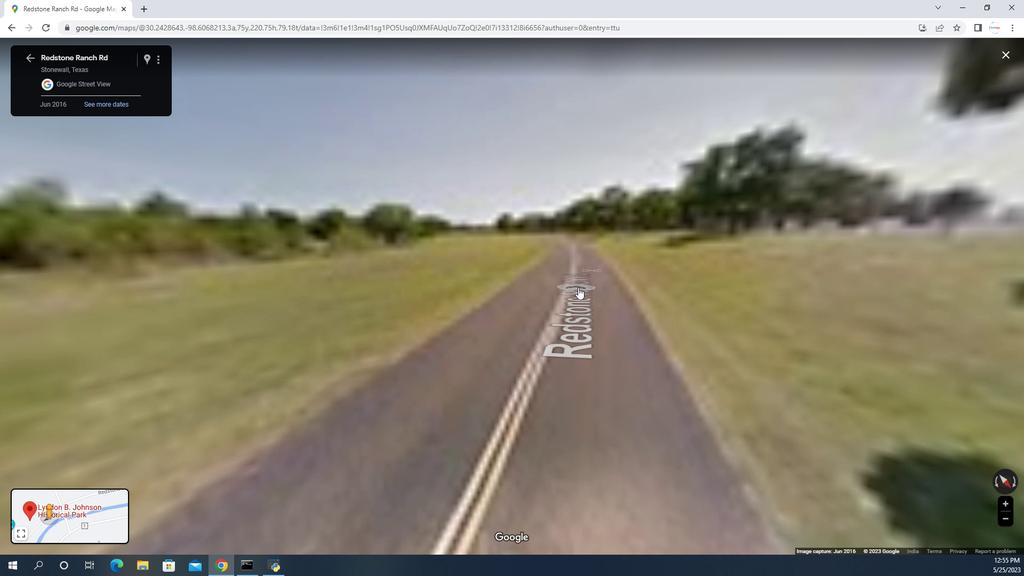 
Action: Mouse moved to (578, 284)
Screenshot: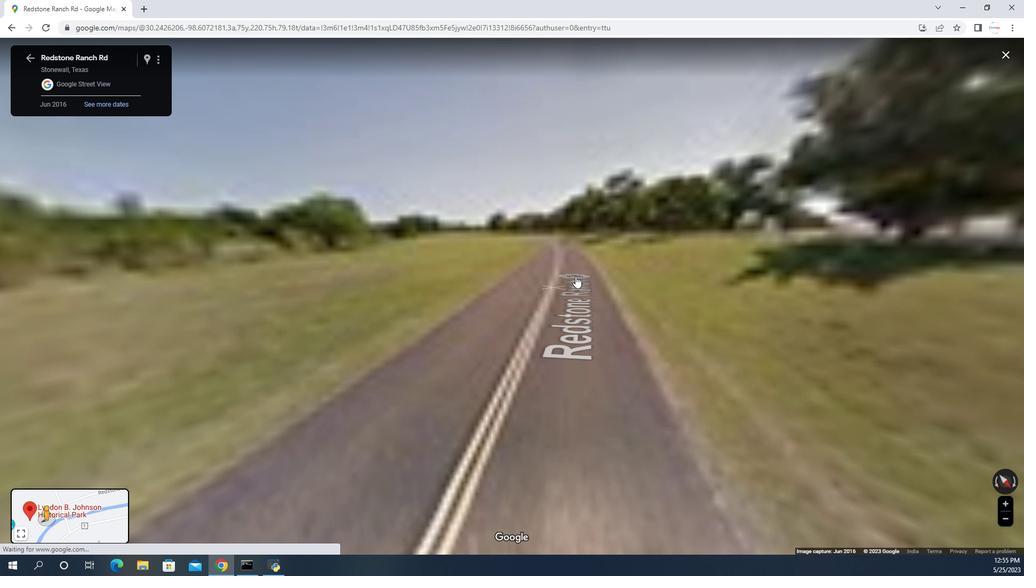 
Action: Mouse pressed left at (578, 284)
Screenshot: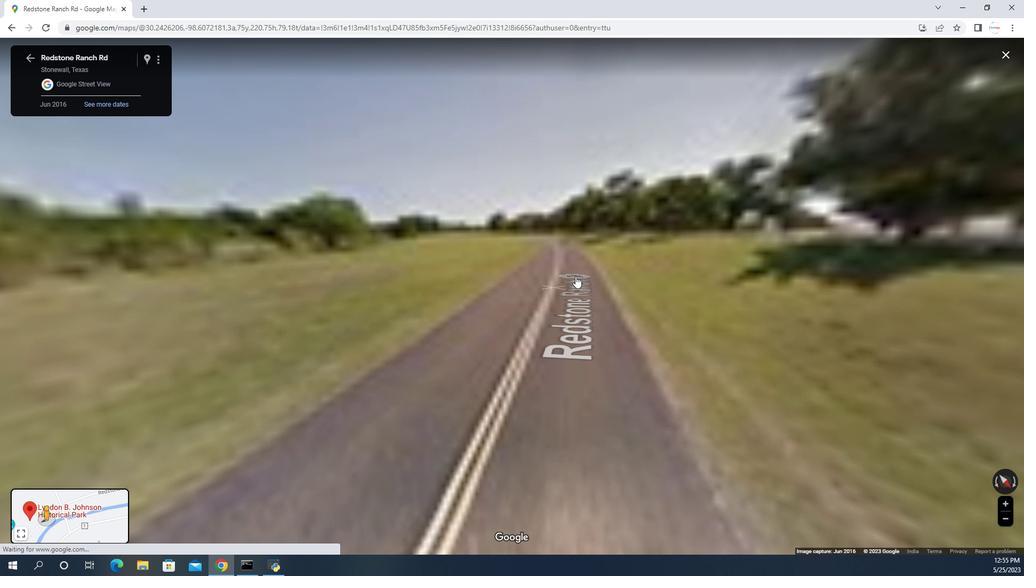
Action: Mouse moved to (553, 283)
Screenshot: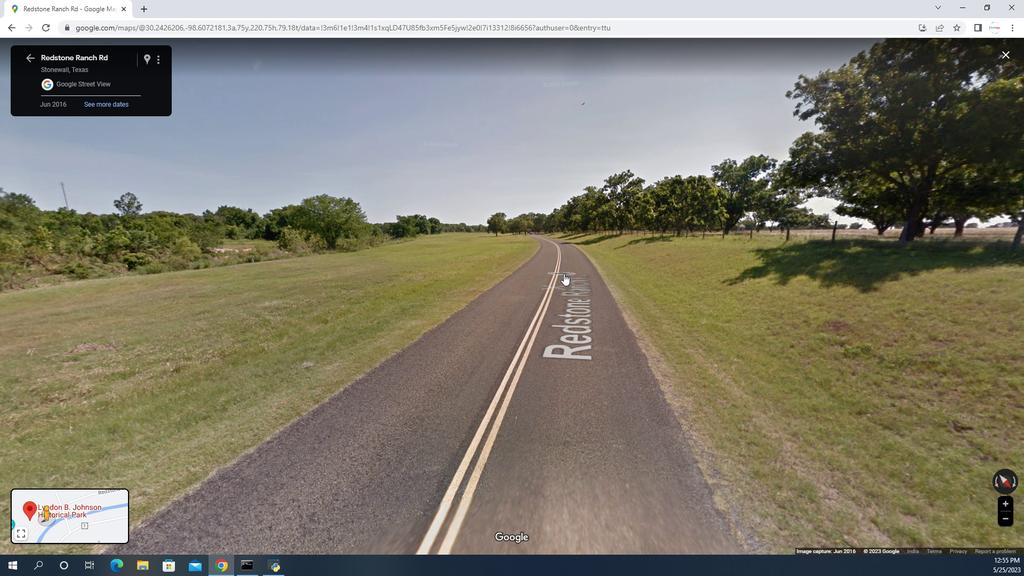 
Action: Mouse pressed left at (553, 283)
Screenshot: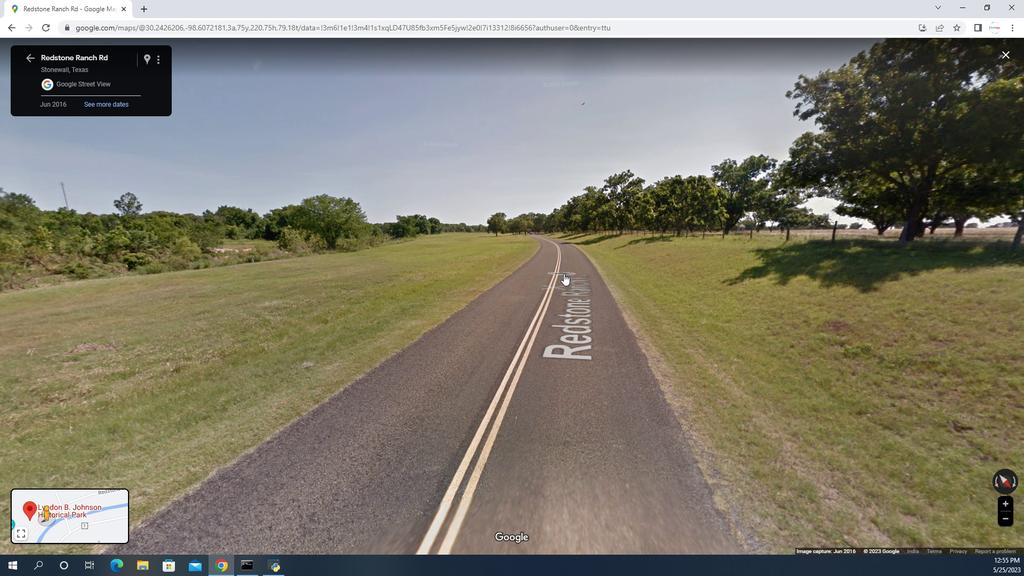 
Action: Mouse pressed left at (553, 283)
Screenshot: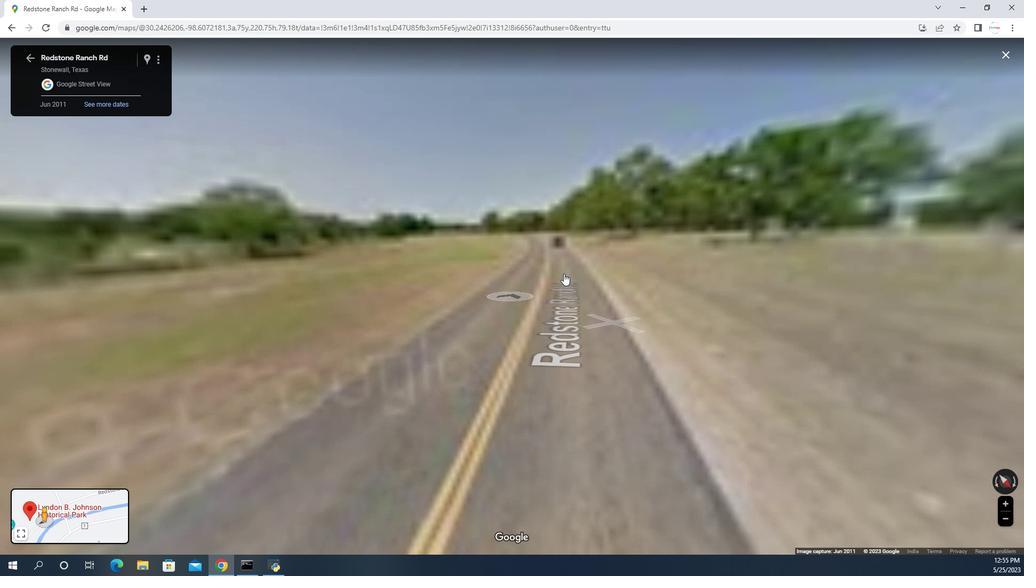 
Action: Mouse pressed left at (553, 283)
Screenshot: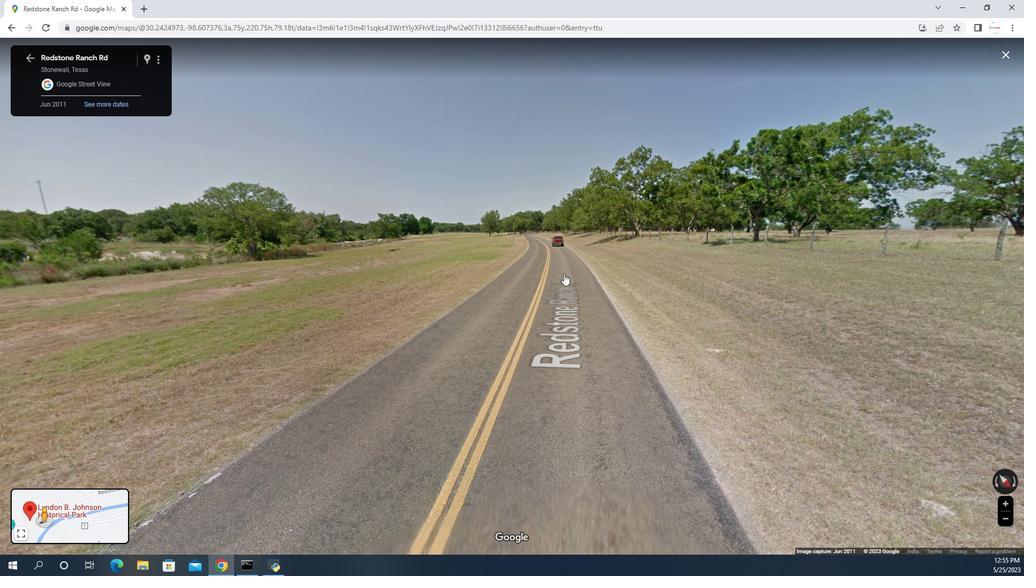 
Action: Mouse pressed left at (553, 283)
